 Task: Add a list of products to the HTML file 'bootstrap-table.html'.
Action: Mouse moved to (227, 188)
Screenshot: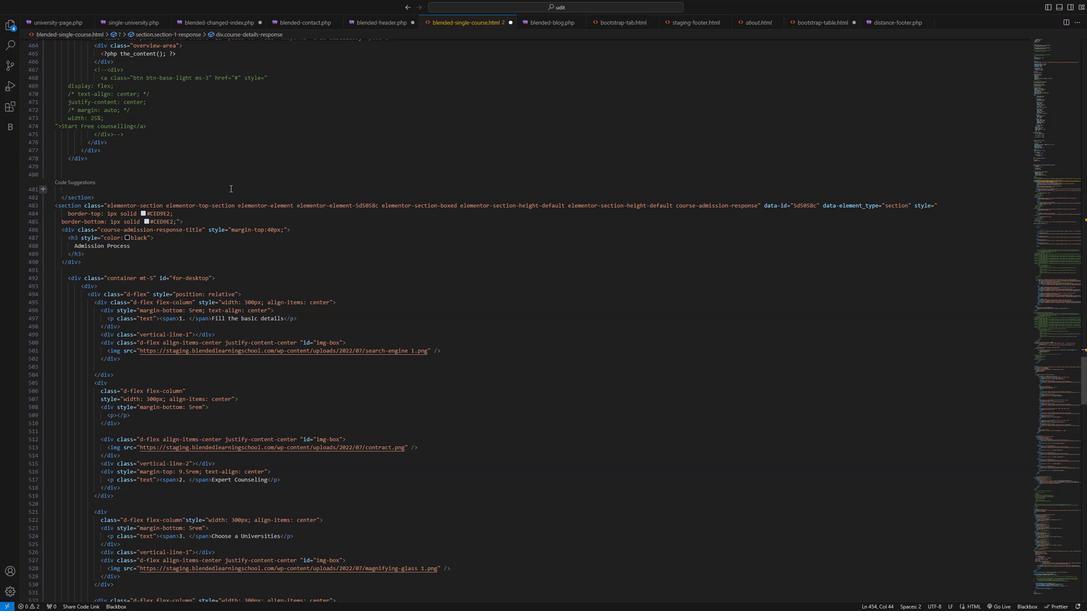
Action: Mouse scrolled (227, 188) with delta (0, 0)
Screenshot: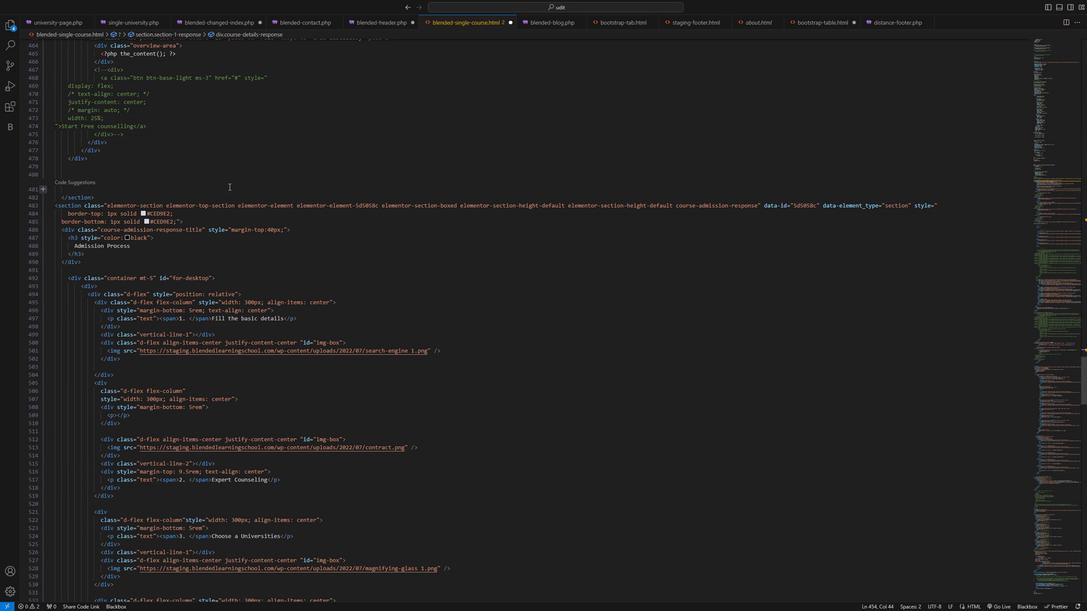 
Action: Mouse moved to (227, 190)
Screenshot: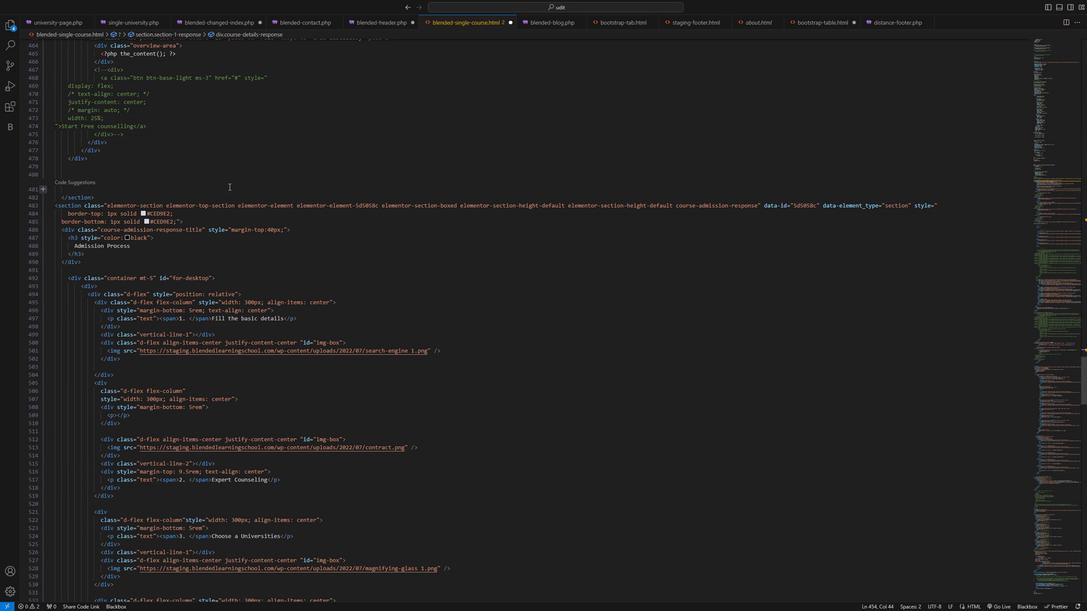 
Action: Mouse scrolled (227, 189) with delta (0, 0)
Screenshot: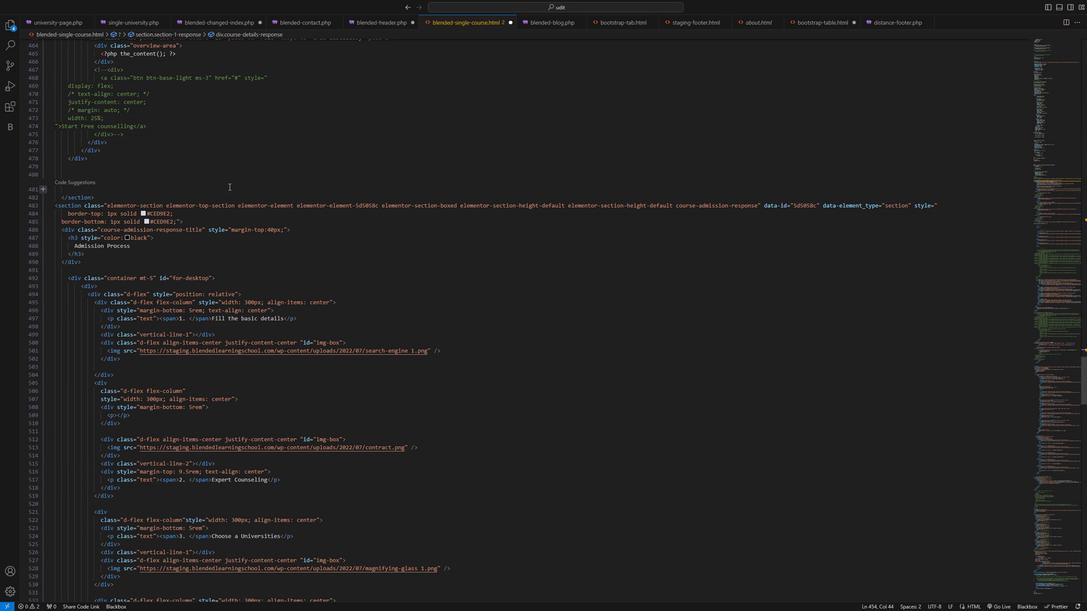 
Action: Mouse scrolled (227, 189) with delta (0, 0)
Screenshot: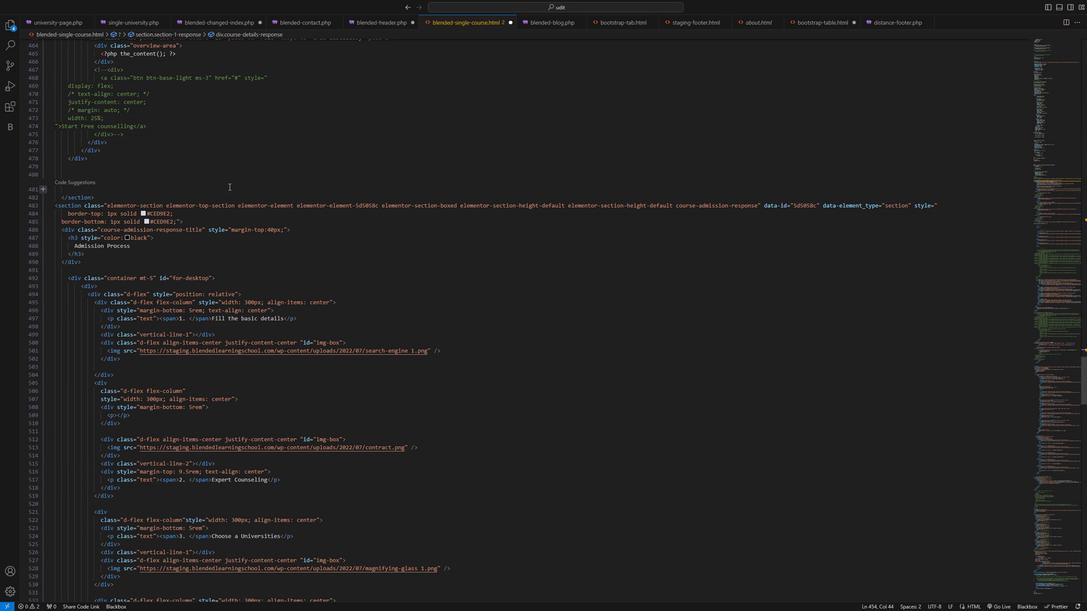 
Action: Mouse moved to (227, 190)
Screenshot: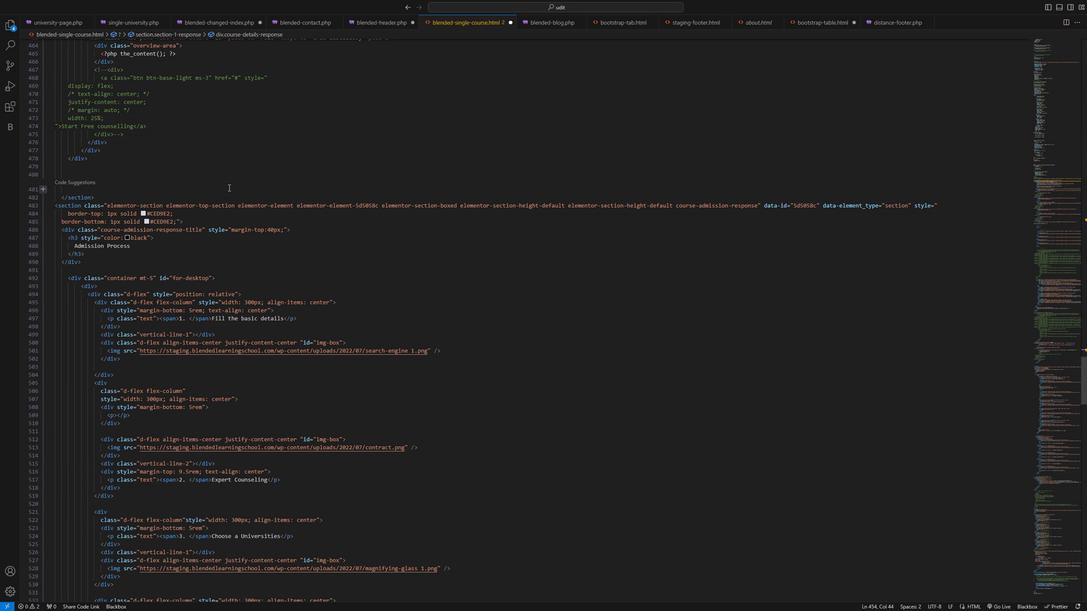 
Action: Mouse scrolled (227, 190) with delta (0, 0)
Screenshot: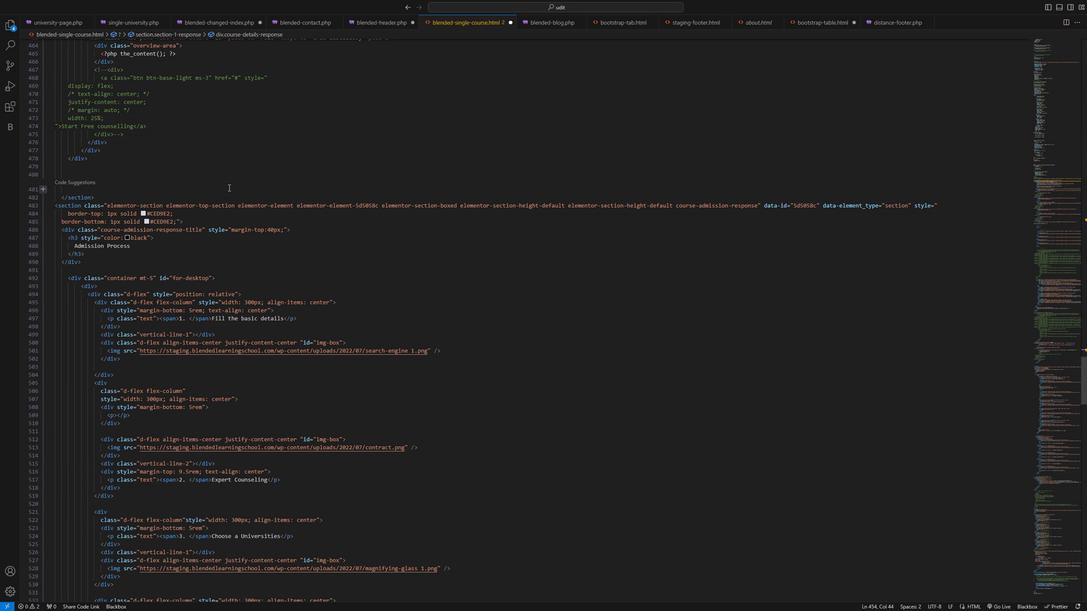 
Action: Mouse moved to (227, 191)
Screenshot: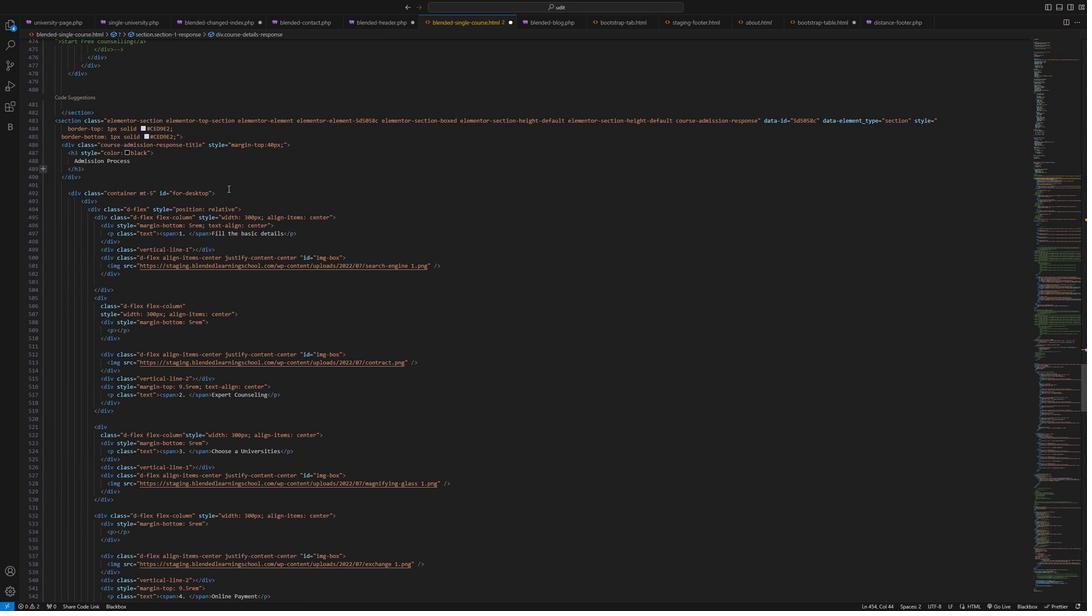 
Action: Mouse scrolled (227, 190) with delta (0, 0)
Screenshot: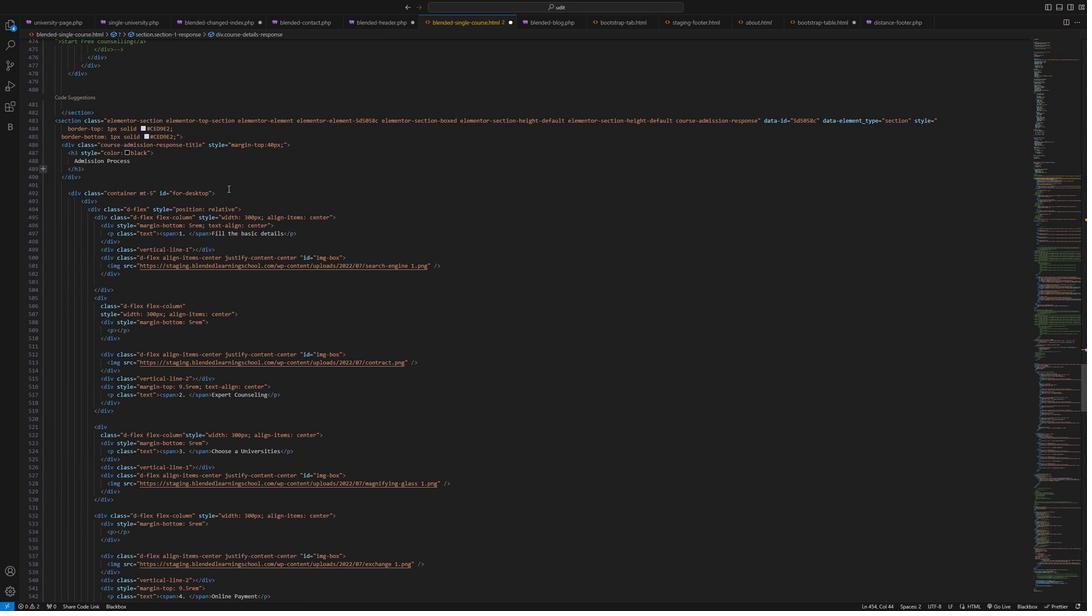 
Action: Mouse moved to (226, 196)
Screenshot: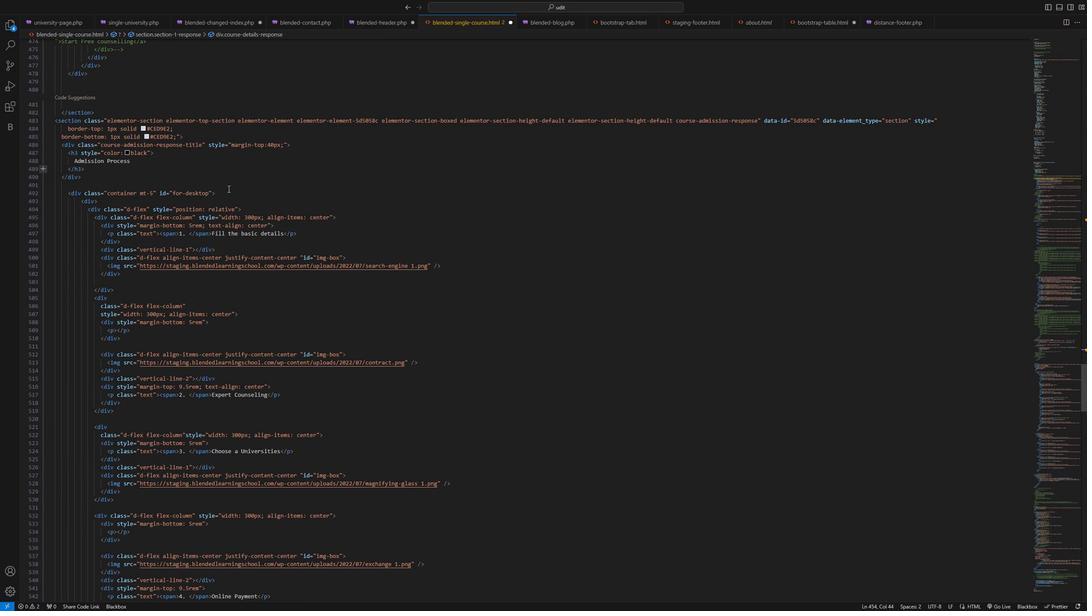 
Action: Mouse scrolled (226, 196) with delta (0, 0)
Screenshot: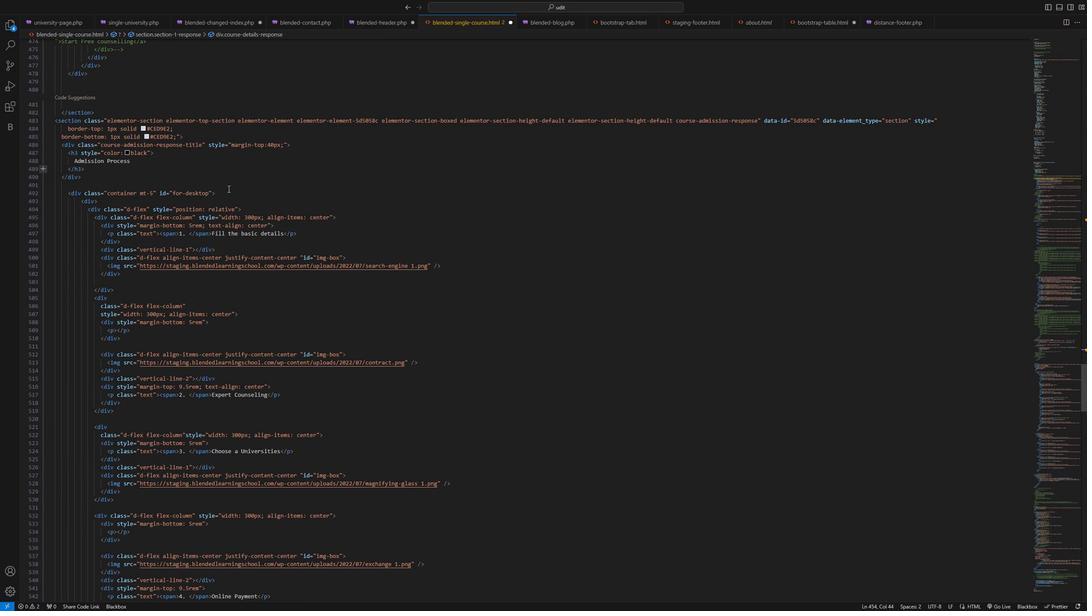 
Action: Mouse moved to (224, 199)
Screenshot: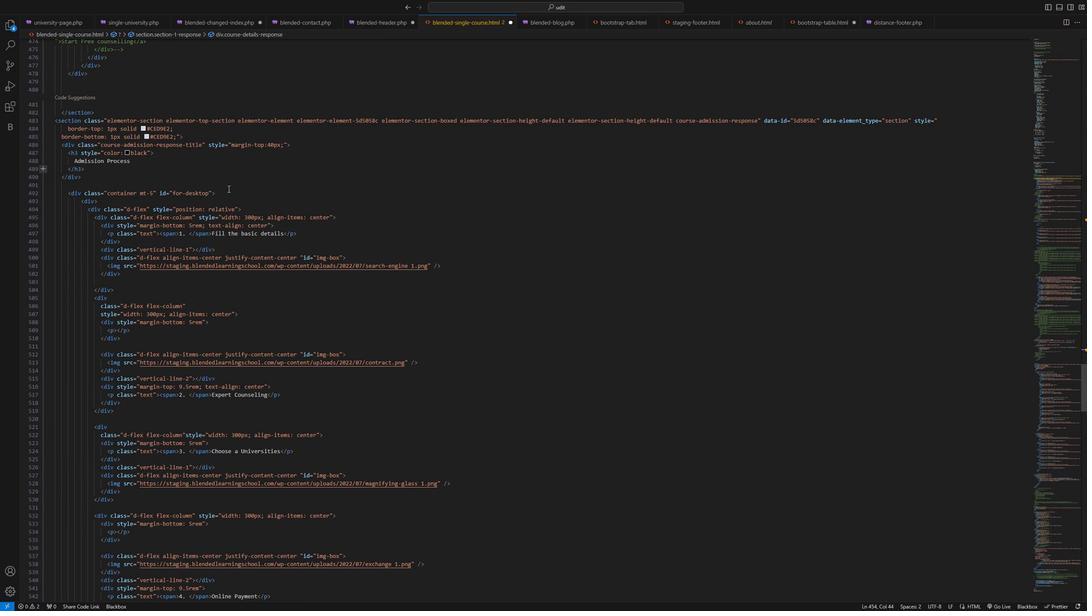 
Action: Mouse scrolled (224, 199) with delta (0, 0)
Screenshot: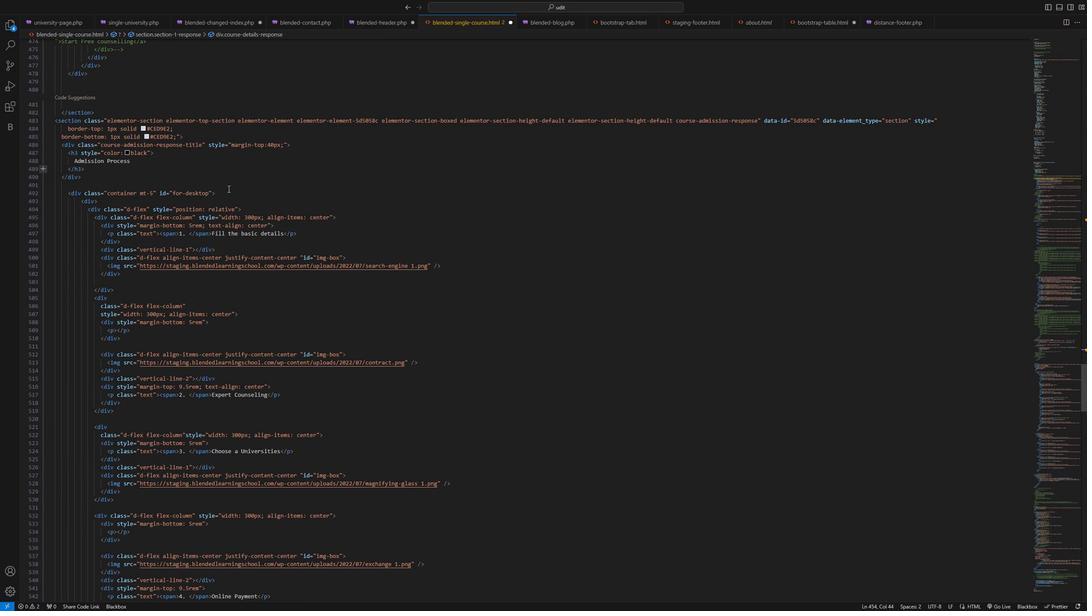 
Action: Mouse moved to (223, 202)
Screenshot: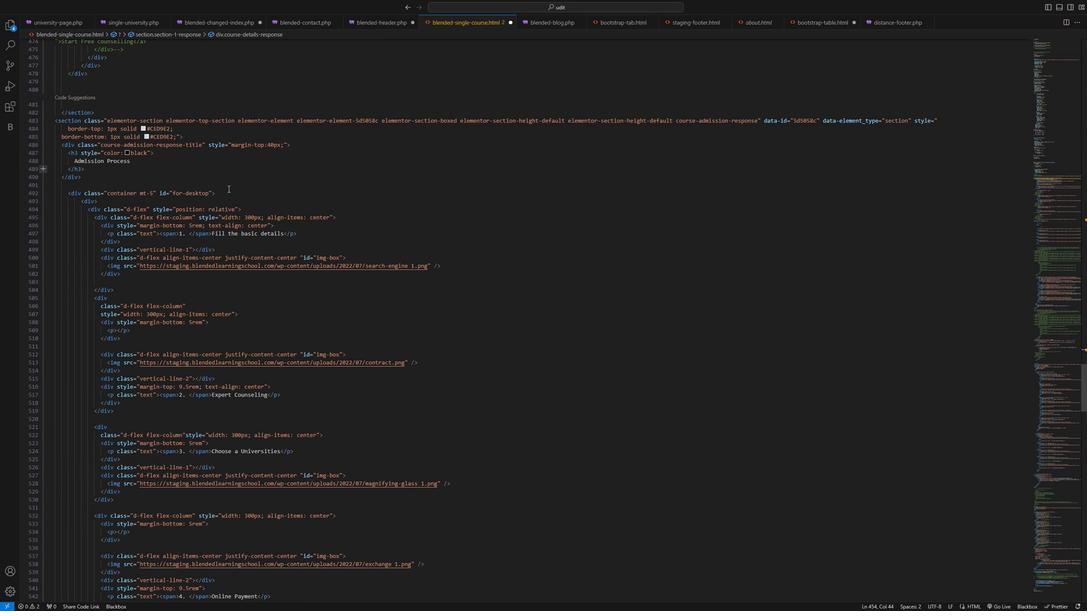 
Action: Mouse scrolled (223, 201) with delta (0, 0)
Screenshot: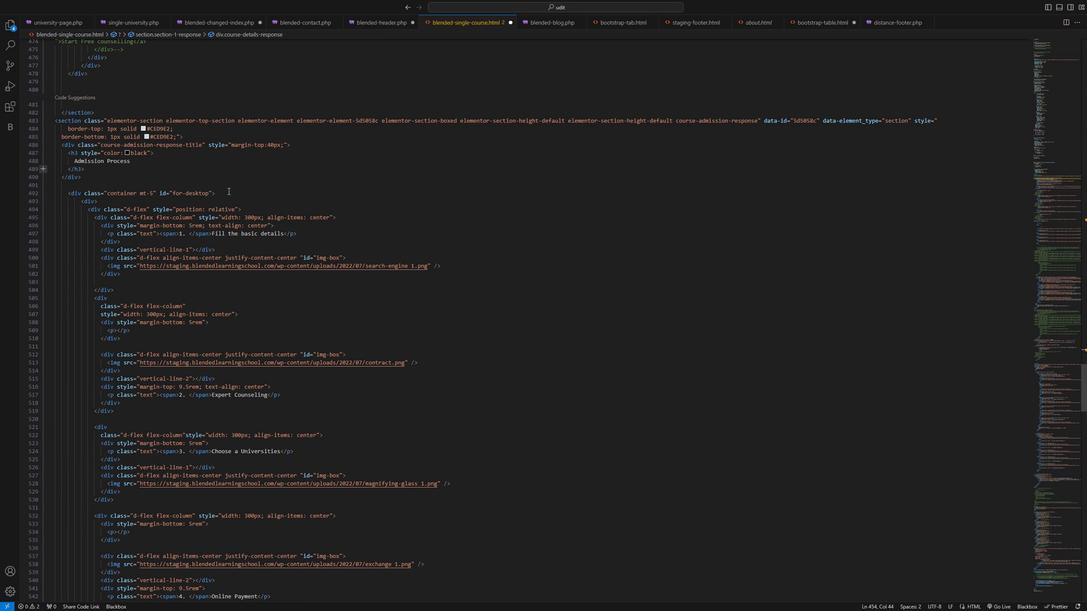 
Action: Mouse moved to (222, 201)
Screenshot: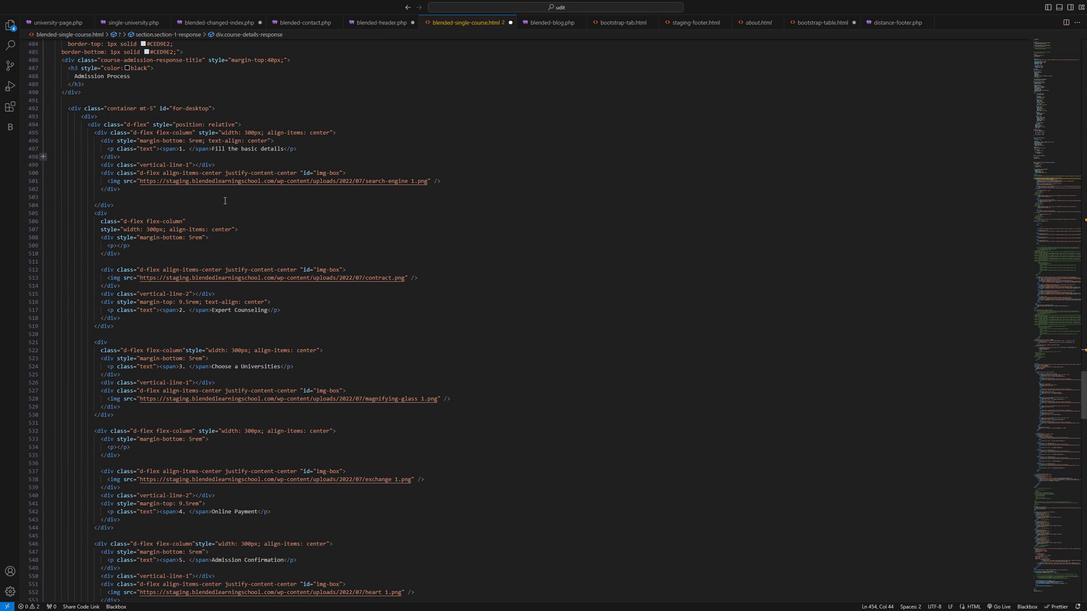 
Action: Mouse scrolled (222, 201) with delta (0, 0)
Screenshot: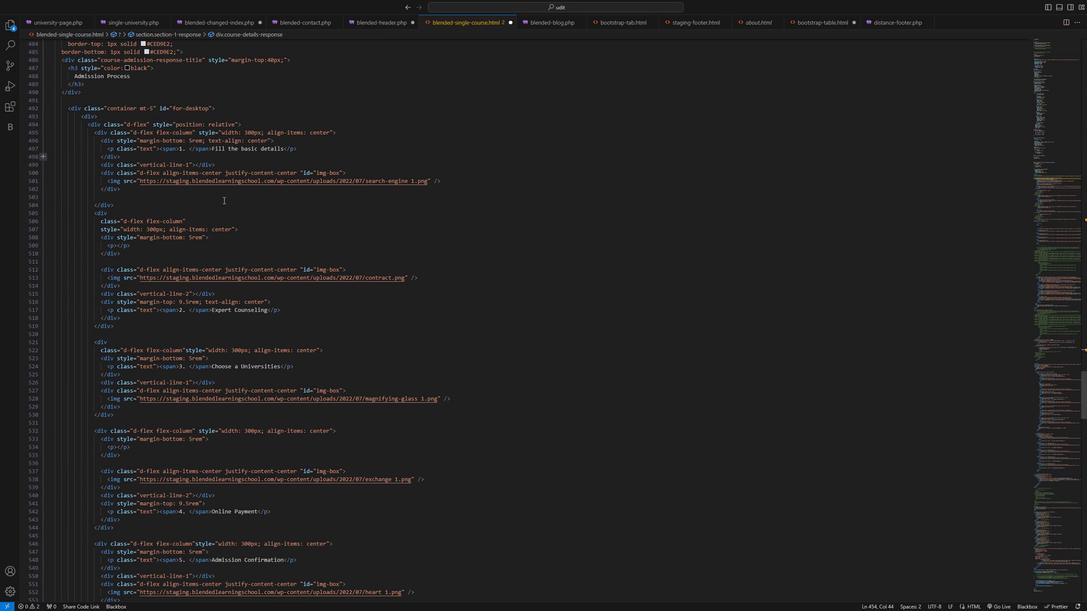 
Action: Mouse scrolled (222, 201) with delta (0, 0)
Screenshot: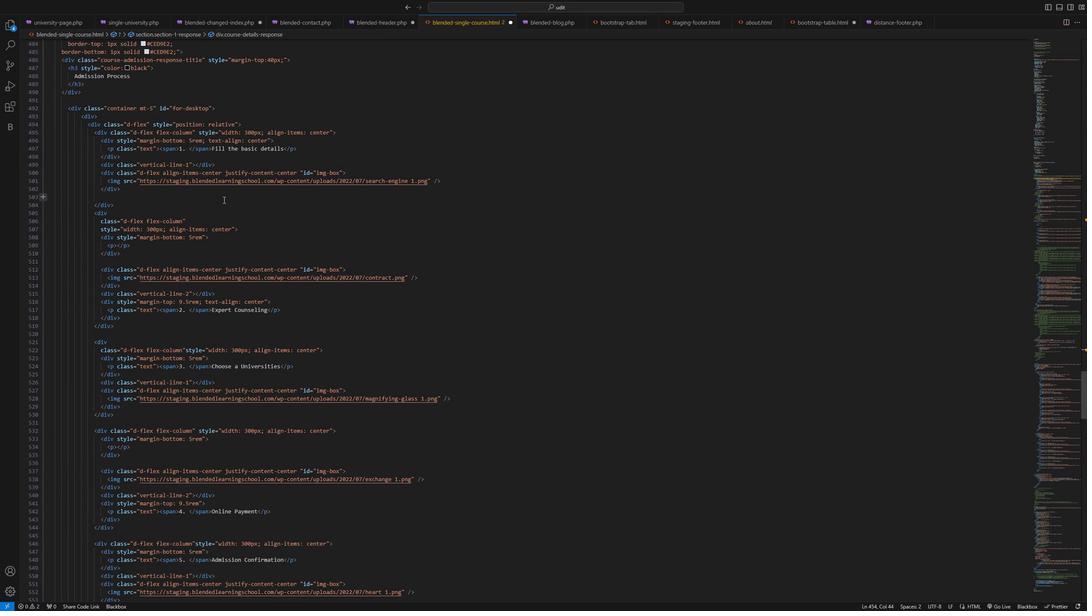 
Action: Mouse scrolled (222, 201) with delta (0, 0)
Screenshot: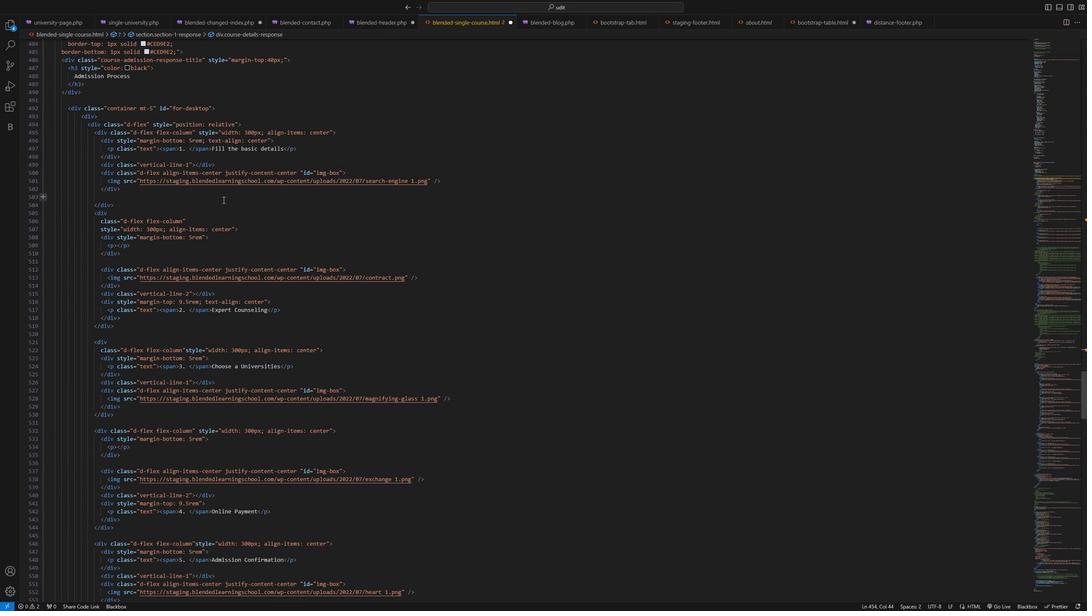 
Action: Mouse scrolled (222, 201) with delta (0, 0)
Screenshot: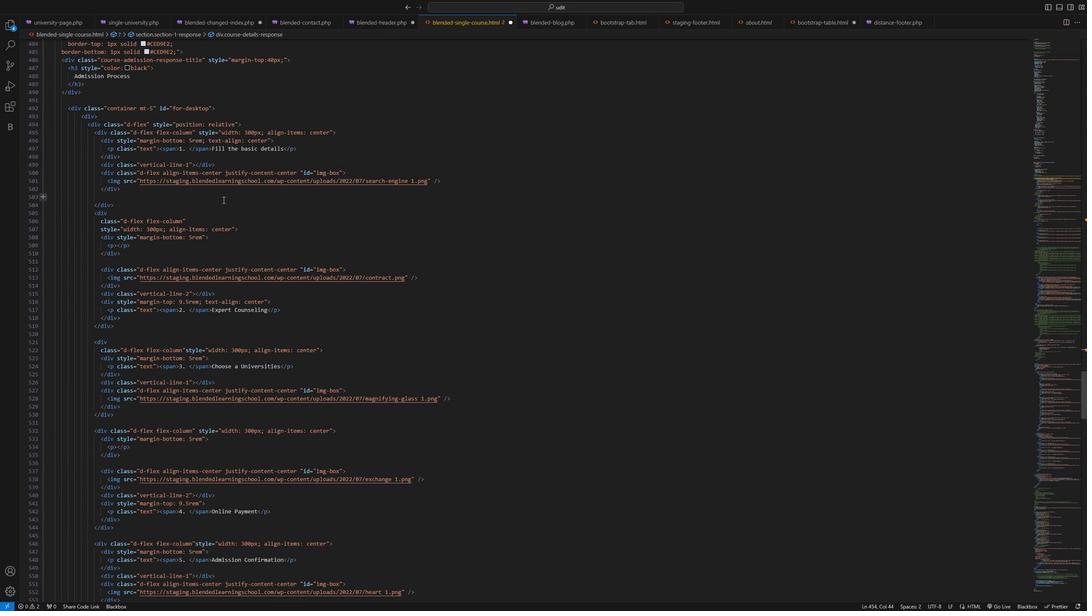 
Action: Mouse moved to (220, 199)
Screenshot: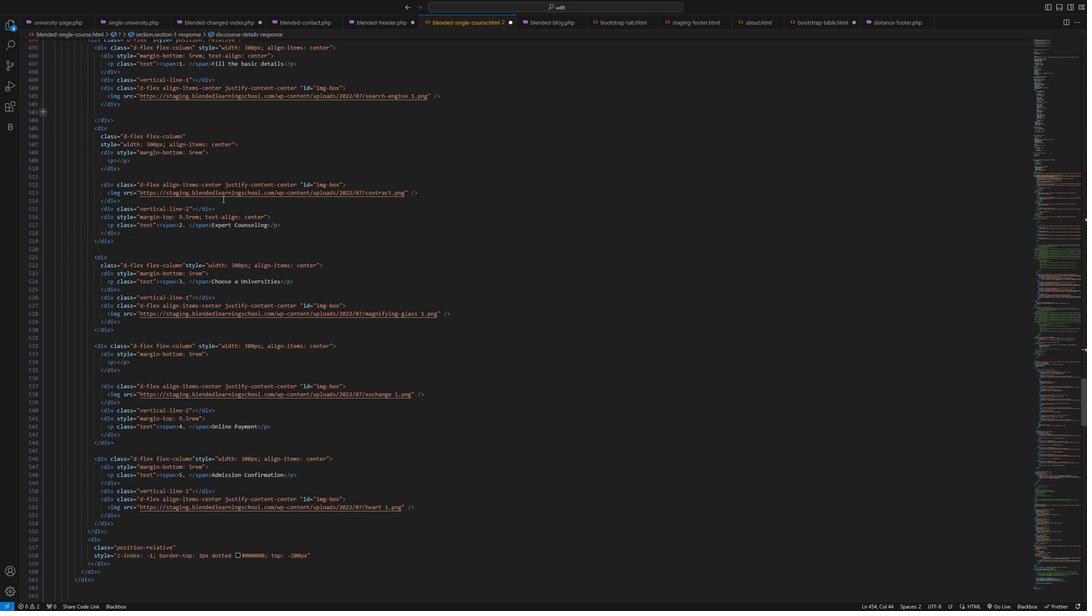 
Action: Mouse scrolled (220, 199) with delta (0, 0)
Screenshot: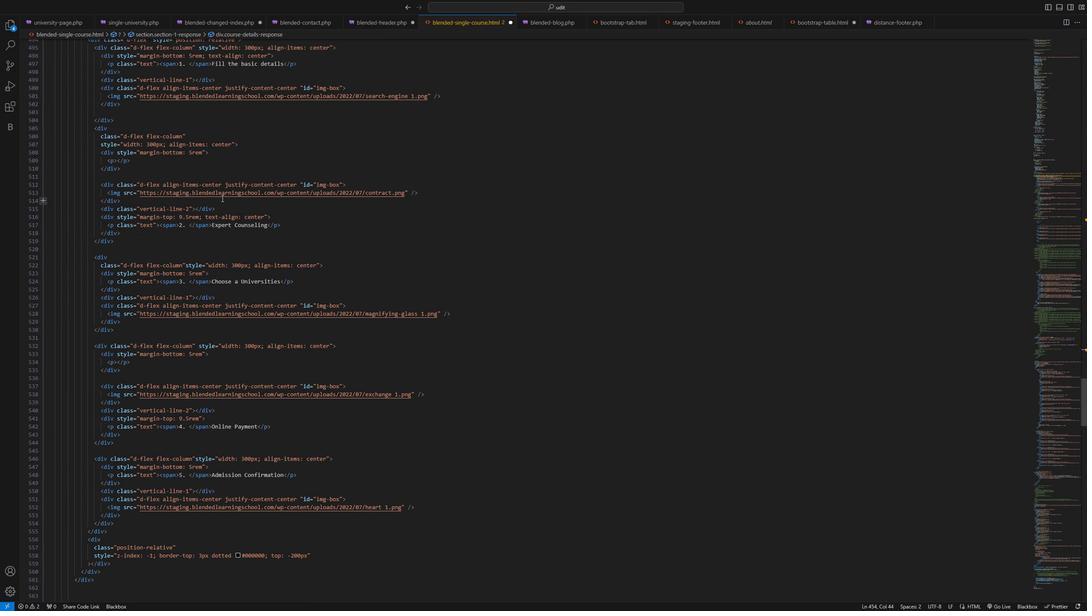 
Action: Mouse moved to (215, 193)
Screenshot: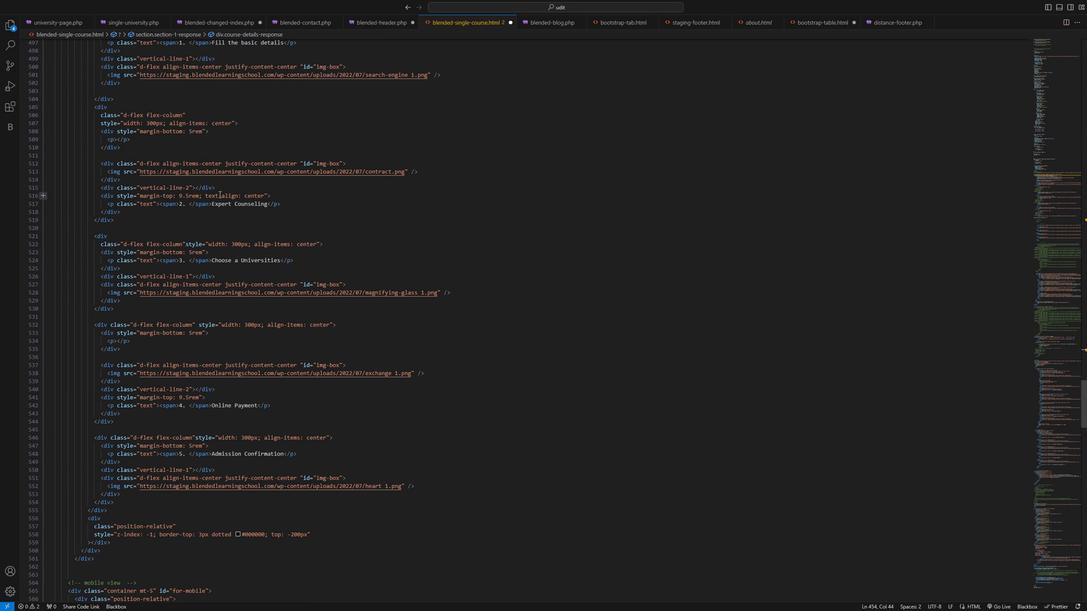 
Action: Mouse scrolled (215, 192) with delta (0, 0)
Screenshot: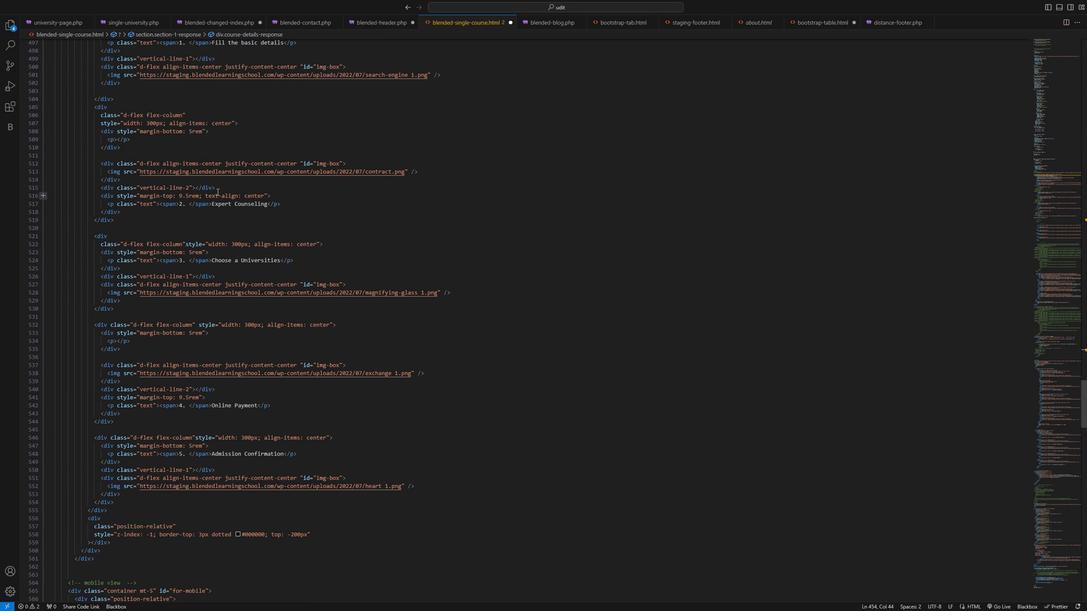 
Action: Mouse scrolled (215, 192) with delta (0, 0)
Screenshot: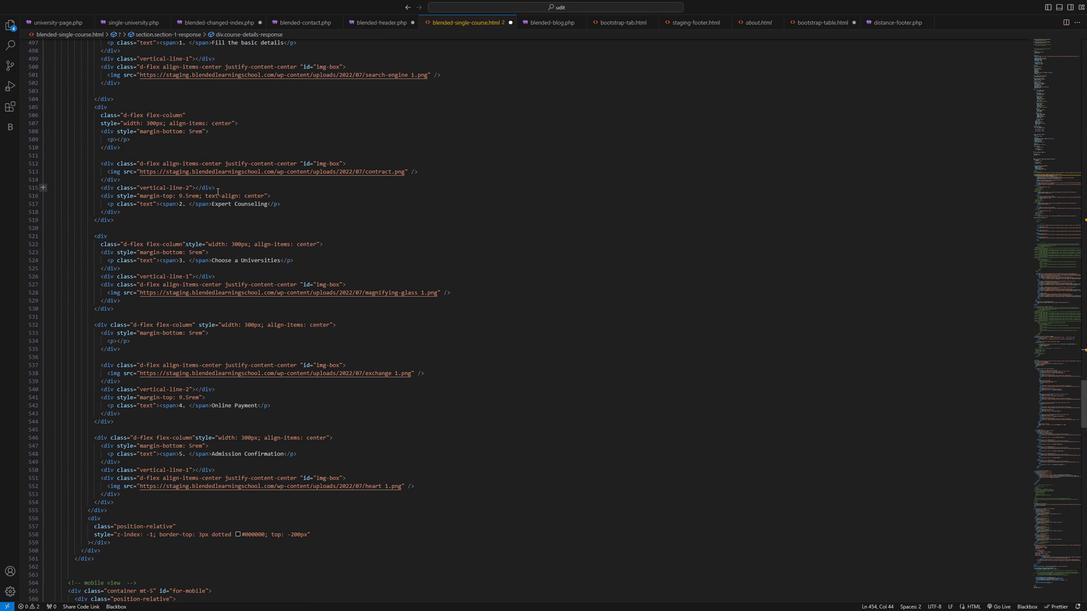 
Action: Mouse moved to (233, 191)
Screenshot: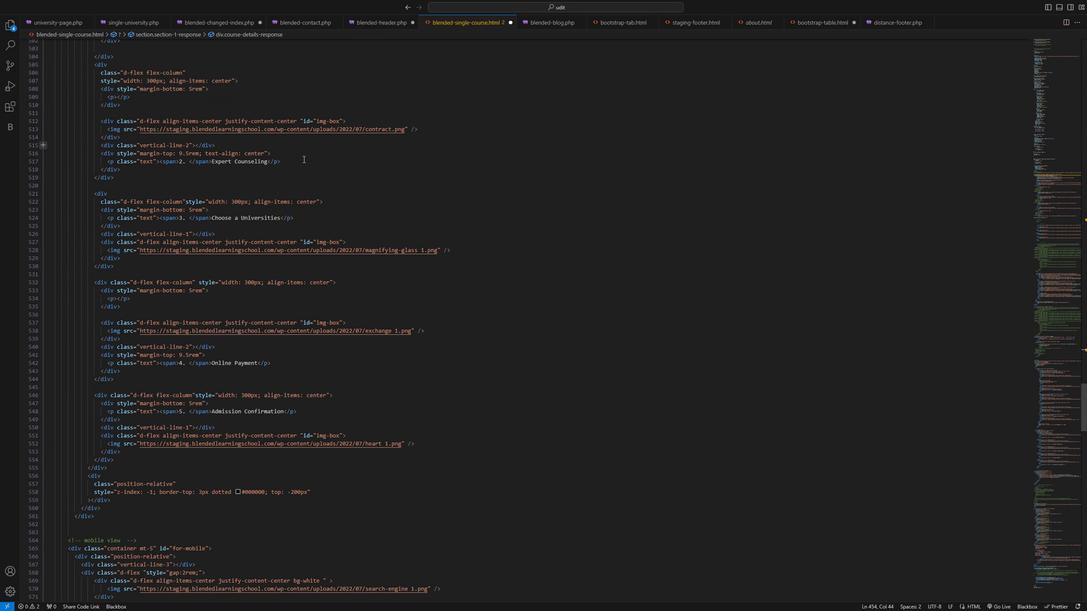 
Action: Mouse scrolled (233, 190) with delta (0, 0)
Screenshot: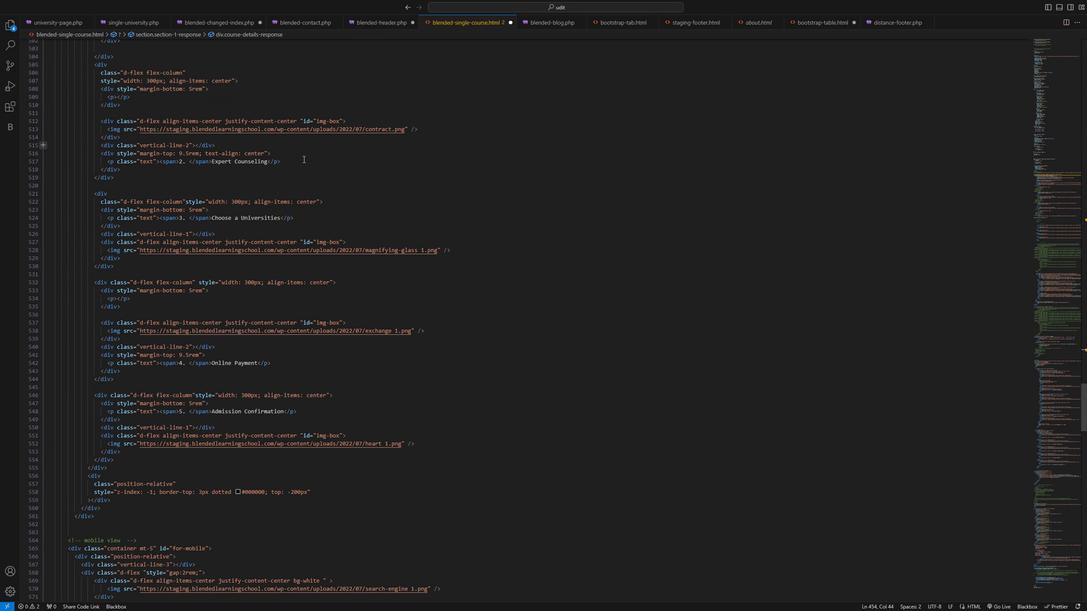 
Action: Mouse moved to (232, 195)
Screenshot: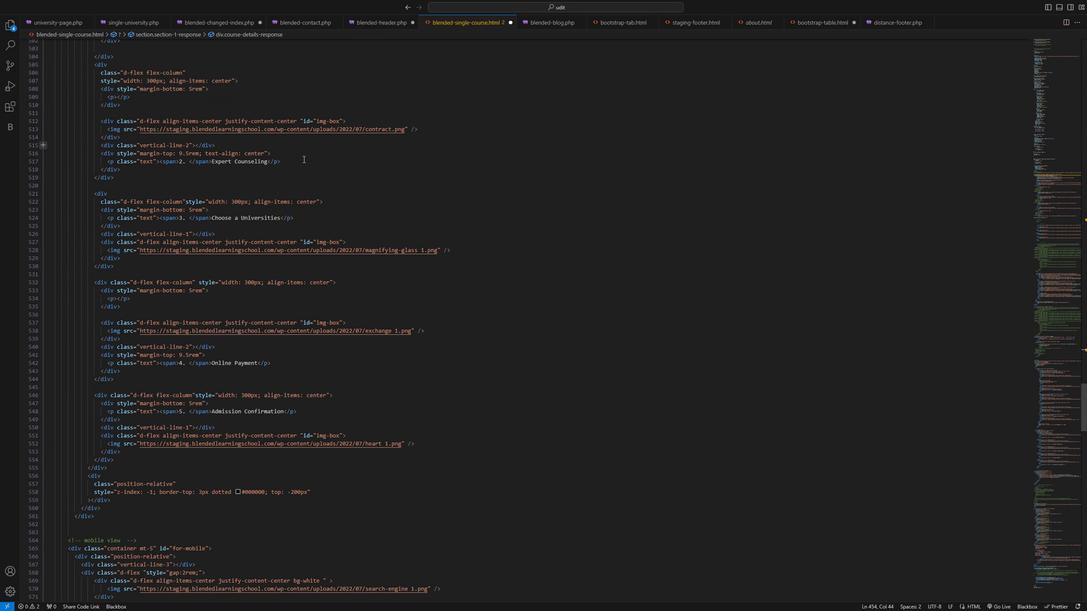 
Action: Mouse scrolled (232, 194) with delta (0, 0)
Screenshot: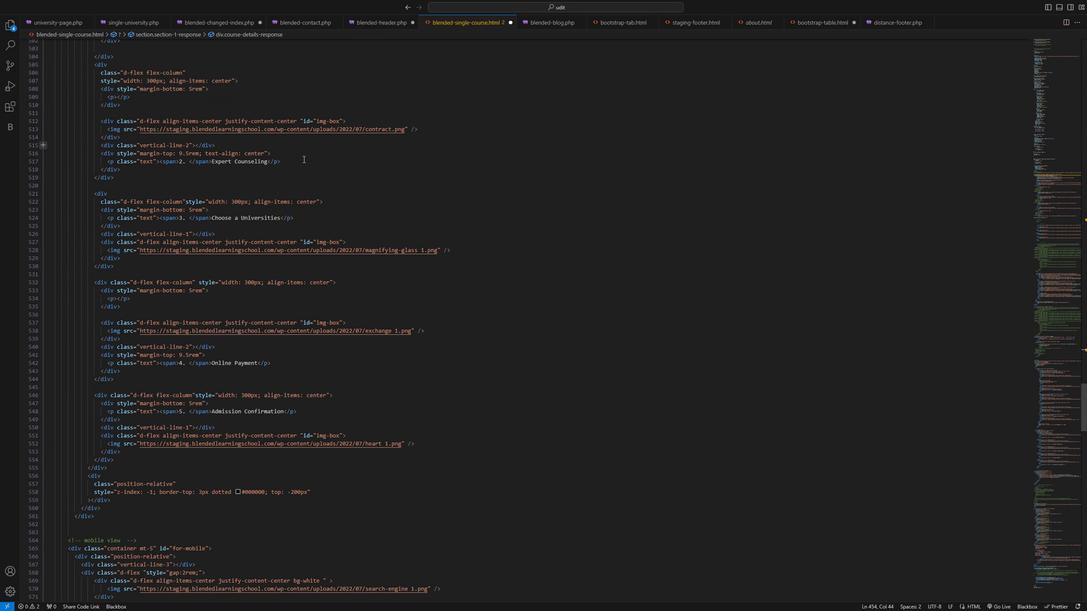 
Action: Mouse moved to (232, 197)
Screenshot: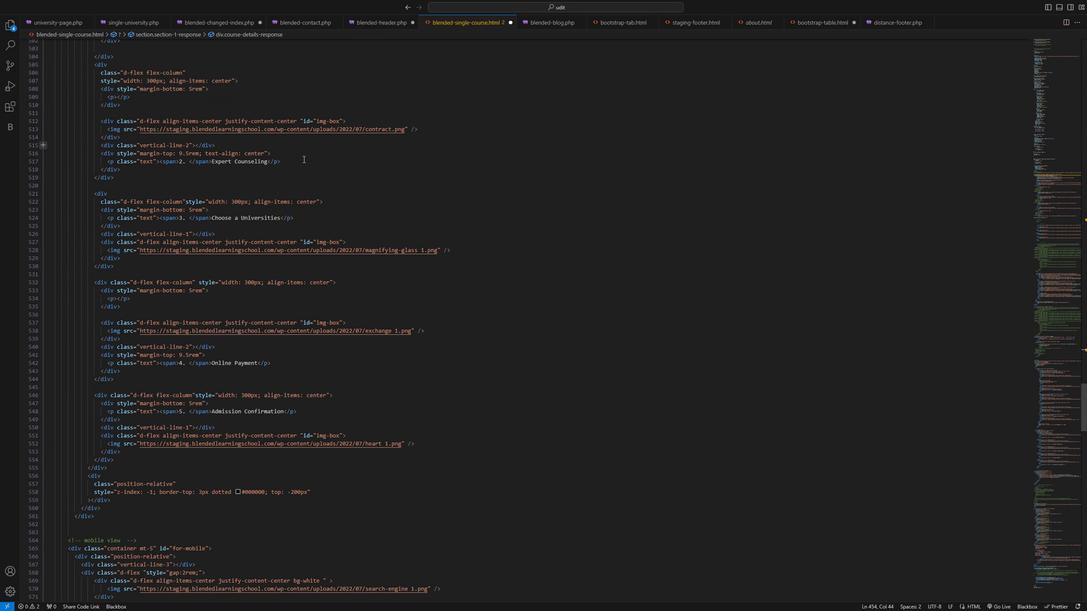 
Action: Mouse scrolled (232, 196) with delta (0, 0)
Screenshot: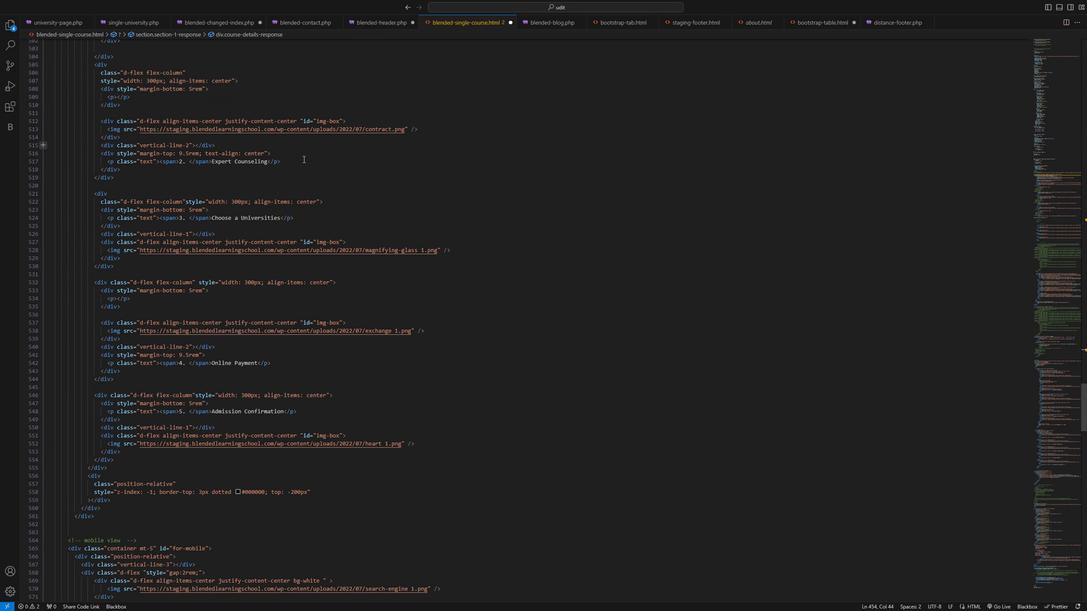
Action: Mouse moved to (231, 199)
Screenshot: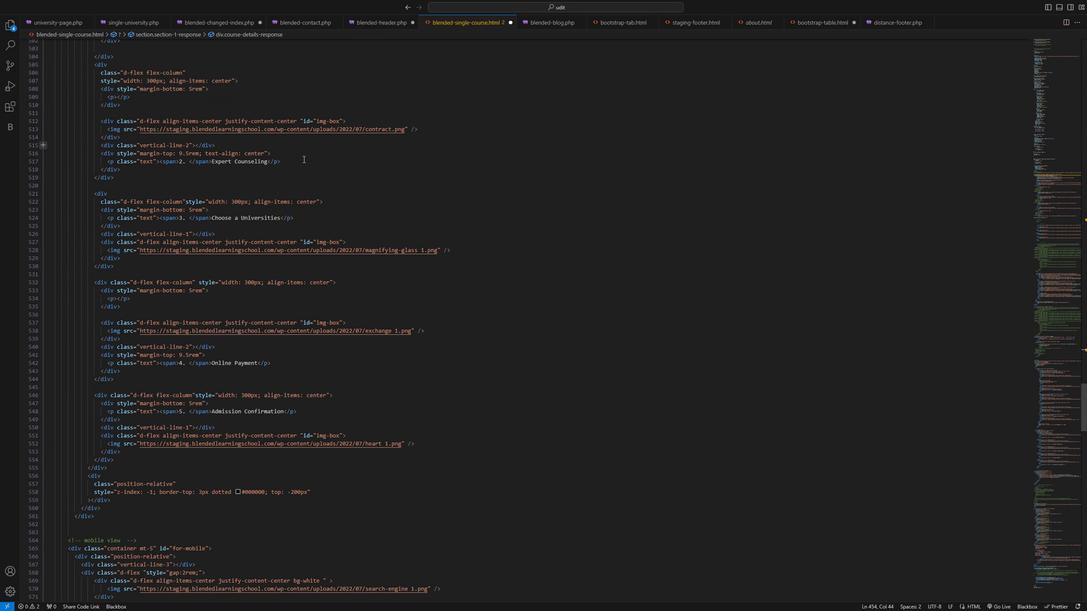 
Action: Mouse scrolled (231, 198) with delta (0, 0)
Screenshot: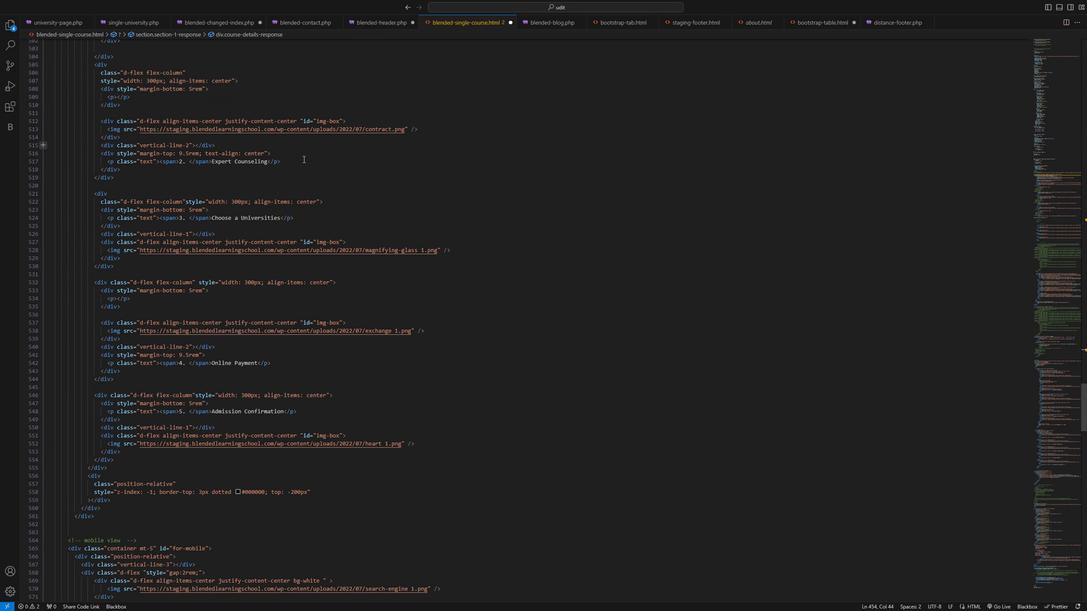 
Action: Mouse scrolled (231, 198) with delta (0, 0)
Screenshot: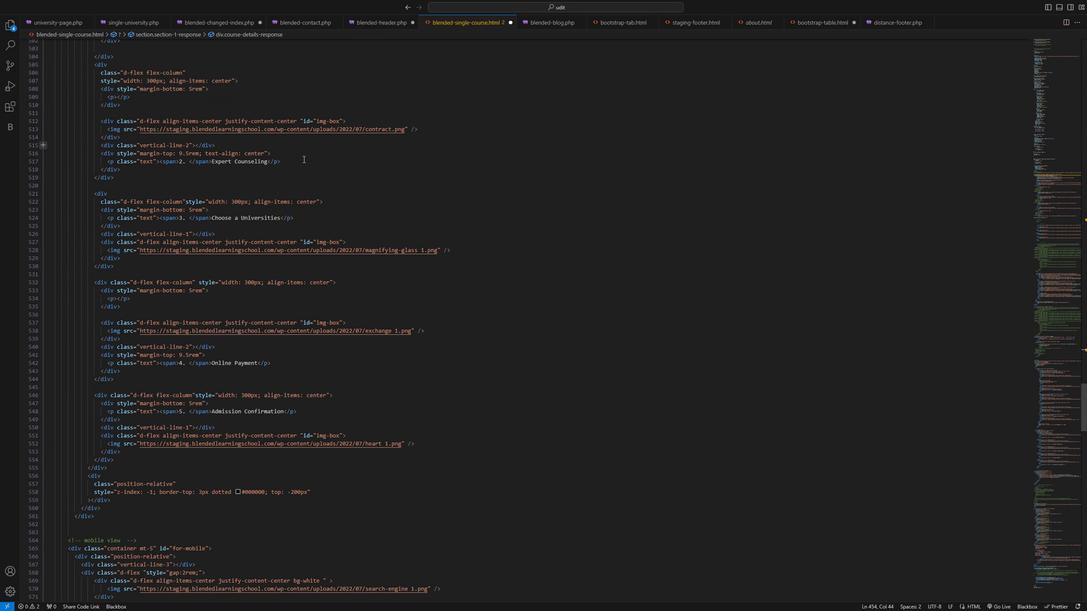 
Action: Mouse moved to (231, 199)
Screenshot: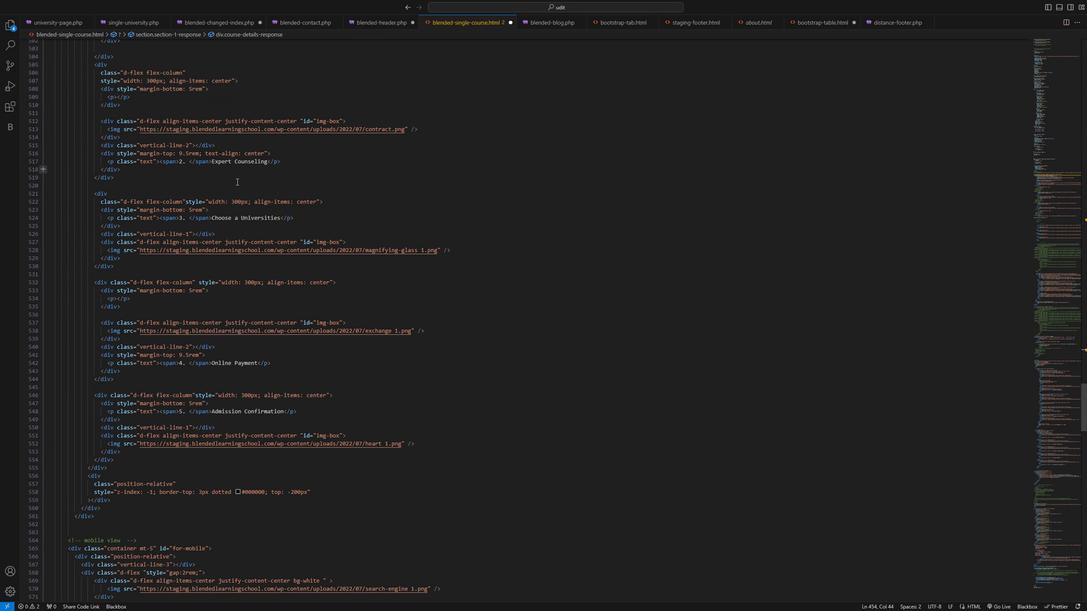 
Action: Mouse scrolled (231, 198) with delta (0, 0)
Screenshot: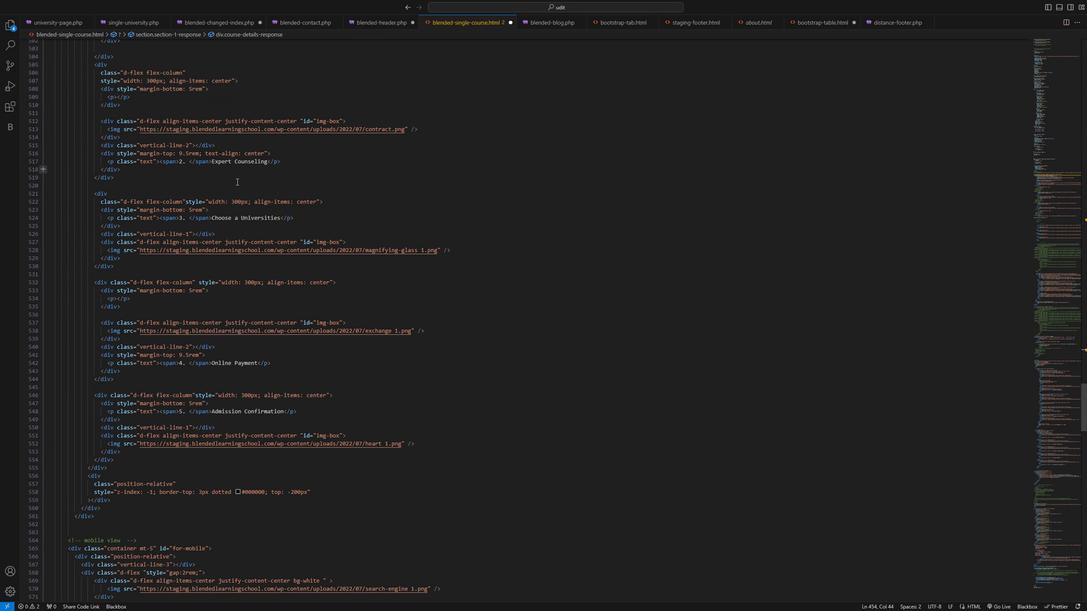 
Action: Mouse moved to (228, 195)
Screenshot: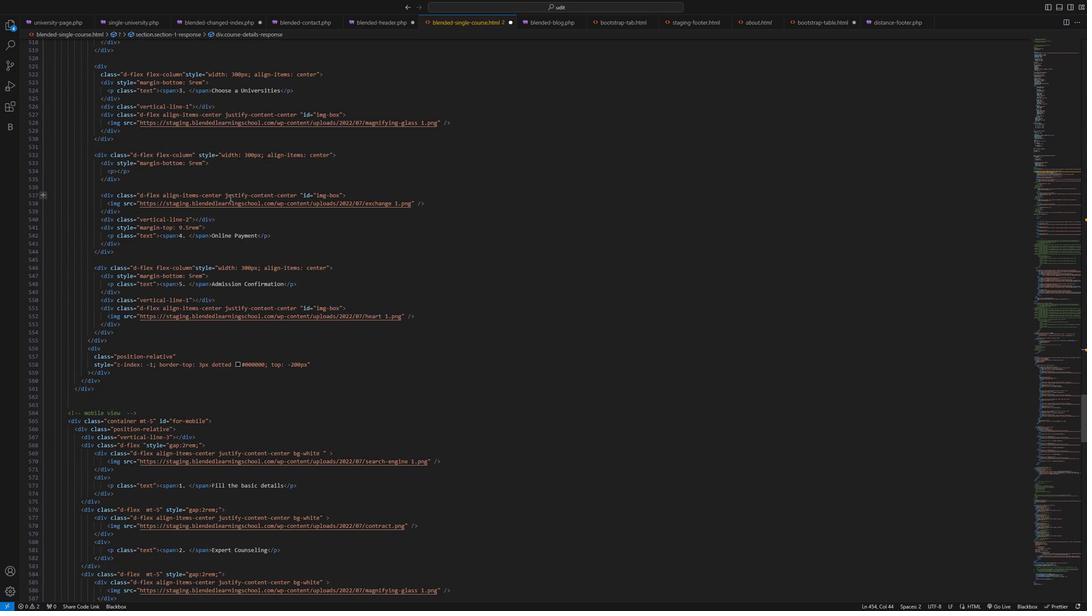 
Action: Mouse scrolled (228, 194) with delta (0, 0)
Screenshot: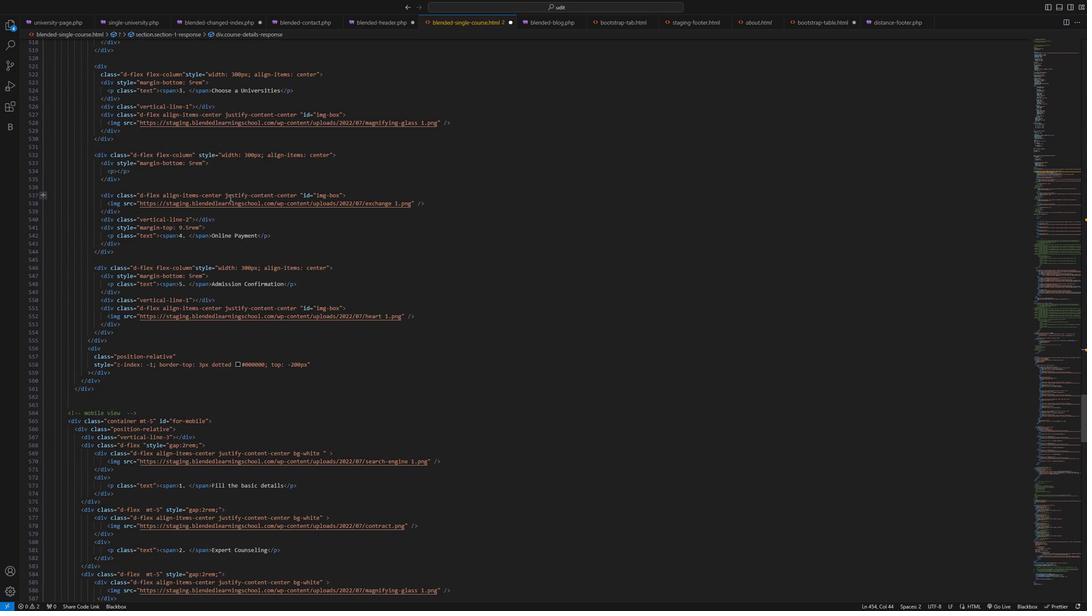 
Action: Mouse scrolled (228, 194) with delta (0, 0)
Screenshot: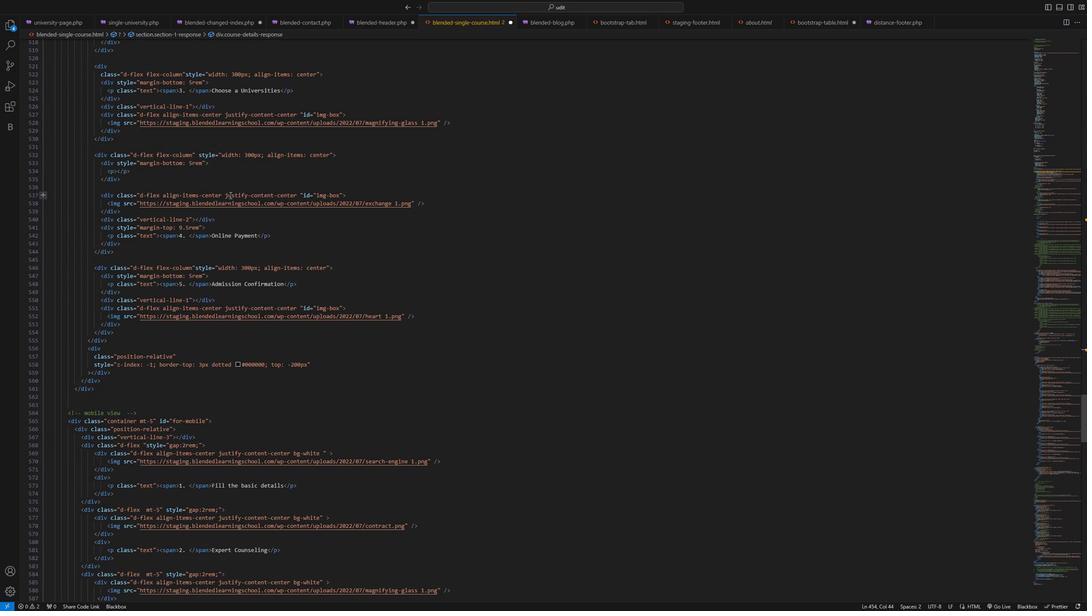 
Action: Mouse moved to (228, 195)
Screenshot: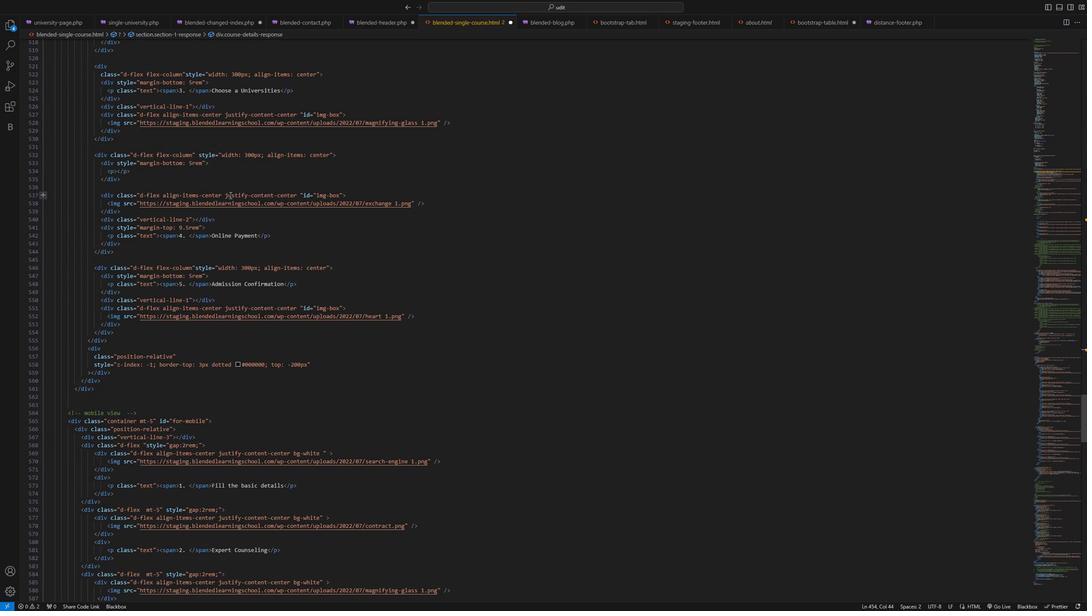 
Action: Mouse scrolled (228, 194) with delta (0, 0)
Screenshot: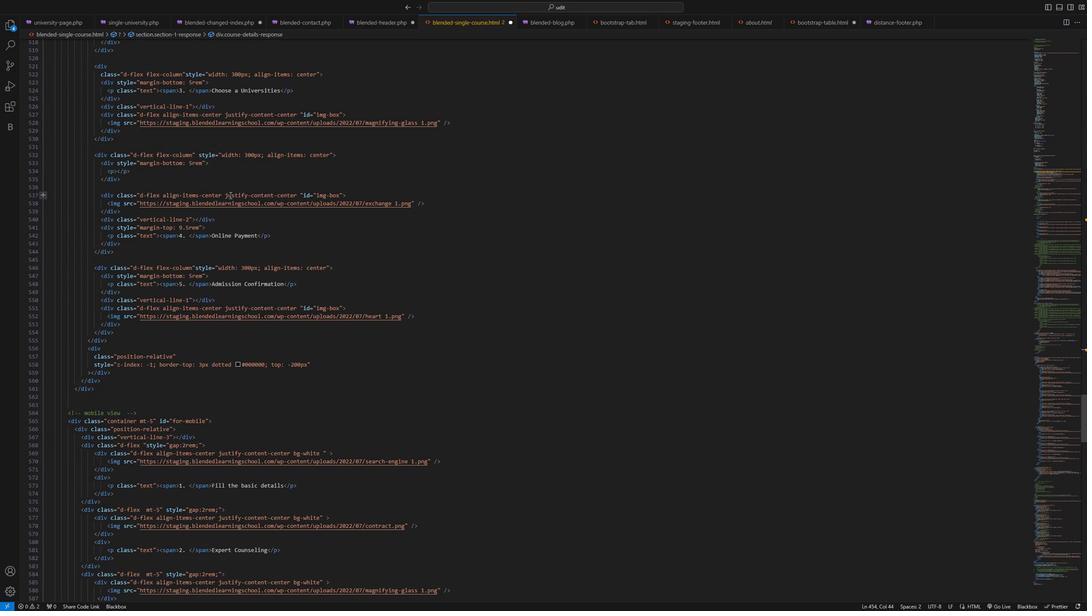 
Action: Mouse scrolled (228, 194) with delta (0, 0)
Screenshot: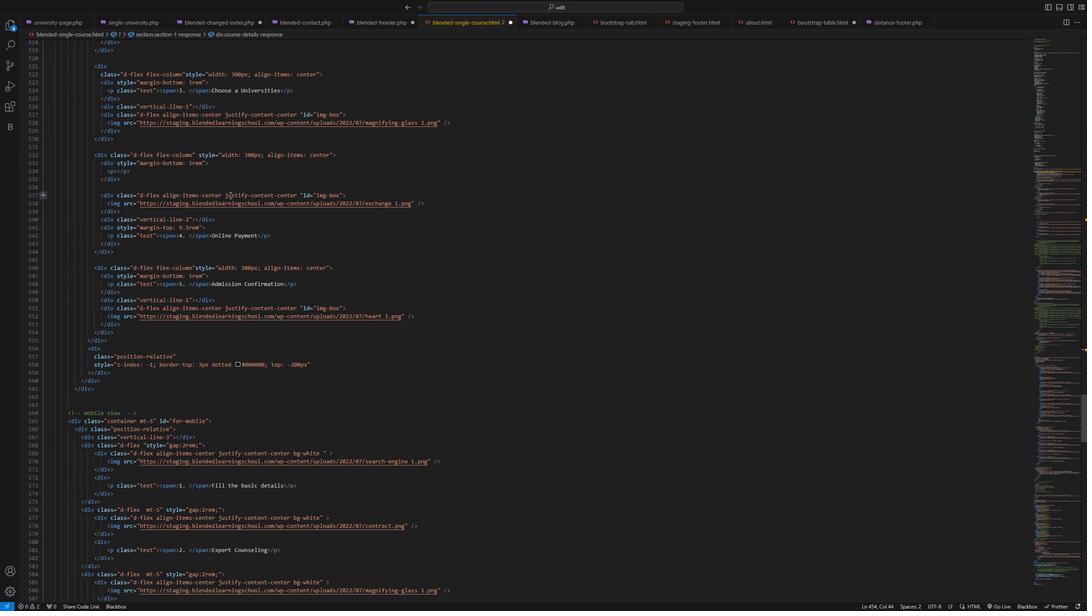 
Action: Mouse scrolled (228, 194) with delta (0, 0)
Screenshot: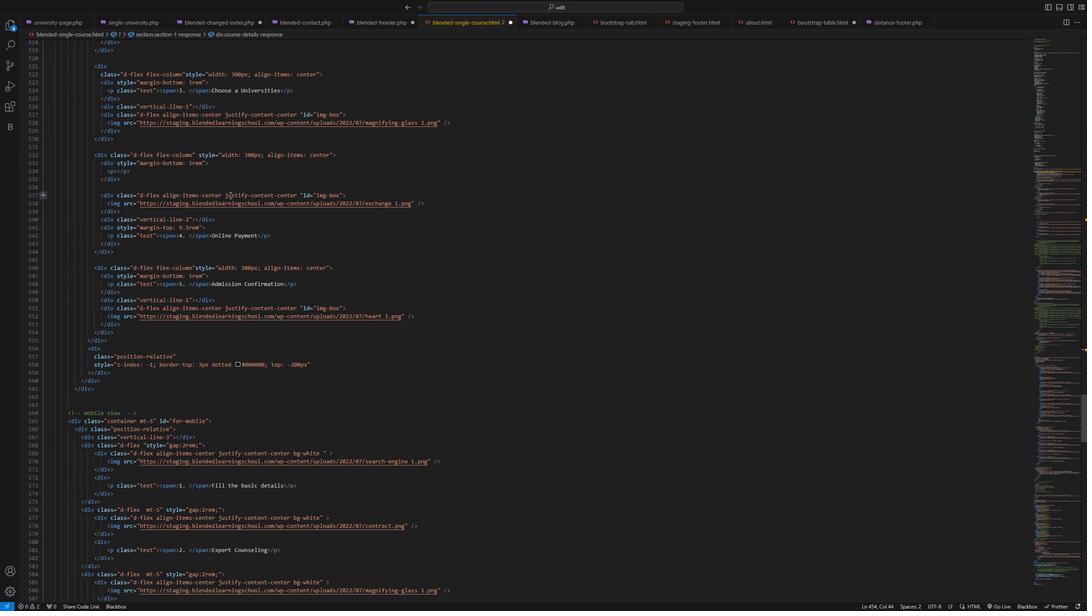
Action: Mouse scrolled (228, 194) with delta (0, 0)
Screenshot: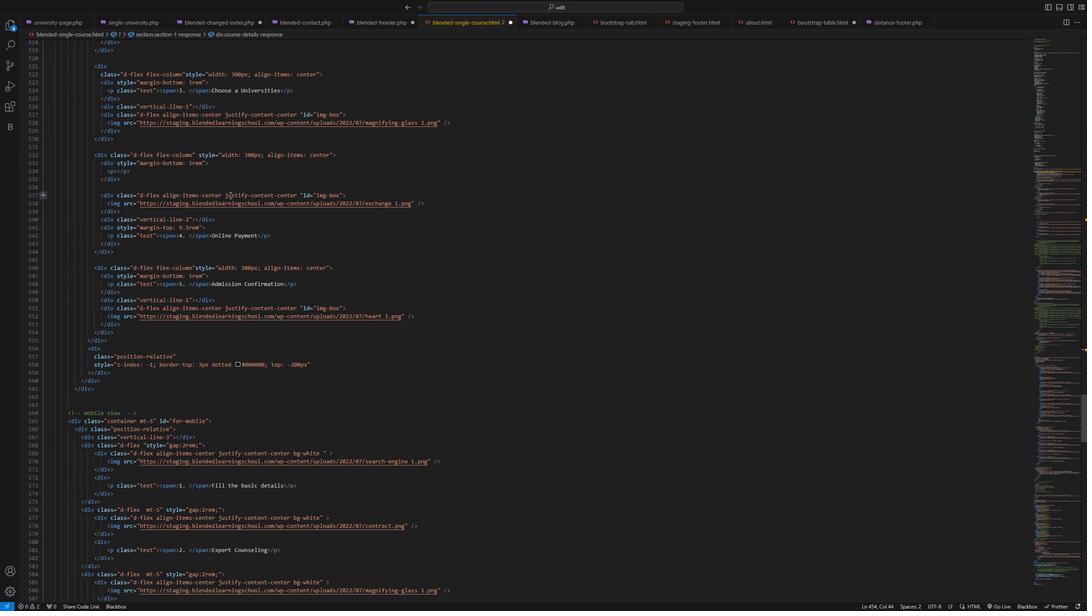 
Action: Mouse moved to (227, 196)
Screenshot: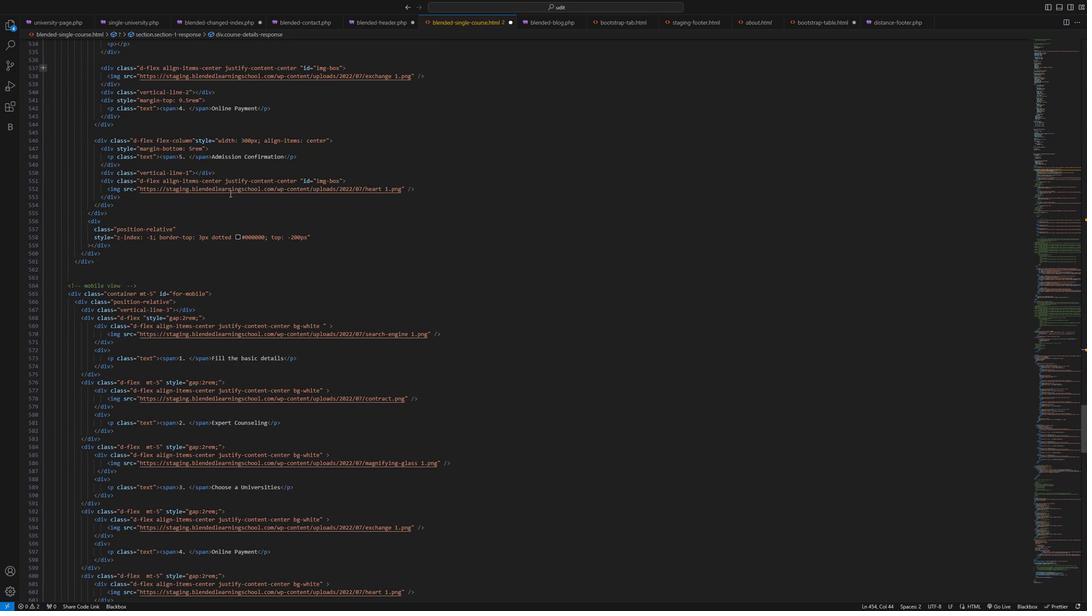 
Action: Mouse scrolled (227, 196) with delta (0, 0)
Screenshot: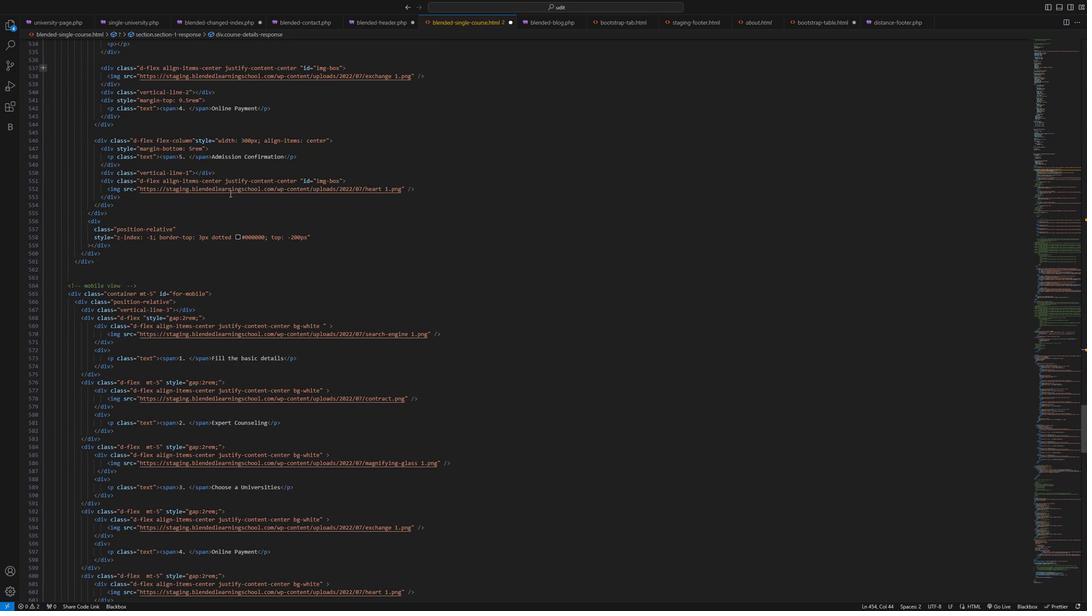 
Action: Mouse moved to (227, 197)
Screenshot: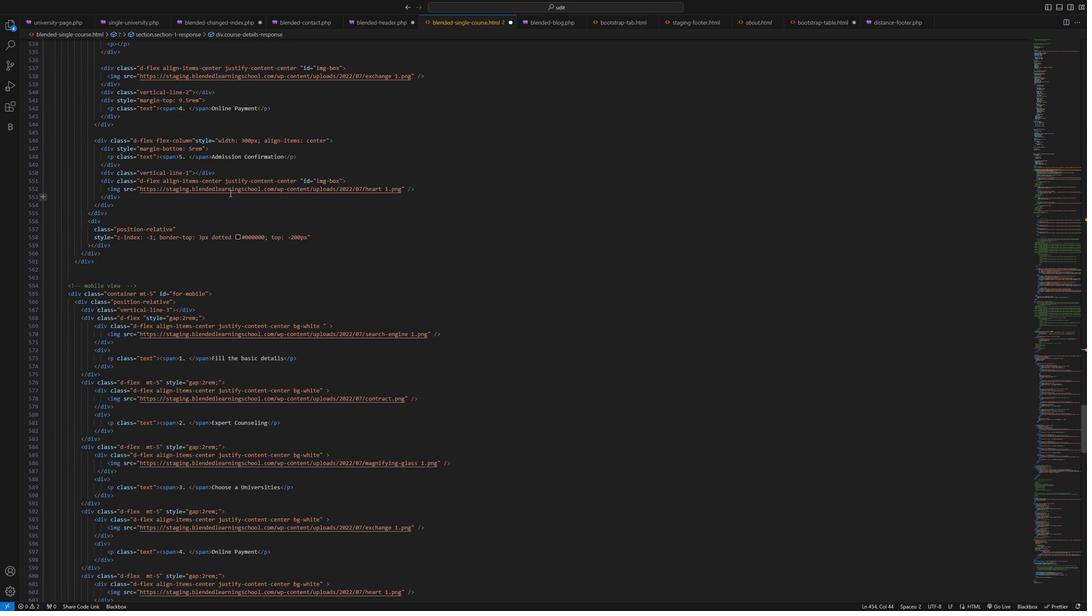 
Action: Mouse scrolled (227, 197) with delta (0, 0)
Screenshot: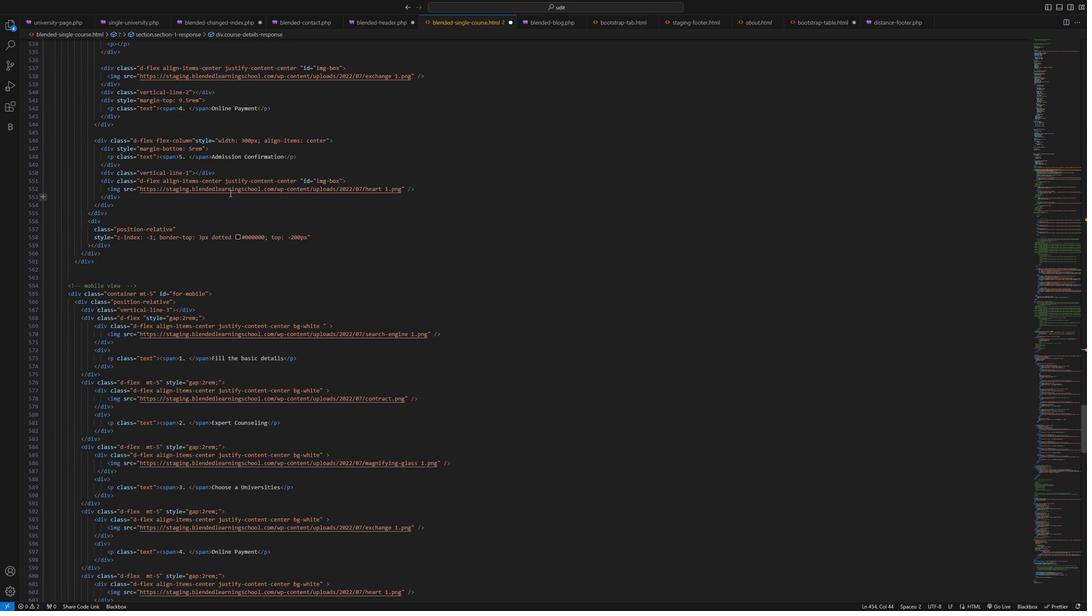 
Action: Mouse scrolled (227, 197) with delta (0, 0)
Screenshot: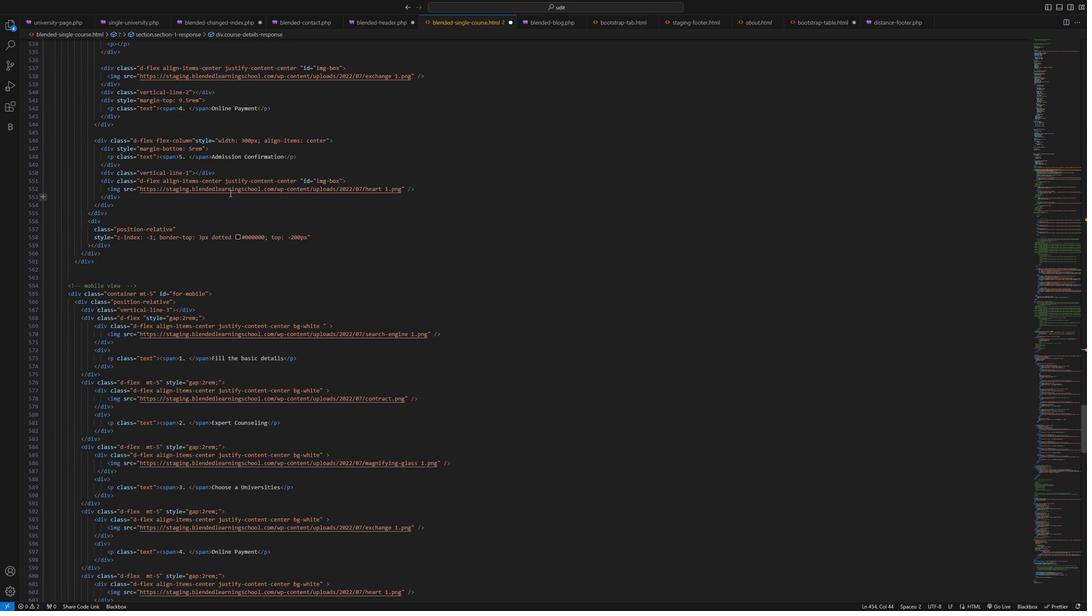 
Action: Mouse moved to (227, 197)
Screenshot: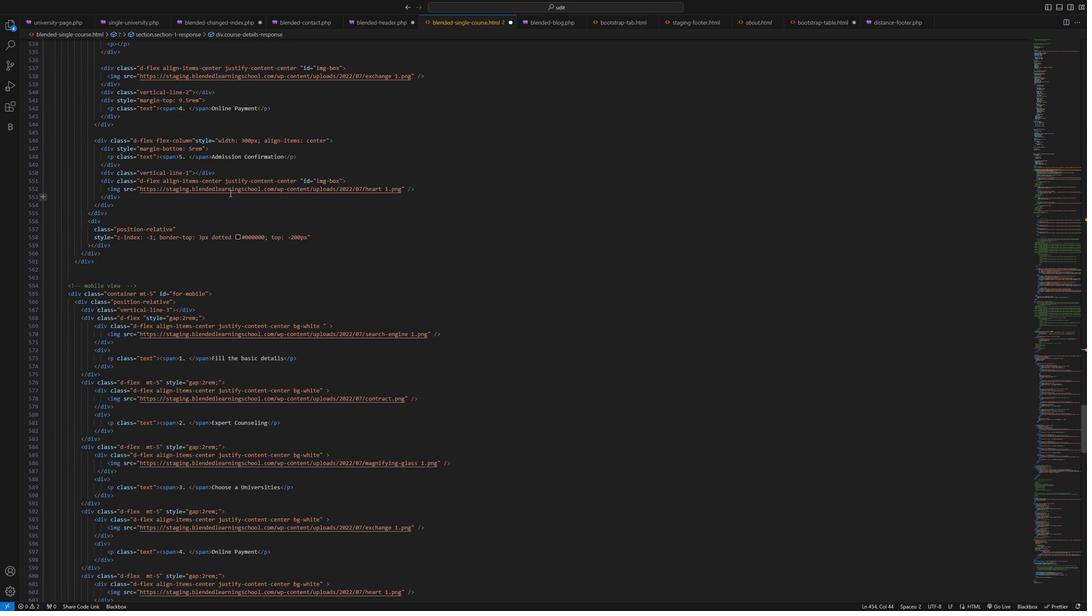 
Action: Mouse scrolled (227, 197) with delta (0, 0)
Screenshot: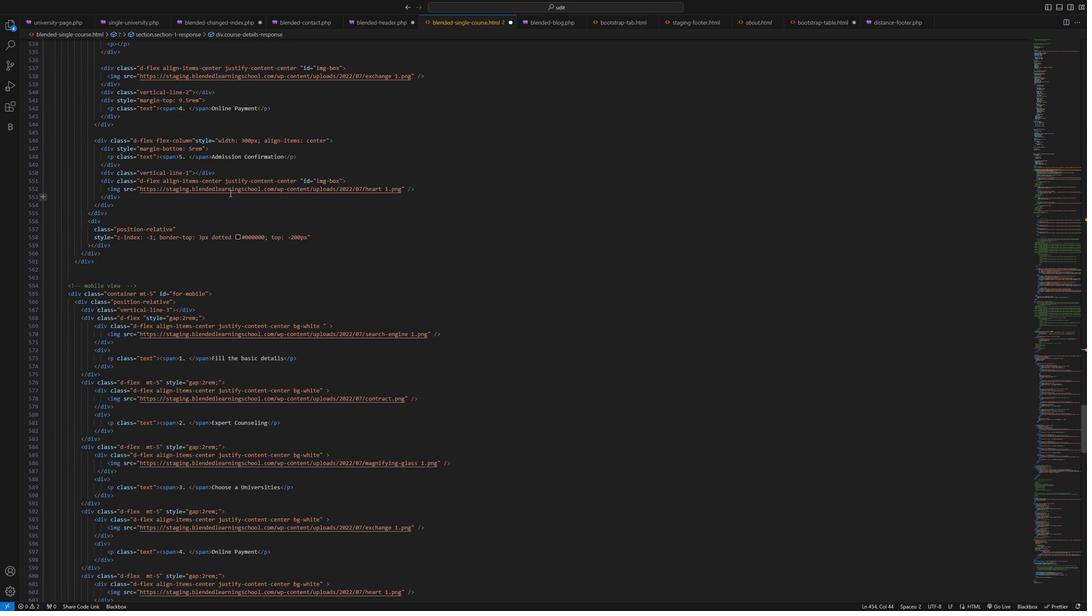 
Action: Mouse scrolled (227, 197) with delta (0, 0)
Screenshot: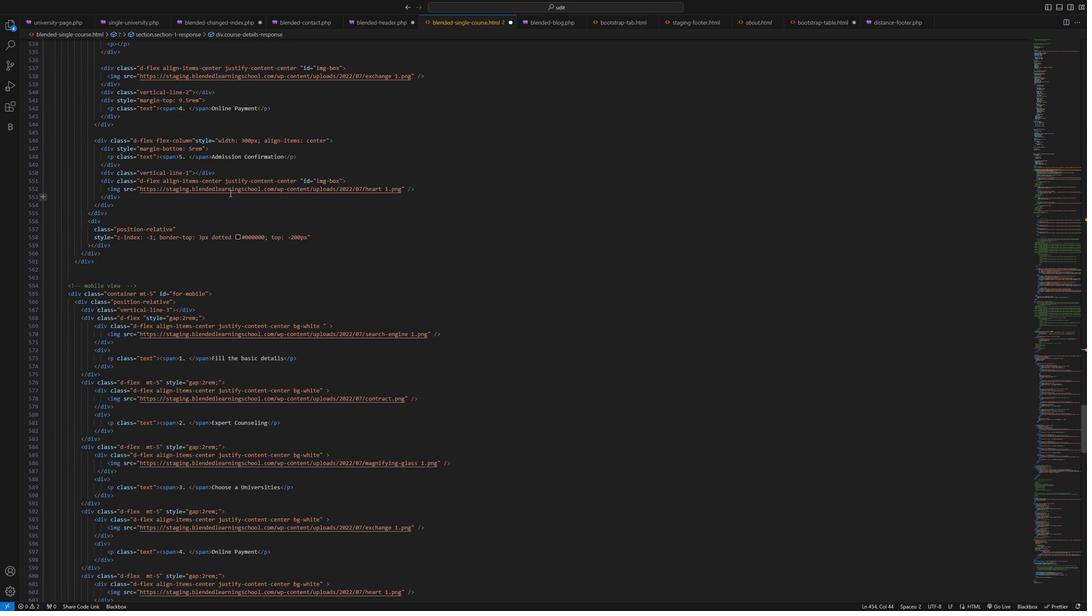 
Action: Mouse moved to (226, 197)
Screenshot: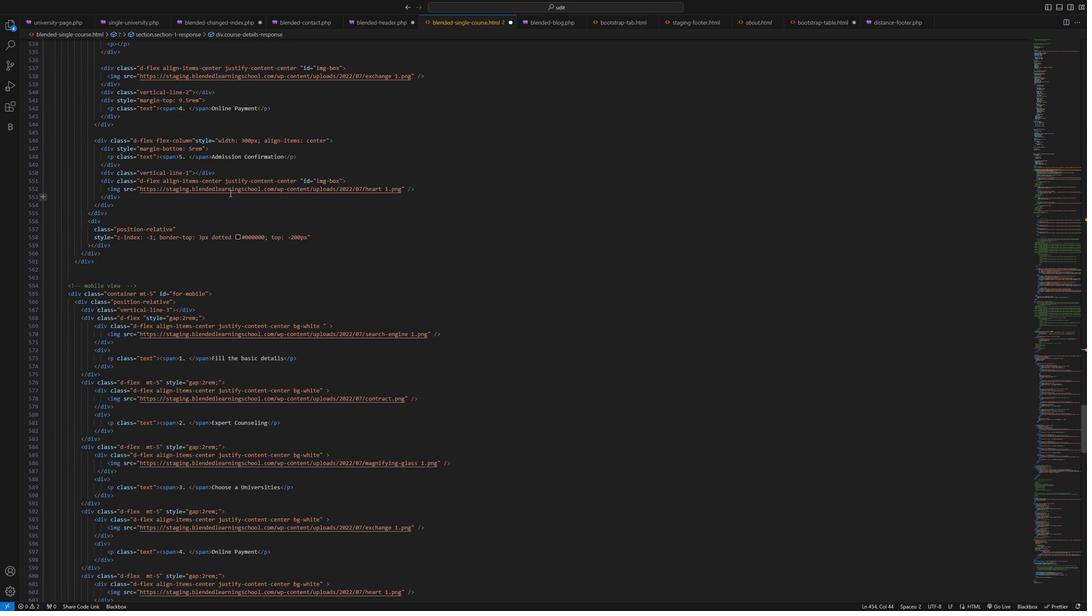 
Action: Mouse scrolled (226, 197) with delta (0, 0)
Screenshot: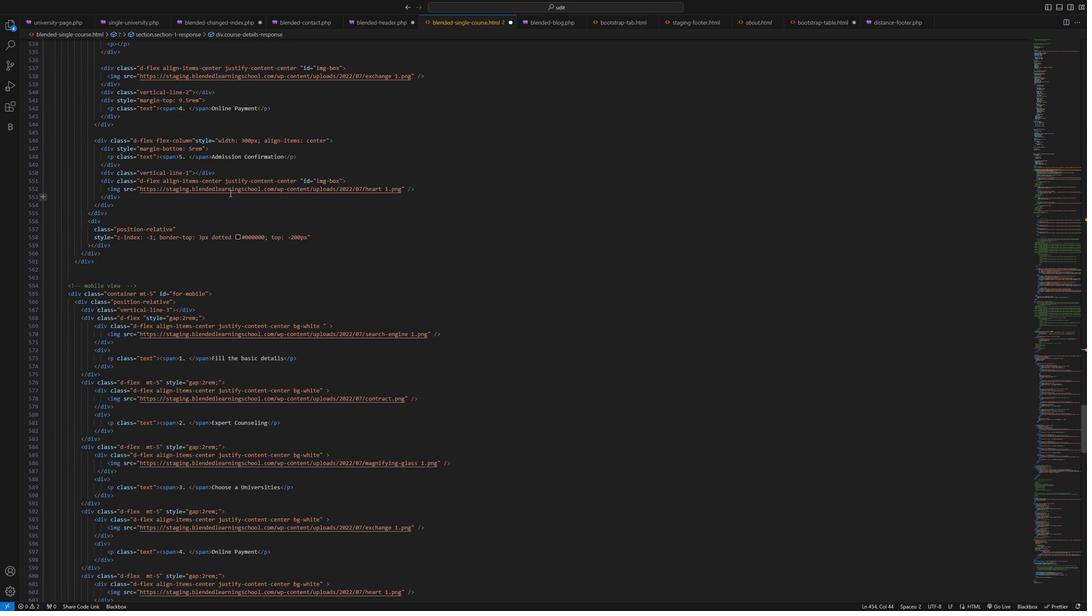 
Action: Mouse moved to (224, 197)
Screenshot: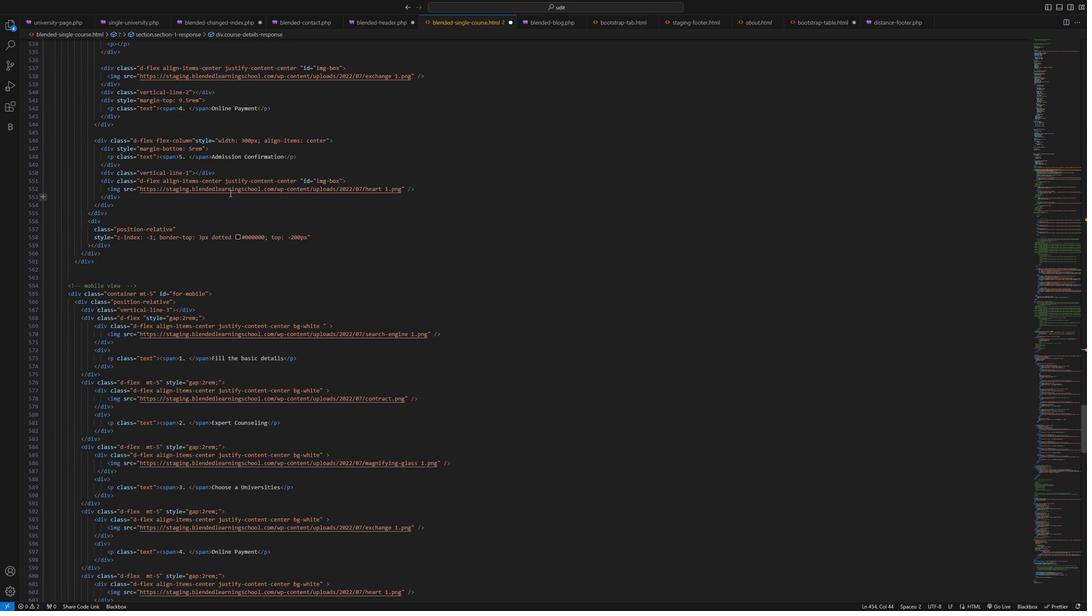 
Action: Mouse scrolled (224, 197) with delta (0, 0)
Screenshot: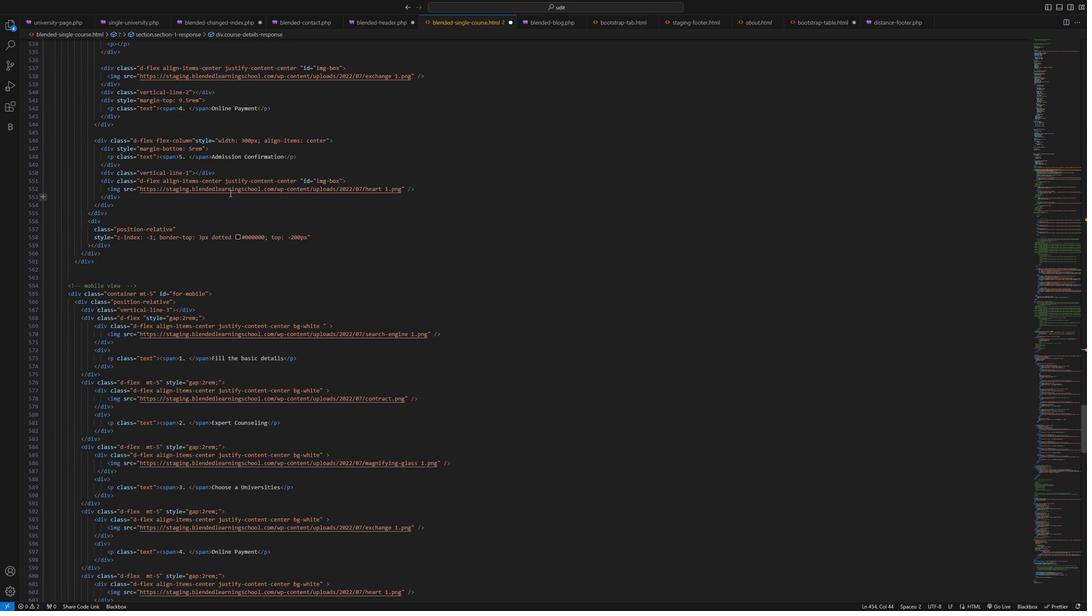 
Action: Mouse moved to (222, 196)
Screenshot: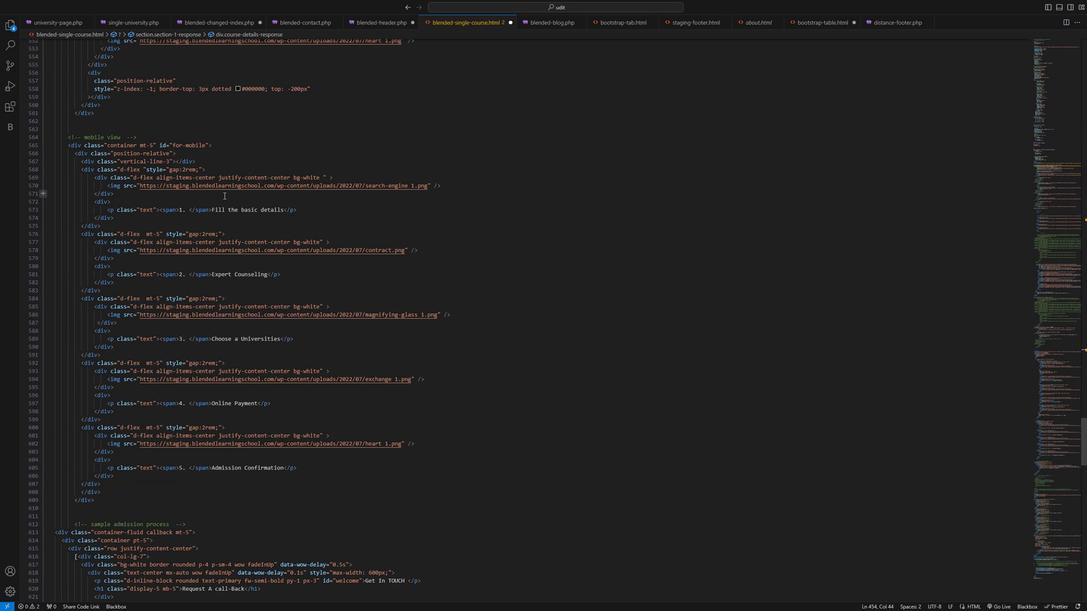 
Action: Mouse scrolled (222, 196) with delta (0, 0)
Screenshot: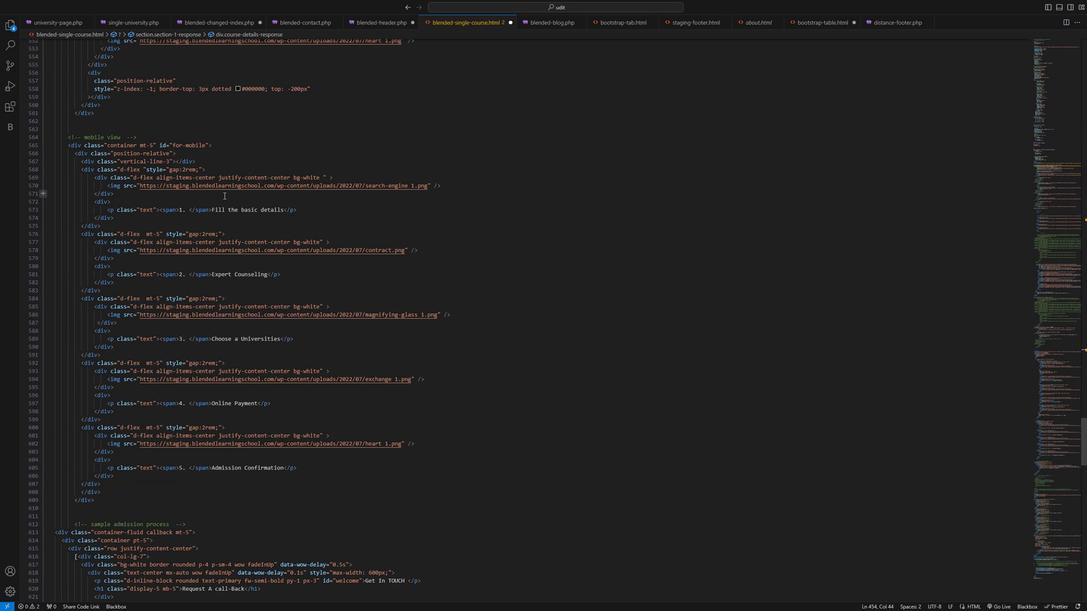 
Action: Mouse moved to (222, 196)
Screenshot: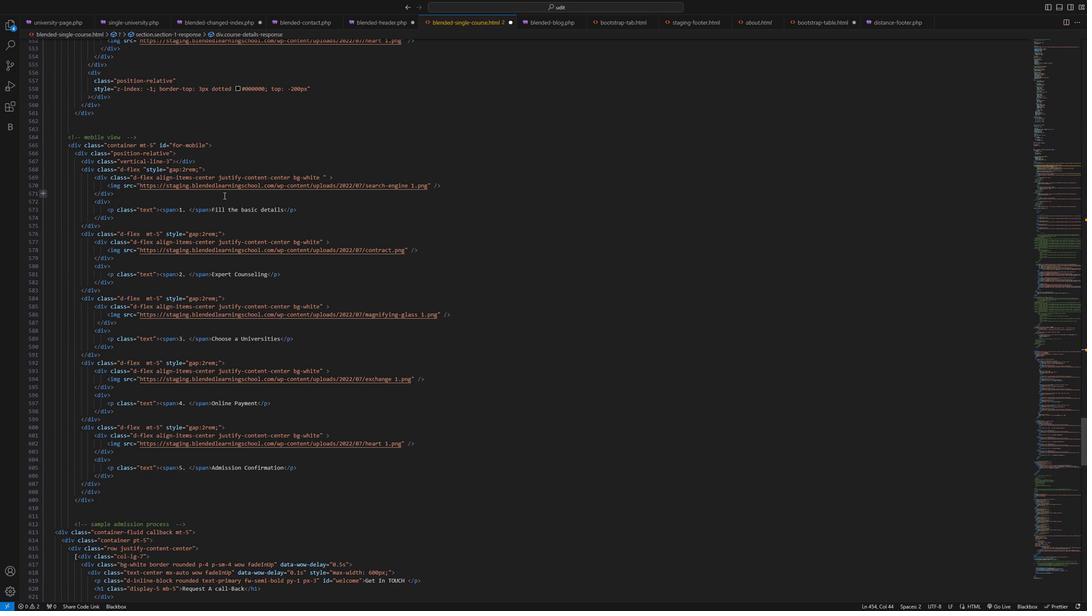 
Action: Mouse scrolled (222, 196) with delta (0, 0)
Screenshot: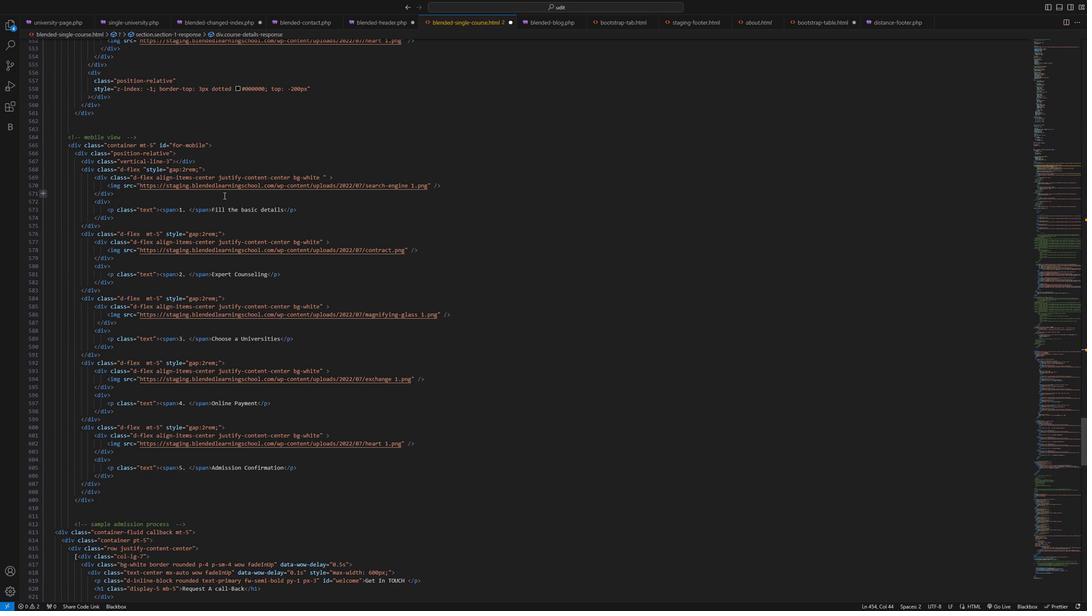 
Action: Mouse scrolled (222, 196) with delta (0, 0)
Screenshot: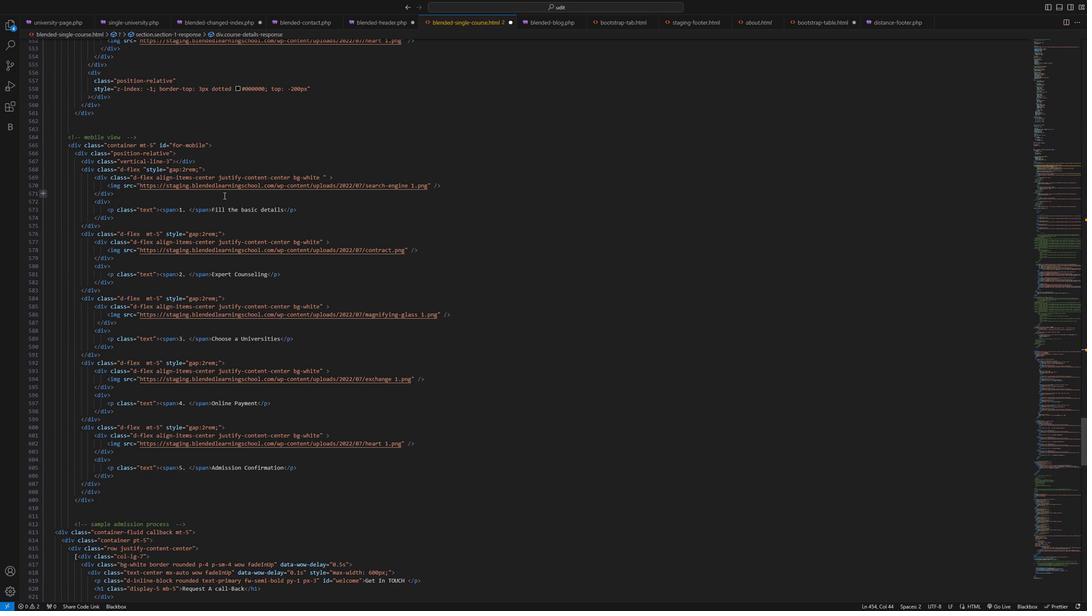 
Action: Mouse moved to (222, 196)
Screenshot: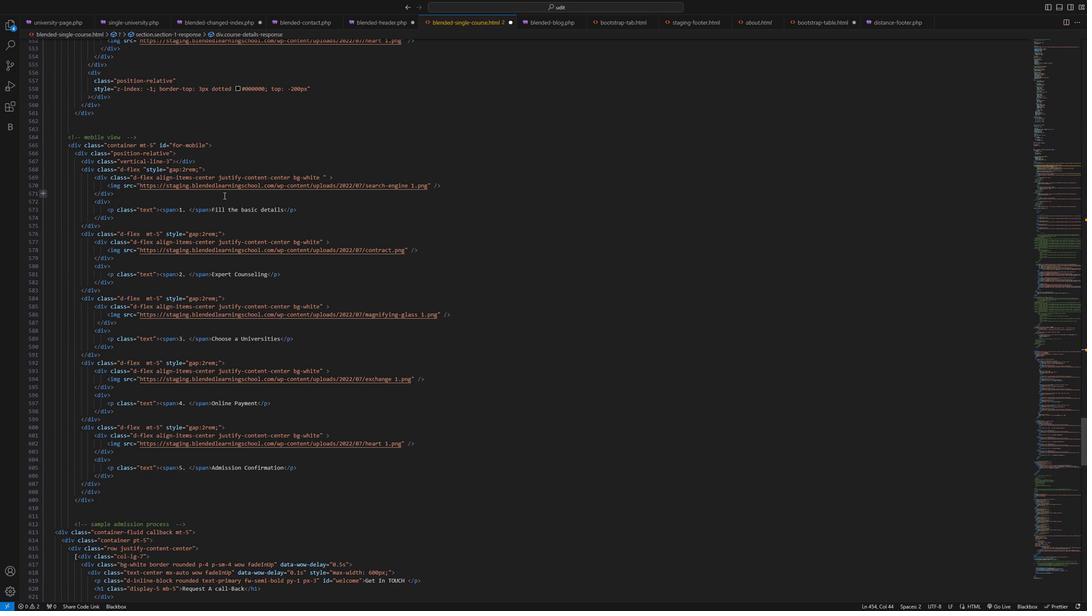 
Action: Mouse scrolled (222, 196) with delta (0, 0)
Screenshot: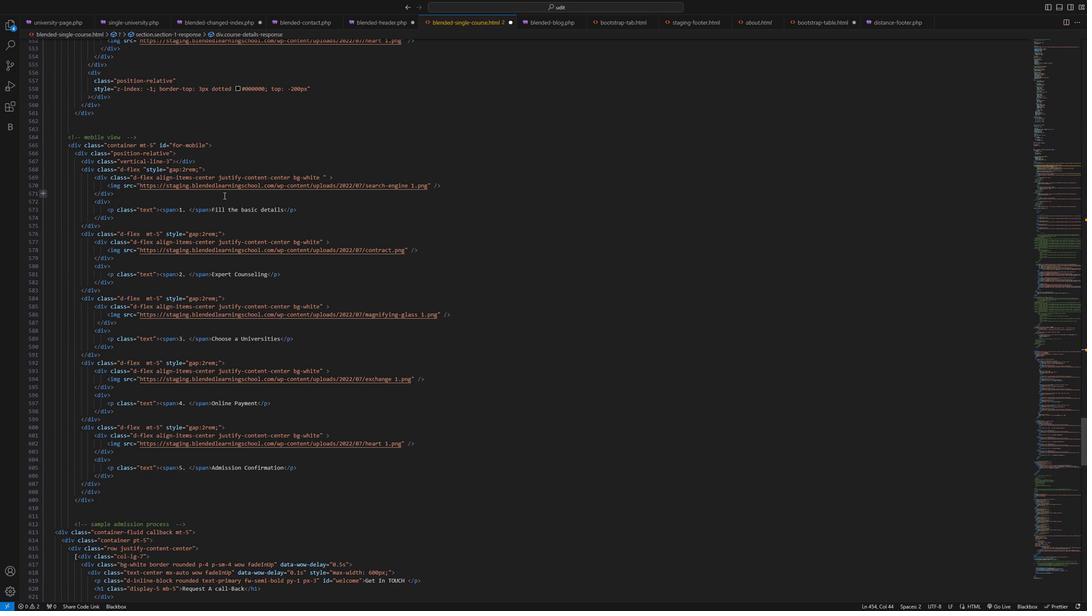 
Action: Mouse scrolled (222, 196) with delta (0, 0)
Screenshot: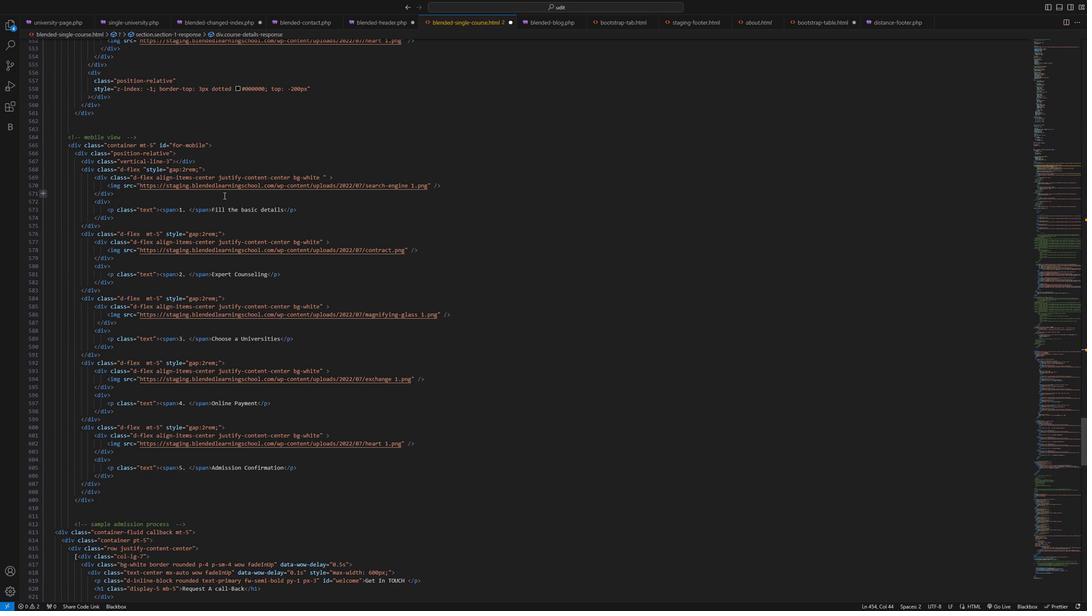 
Action: Mouse moved to (220, 196)
Screenshot: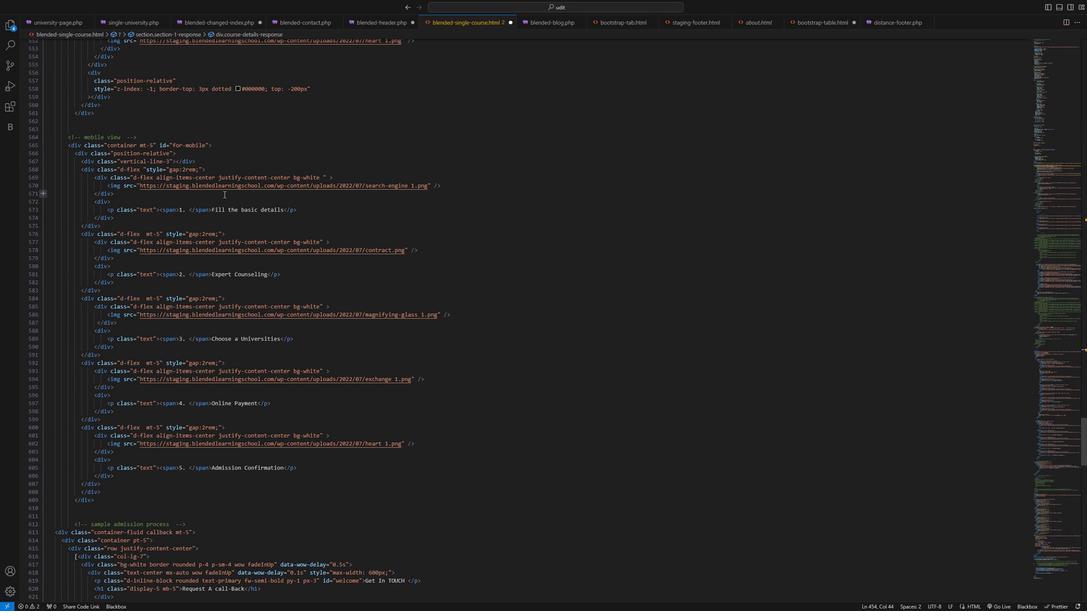 
Action: Mouse scrolled (220, 196) with delta (0, 0)
Screenshot: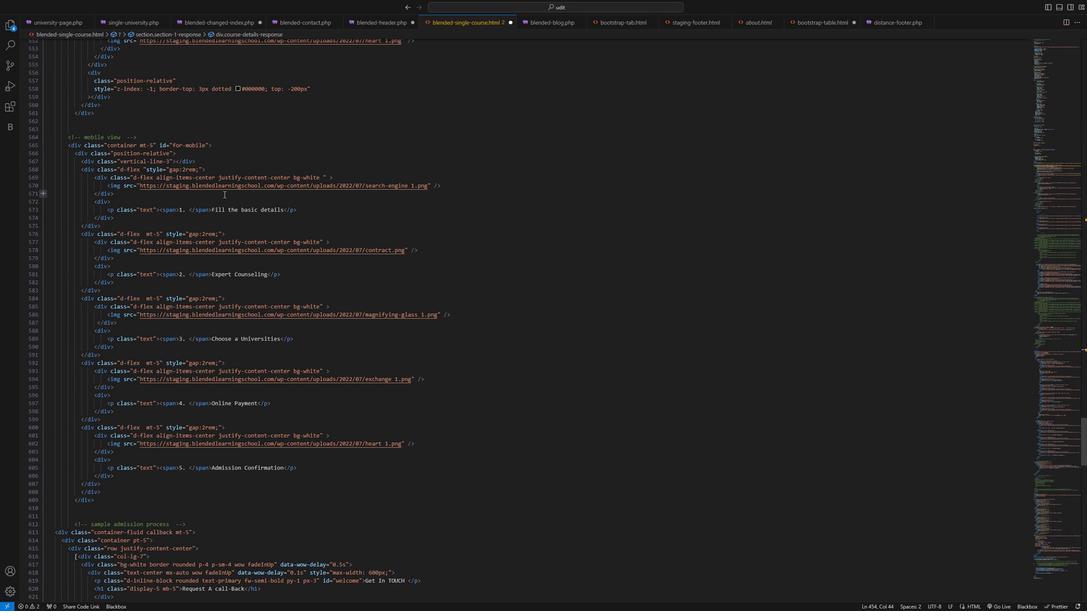 
Action: Mouse moved to (220, 196)
Screenshot: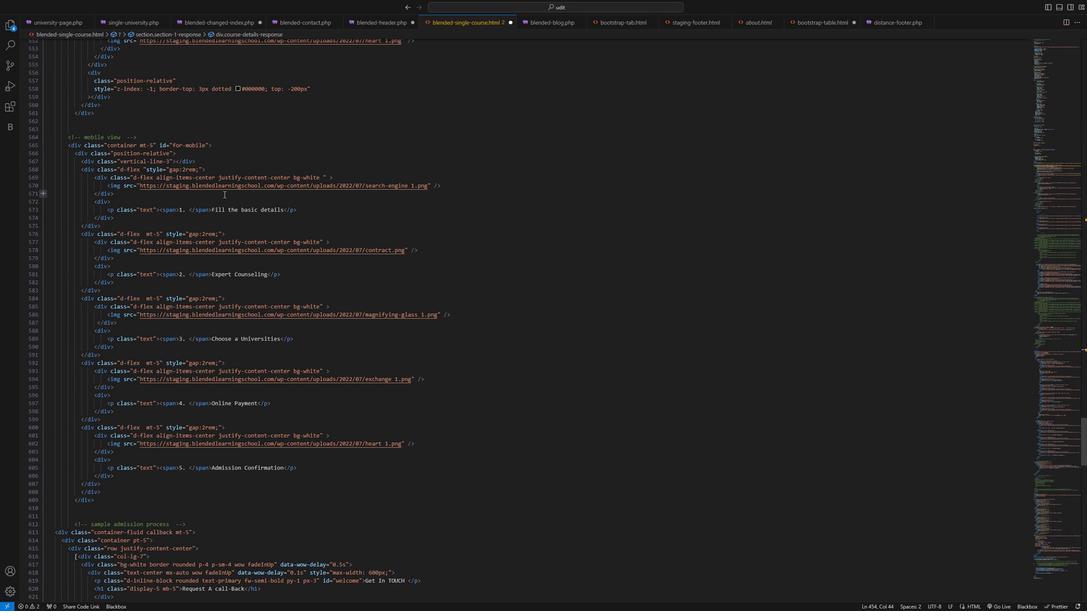 
Action: Mouse scrolled (220, 195) with delta (0, 0)
Screenshot: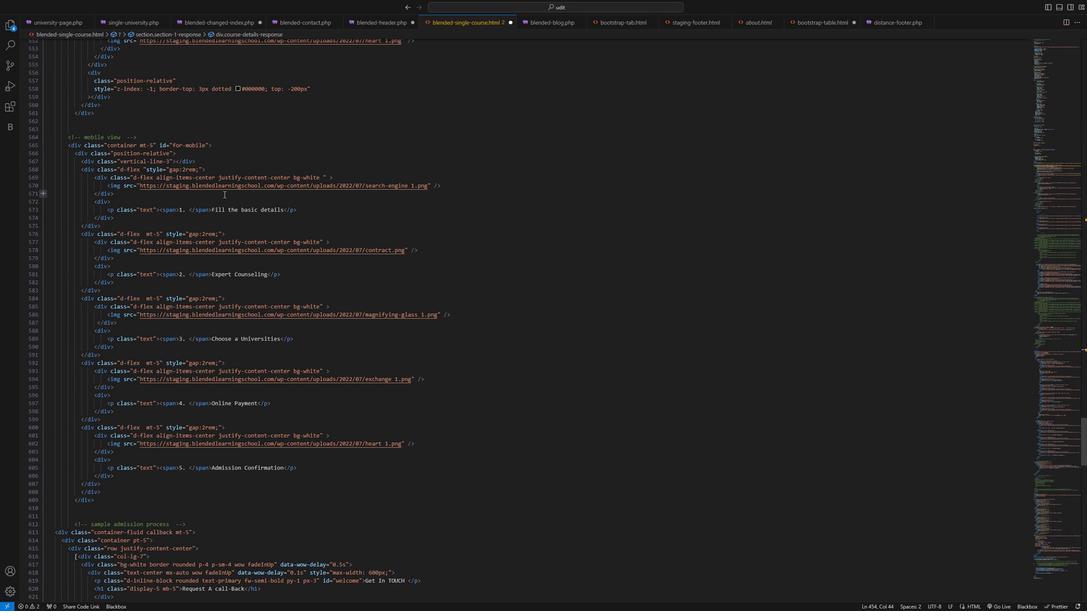 
Action: Mouse moved to (219, 196)
Screenshot: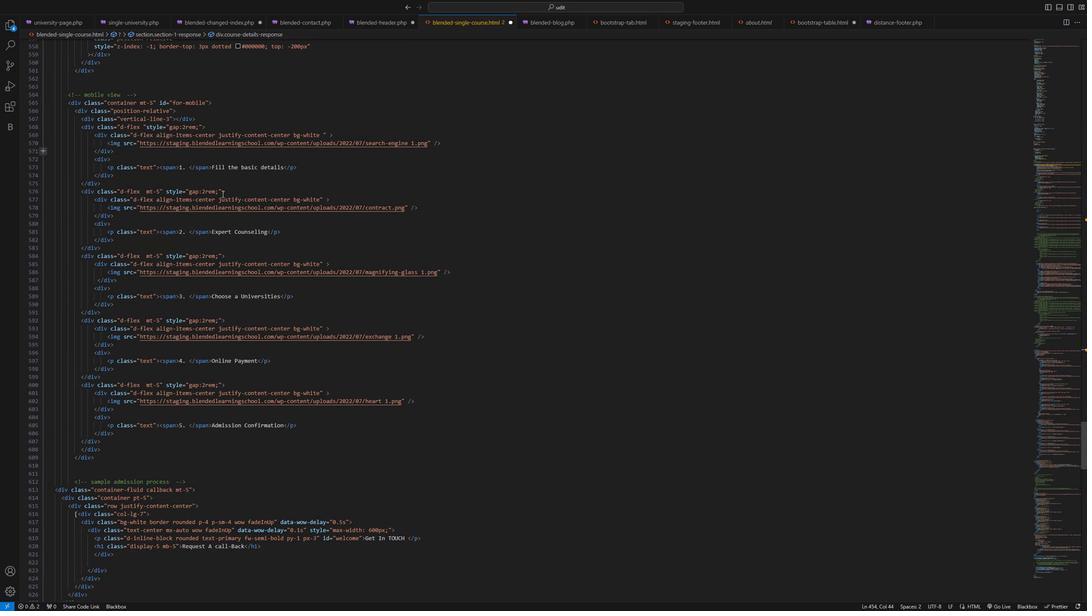 
Action: Mouse scrolled (219, 196) with delta (0, 0)
Screenshot: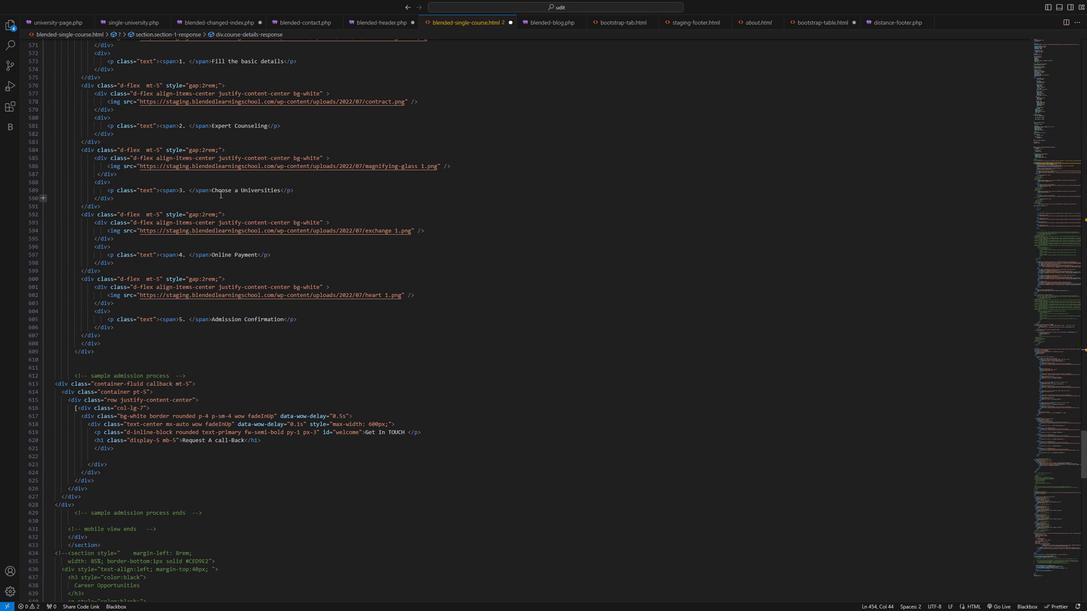 
Action: Mouse scrolled (219, 196) with delta (0, 0)
Screenshot: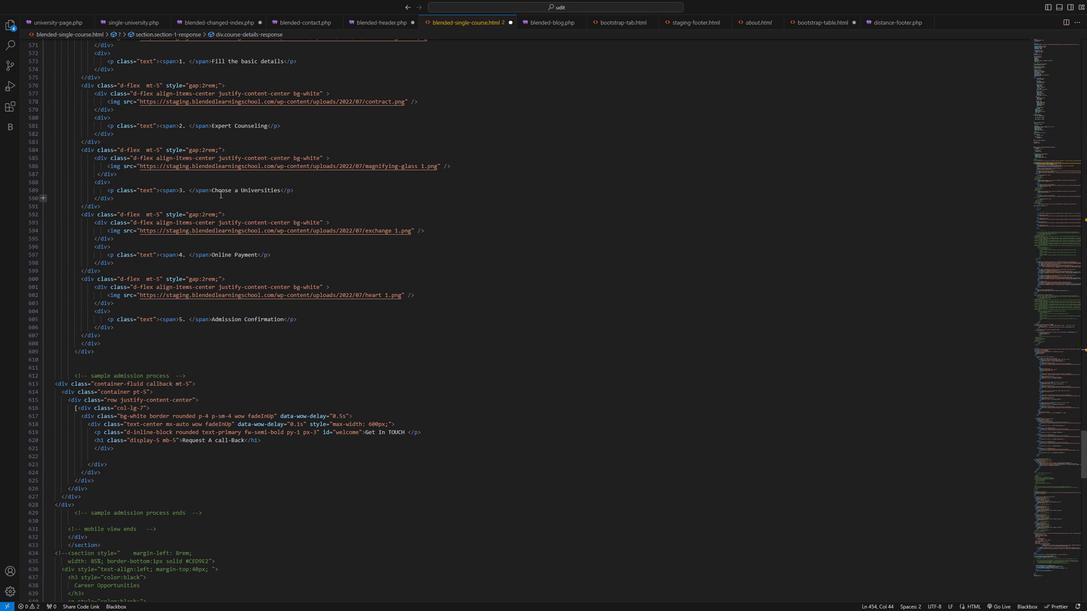 
Action: Mouse scrolled (219, 196) with delta (0, 0)
Screenshot: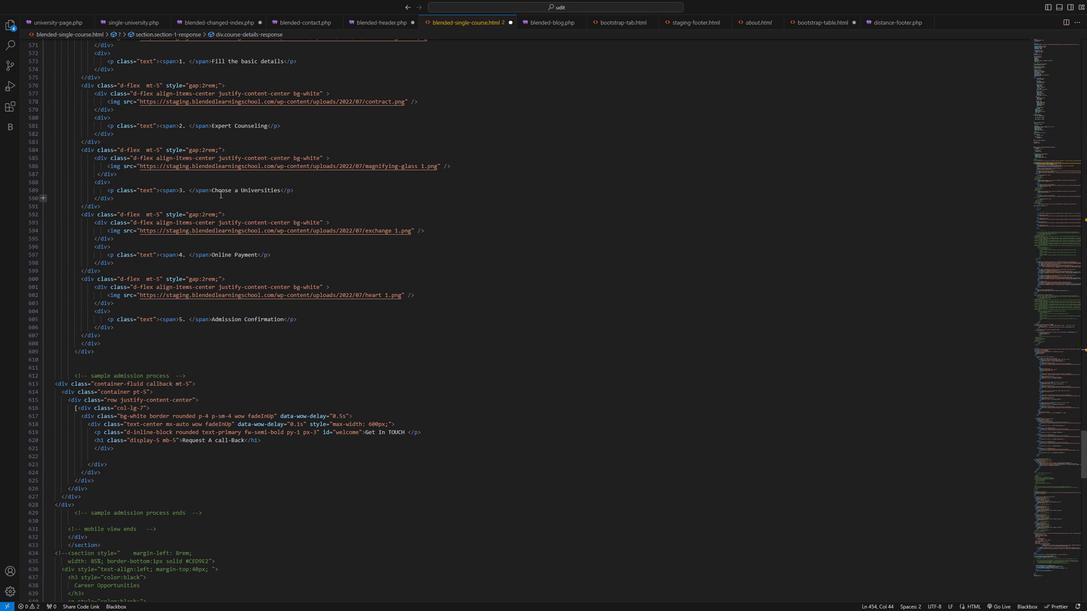 
Action: Mouse scrolled (219, 196) with delta (0, 0)
Screenshot: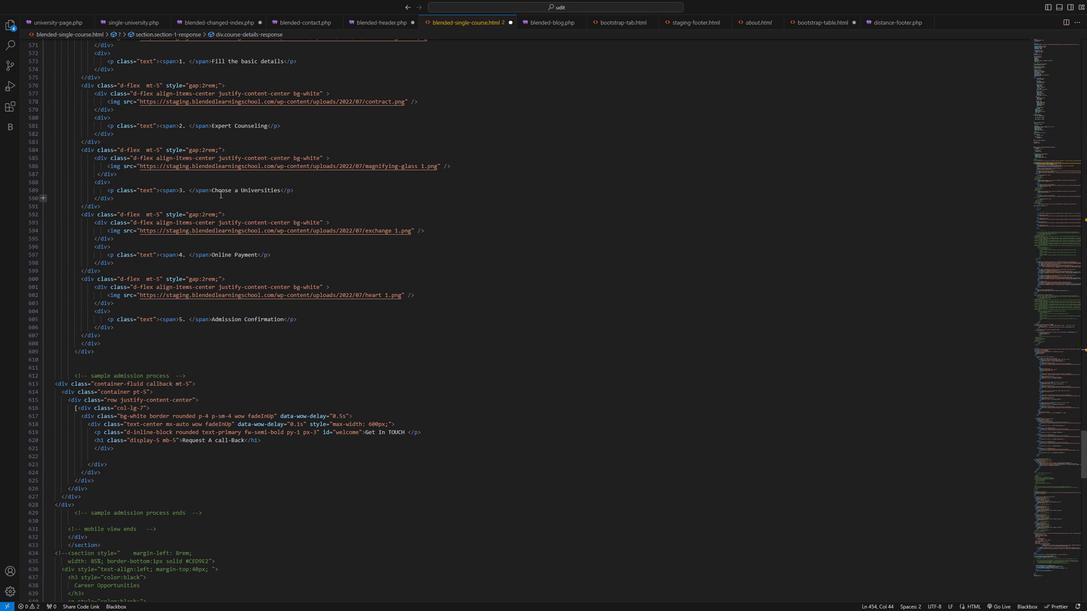 
Action: Mouse moved to (218, 196)
Screenshot: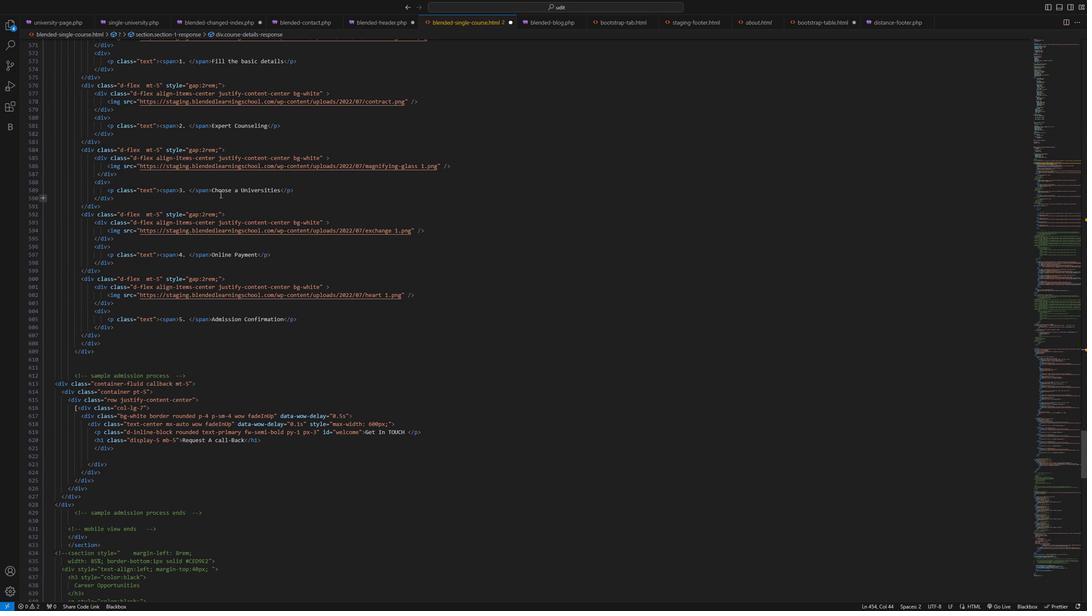 
Action: Mouse scrolled (218, 196) with delta (0, 0)
Screenshot: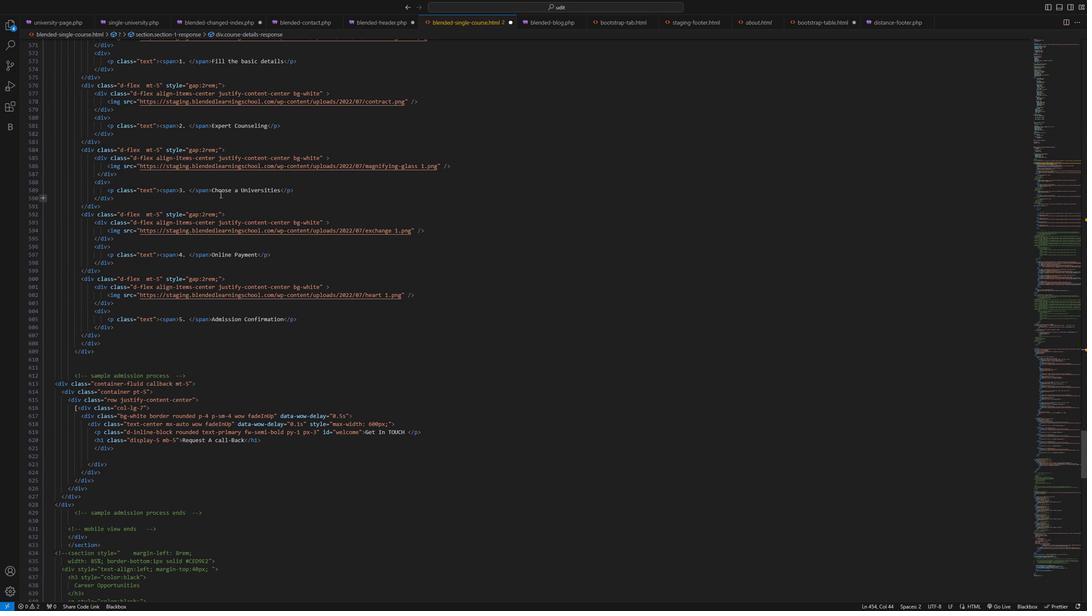 
Action: Mouse moved to (217, 196)
Screenshot: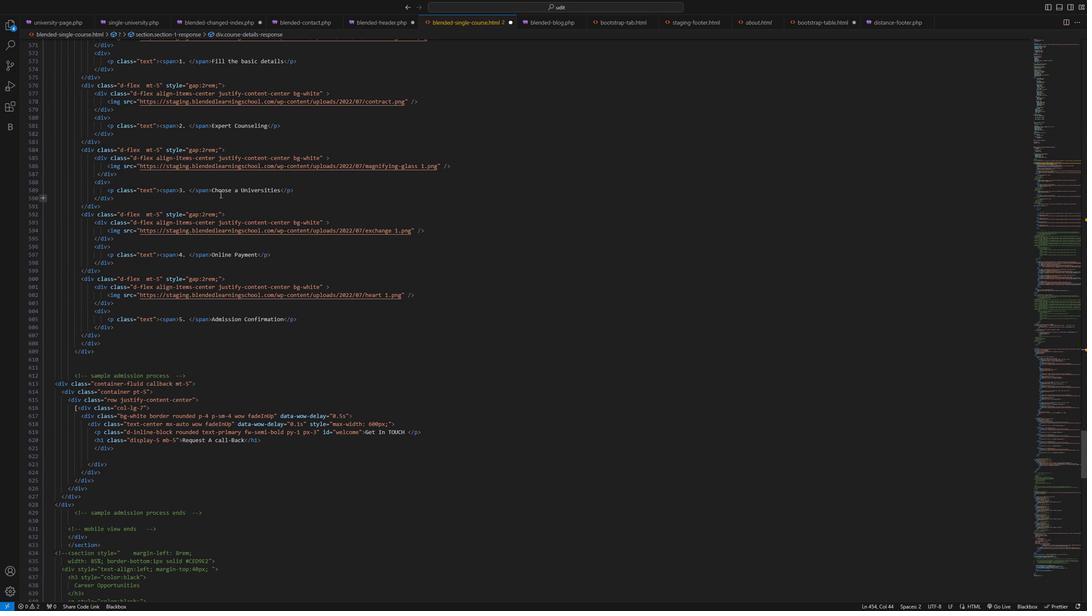 
Action: Mouse scrolled (217, 196) with delta (0, 0)
Screenshot: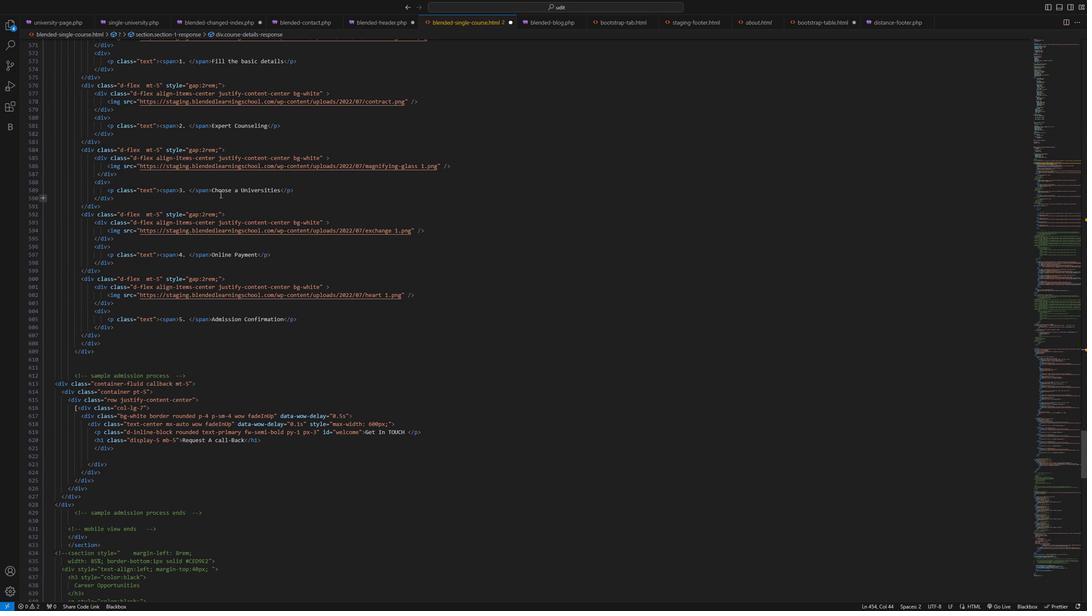 
Action: Mouse scrolled (217, 196) with delta (0, 0)
Screenshot: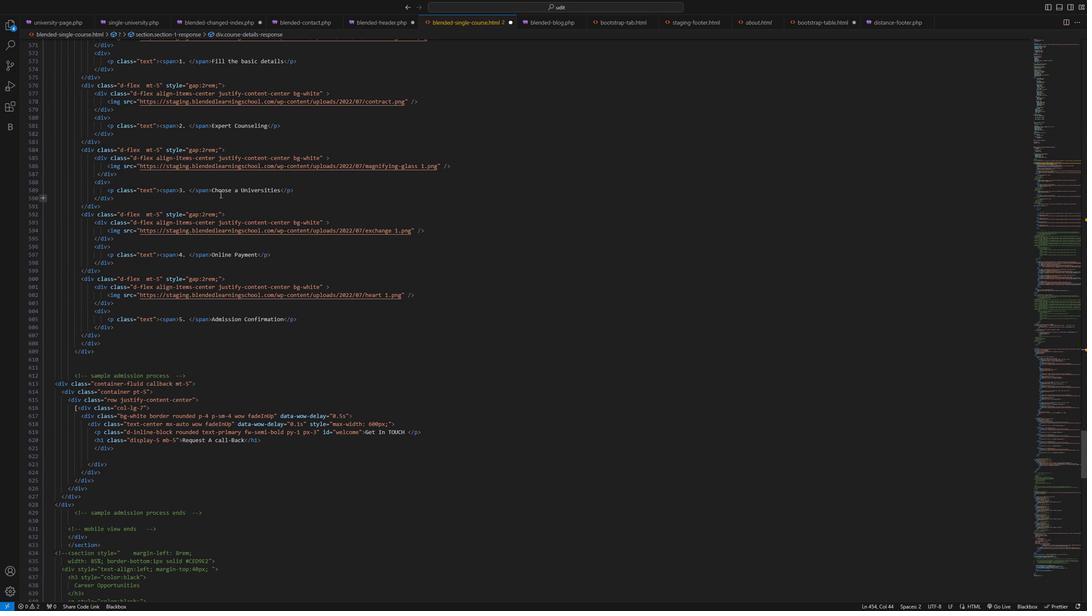 
Action: Mouse moved to (121, 164)
Screenshot: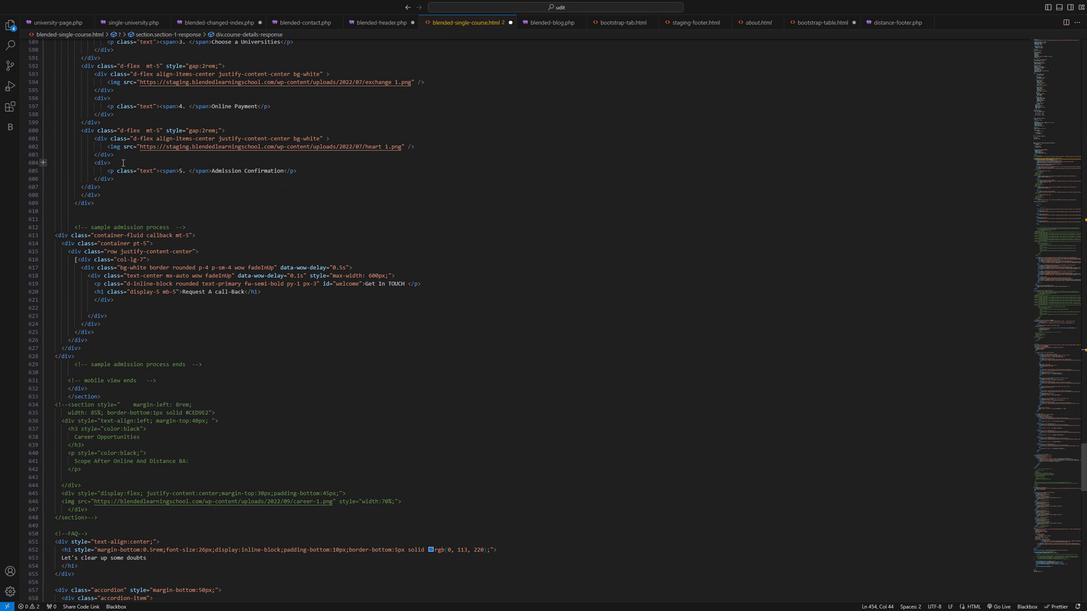 
Action: Mouse scrolled (121, 163) with delta (0, 0)
Screenshot: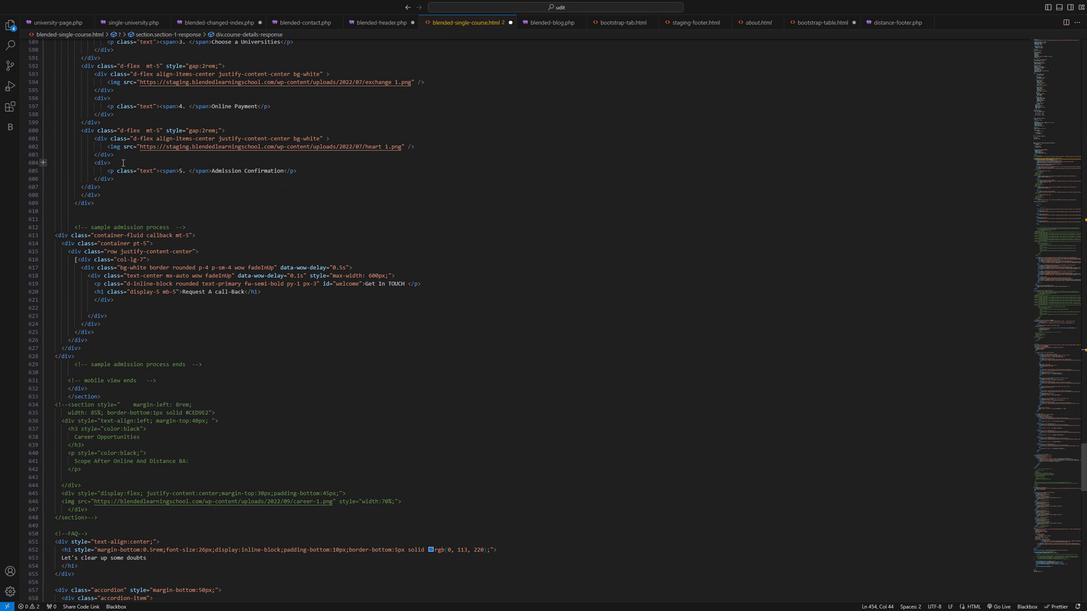 
Action: Mouse moved to (118, 165)
Screenshot: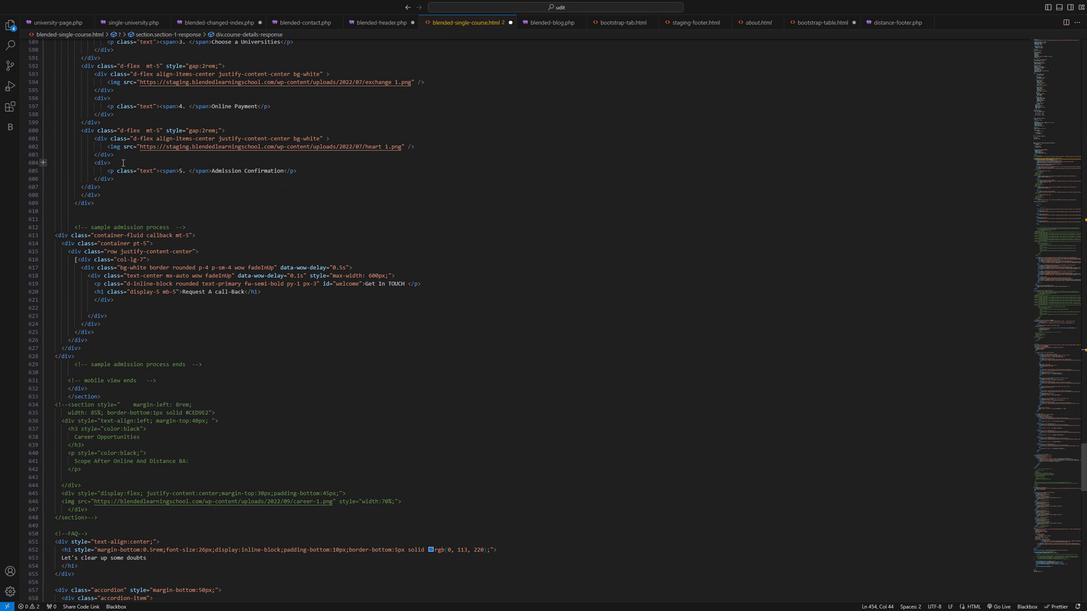 
Action: Mouse scrolled (118, 165) with delta (0, 0)
Screenshot: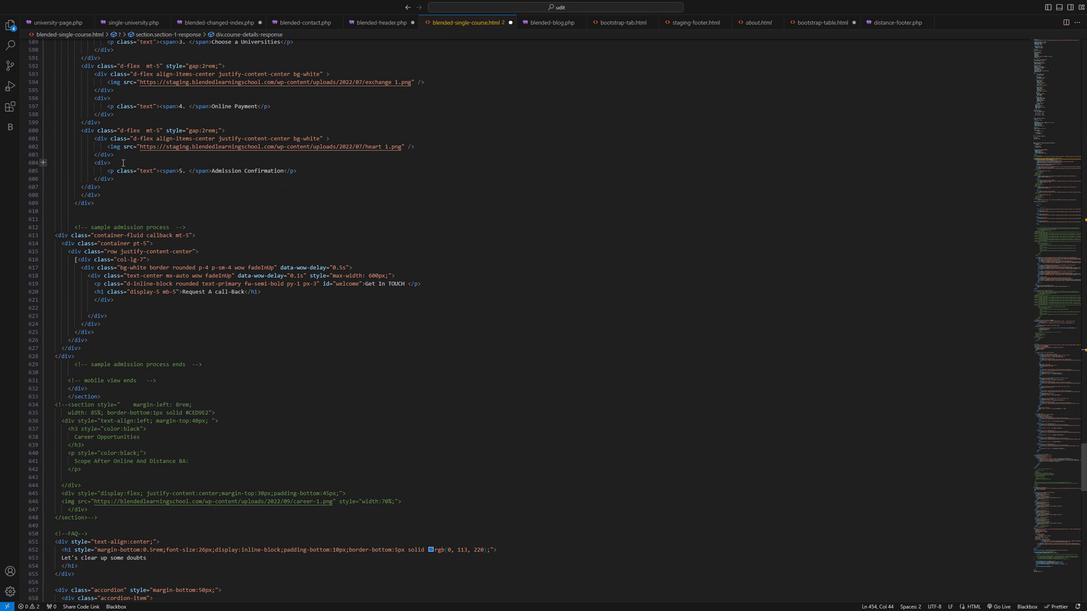 
Action: Mouse moved to (116, 167)
Screenshot: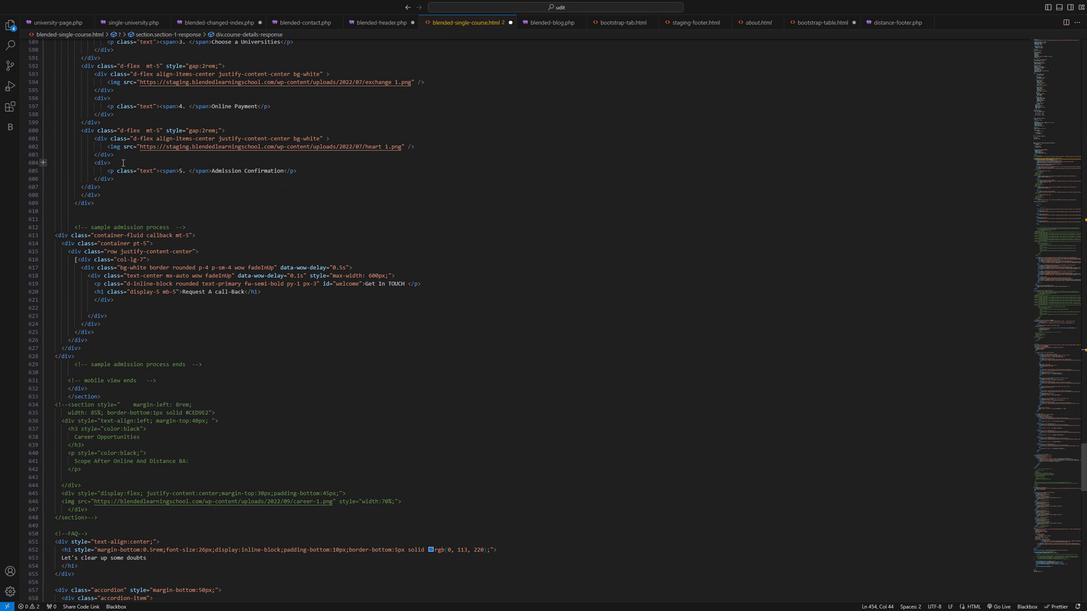 
Action: Mouse scrolled (116, 166) with delta (0, 0)
Screenshot: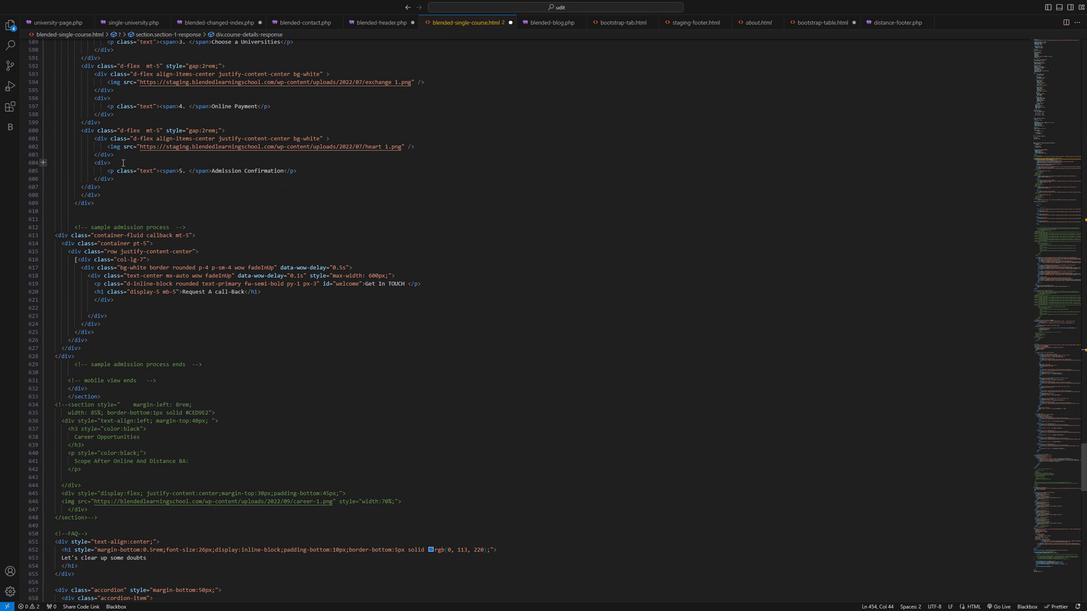 
Action: Mouse moved to (114, 167)
Screenshot: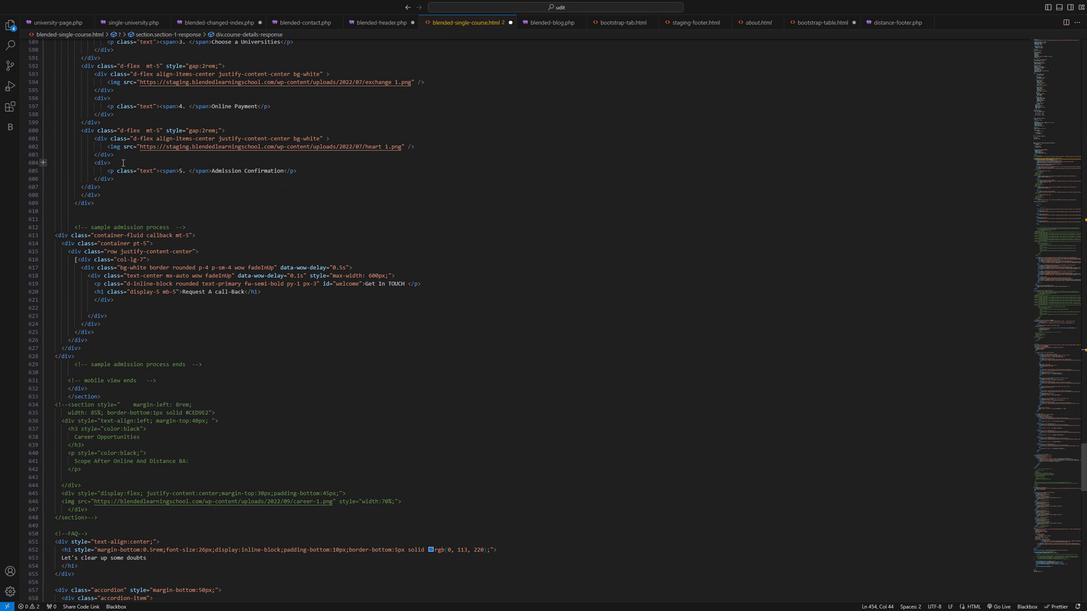 
Action: Mouse scrolled (114, 167) with delta (0, 0)
Screenshot: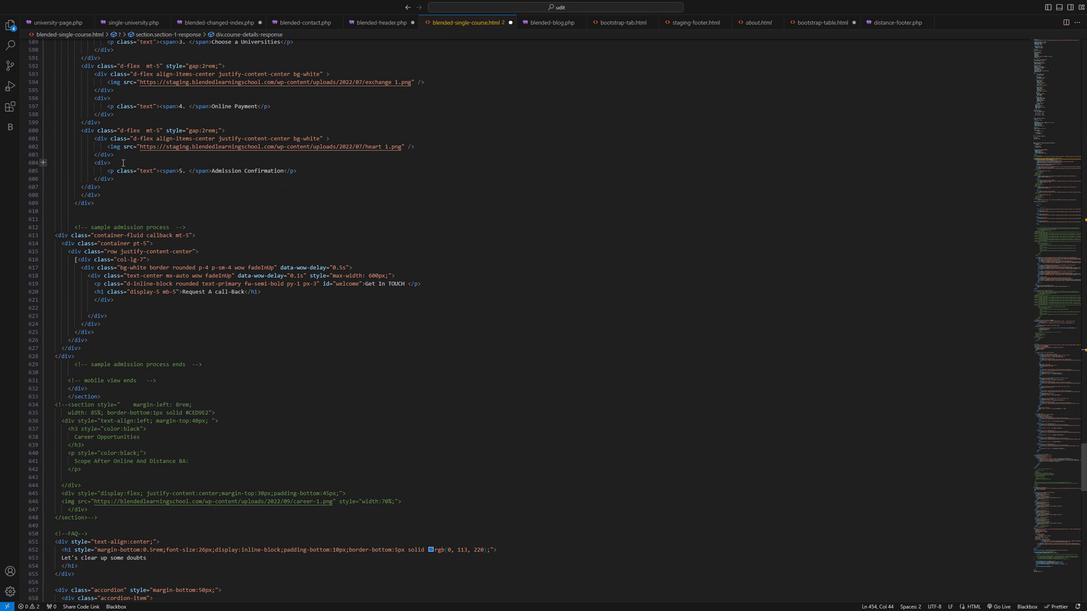 
Action: Mouse moved to (114, 167)
Screenshot: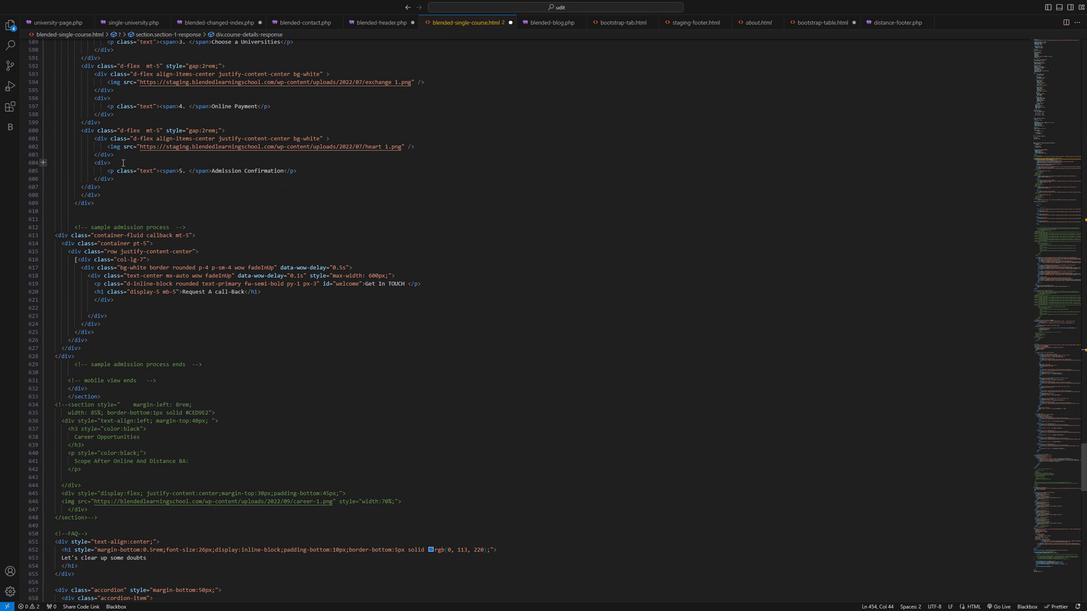 
Action: Mouse scrolled (114, 167) with delta (0, 0)
Screenshot: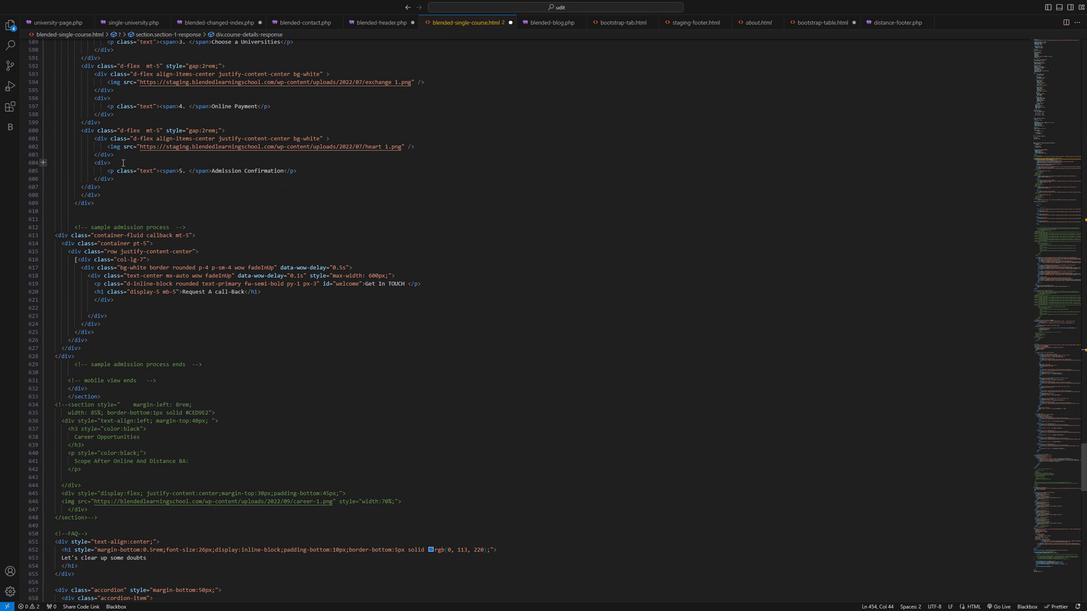 
Action: Mouse moved to (114, 168)
Screenshot: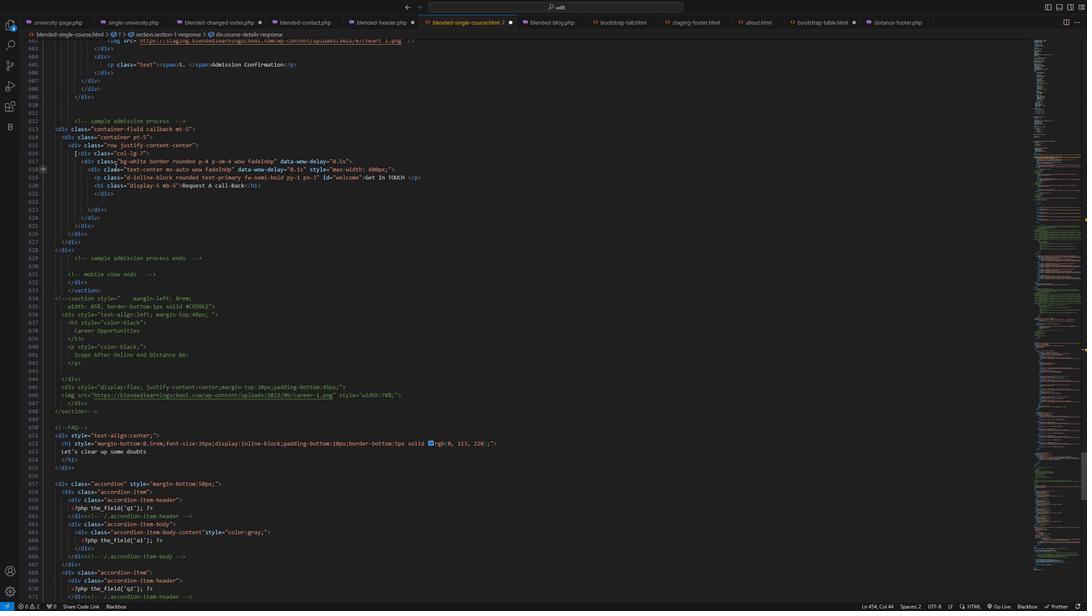 
Action: Mouse scrolled (114, 168) with delta (0, 0)
Screenshot: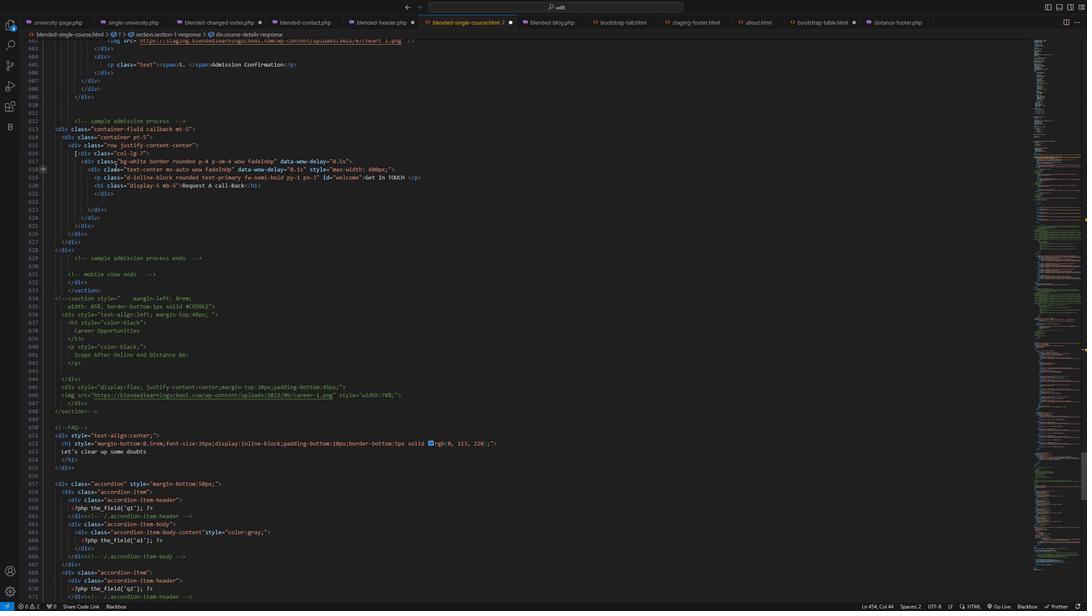 
Action: Mouse moved to (113, 169)
Screenshot: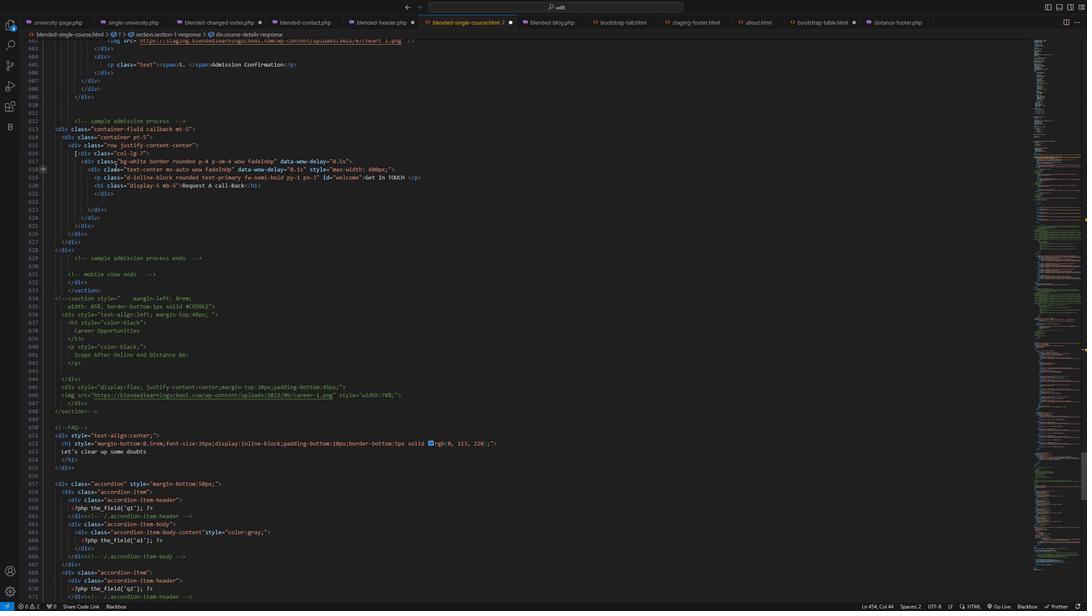 
Action: Mouse scrolled (113, 169) with delta (0, 0)
Screenshot: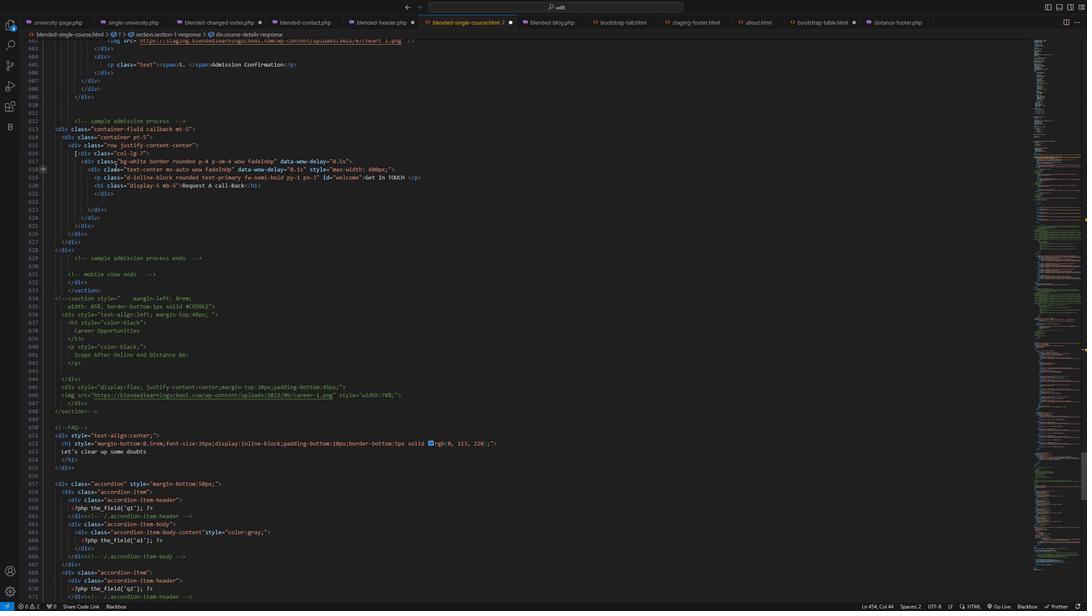 
Action: Mouse scrolled (113, 169) with delta (0, 0)
Screenshot: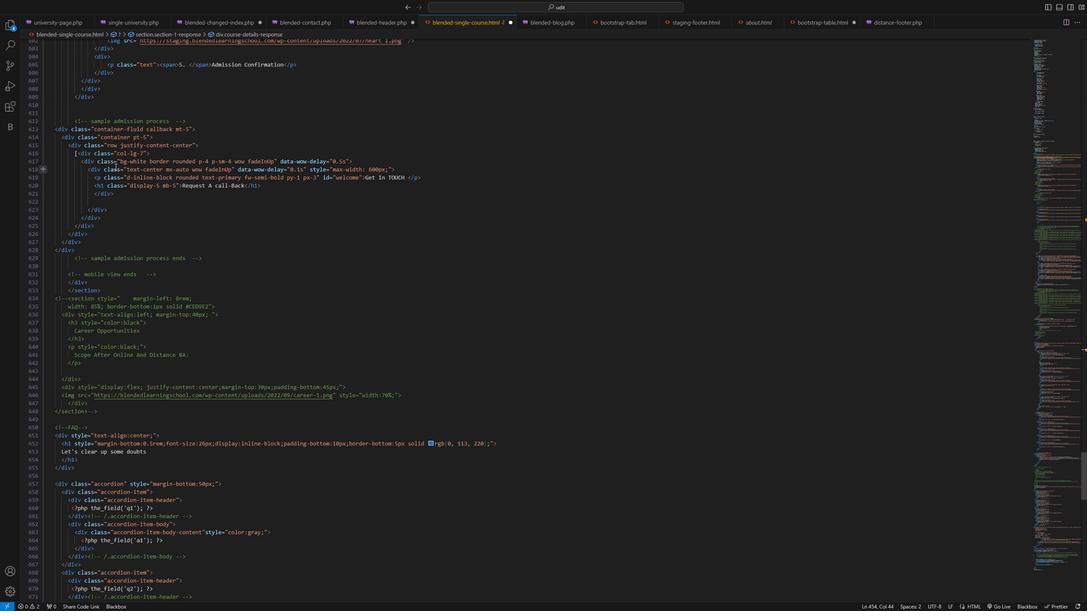 
Action: Mouse scrolled (113, 169) with delta (0, 0)
Screenshot: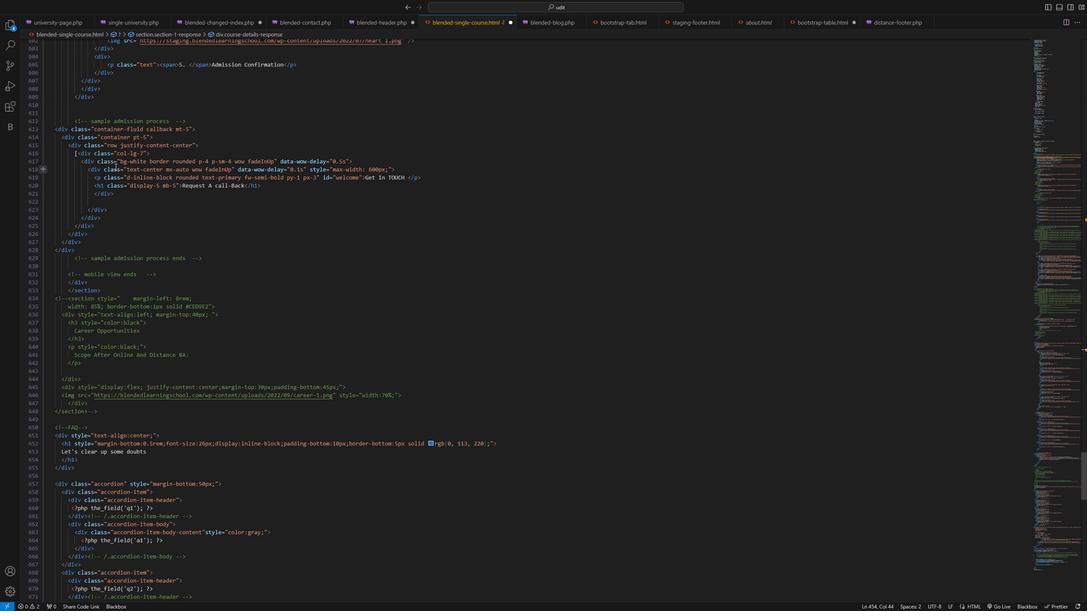 
Action: Mouse scrolled (113, 169) with delta (0, 0)
Screenshot: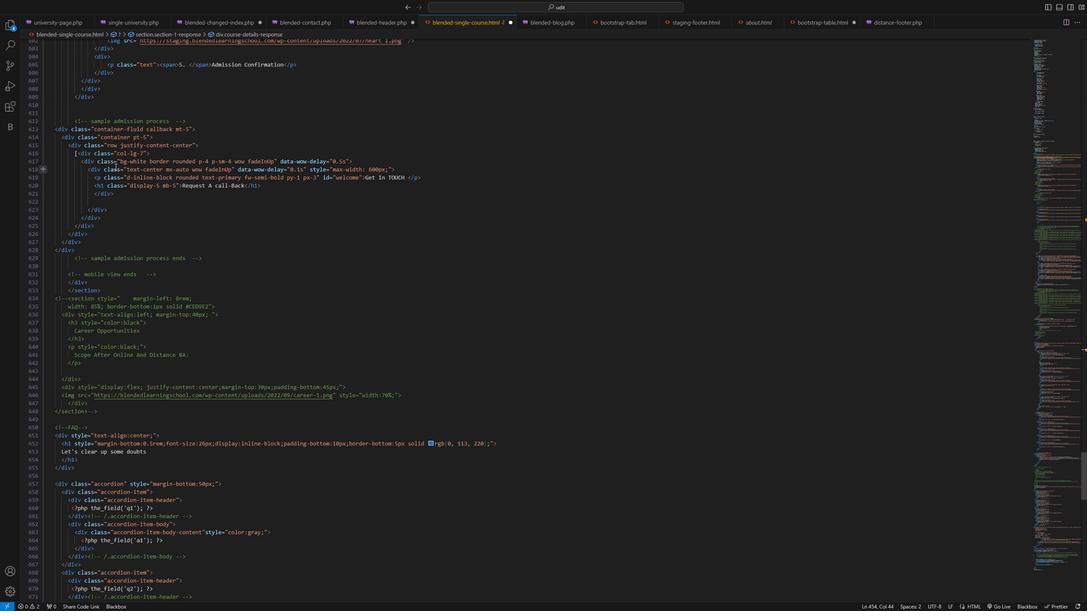 
Action: Mouse scrolled (113, 169) with delta (0, 0)
Screenshot: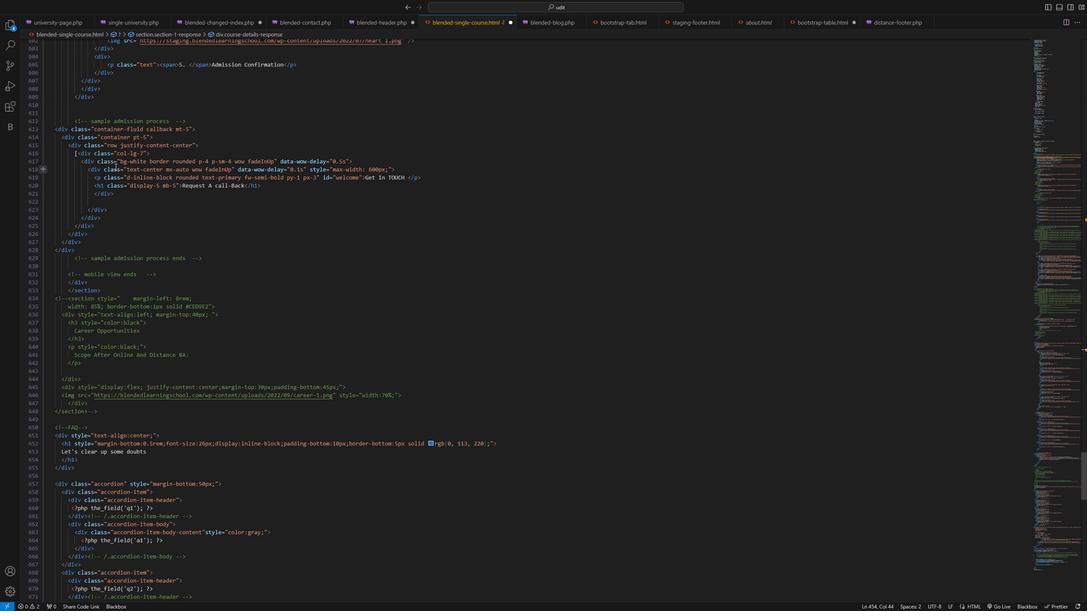 
Action: Mouse moved to (111, 169)
Screenshot: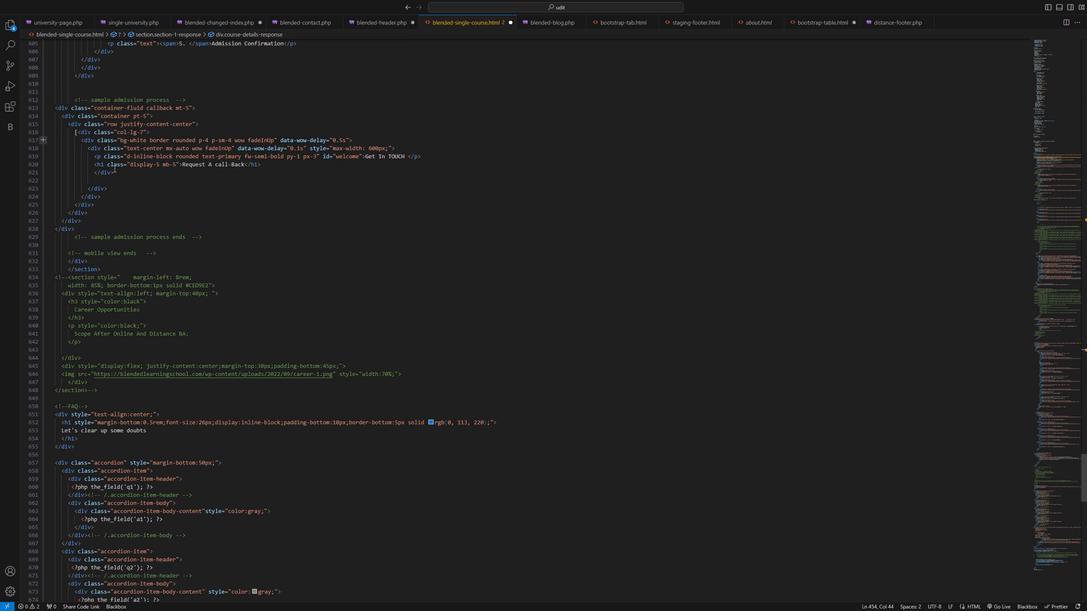
Action: Mouse scrolled (111, 169) with delta (0, 0)
Screenshot: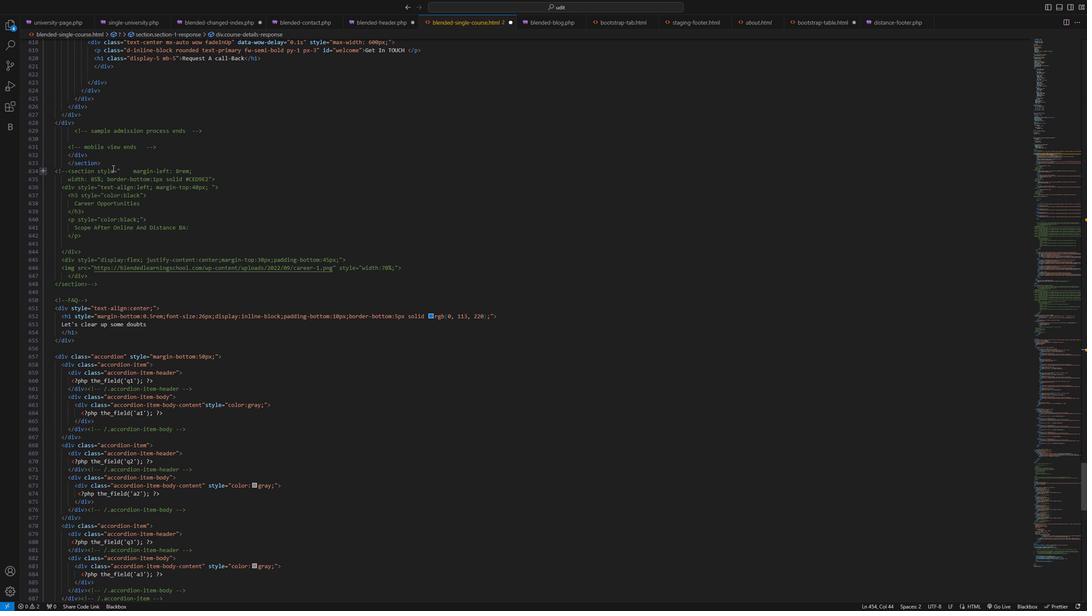 
Action: Mouse scrolled (111, 169) with delta (0, 0)
Screenshot: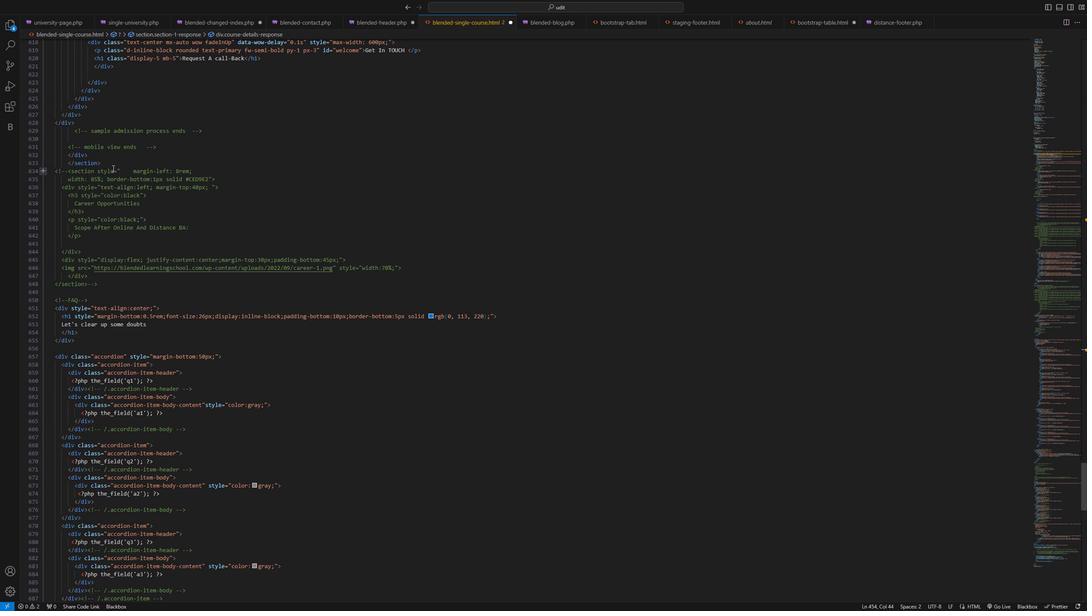 
Action: Mouse scrolled (111, 169) with delta (0, 0)
Screenshot: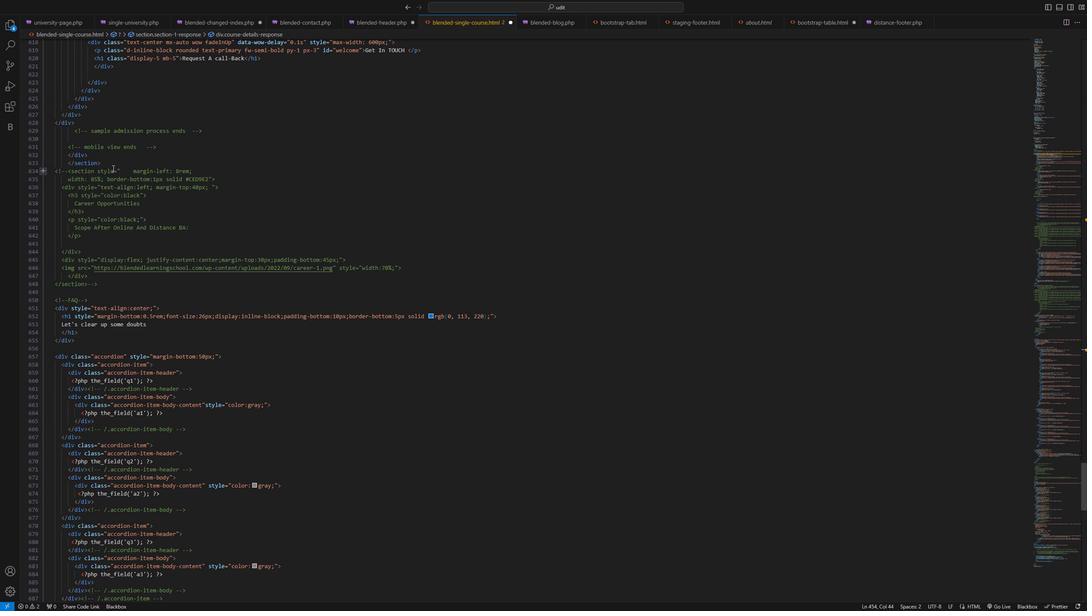 
Action: Mouse scrolled (111, 169) with delta (0, 0)
Screenshot: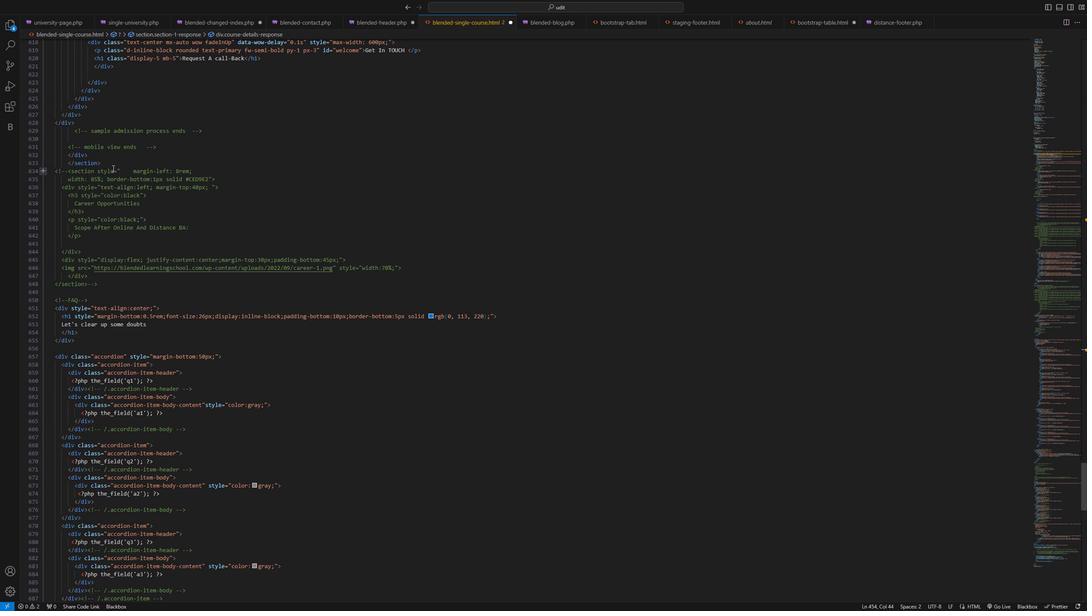 
Action: Mouse scrolled (111, 169) with delta (0, 0)
Screenshot: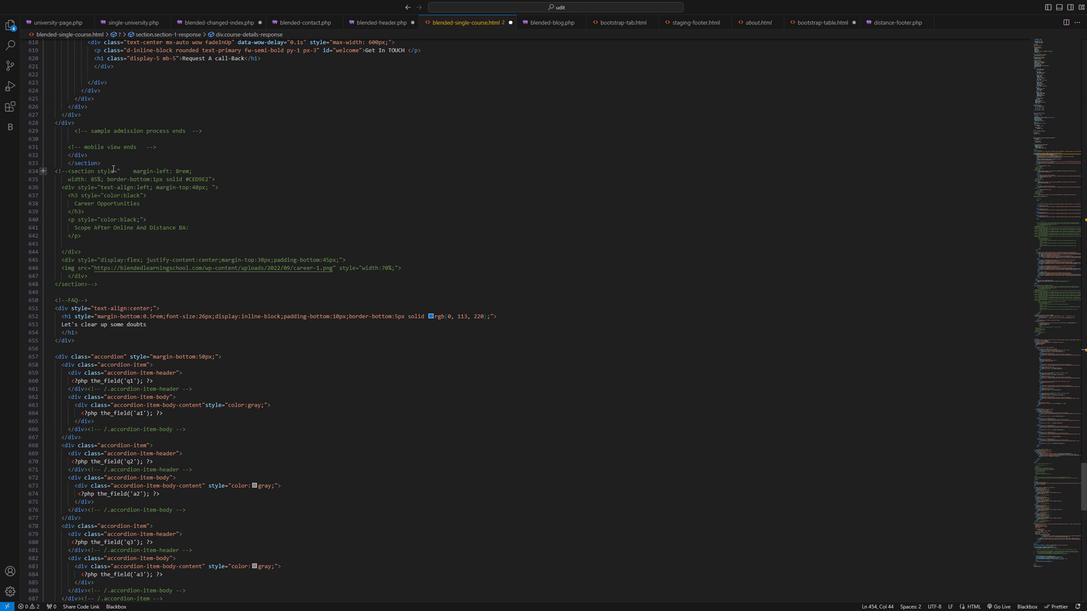 
Action: Mouse moved to (111, 169)
Screenshot: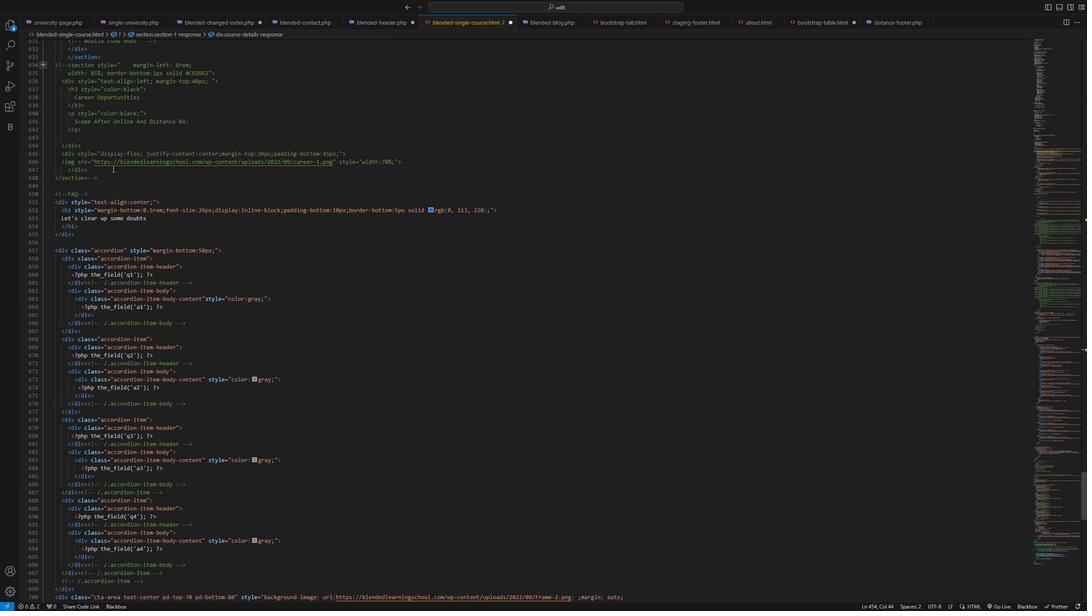 
Action: Mouse scrolled (111, 169) with delta (0, 0)
Screenshot: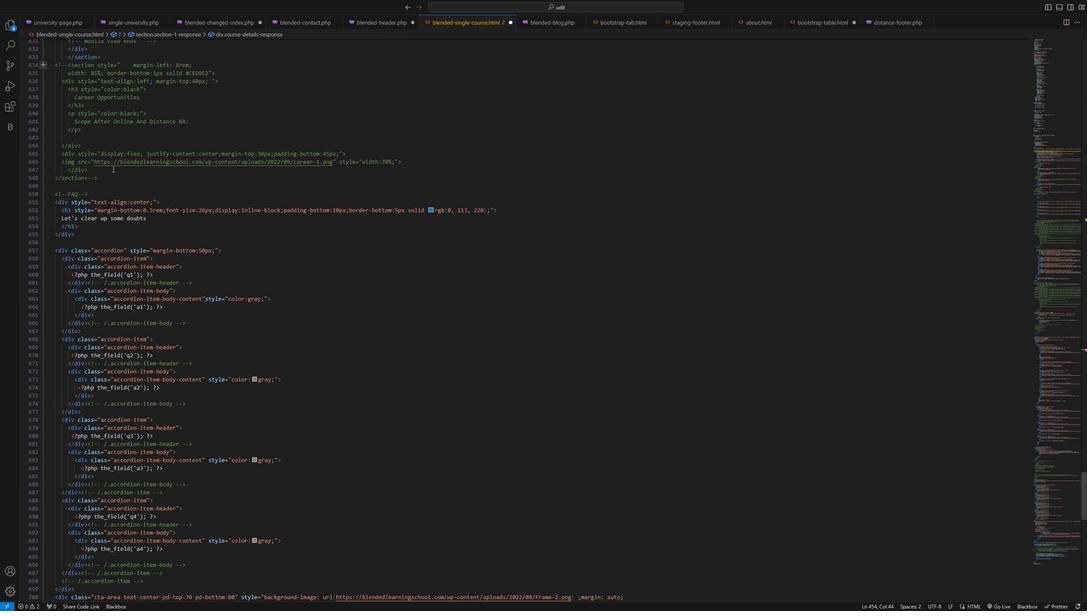 
Action: Mouse scrolled (111, 169) with delta (0, 0)
Screenshot: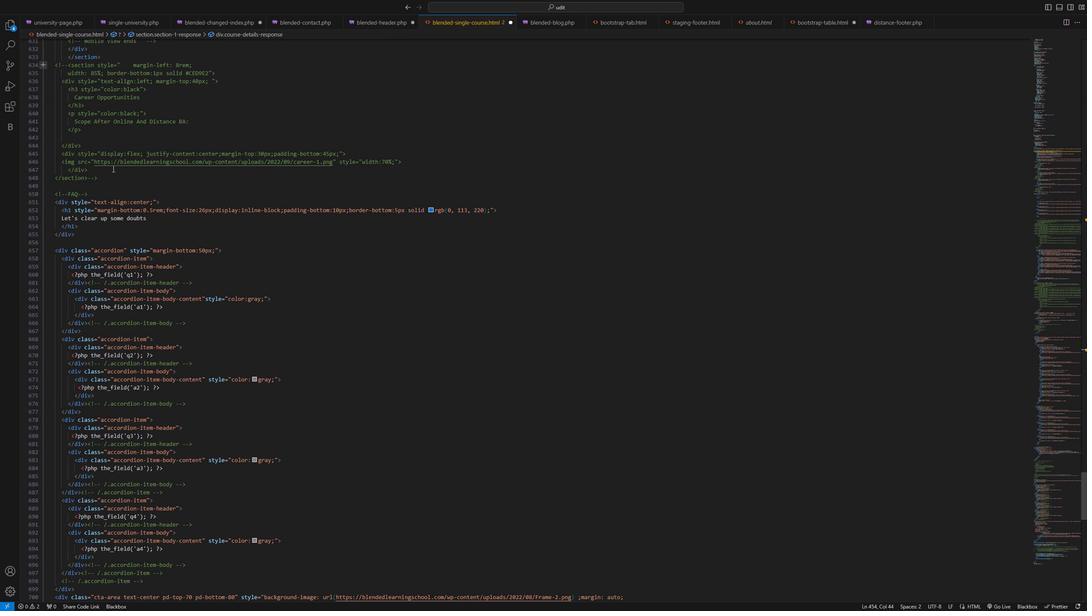 
Action: Mouse scrolled (111, 169) with delta (0, 0)
Screenshot: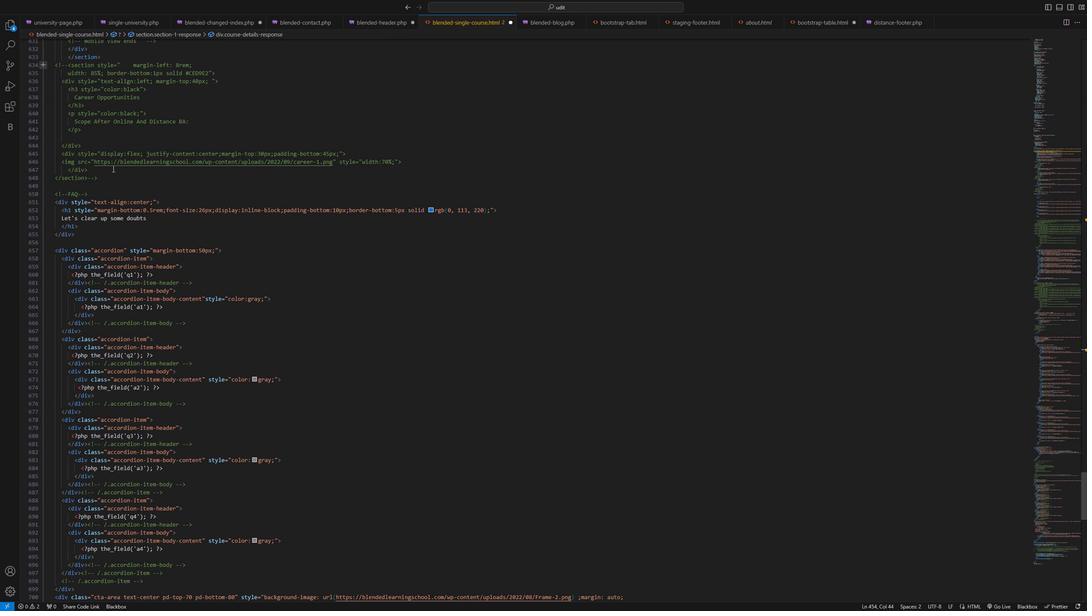 
Action: Mouse scrolled (111, 169) with delta (0, 0)
Screenshot: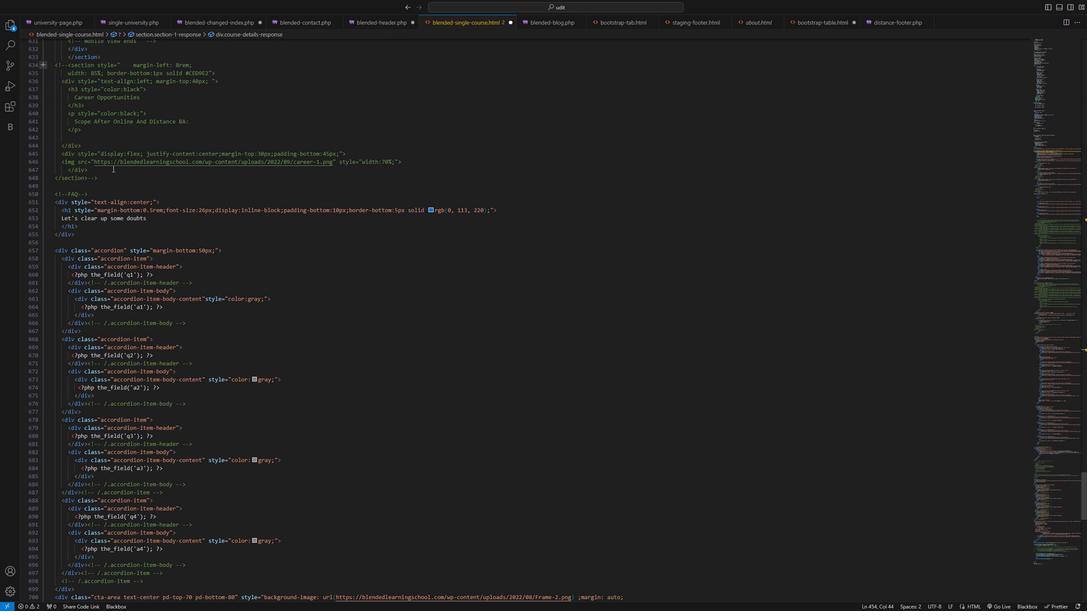 
Action: Mouse scrolled (111, 169) with delta (0, 0)
Screenshot: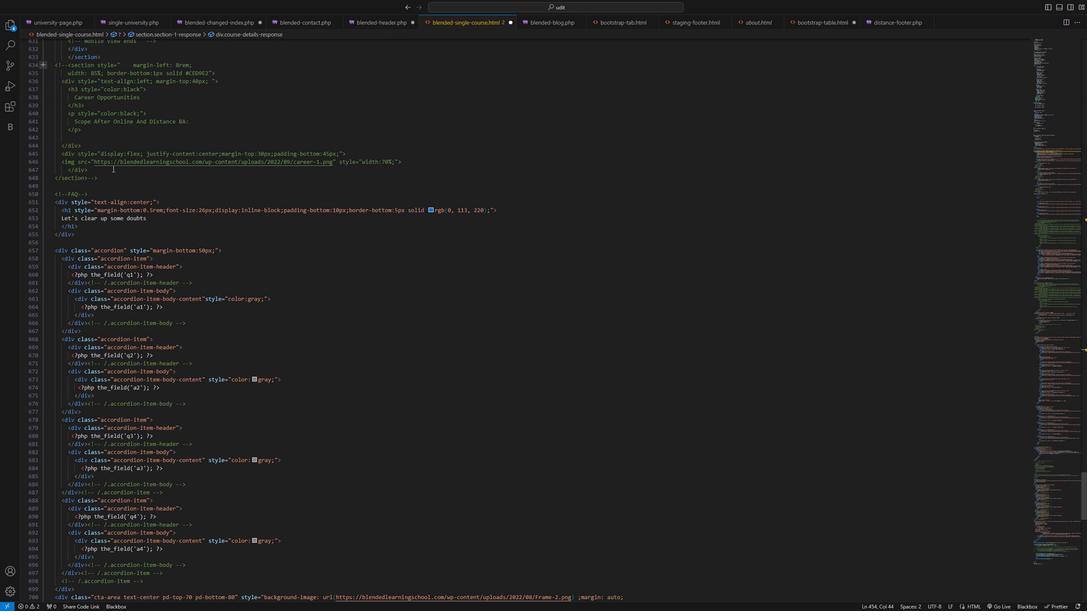 
Action: Mouse moved to (110, 169)
Screenshot: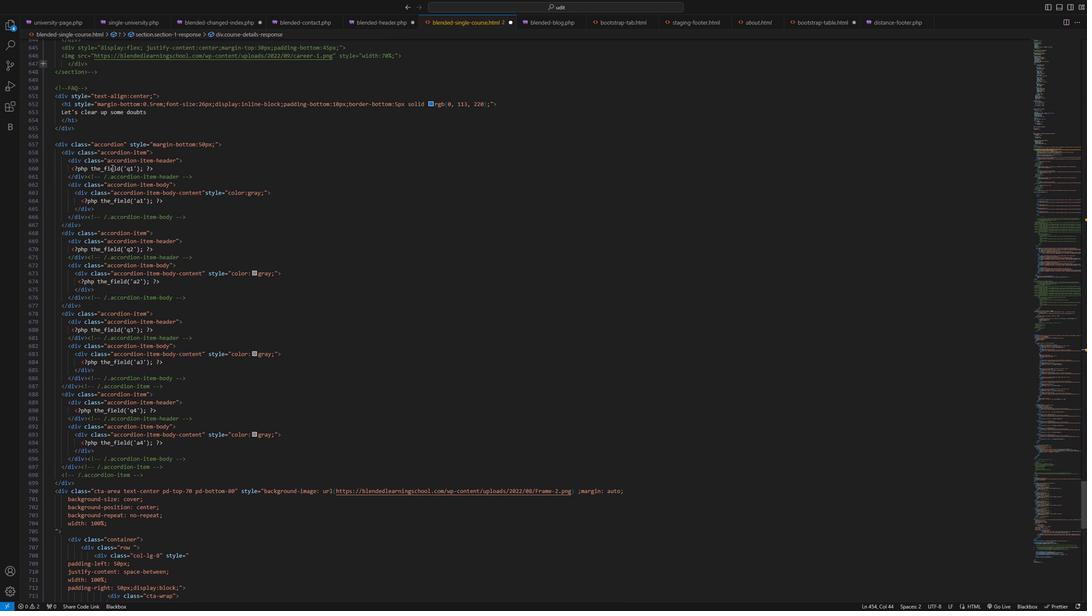 
Action: Mouse scrolled (110, 169) with delta (0, 0)
Screenshot: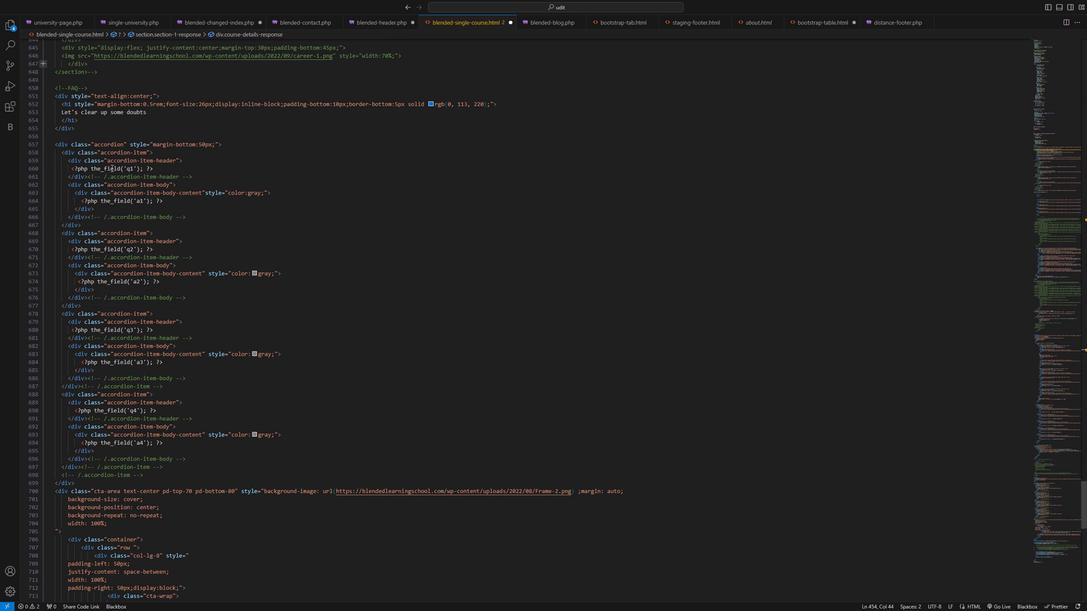 
Action: Mouse scrolled (110, 169) with delta (0, 0)
Screenshot: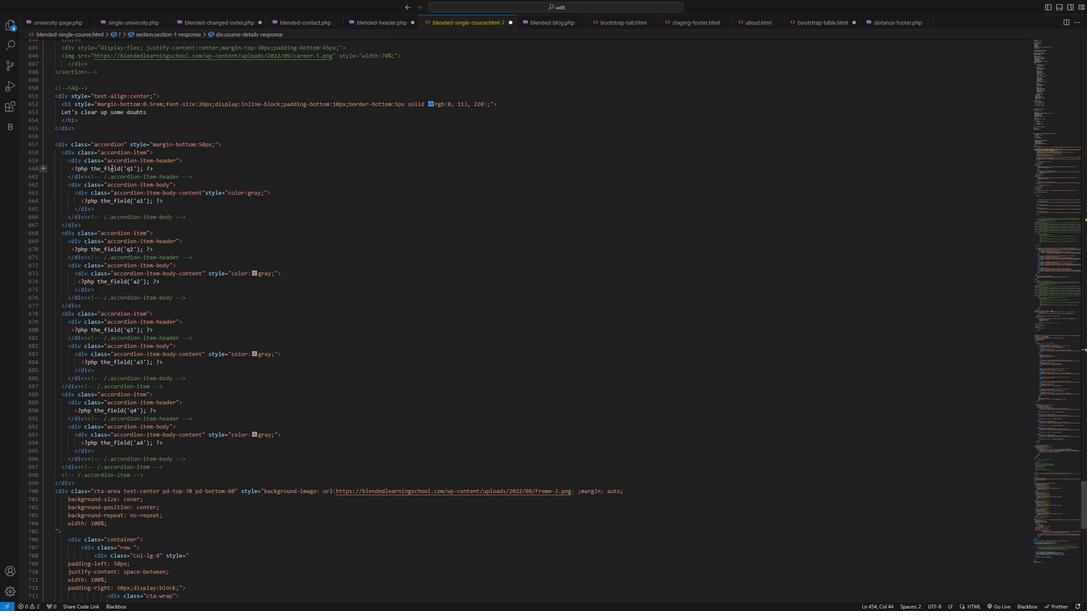 
Action: Mouse scrolled (110, 169) with delta (0, 0)
Screenshot: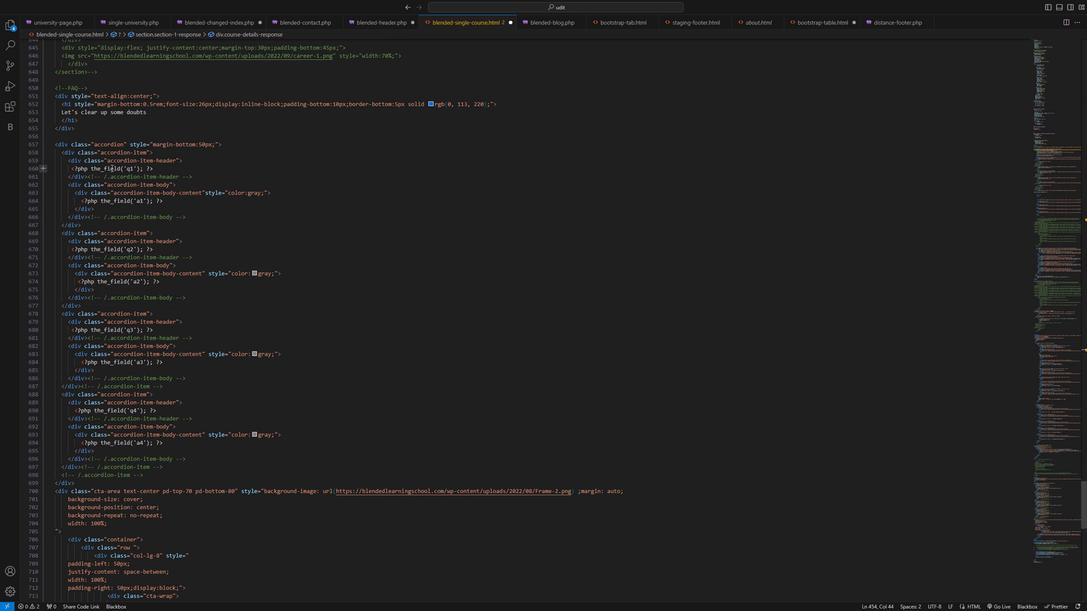 
Action: Mouse scrolled (110, 169) with delta (0, 0)
Screenshot: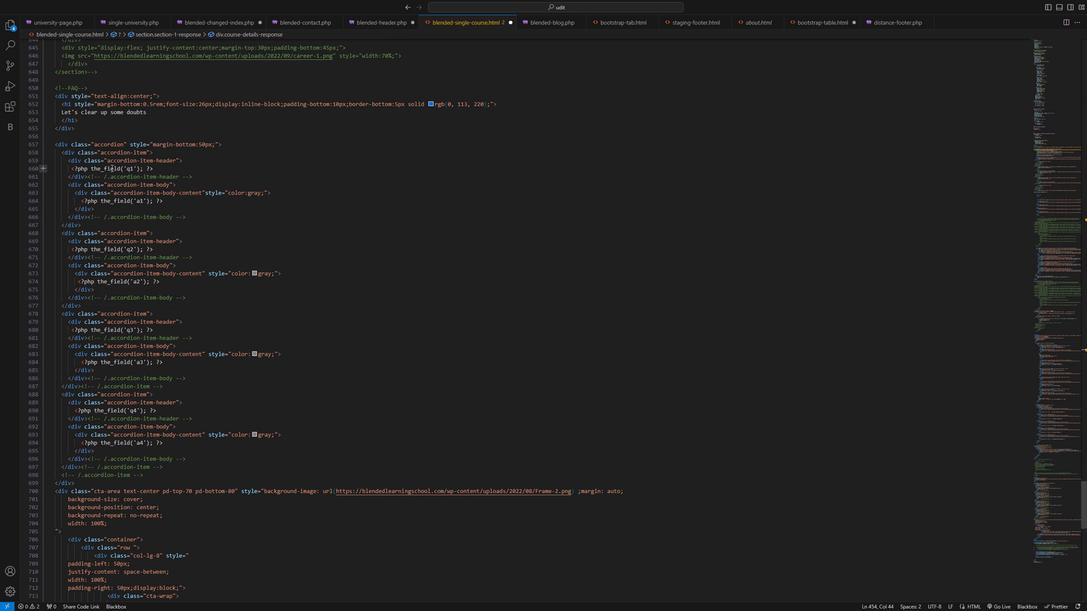 
Action: Mouse scrolled (110, 169) with delta (0, 0)
Screenshot: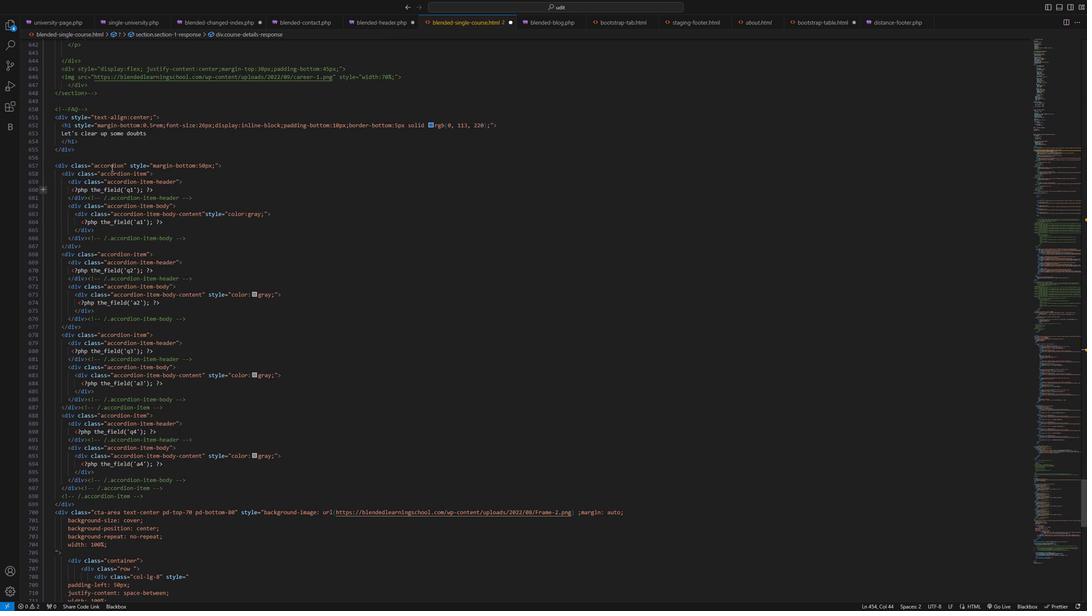 
Action: Mouse scrolled (110, 169) with delta (0, 0)
Screenshot: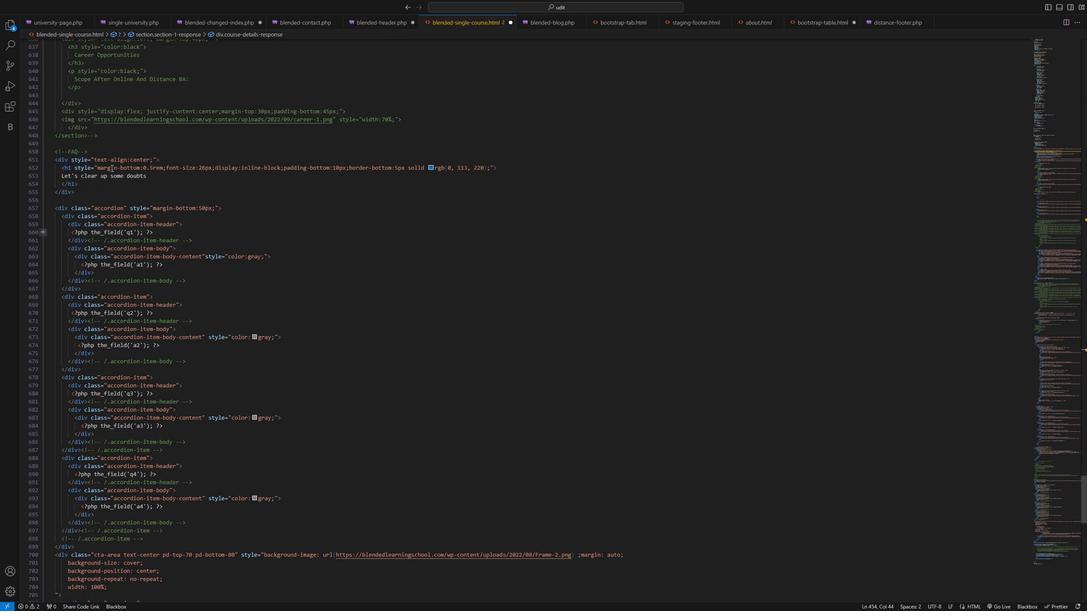 
Action: Mouse moved to (109, 169)
Screenshot: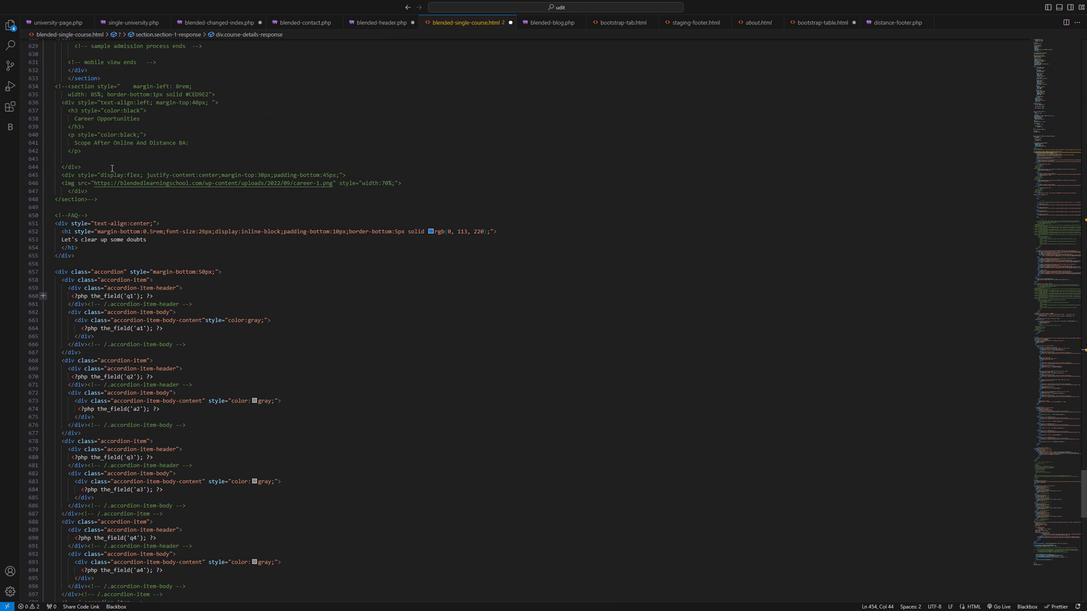 
Action: Mouse scrolled (109, 168) with delta (0, 0)
Screenshot: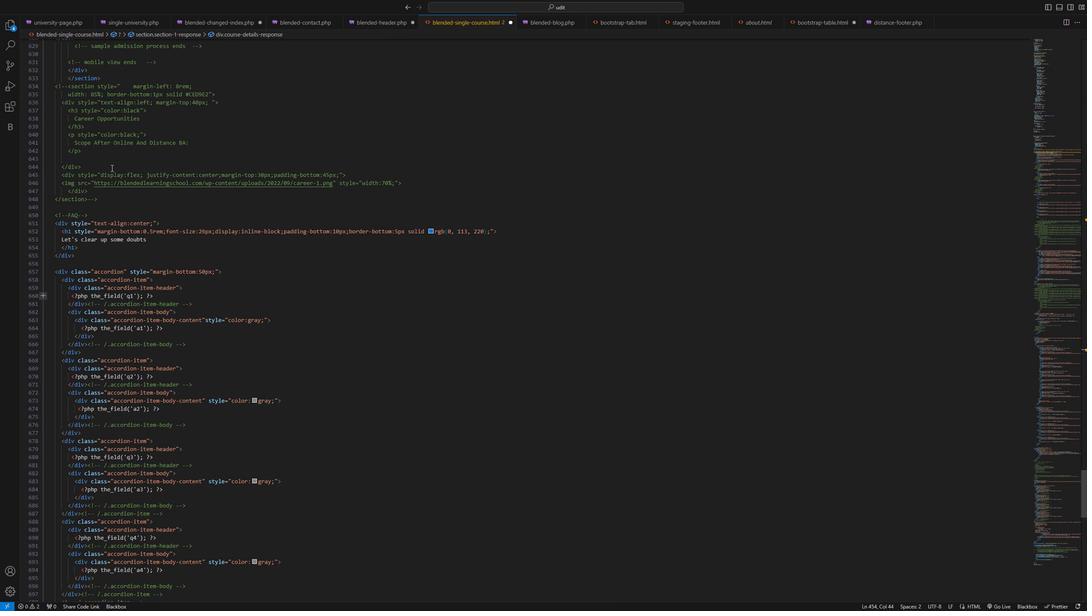 
Action: Mouse scrolled (109, 168) with delta (0, 0)
Screenshot: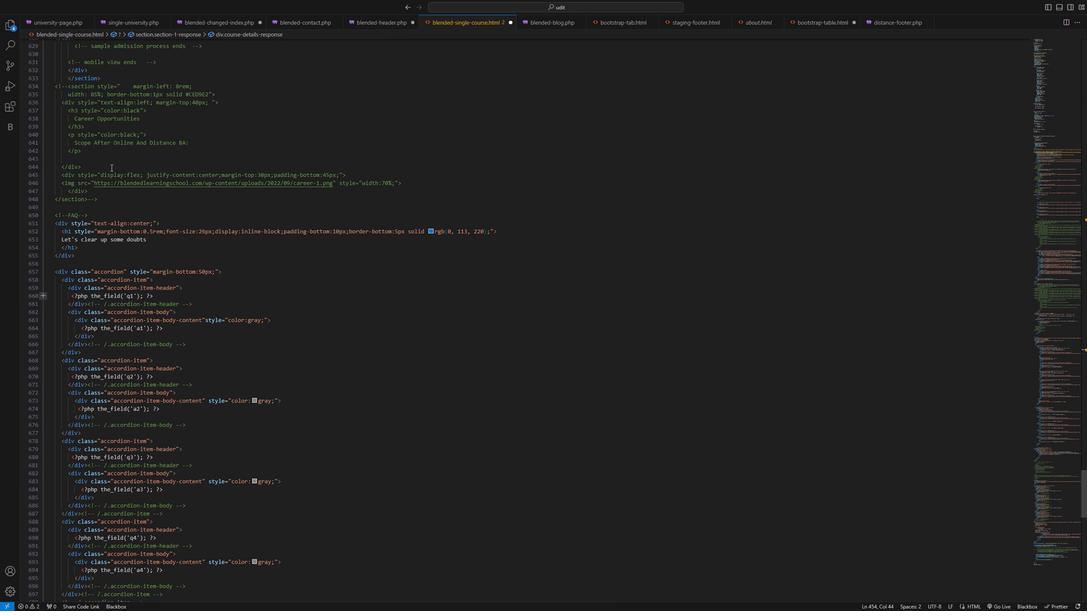 
Action: Mouse scrolled (109, 168) with delta (0, 0)
Screenshot: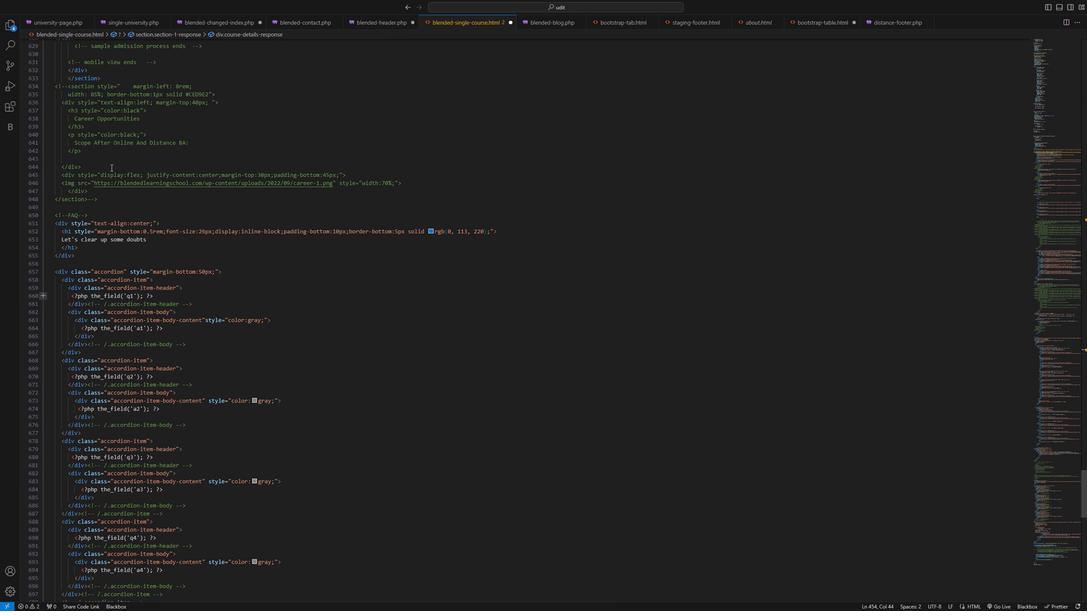 
Action: Mouse scrolled (109, 168) with delta (0, 0)
Screenshot: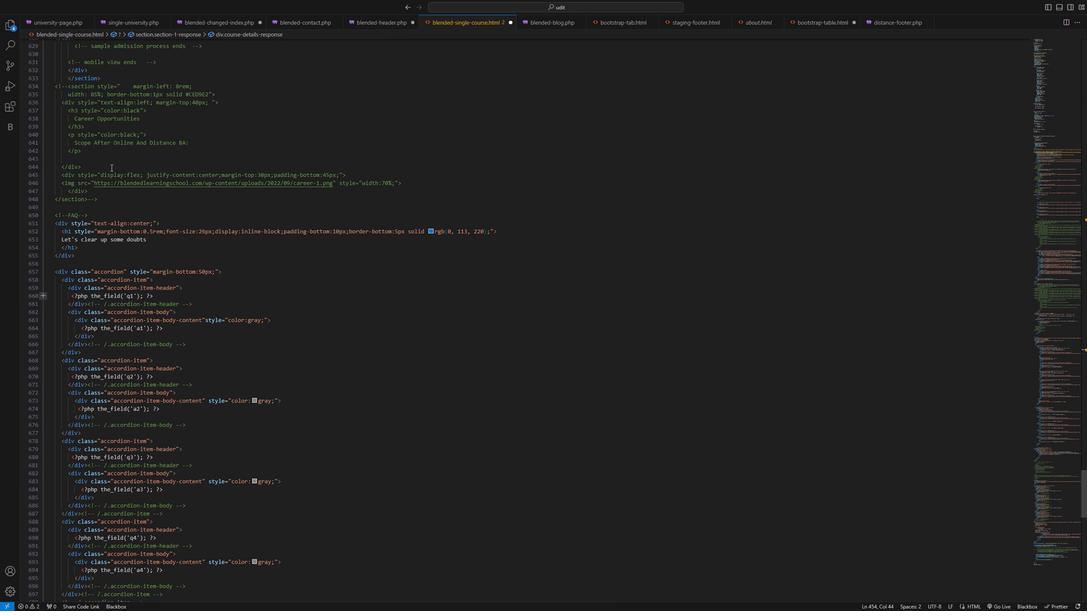 
Action: Mouse scrolled (109, 168) with delta (0, 0)
Screenshot: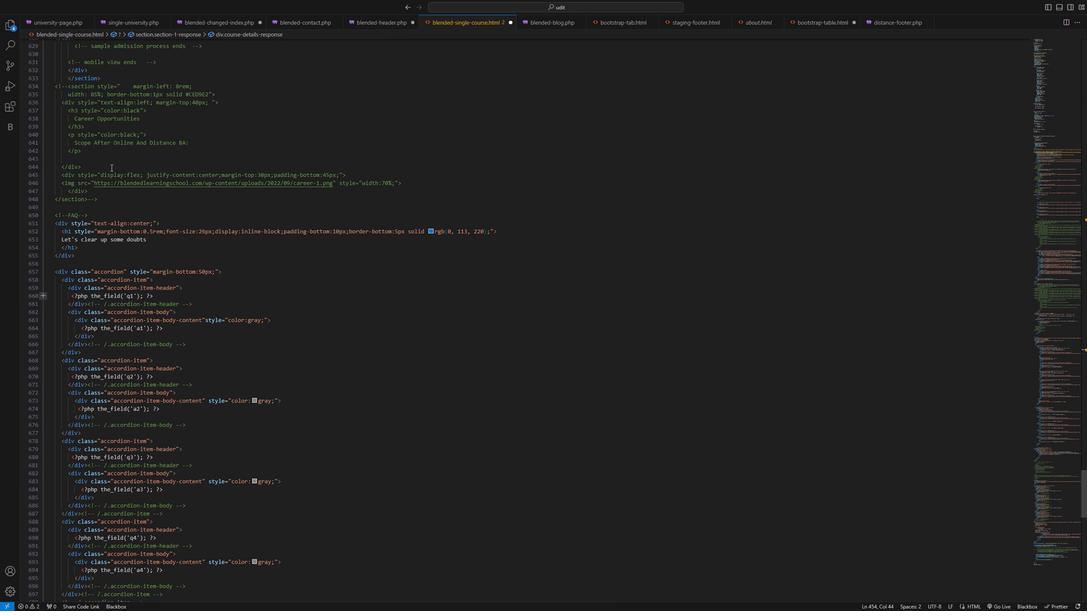 
Action: Mouse scrolled (109, 168) with delta (0, 0)
Screenshot: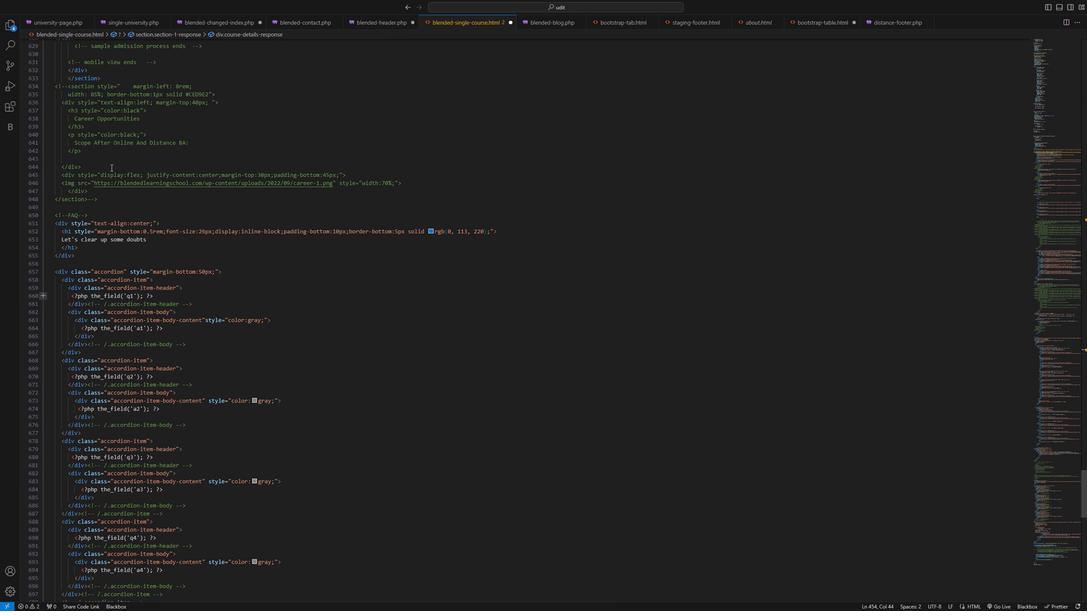 
Action: Mouse scrolled (109, 168) with delta (0, 0)
Screenshot: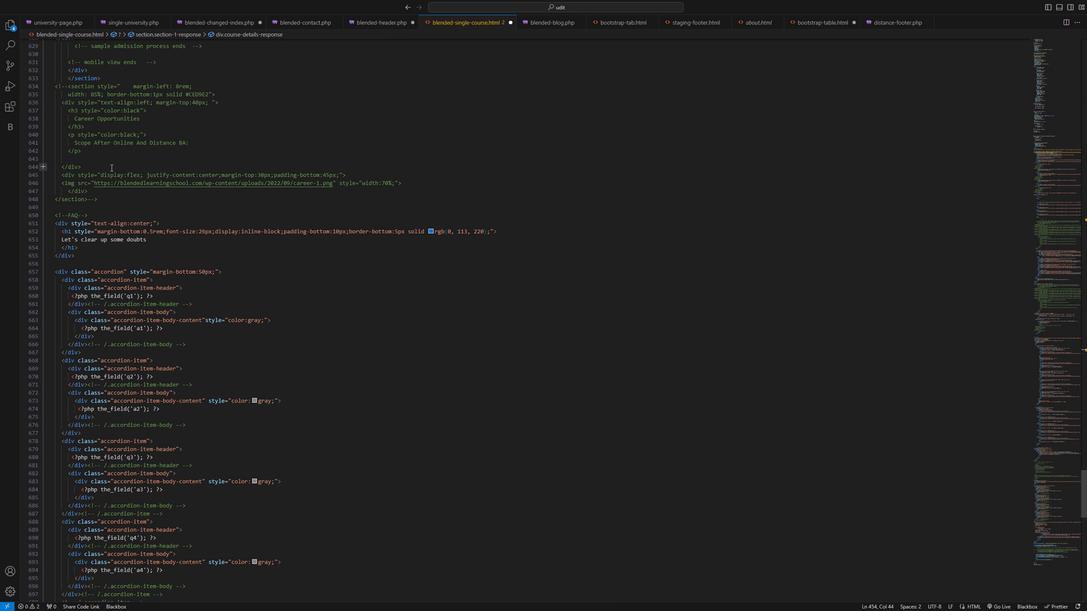 
Action: Mouse scrolled (109, 168) with delta (0, 0)
Screenshot: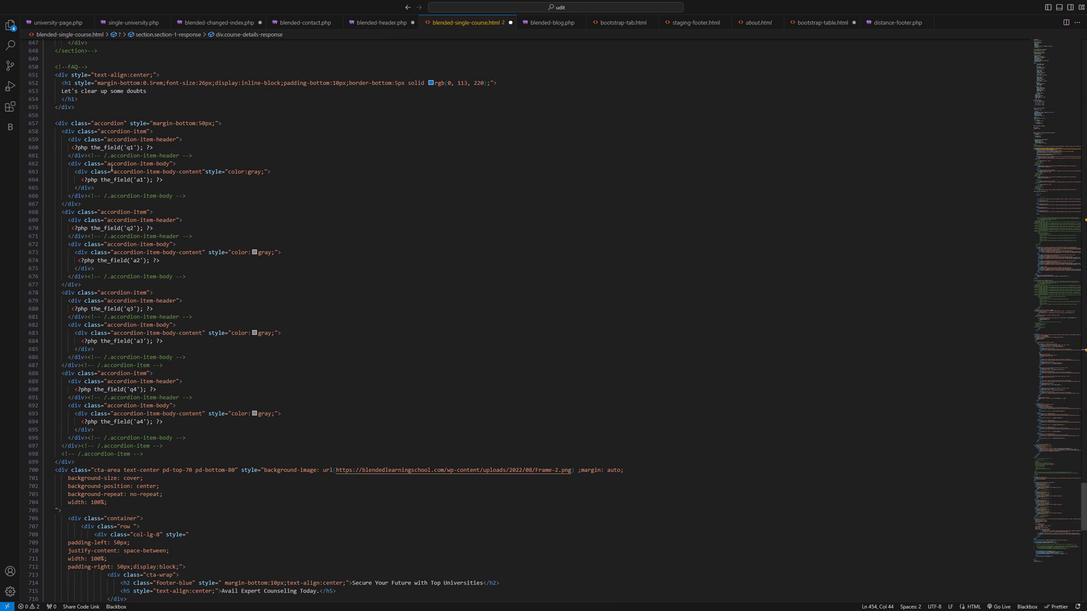 
Action: Mouse scrolled (109, 168) with delta (0, 0)
Screenshot: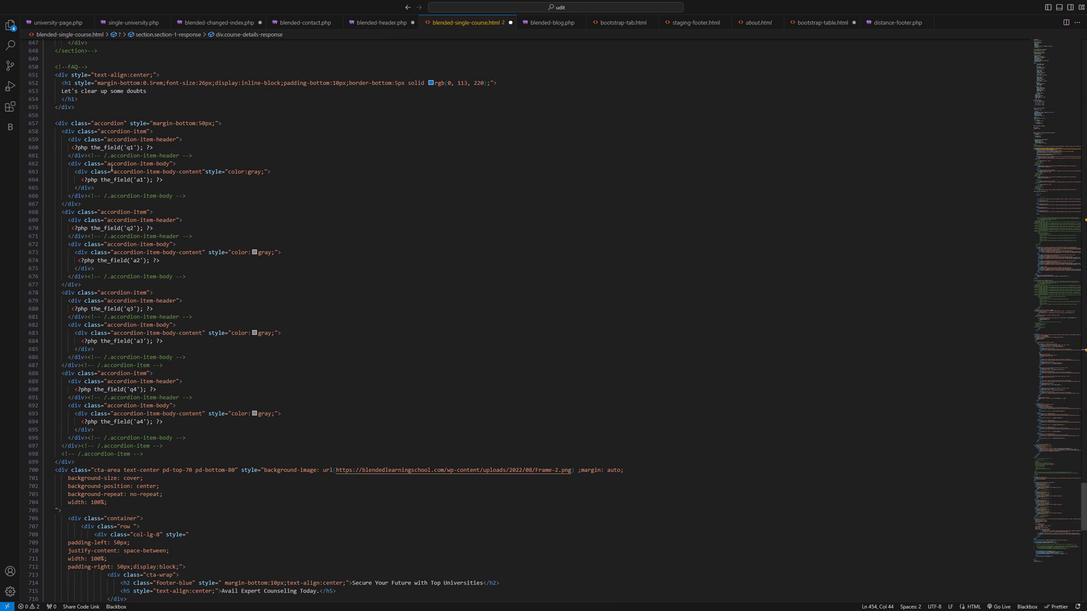 
Action: Mouse scrolled (109, 168) with delta (0, 0)
Screenshot: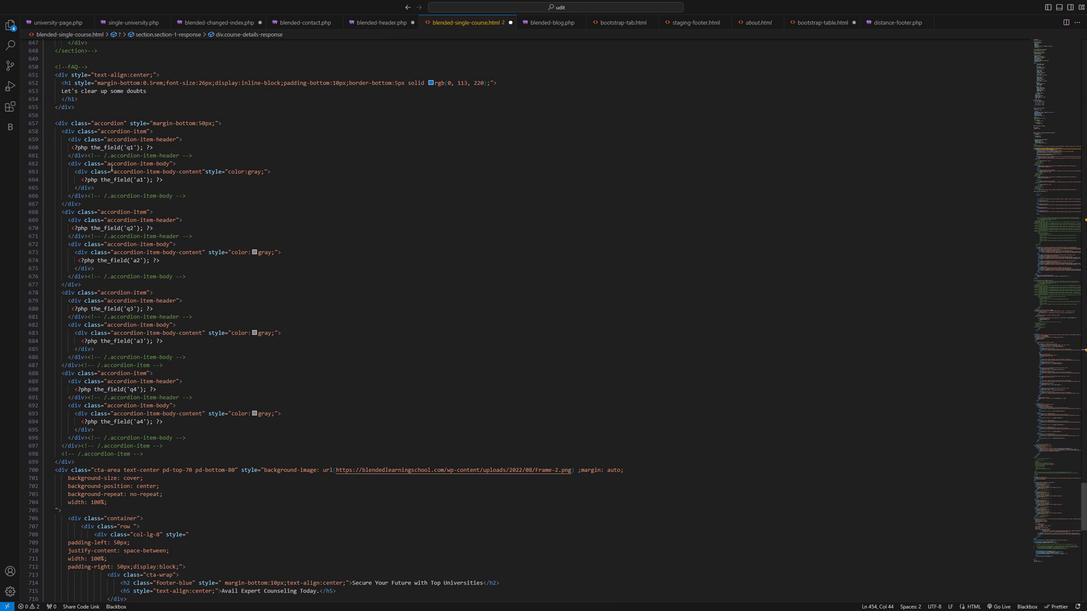 
Action: Mouse scrolled (109, 168) with delta (0, 0)
Screenshot: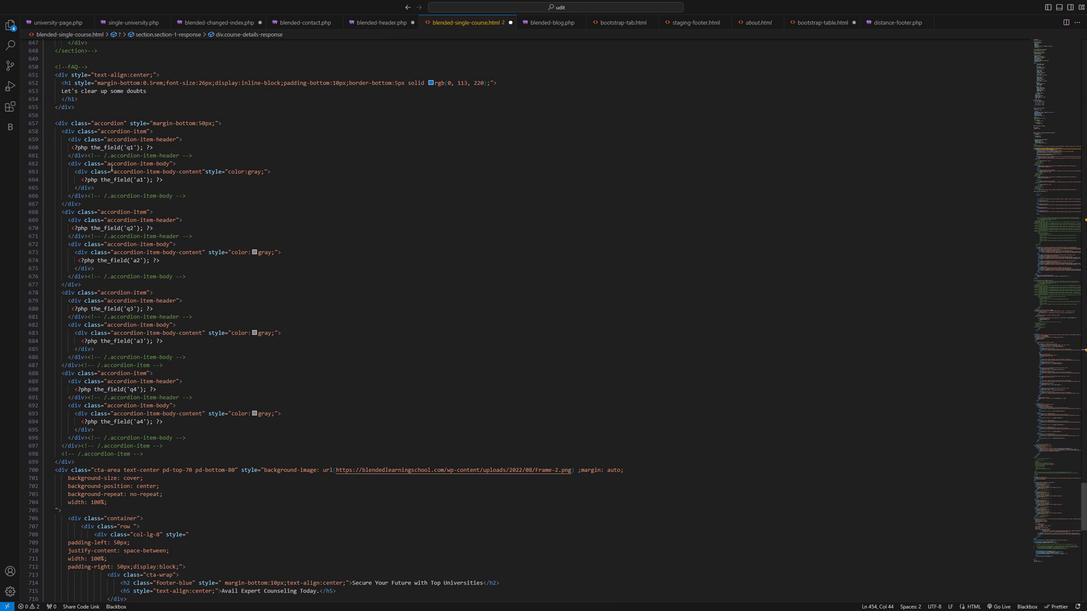 
Action: Mouse scrolled (109, 168) with delta (0, 0)
Screenshot: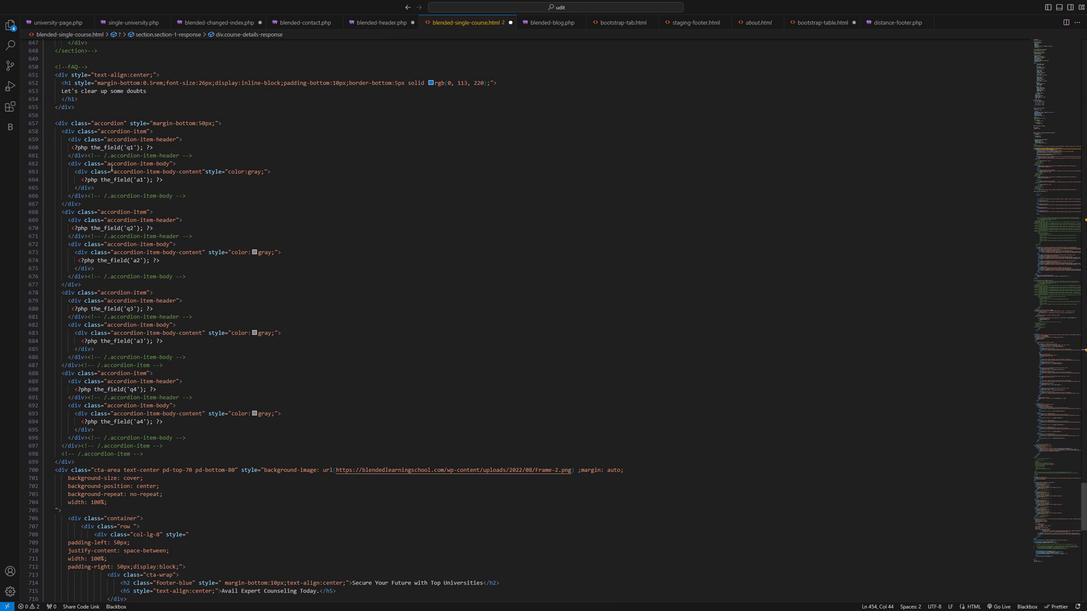 
Action: Mouse scrolled (109, 168) with delta (0, 0)
Screenshot: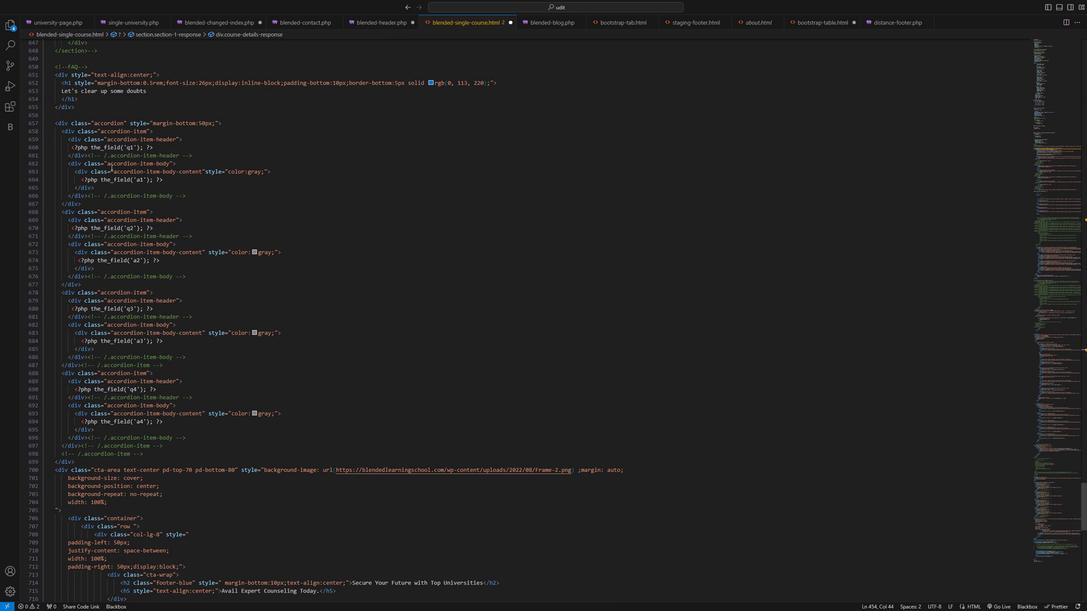 
Action: Mouse scrolled (109, 168) with delta (0, 0)
Screenshot: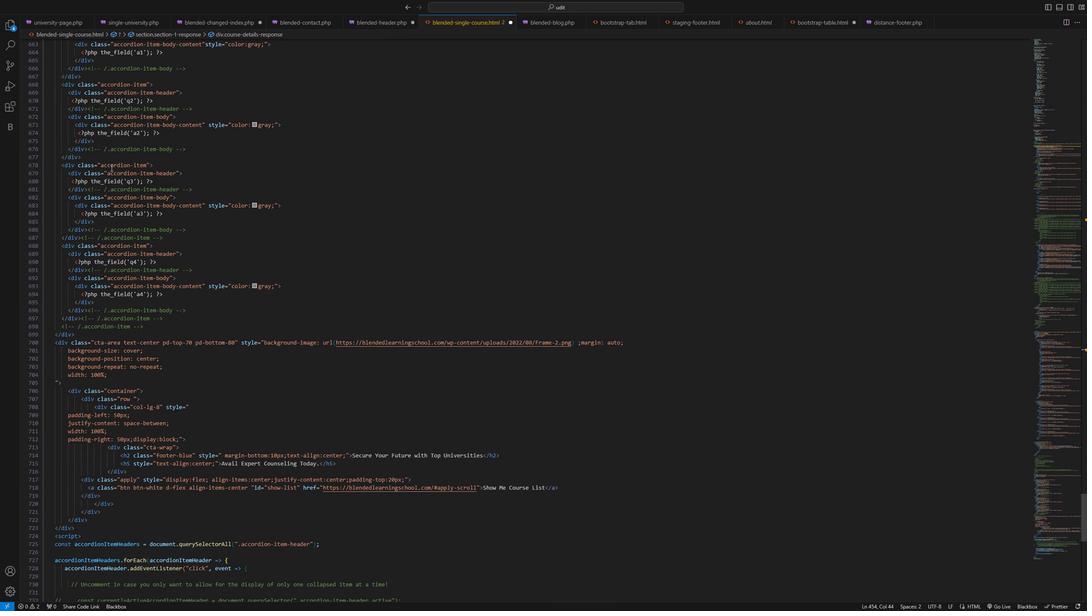 
Action: Mouse scrolled (109, 168) with delta (0, 0)
Screenshot: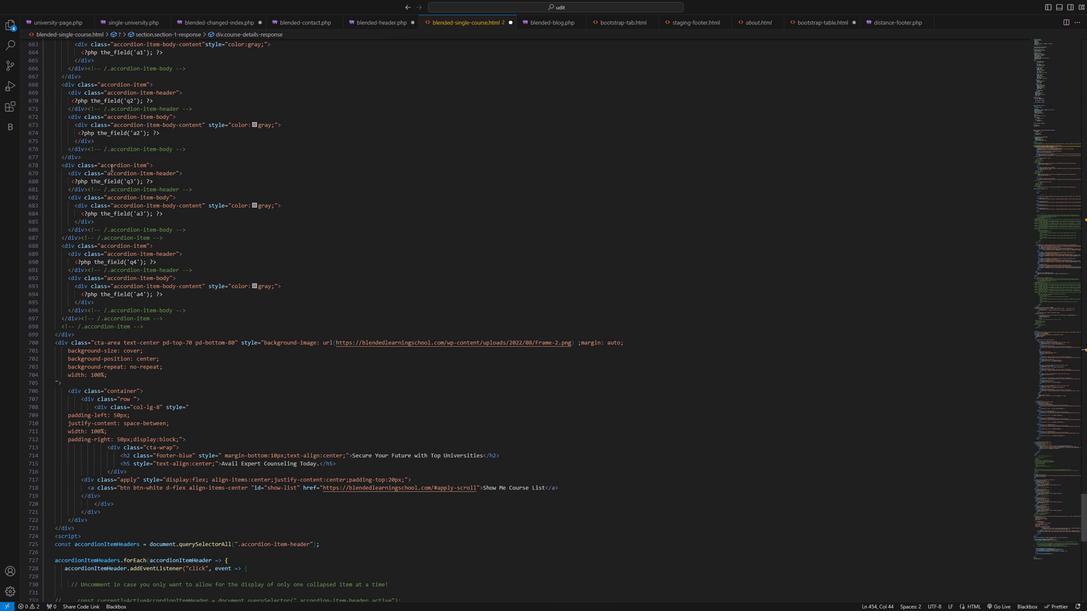 
Action: Mouse scrolled (109, 168) with delta (0, 0)
Screenshot: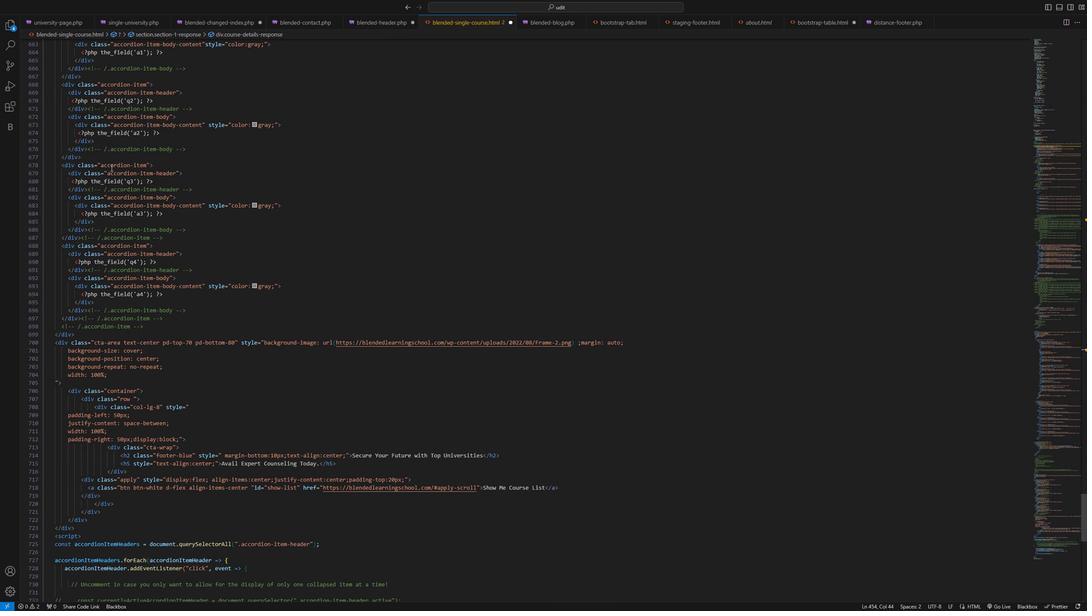 
Action: Mouse scrolled (109, 168) with delta (0, 0)
Screenshot: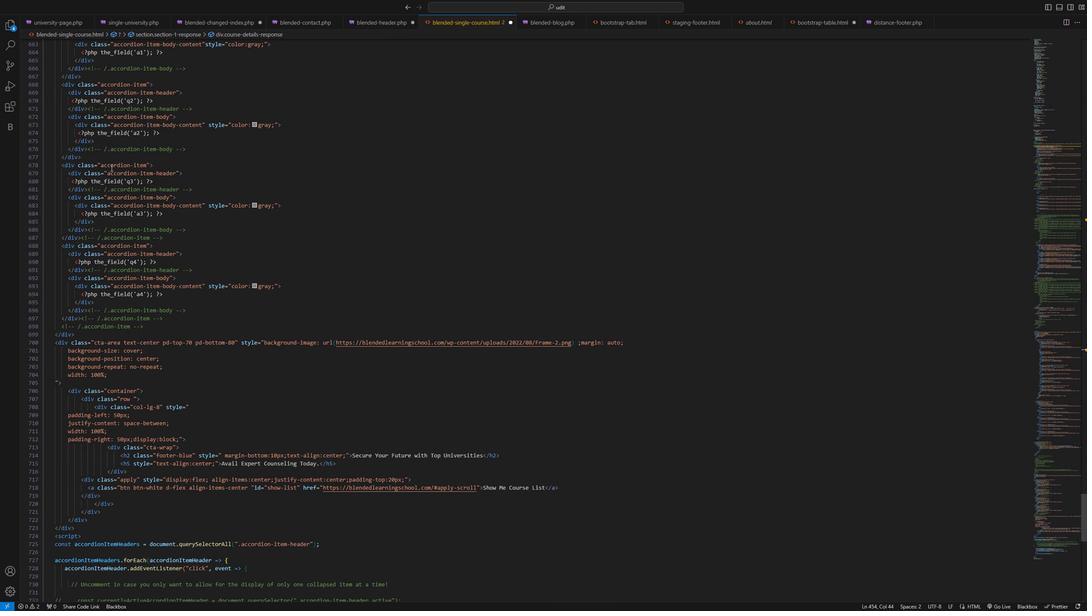 
Action: Mouse scrolled (109, 168) with delta (0, 0)
Screenshot: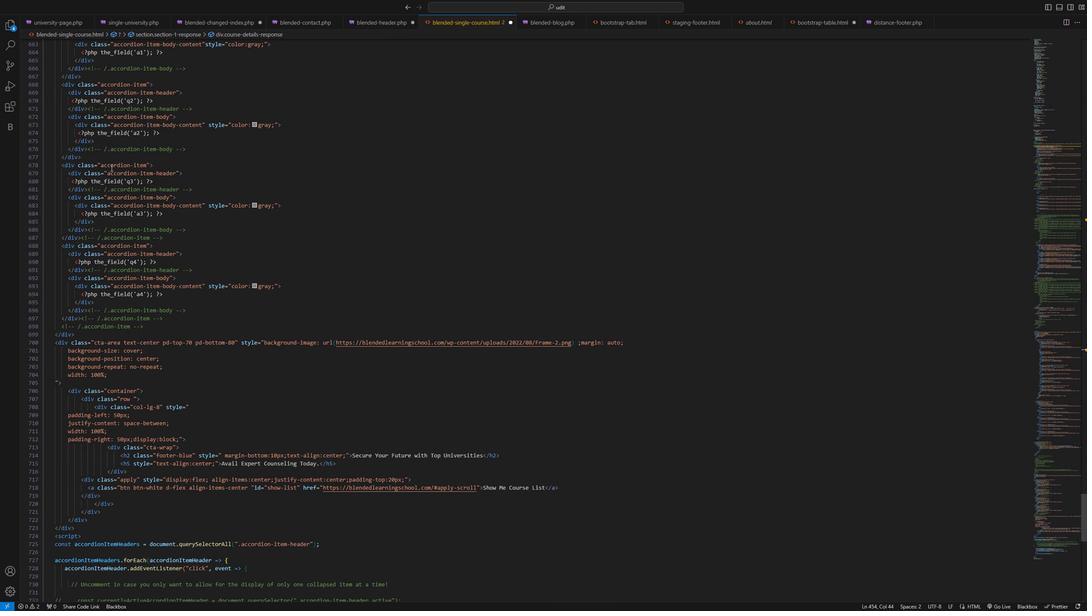 
Action: Mouse scrolled (109, 168) with delta (0, 0)
Screenshot: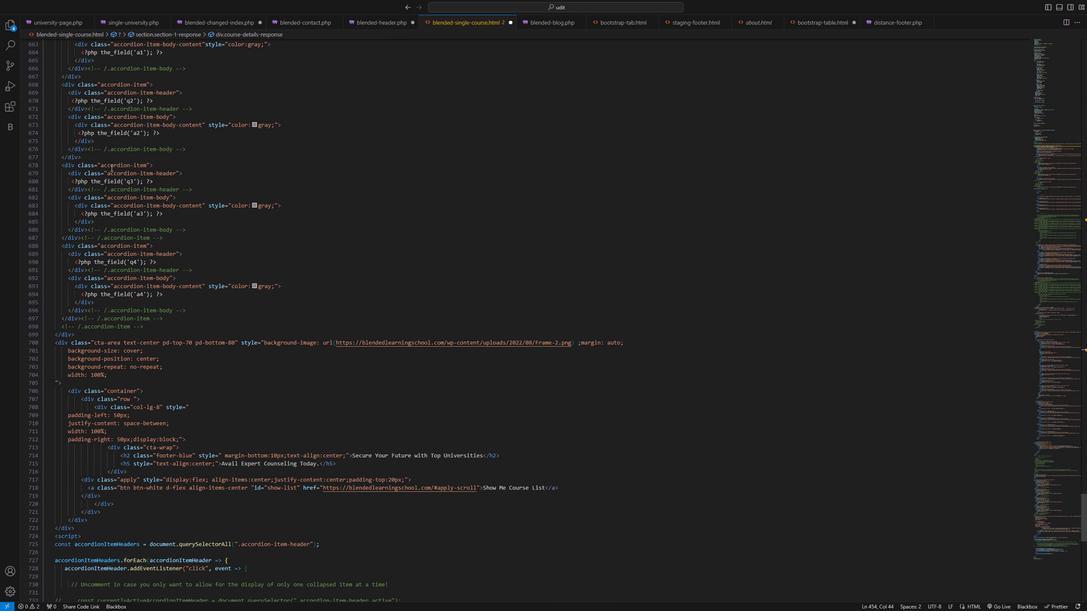 
Action: Mouse scrolled (109, 168) with delta (0, 0)
Screenshot: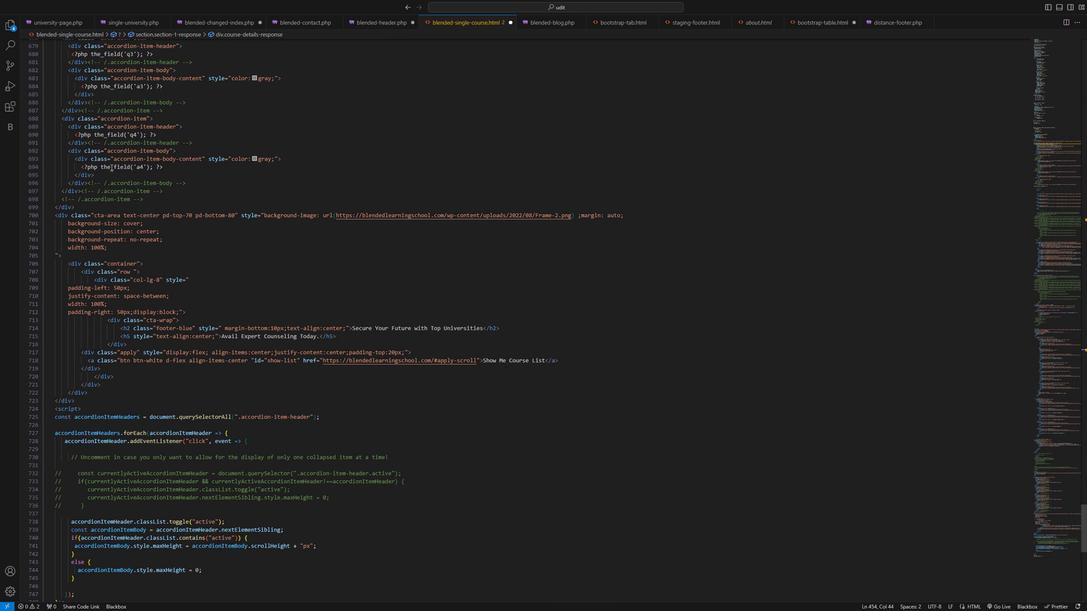 
Action: Mouse scrolled (109, 168) with delta (0, 0)
Screenshot: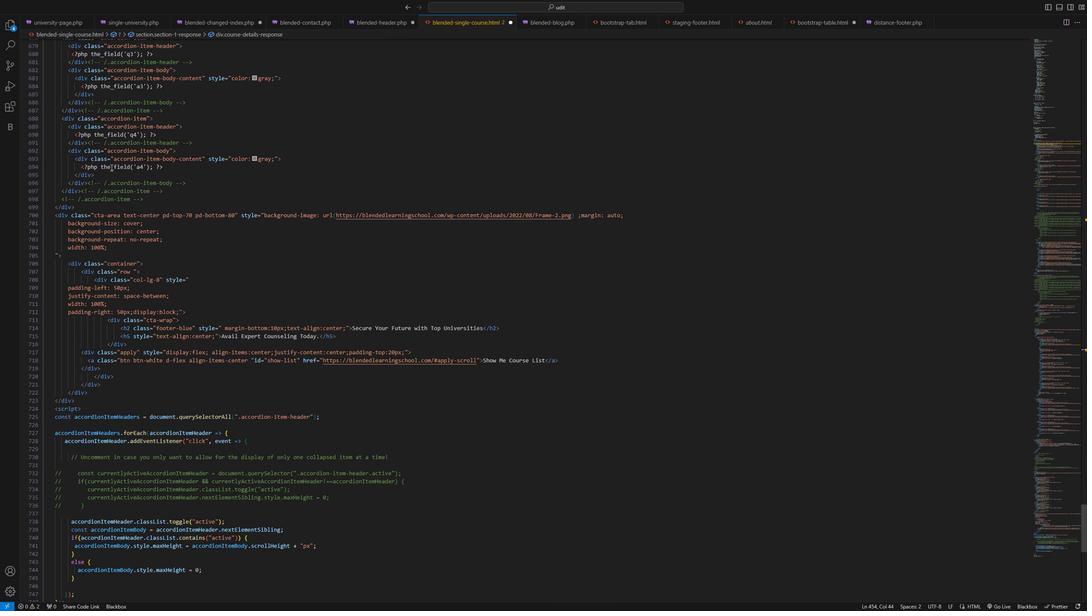 
Action: Mouse scrolled (109, 168) with delta (0, 0)
Screenshot: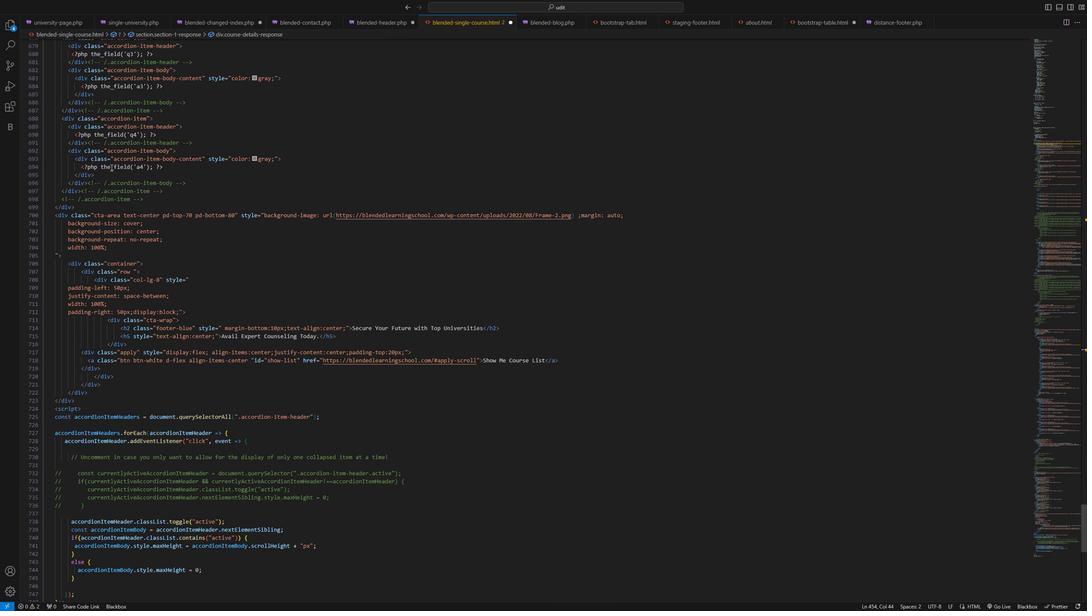 
Action: Mouse scrolled (109, 168) with delta (0, 0)
Screenshot: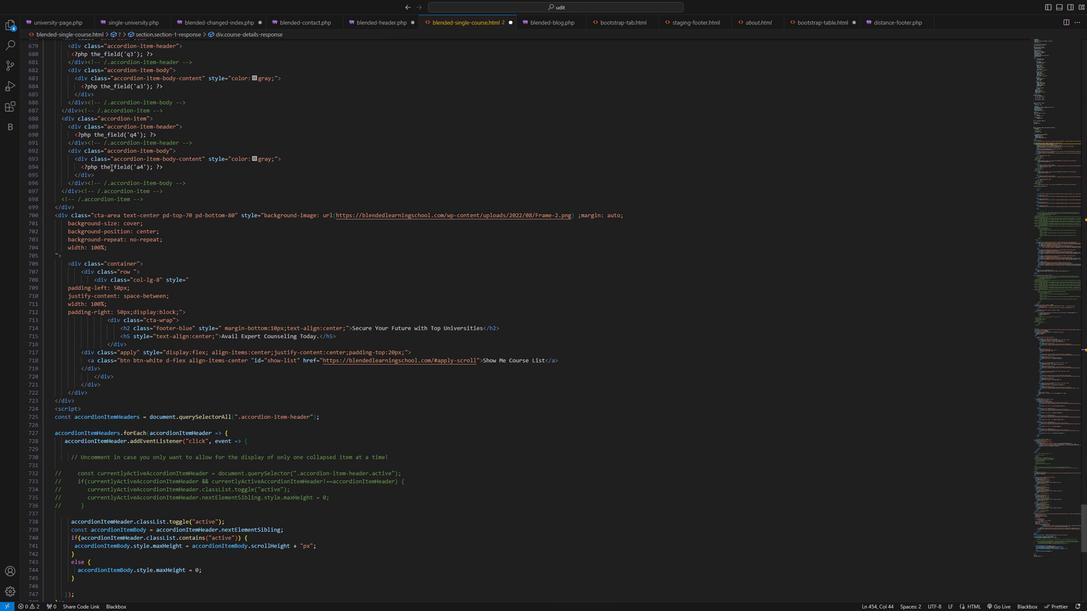 
Action: Mouse scrolled (109, 168) with delta (0, 0)
Screenshot: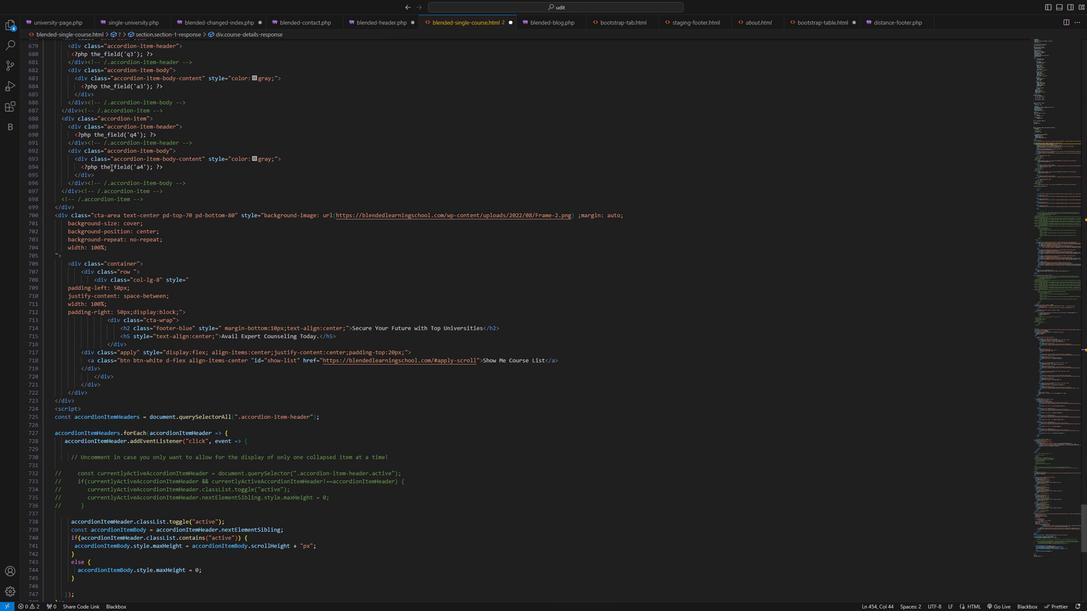 
Action: Mouse scrolled (109, 168) with delta (0, 0)
Screenshot: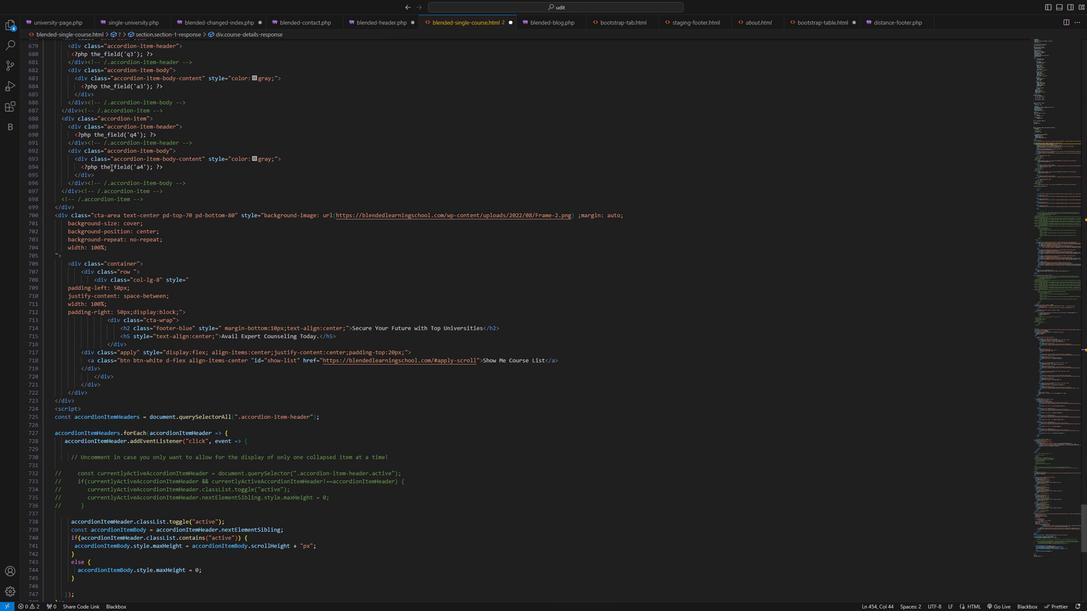 
Action: Mouse scrolled (109, 168) with delta (0, 0)
Screenshot: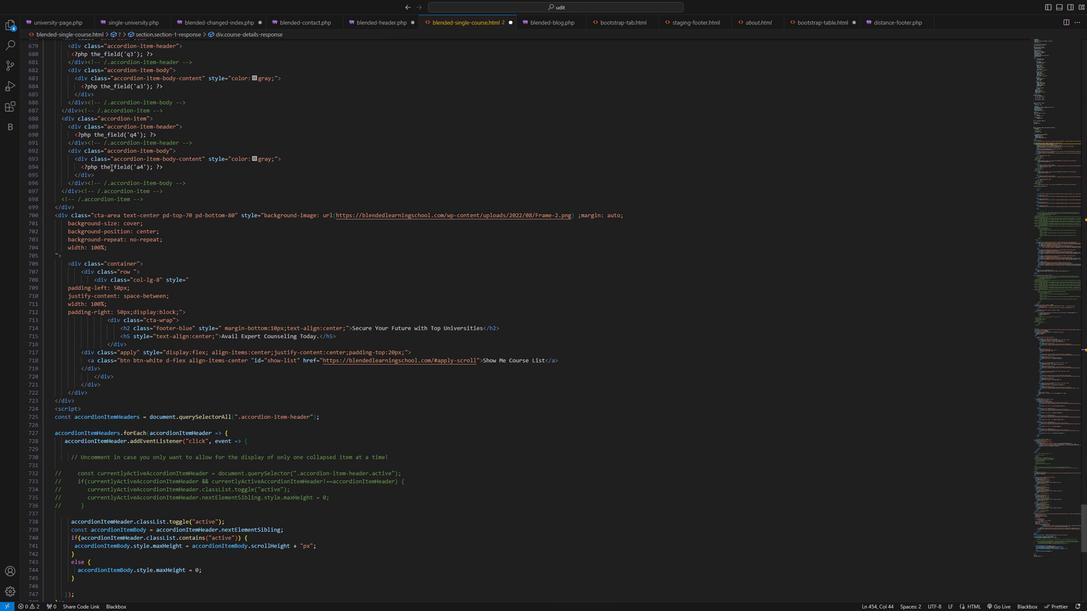 
Action: Mouse moved to (104, 232)
Screenshot: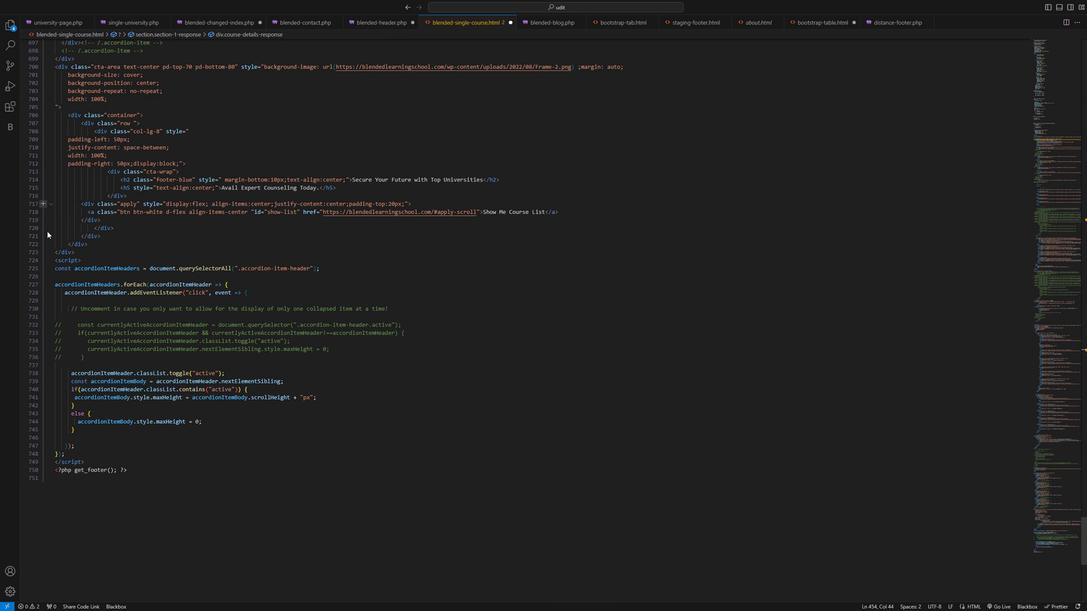 
Action: Mouse scrolled (104, 233) with delta (0, 0)
Screenshot: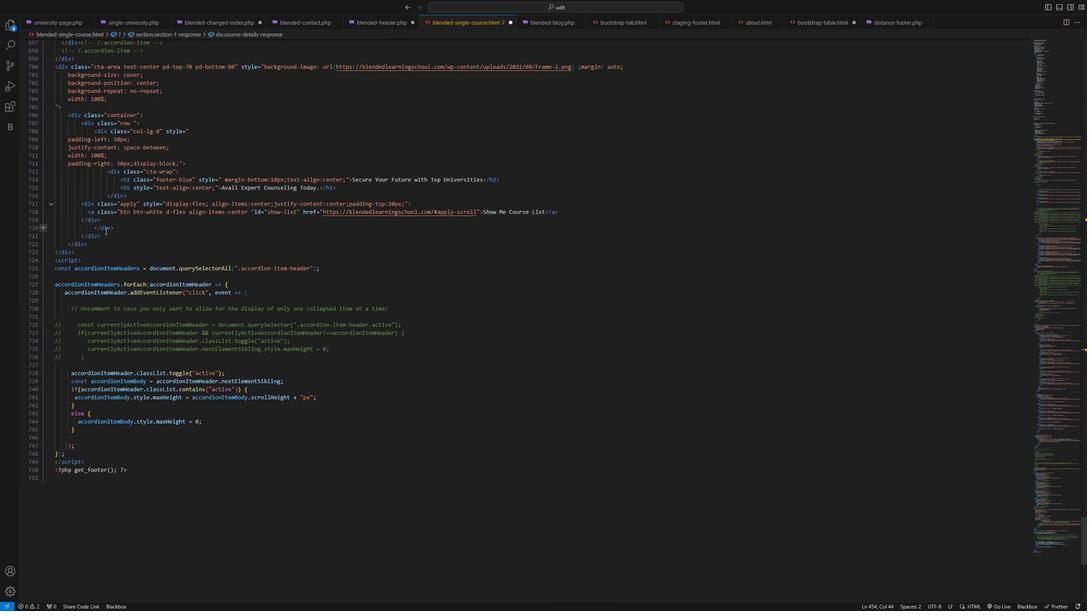
Action: Mouse scrolled (104, 233) with delta (0, 0)
Screenshot: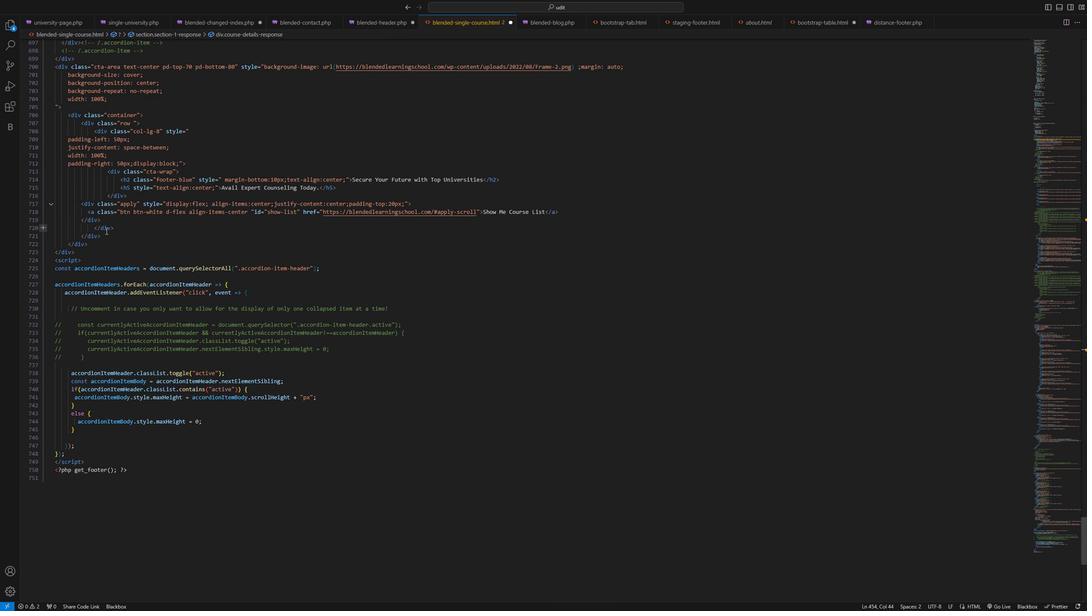
Action: Mouse scrolled (104, 233) with delta (0, 0)
Screenshot: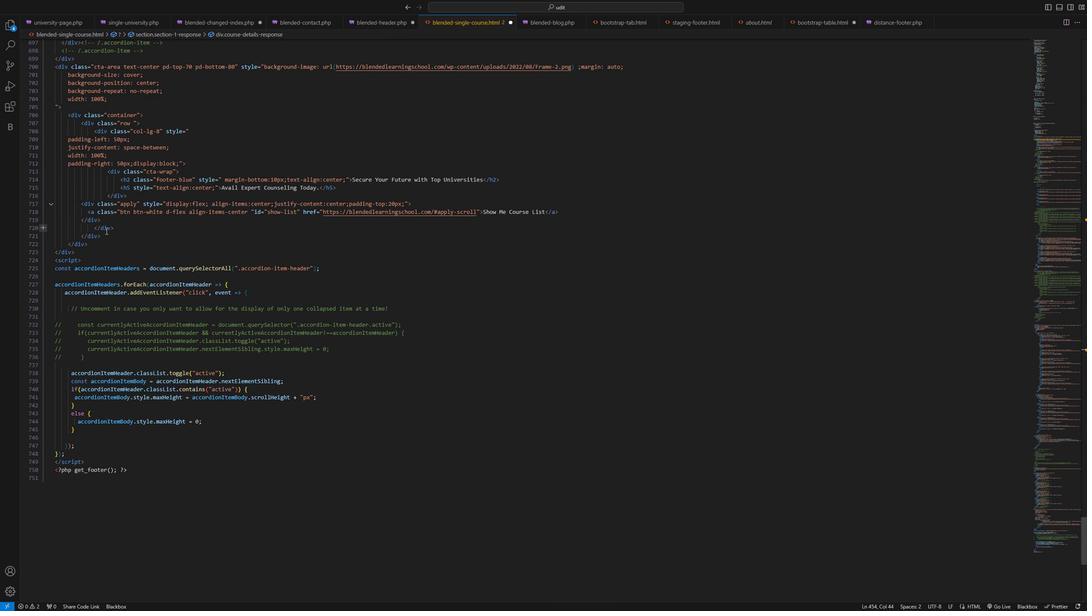 
Action: Mouse scrolled (104, 233) with delta (0, 0)
Screenshot: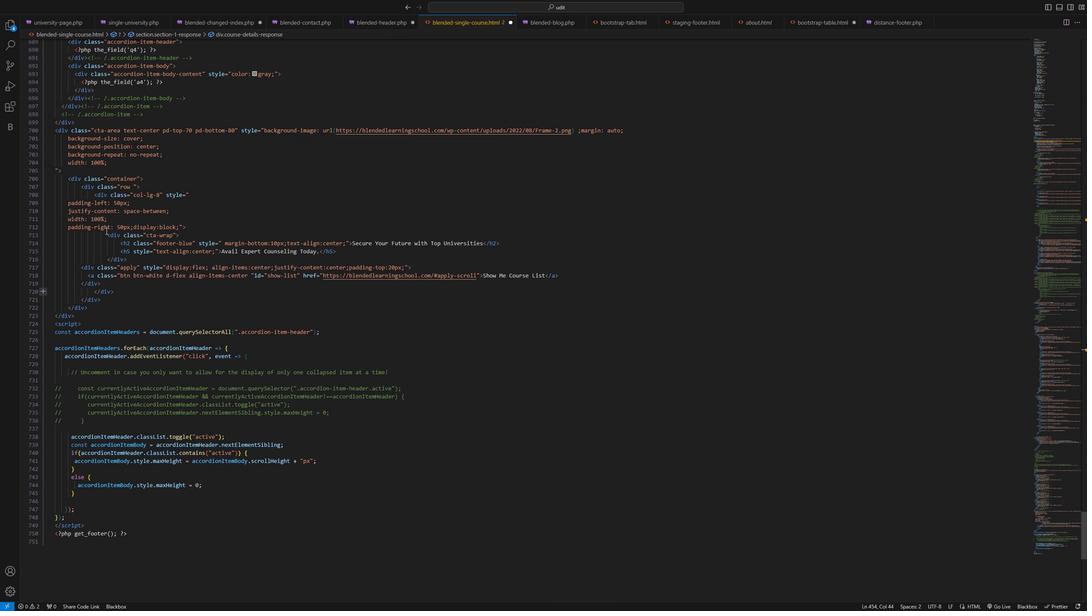 
Action: Mouse moved to (92, 260)
Screenshot: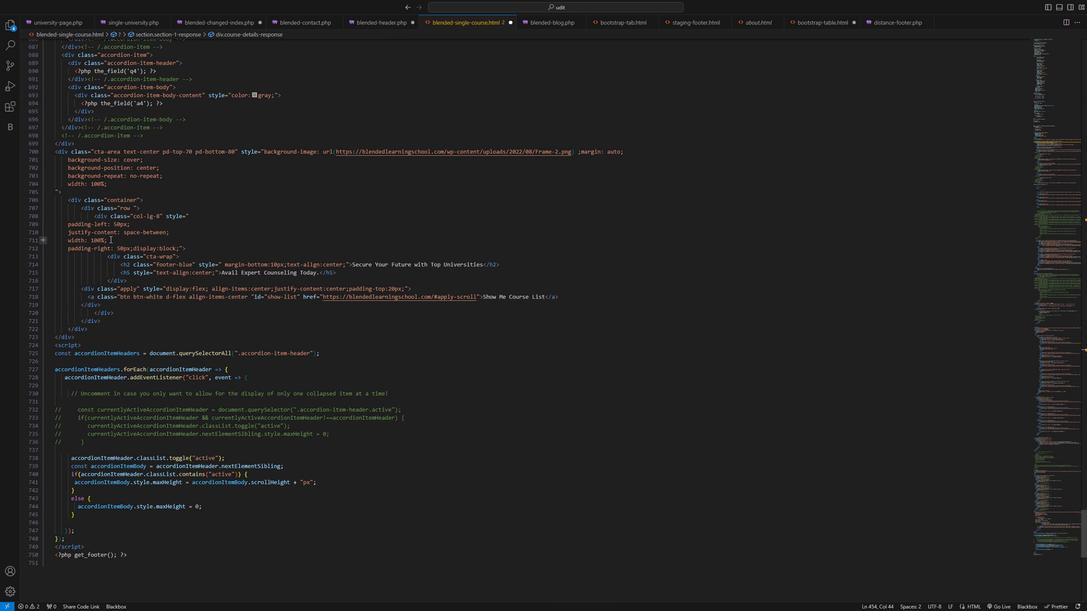 
Action: Mouse scrolled (92, 261) with delta (0, 0)
Screenshot: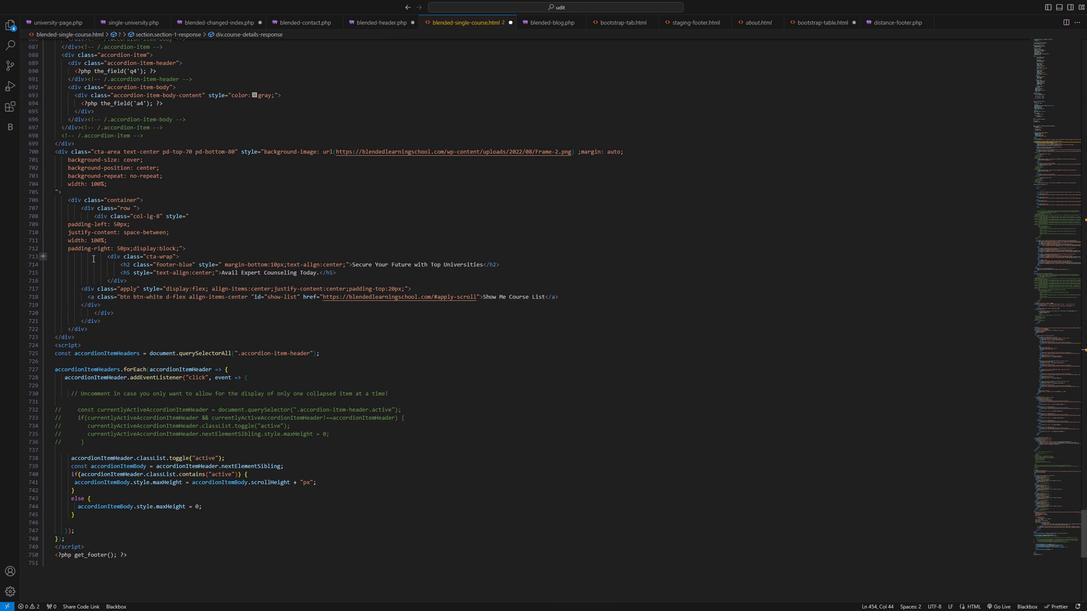 
Action: Mouse moved to (61, 175)
Screenshot: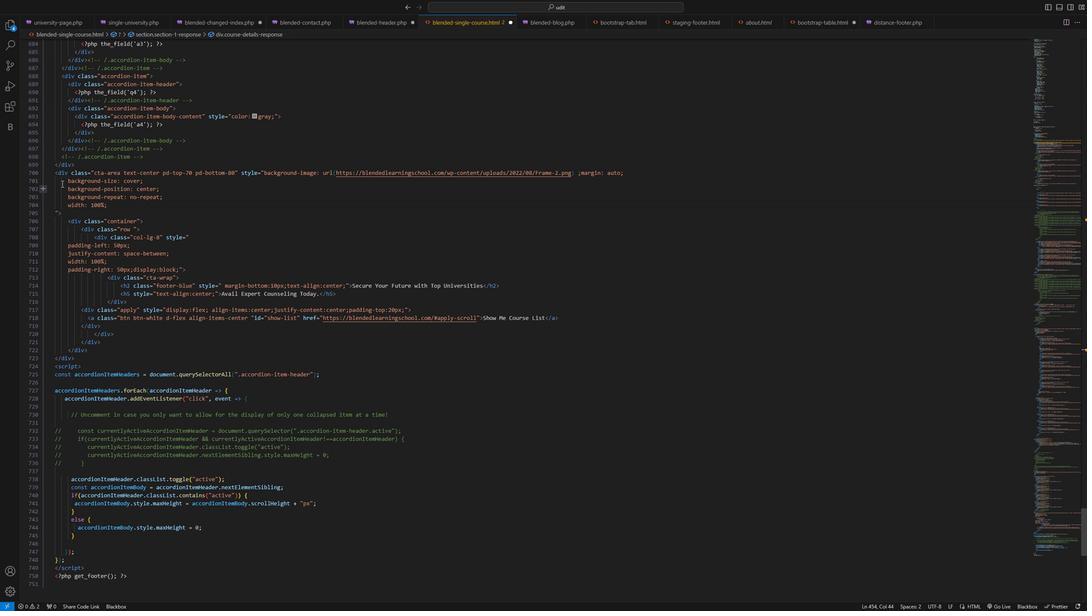 
Action: Mouse pressed left at (61, 175)
Screenshot: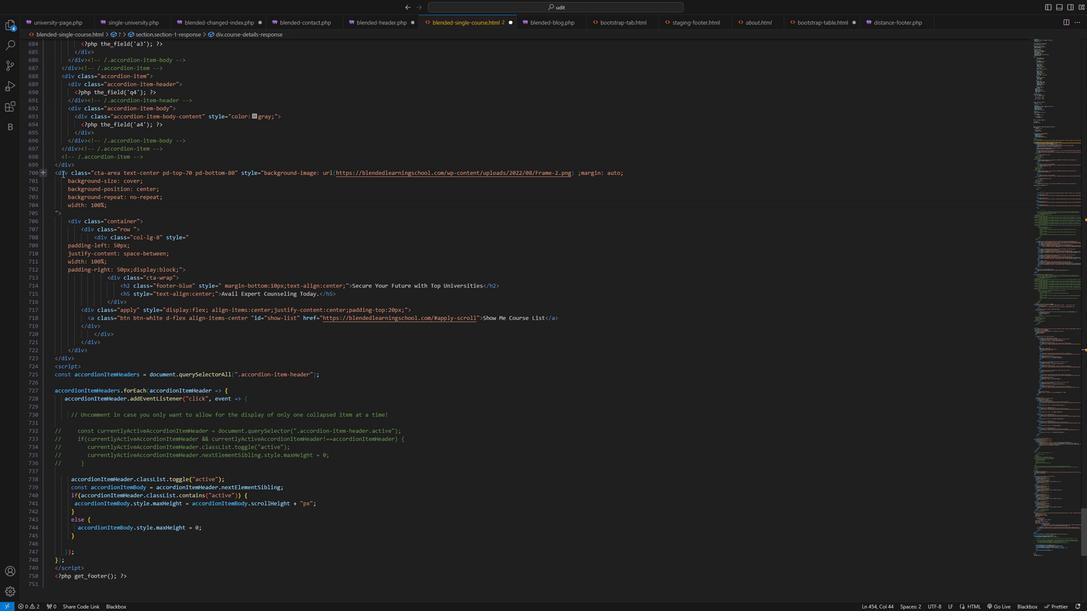 
Action: Mouse moved to (119, 361)
Screenshot: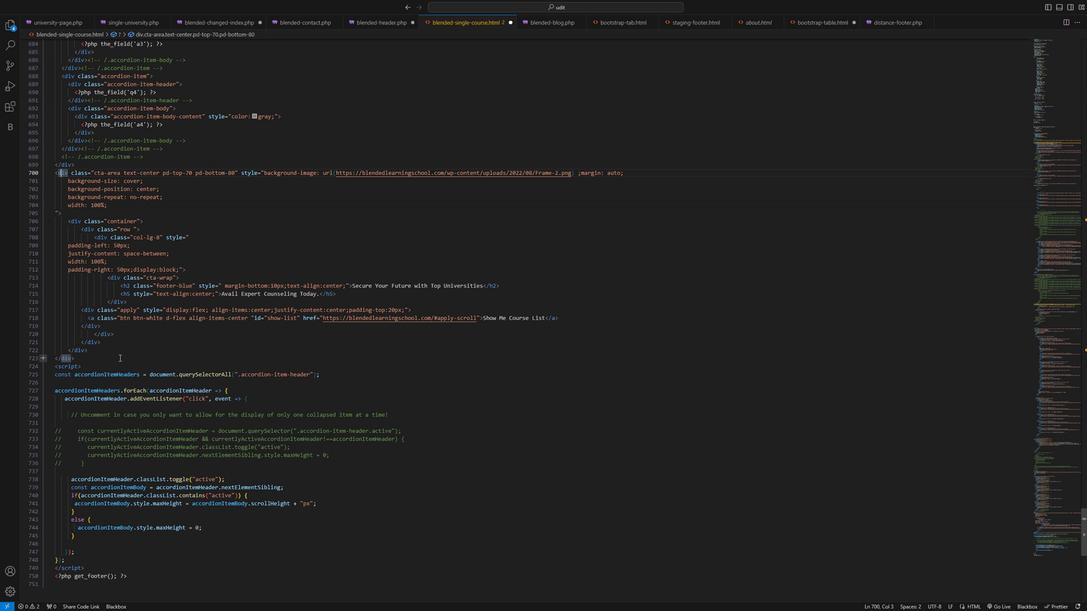 
Action: Mouse pressed left at (119, 361)
Screenshot: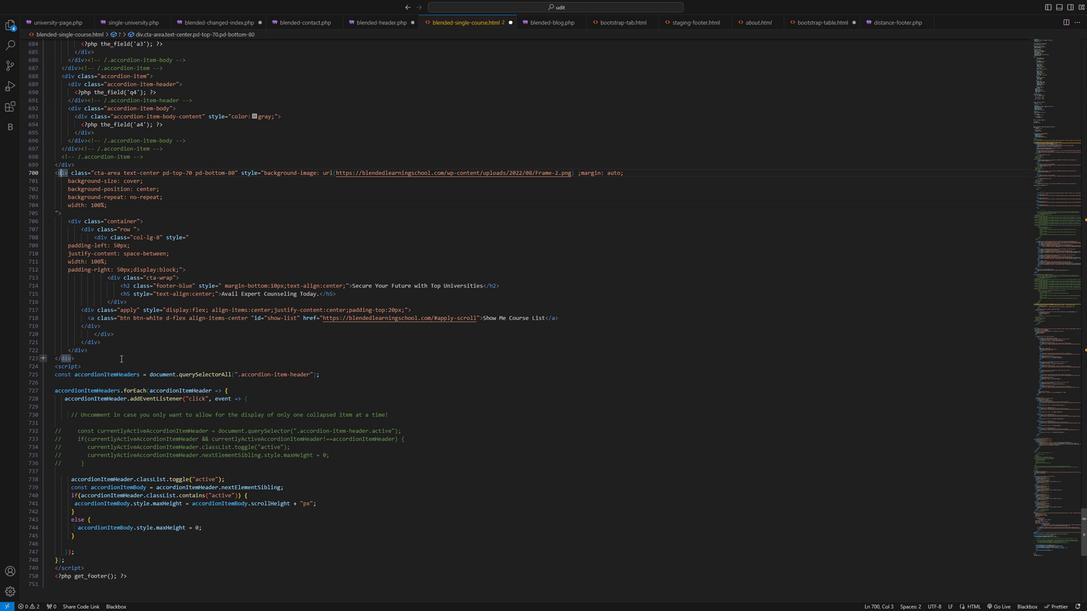 
Action: Mouse moved to (158, 228)
Screenshot: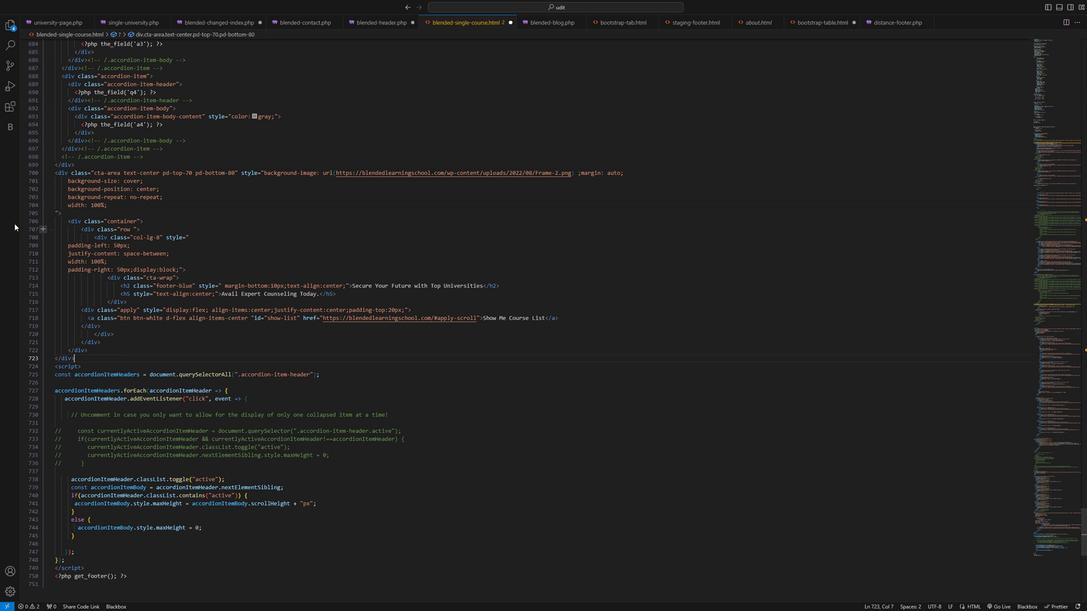 
Action: Mouse scrolled (158, 228) with delta (0, 0)
Screenshot: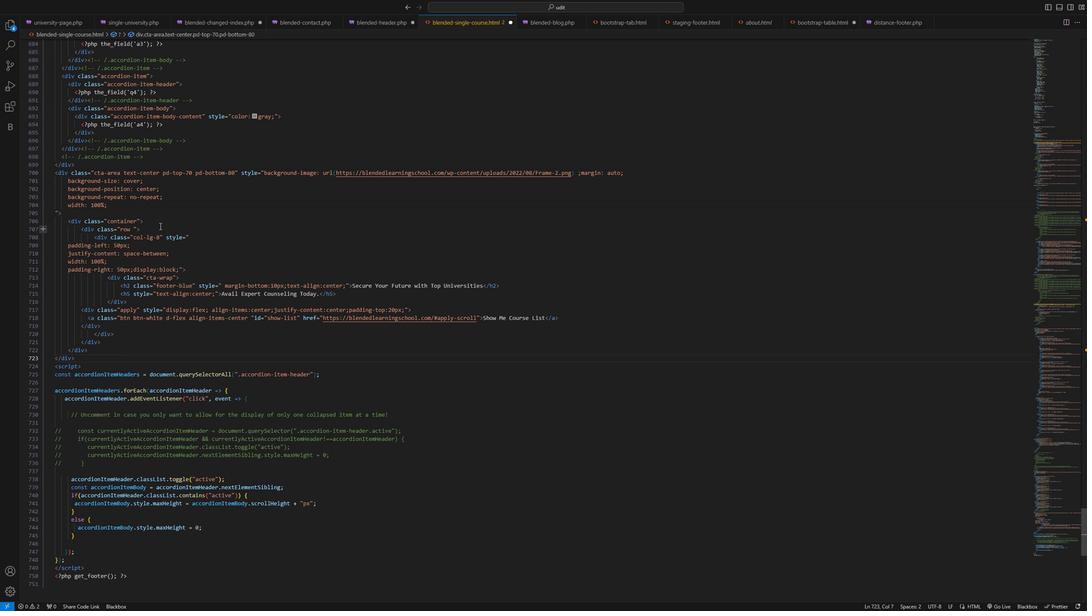 
Action: Mouse scrolled (158, 228) with delta (0, 0)
Screenshot: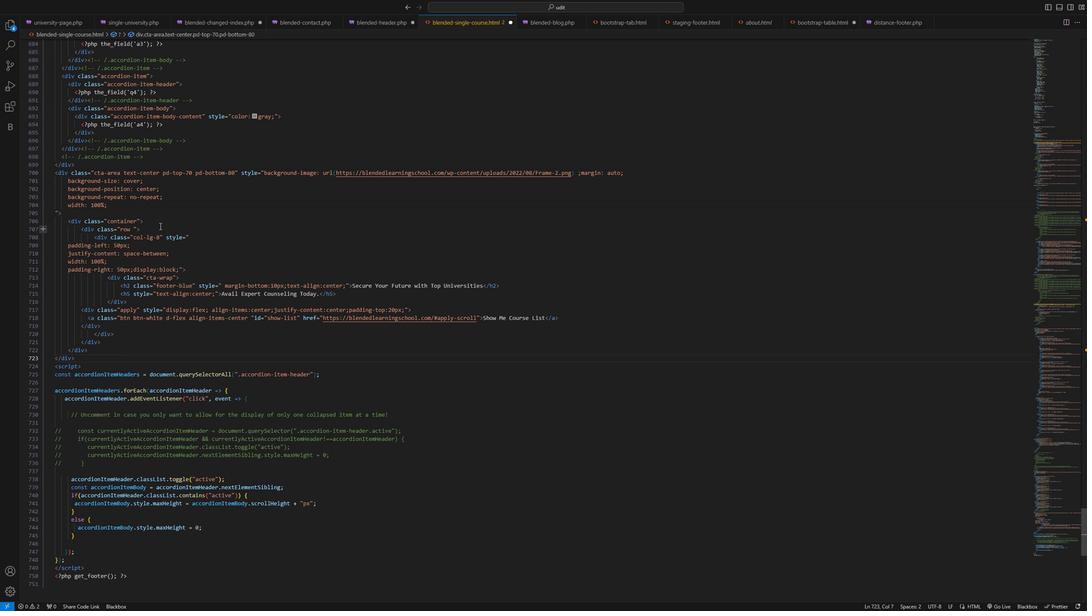 
Action: Mouse scrolled (158, 228) with delta (0, 0)
Screenshot: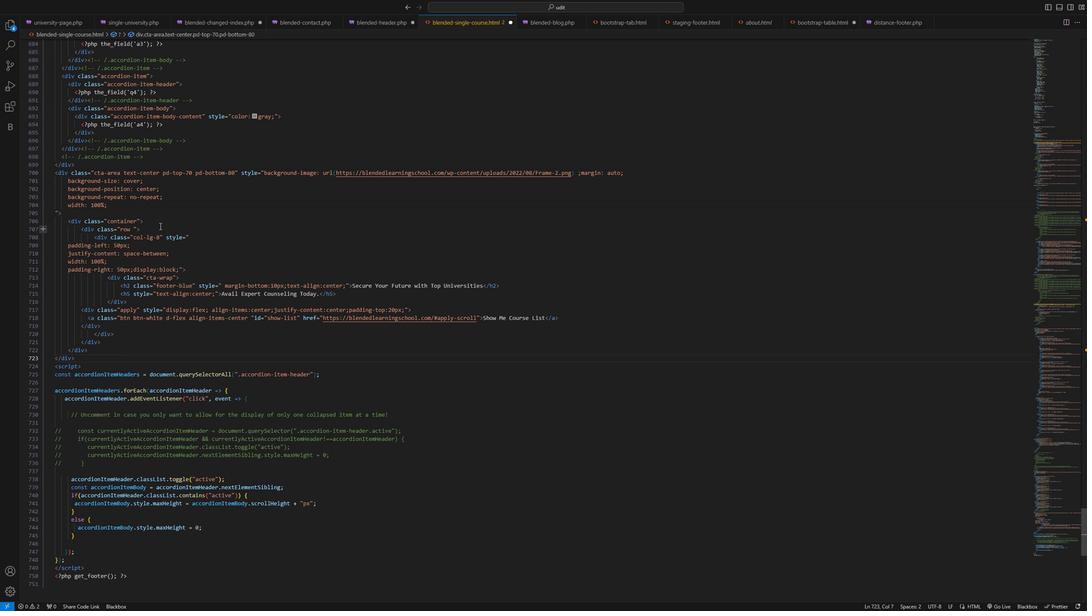 
Action: Mouse scrolled (158, 228) with delta (0, 0)
Screenshot: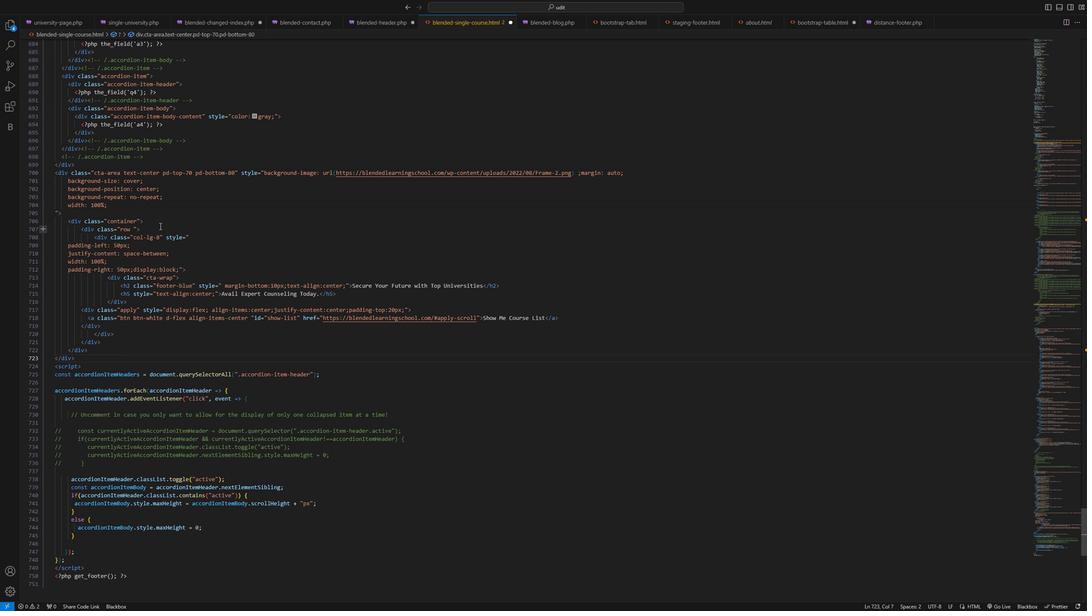 
Action: Mouse scrolled (158, 228) with delta (0, 0)
Screenshot: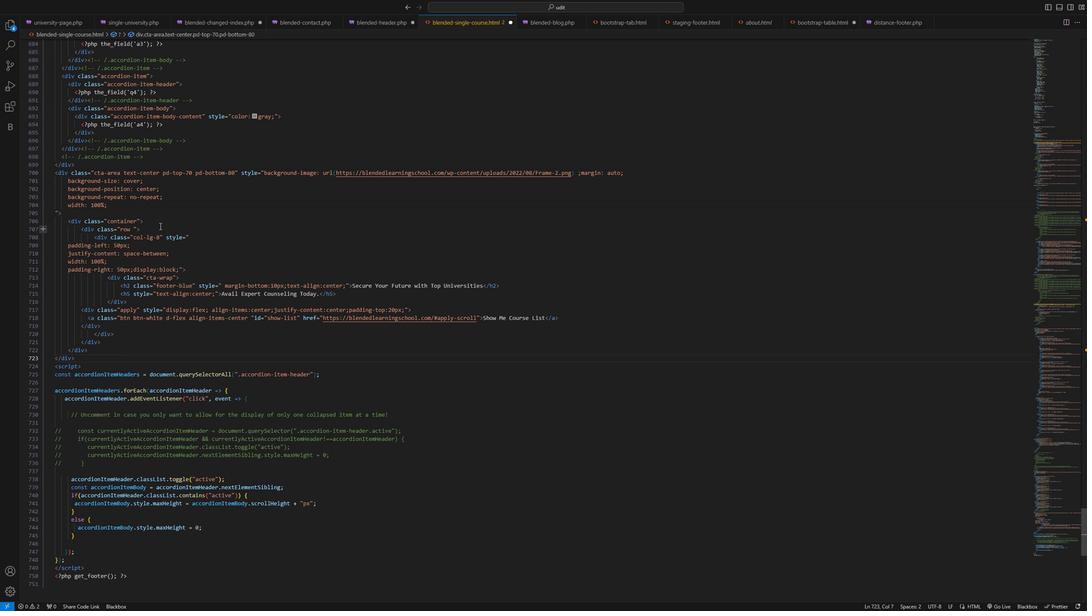 
Action: Mouse scrolled (158, 228) with delta (0, 0)
Screenshot: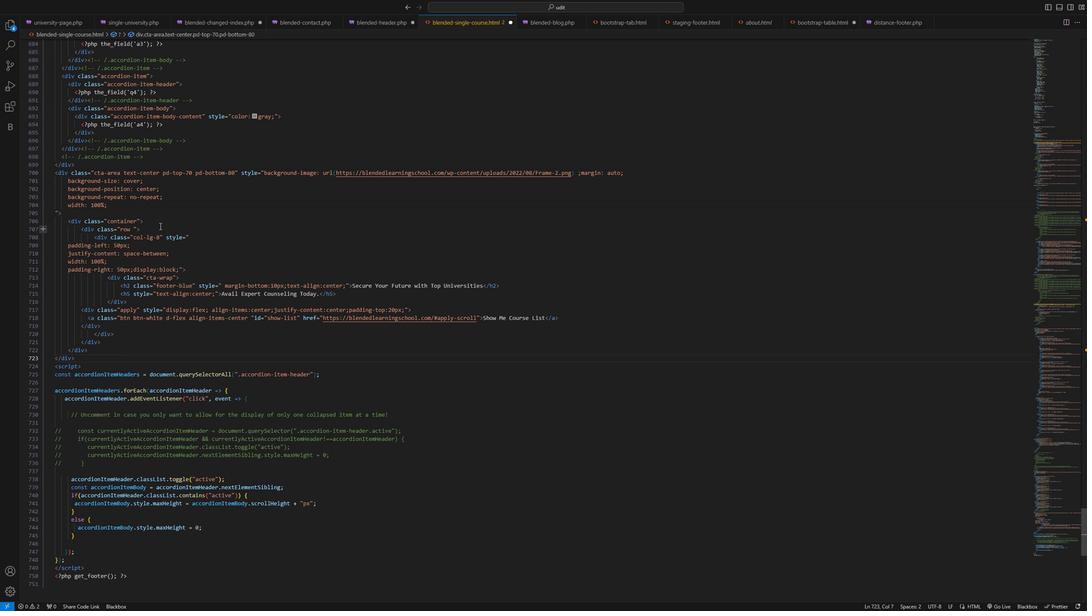 
Action: Mouse scrolled (158, 228) with delta (0, 0)
Screenshot: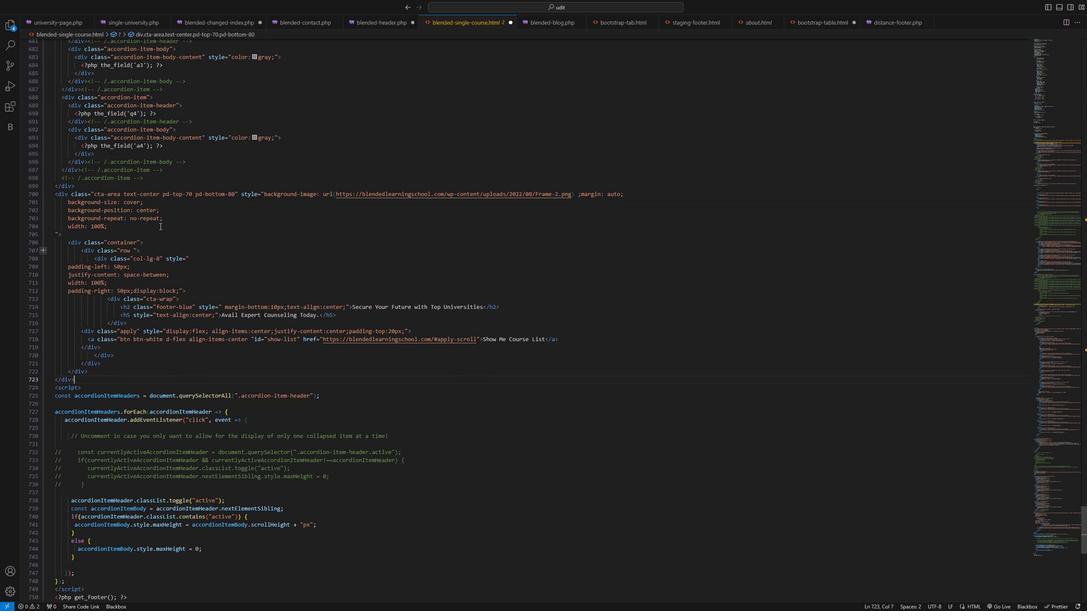 
Action: Mouse moved to (589, 27)
Screenshot: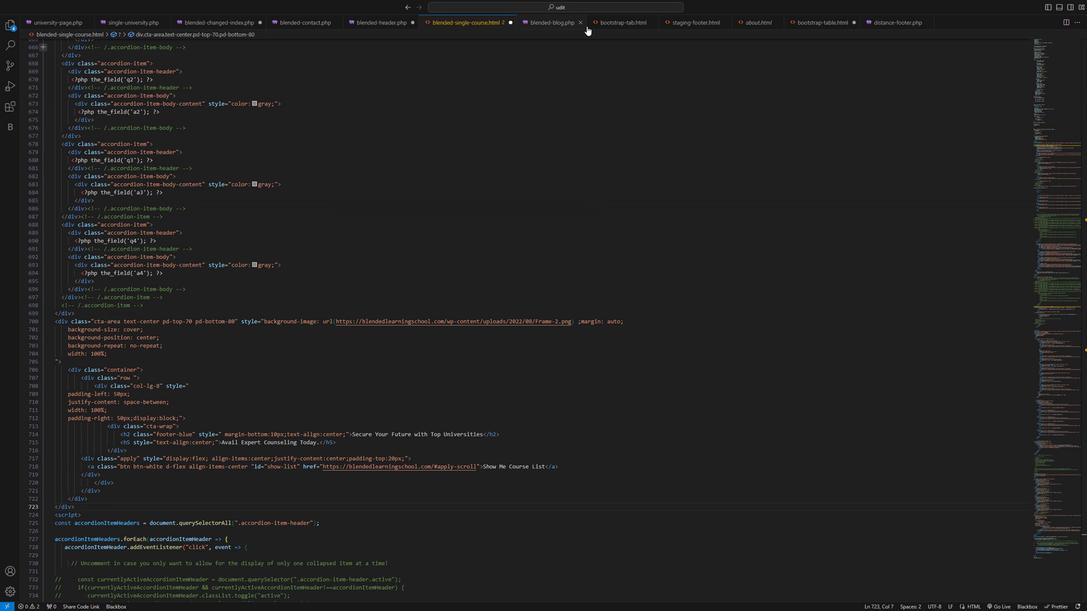 
Action: Mouse pressed left at (589, 27)
Screenshot: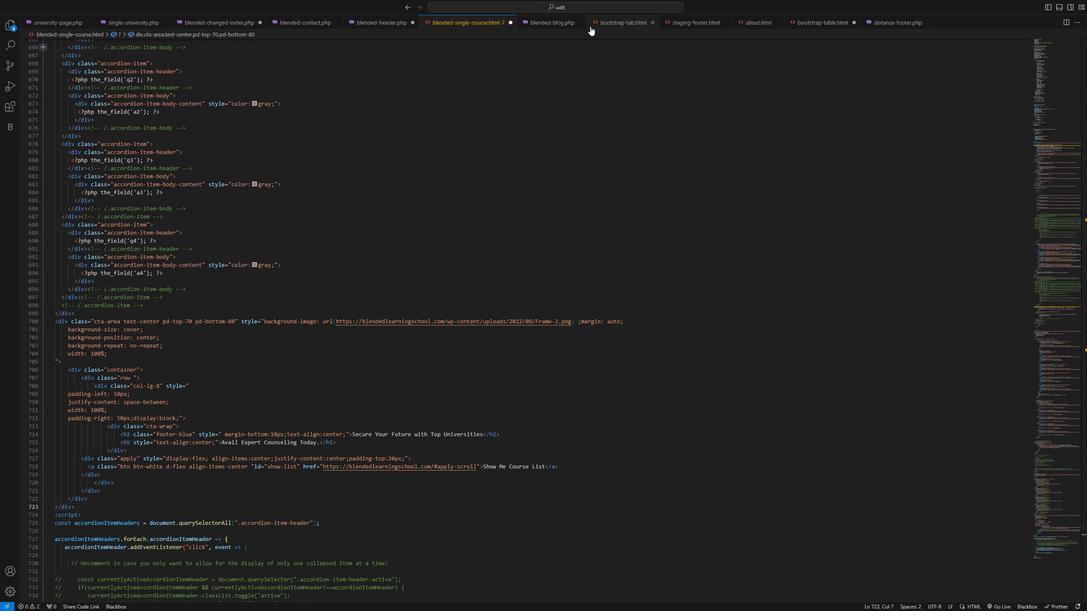 
Action: Mouse moved to (131, 184)
Screenshot: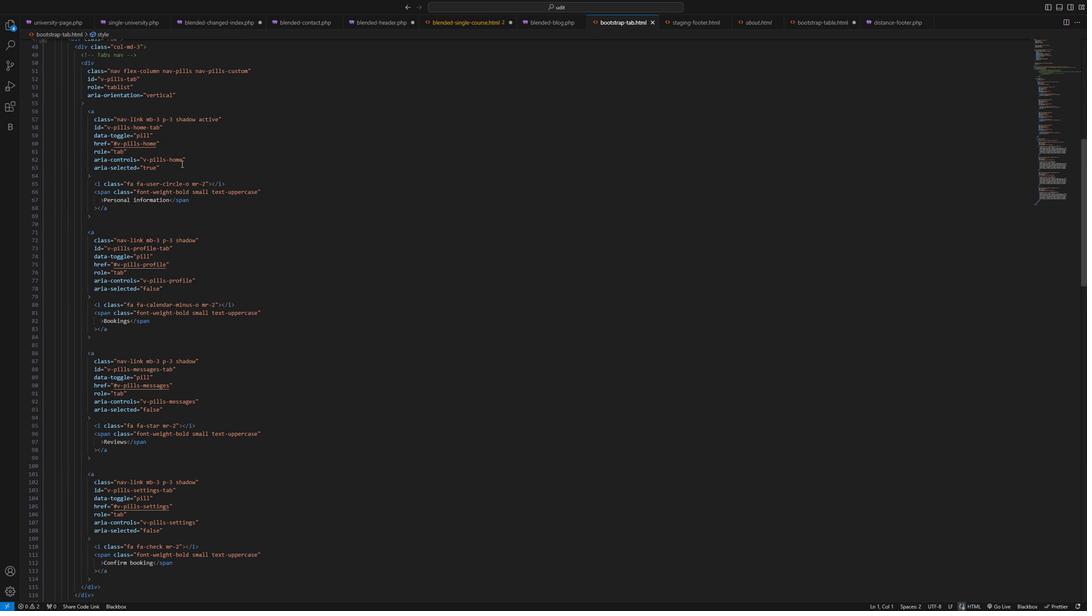 
Action: Mouse scrolled (131, 183) with delta (0, 0)
Screenshot: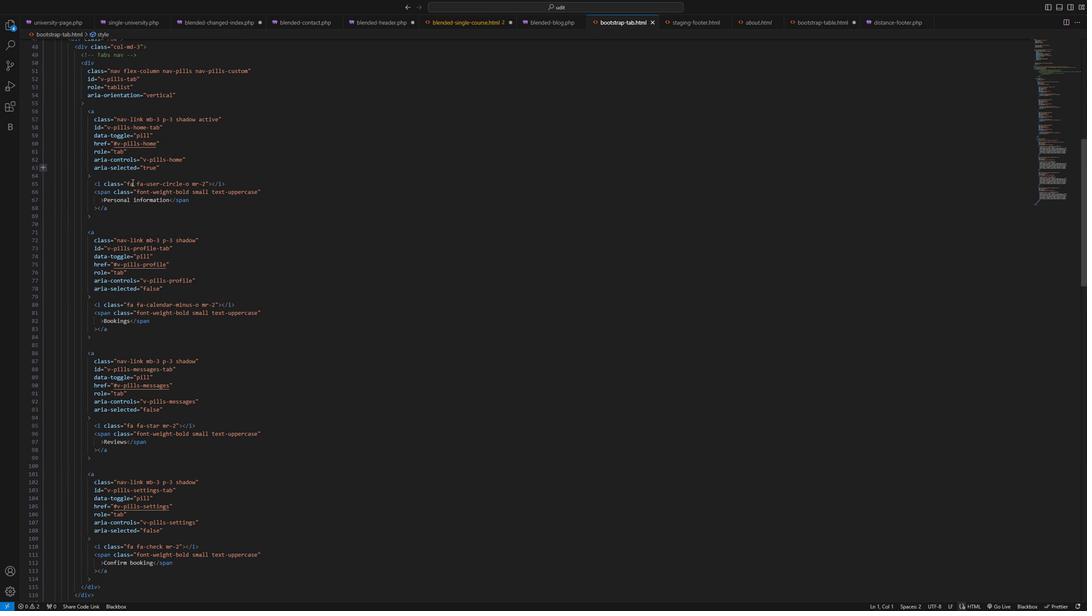 
Action: Mouse moved to (130, 185)
Screenshot: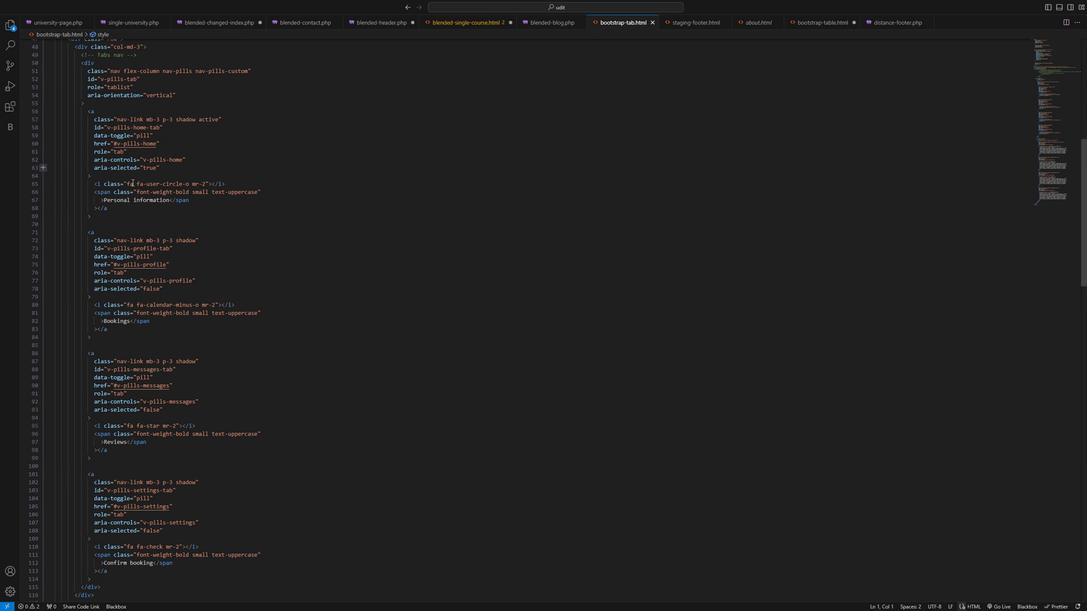 
Action: Mouse scrolled (130, 184) with delta (0, 0)
Screenshot: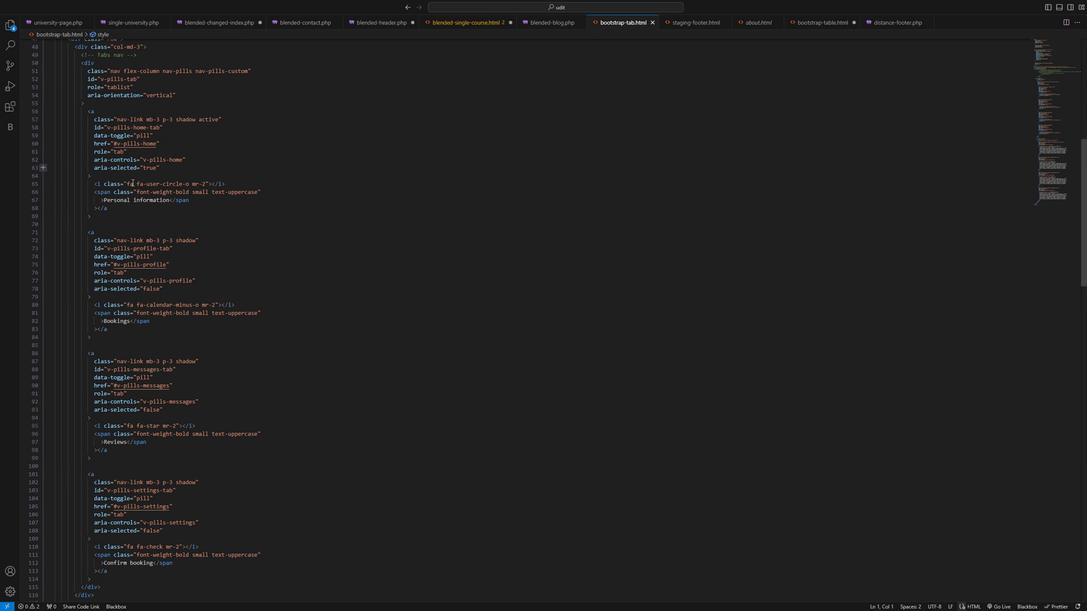 
Action: Mouse moved to (130, 185)
Screenshot: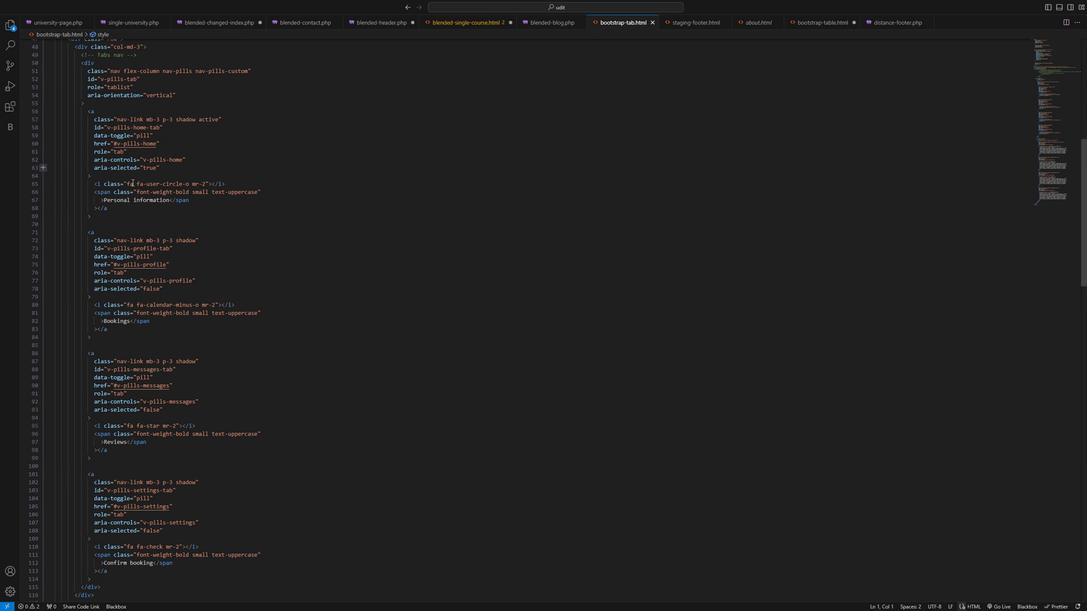 
Action: Mouse scrolled (130, 184) with delta (0, 0)
Screenshot: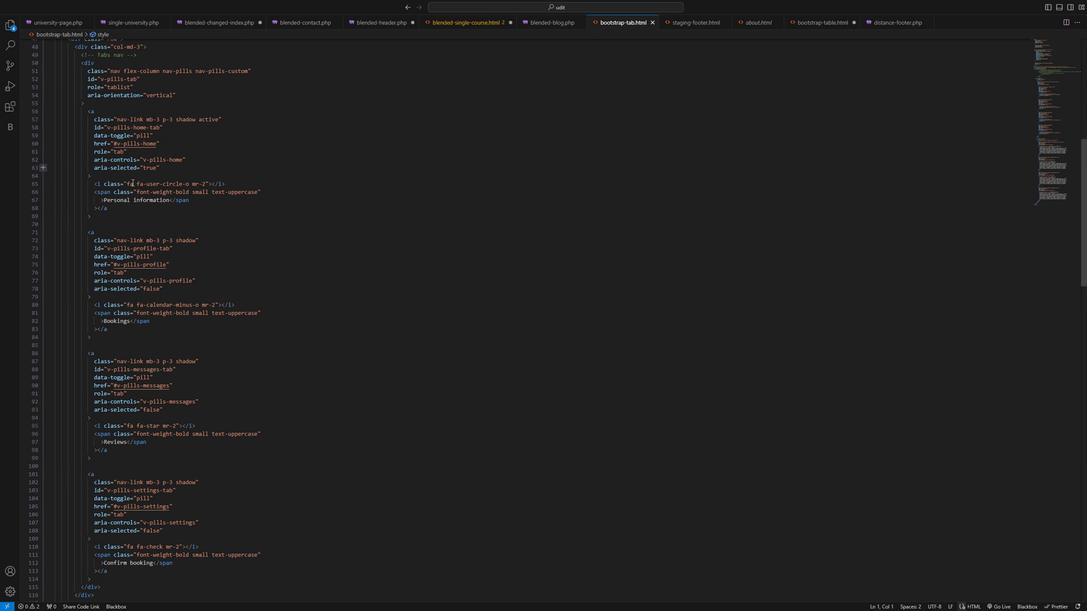 
Action: Mouse scrolled (130, 184) with delta (0, 0)
Screenshot: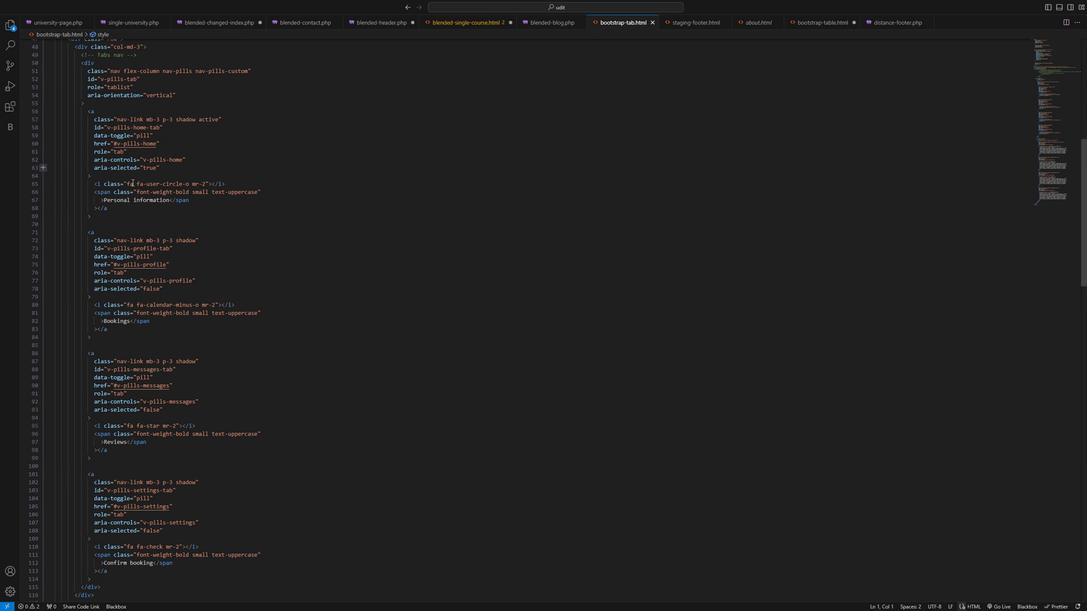 
Action: Mouse scrolled (130, 184) with delta (0, 0)
Screenshot: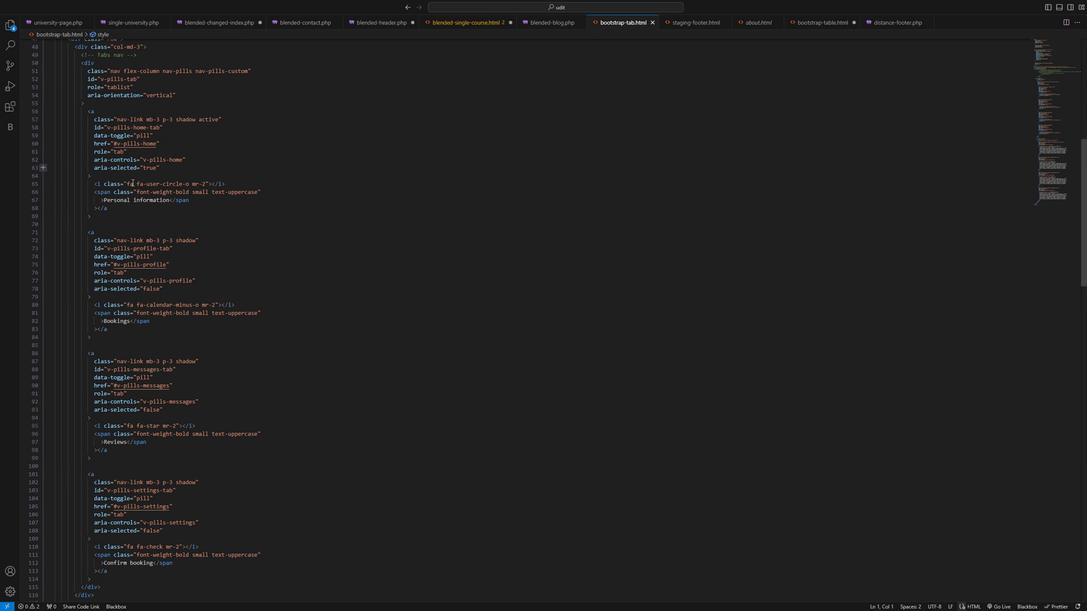 
Action: Mouse scrolled (130, 184) with delta (0, 0)
Screenshot: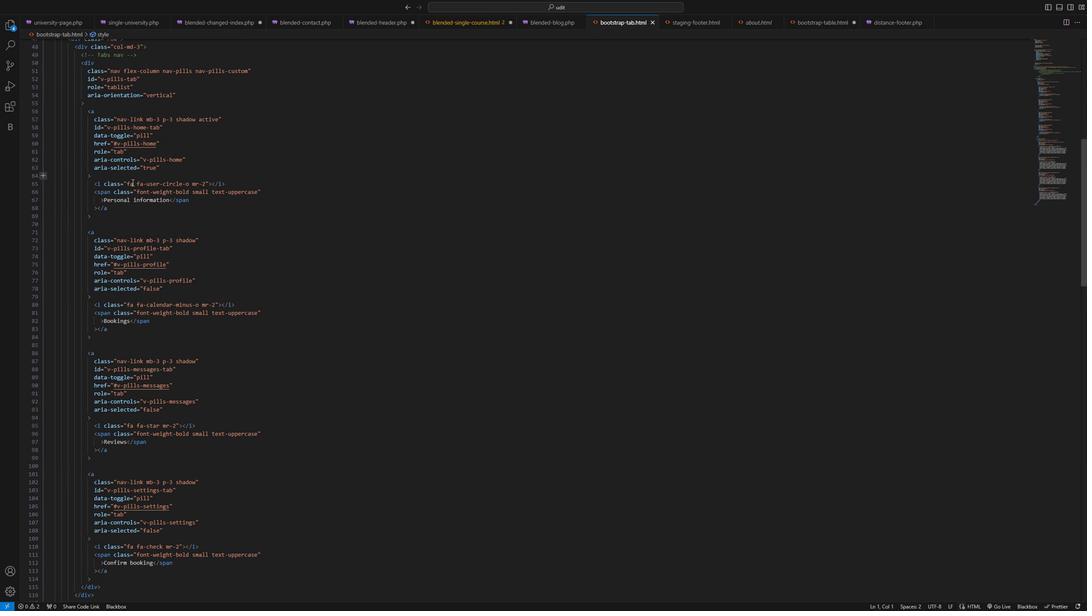 
Action: Mouse scrolled (130, 184) with delta (0, 0)
Screenshot: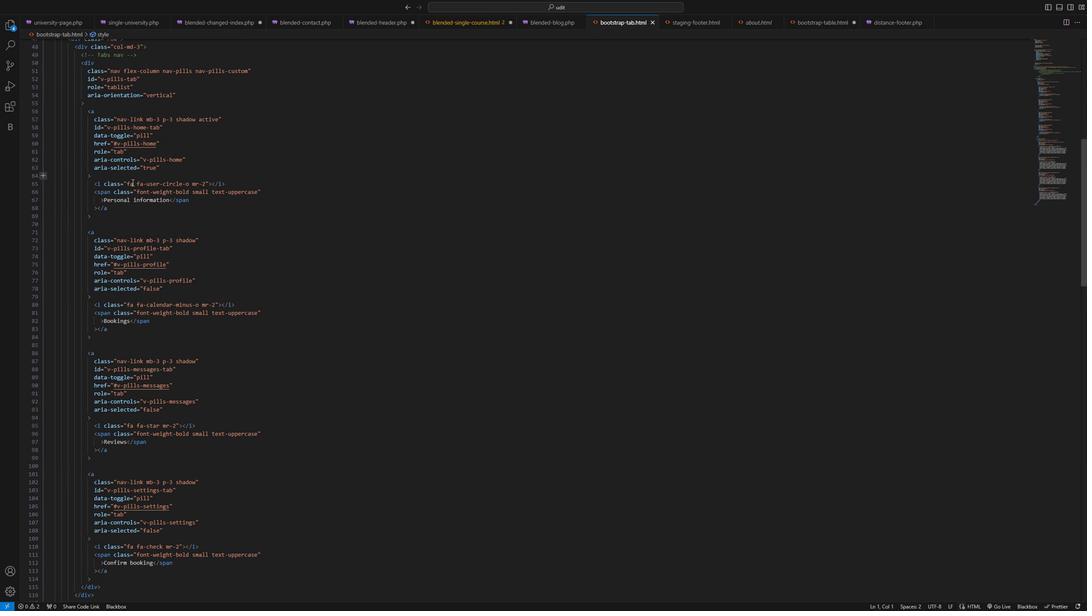 
Action: Mouse moved to (130, 185)
Screenshot: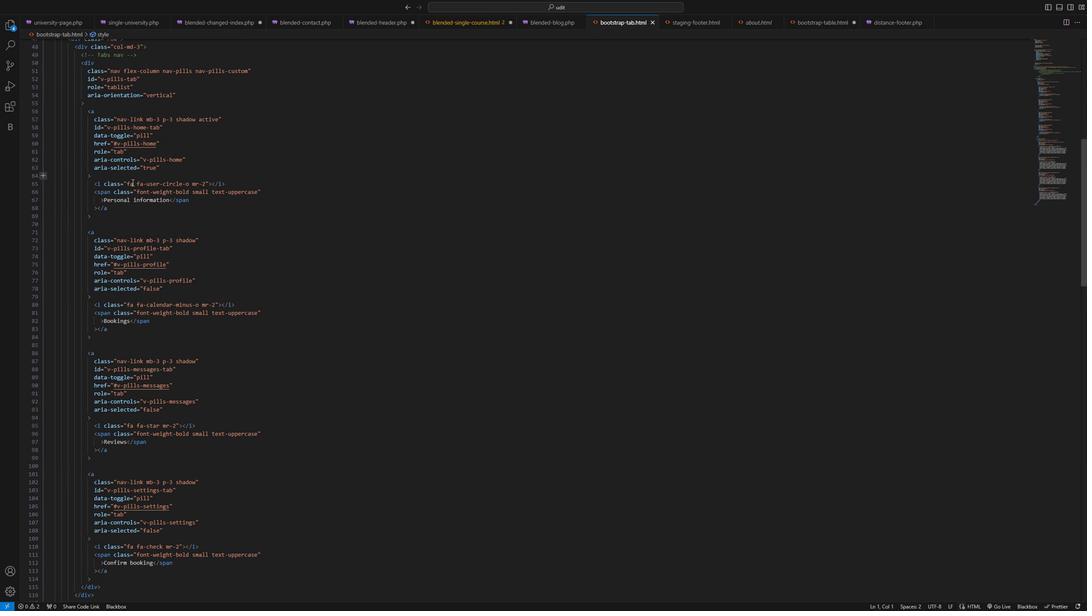 
Action: Mouse scrolled (130, 185) with delta (0, 0)
Screenshot: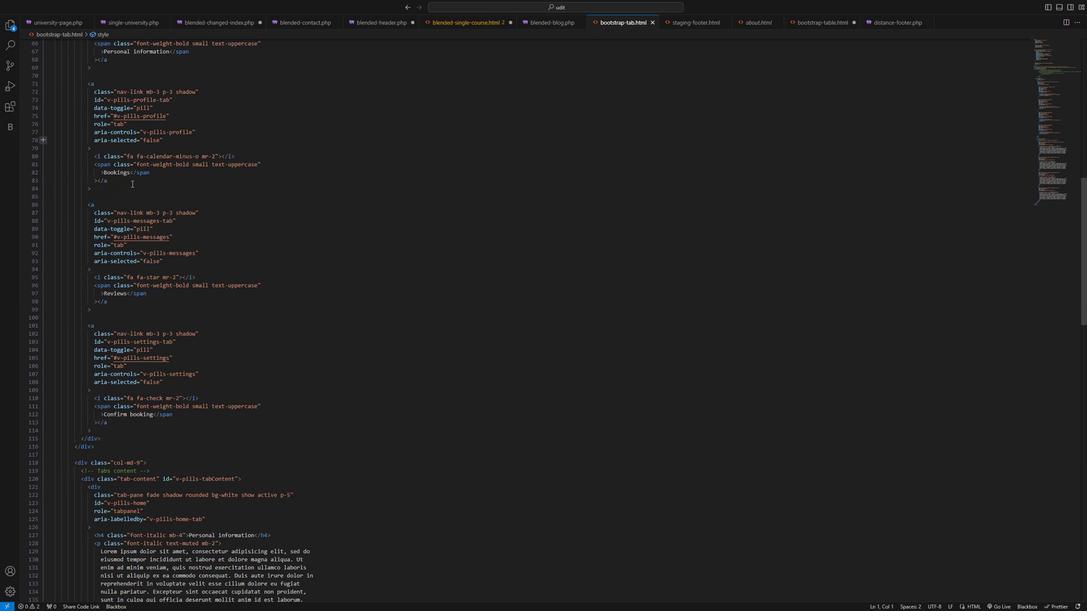
Action: Mouse scrolled (130, 185) with delta (0, 0)
Screenshot: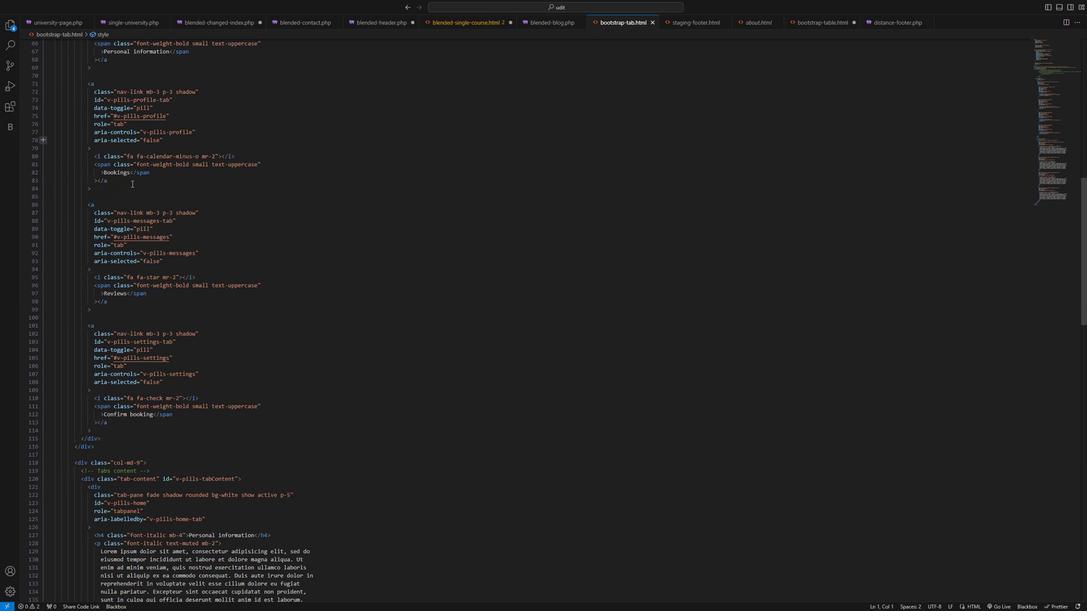 
Action: Mouse scrolled (130, 185) with delta (0, 0)
Screenshot: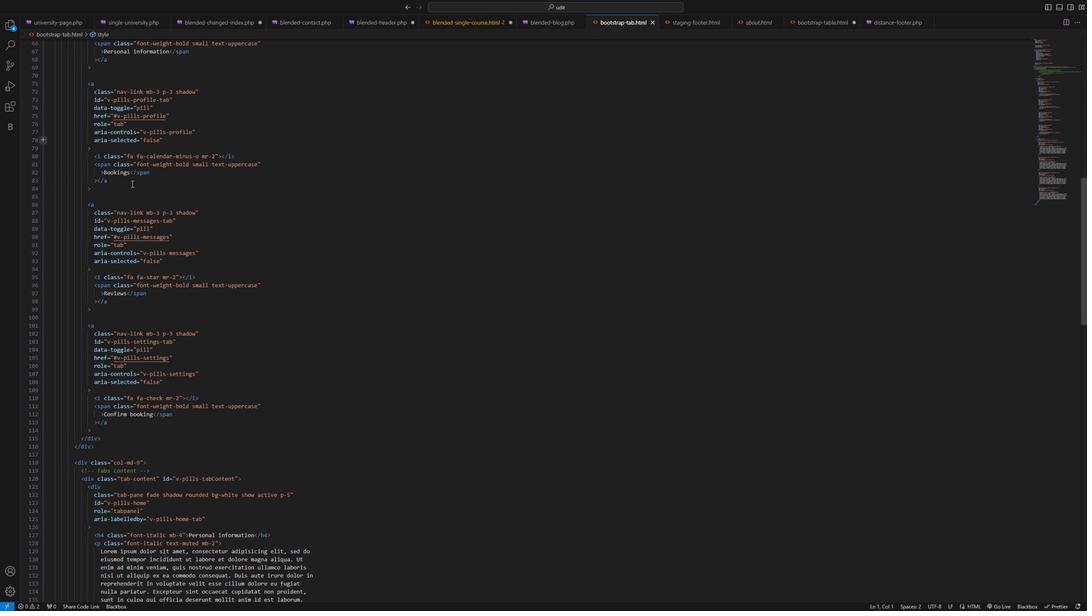 
Action: Mouse scrolled (130, 185) with delta (0, 0)
Screenshot: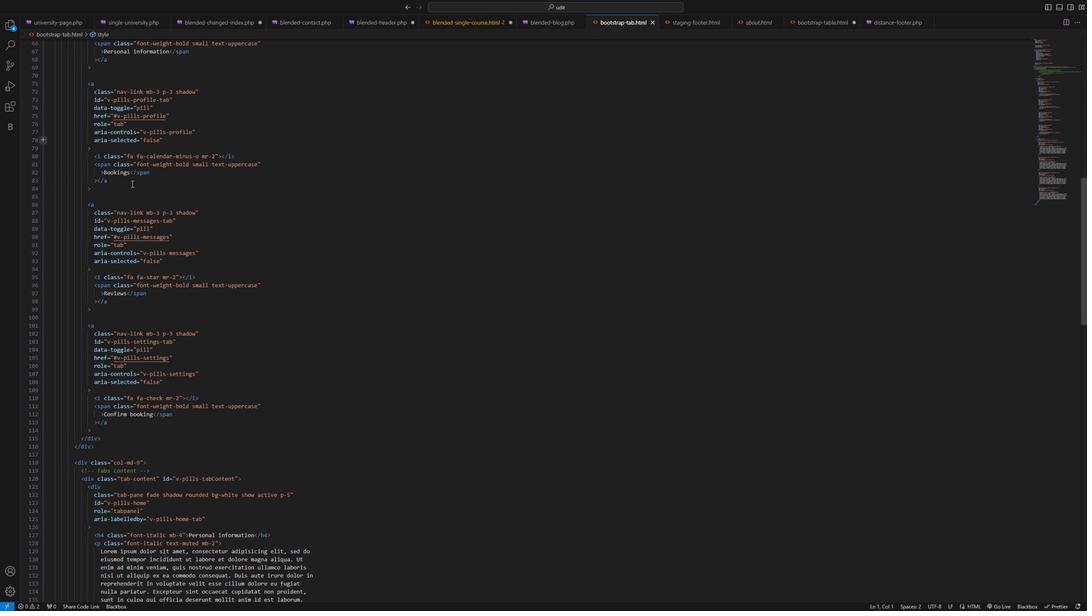 
Action: Mouse scrolled (130, 185) with delta (0, 0)
Screenshot: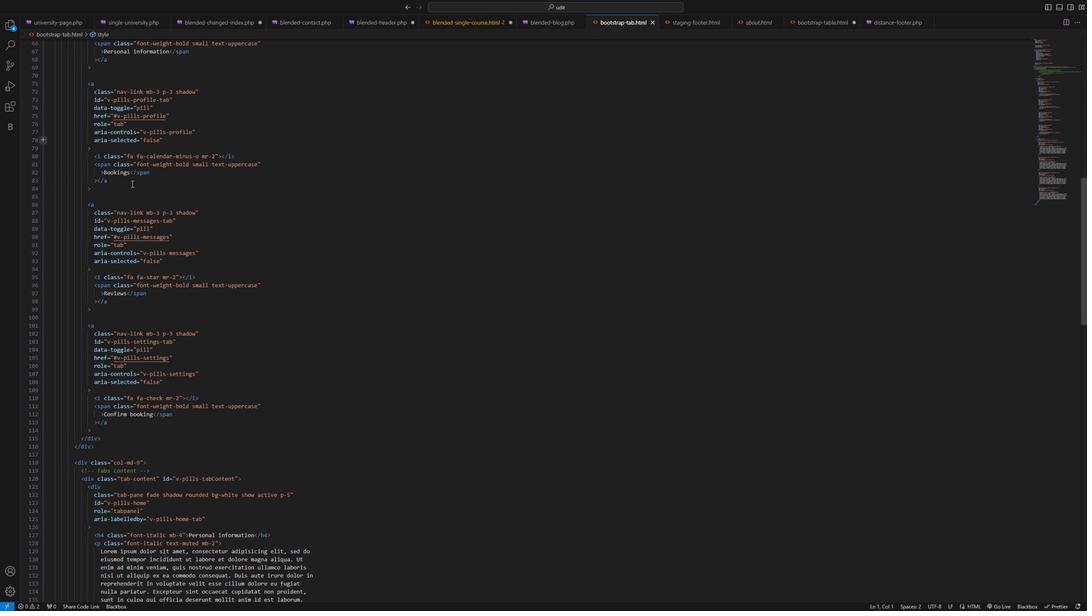 
Action: Mouse scrolled (130, 185) with delta (0, 0)
Screenshot: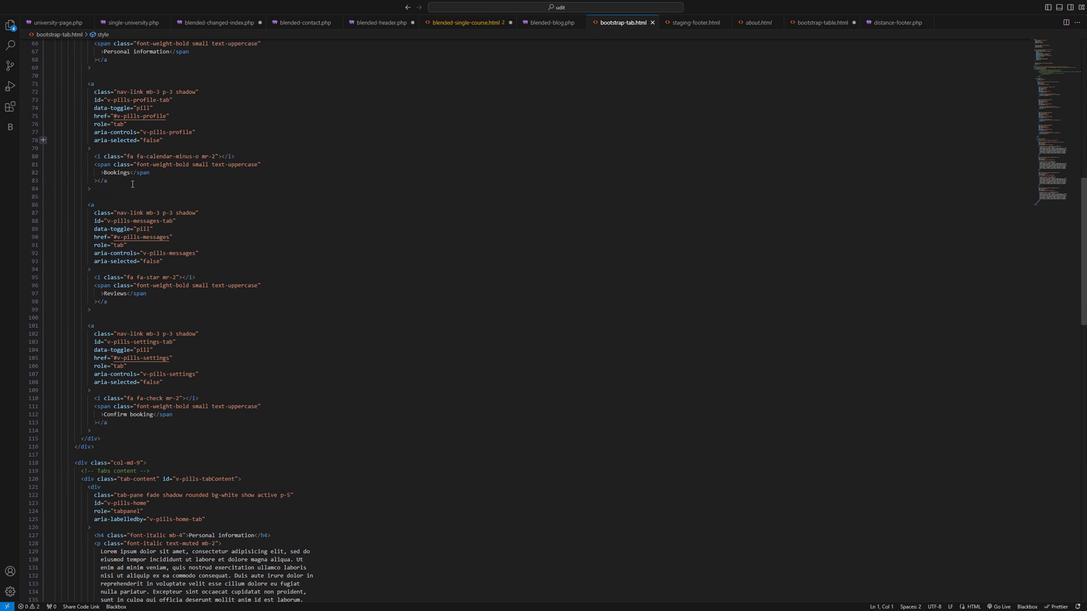 
Action: Mouse scrolled (130, 185) with delta (0, 0)
Screenshot: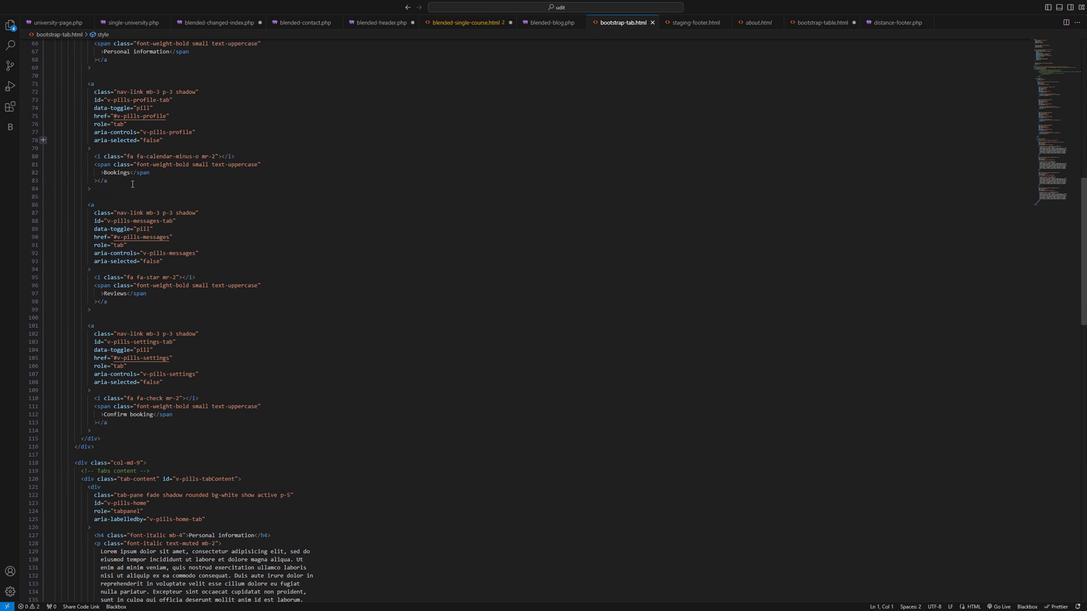
Action: Mouse moved to (131, 184)
Screenshot: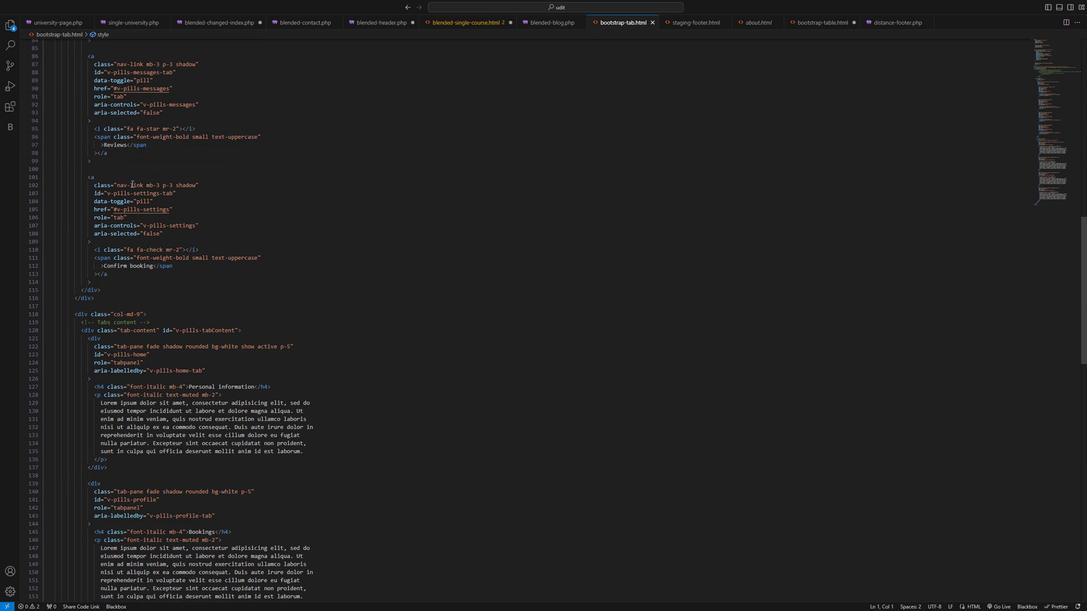 
Action: Mouse scrolled (131, 183) with delta (0, 0)
Screenshot: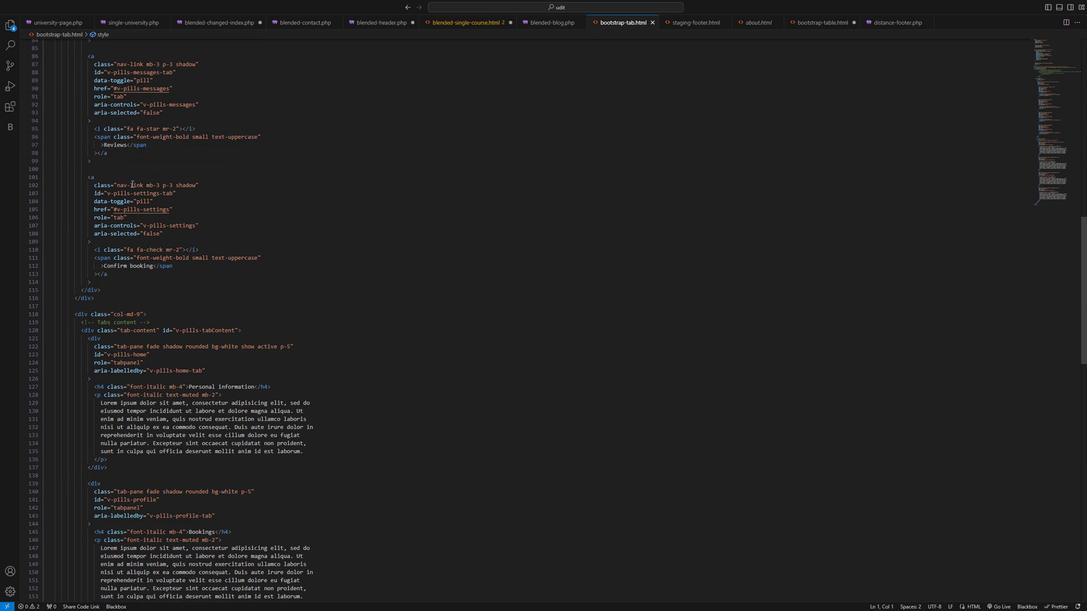 
Action: Mouse moved to (131, 185)
Screenshot: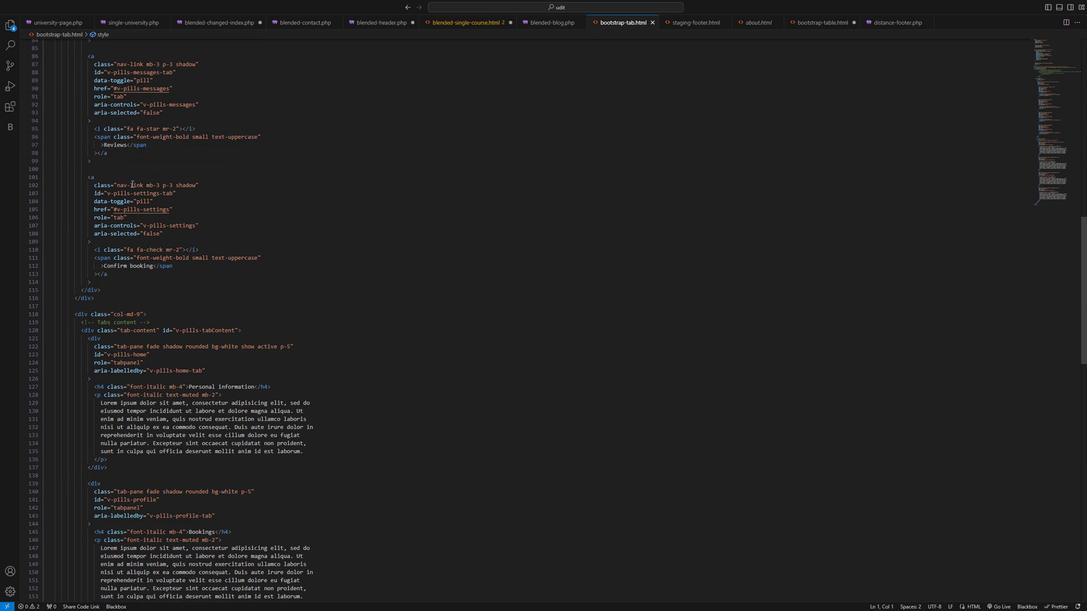 
Action: Mouse scrolled (131, 184) with delta (0, 0)
Screenshot: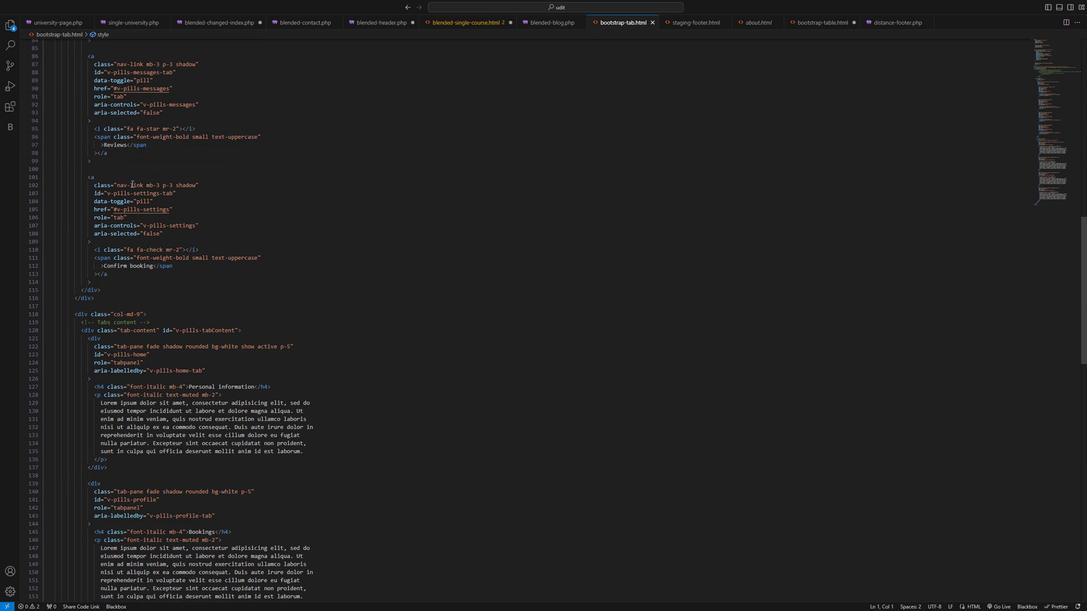 
Action: Mouse moved to (131, 185)
Screenshot: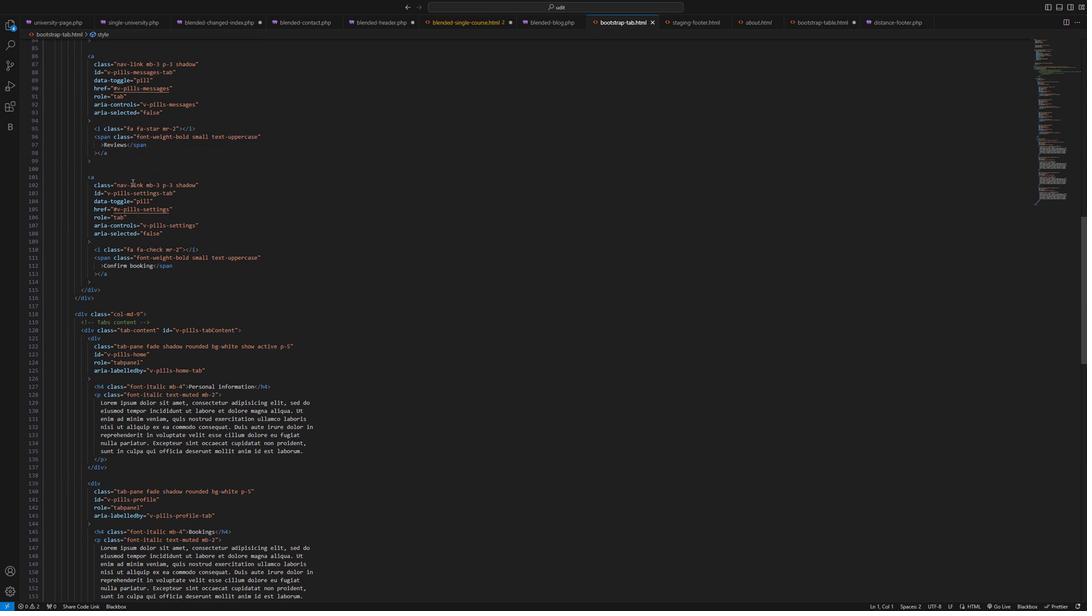 
Action: Mouse scrolled (131, 185) with delta (0, 0)
Screenshot: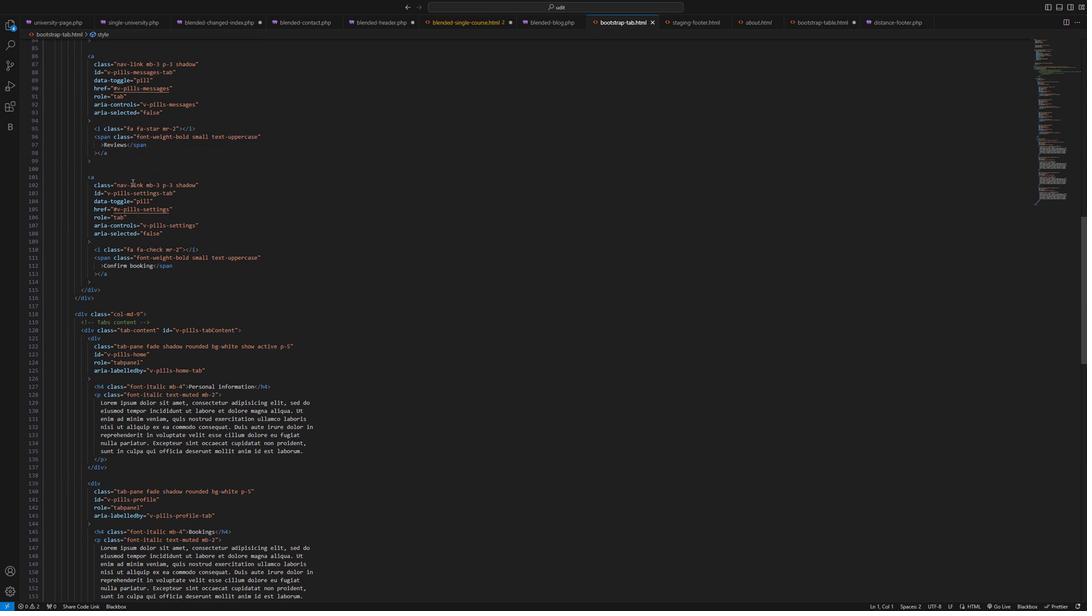 
Action: Mouse scrolled (131, 185) with delta (0, 0)
Screenshot: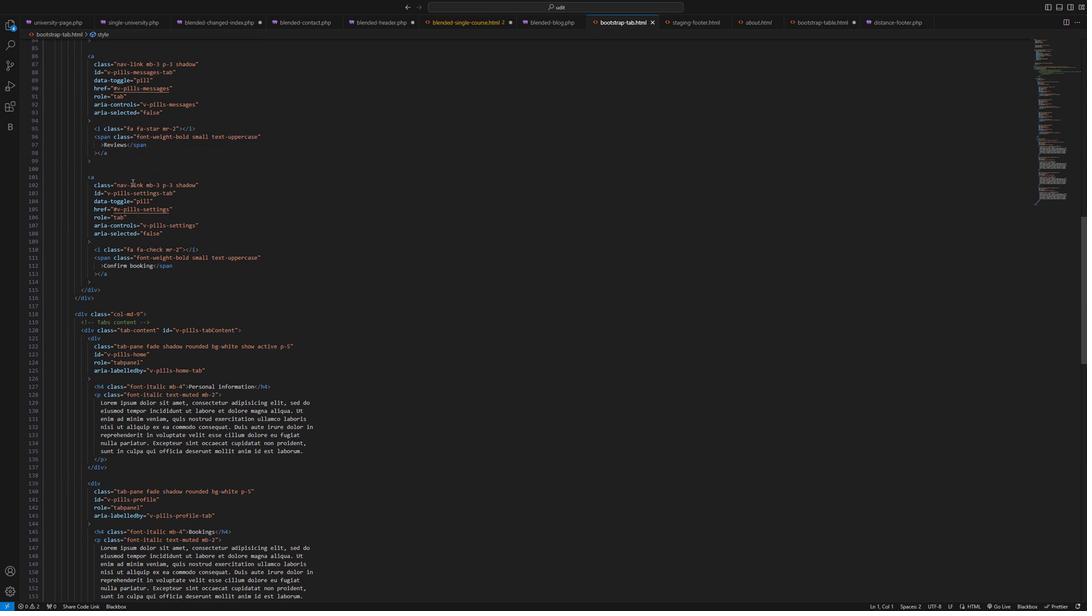 
Action: Mouse scrolled (131, 185) with delta (0, 0)
Screenshot: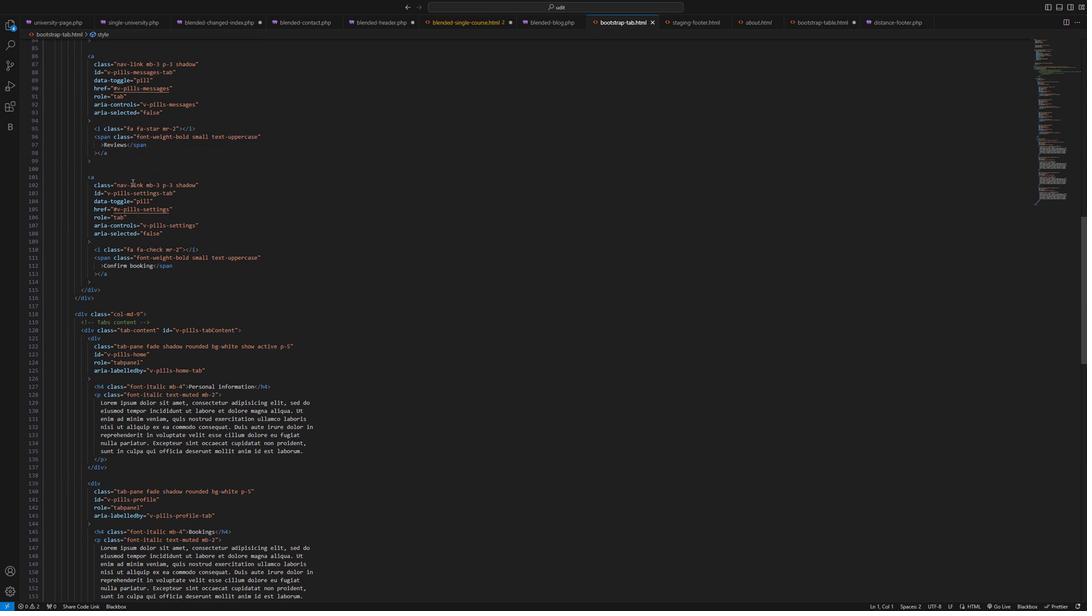 
Action: Mouse scrolled (131, 185) with delta (0, 0)
Screenshot: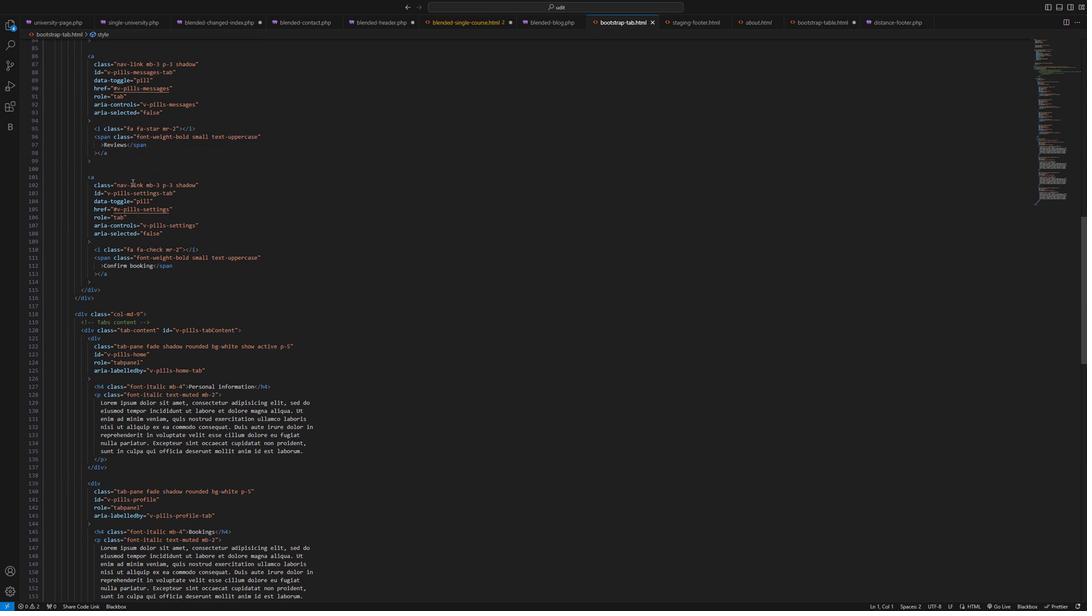 
Action: Mouse scrolled (131, 185) with delta (0, 0)
Screenshot: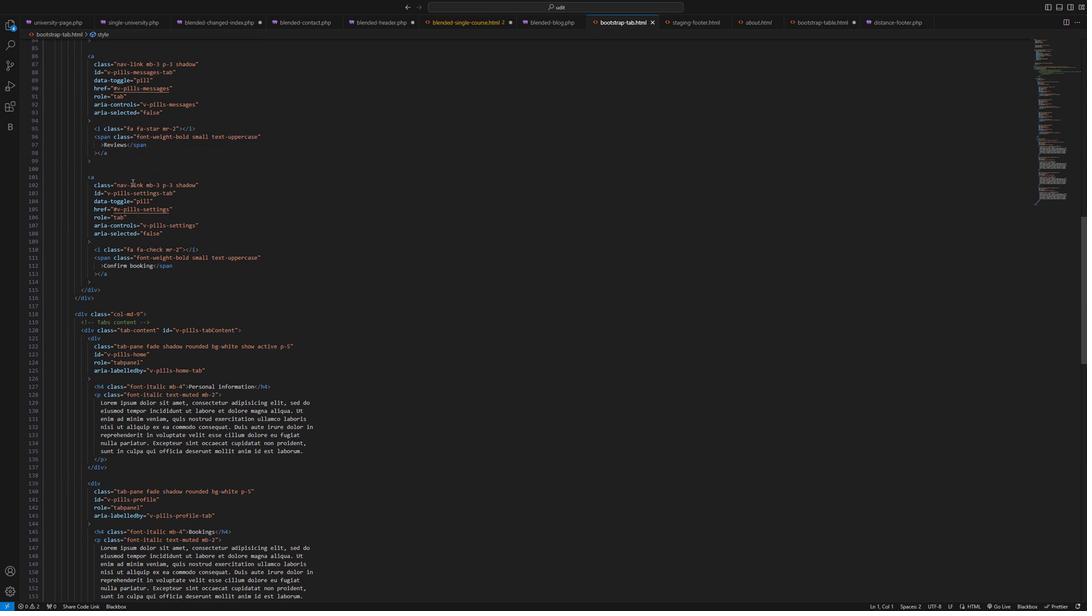 
Action: Mouse scrolled (131, 185) with delta (0, 0)
Screenshot: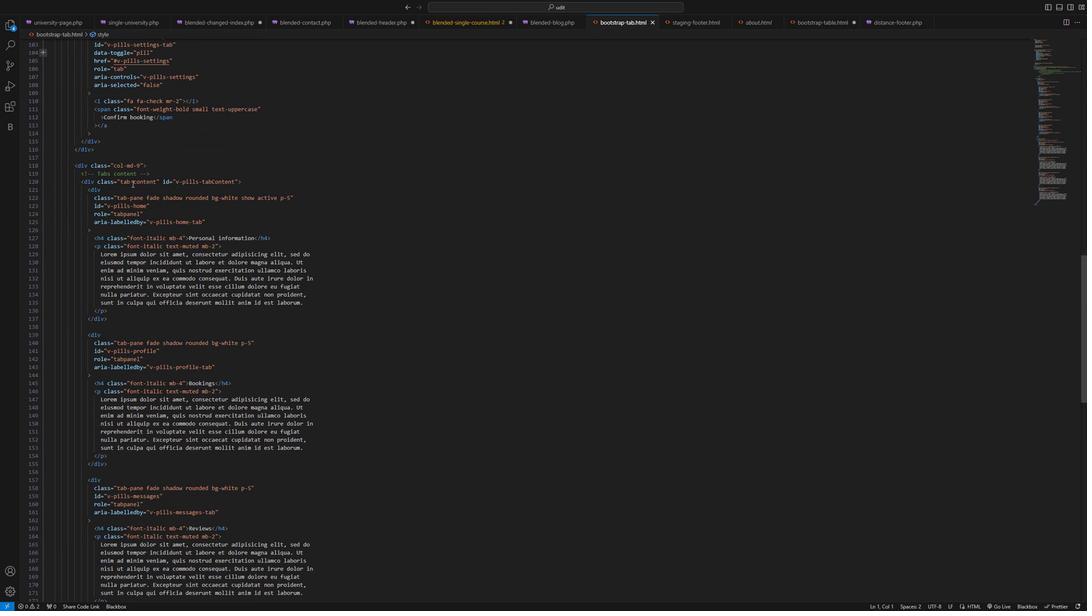 
Action: Mouse scrolled (131, 185) with delta (0, 0)
Screenshot: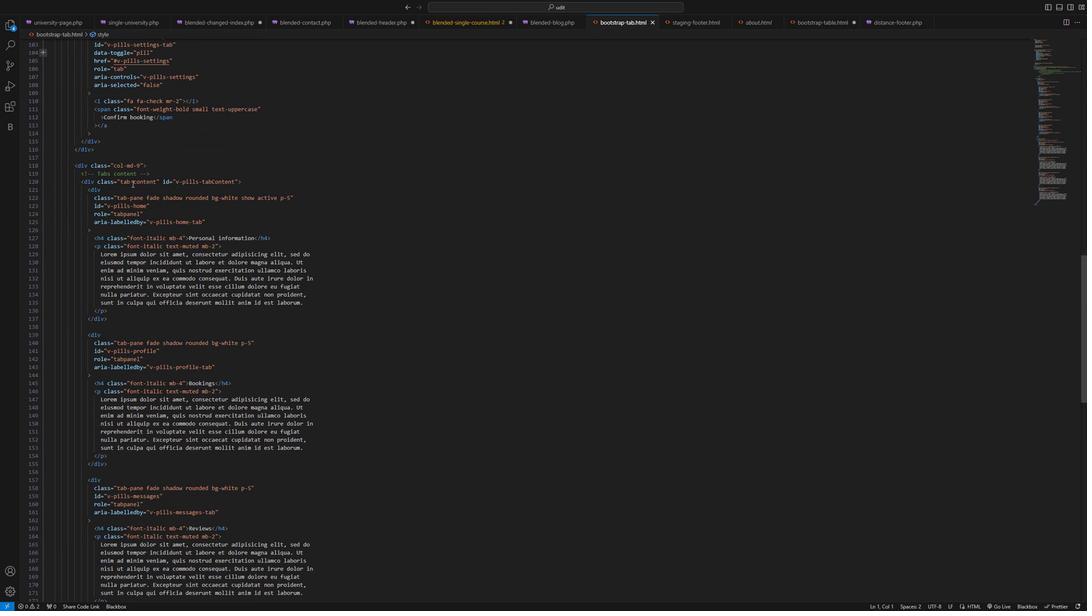 
Action: Mouse scrolled (131, 185) with delta (0, 0)
Screenshot: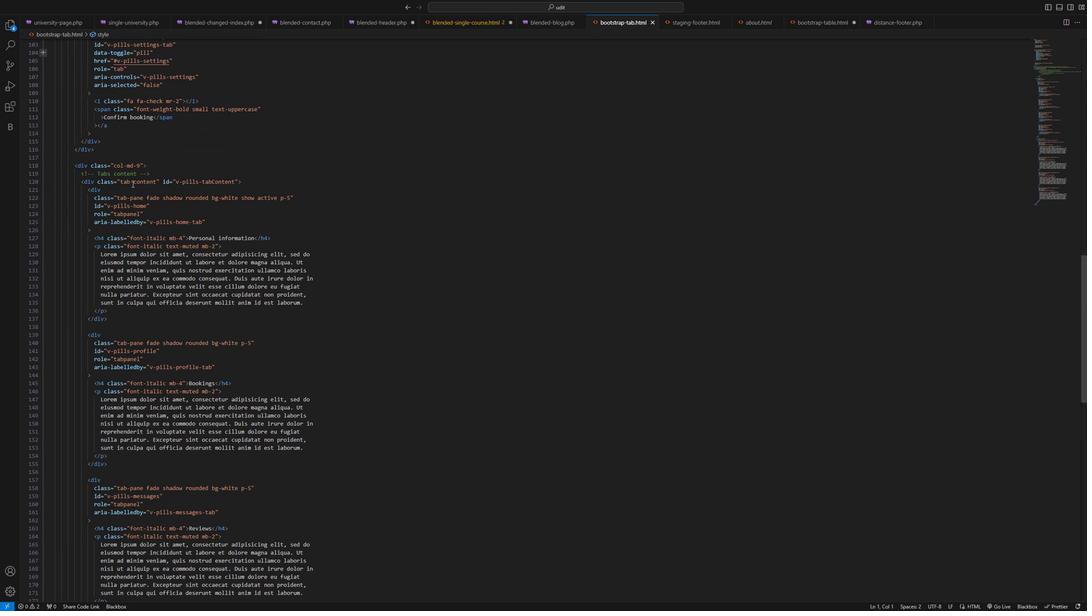 
Action: Mouse scrolled (131, 184) with delta (0, 0)
Screenshot: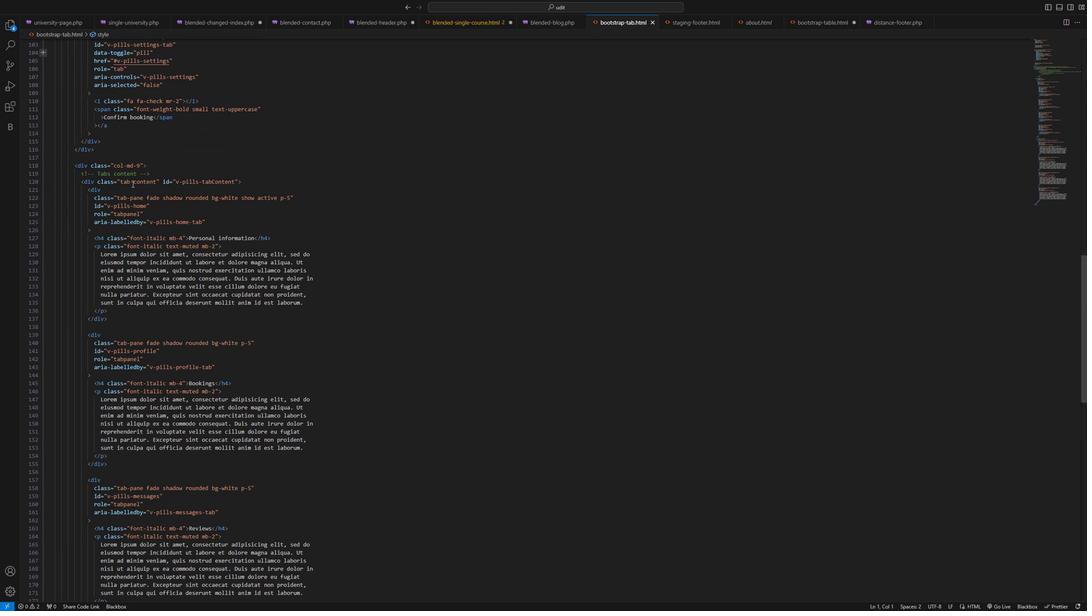 
Action: Mouse scrolled (131, 185) with delta (0, 0)
Screenshot: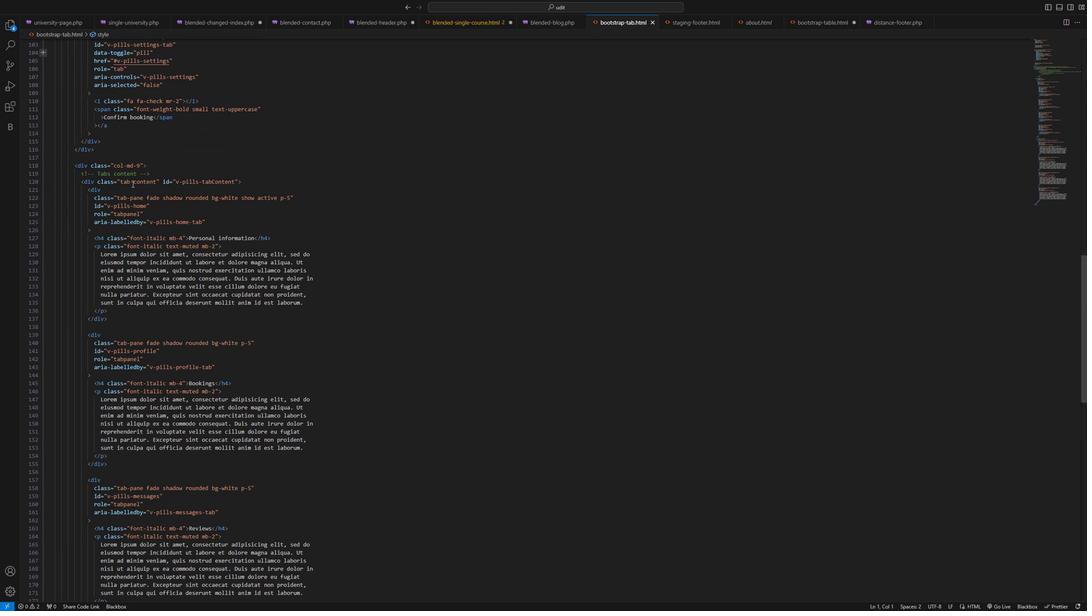 
Action: Mouse scrolled (131, 185) with delta (0, 0)
Screenshot: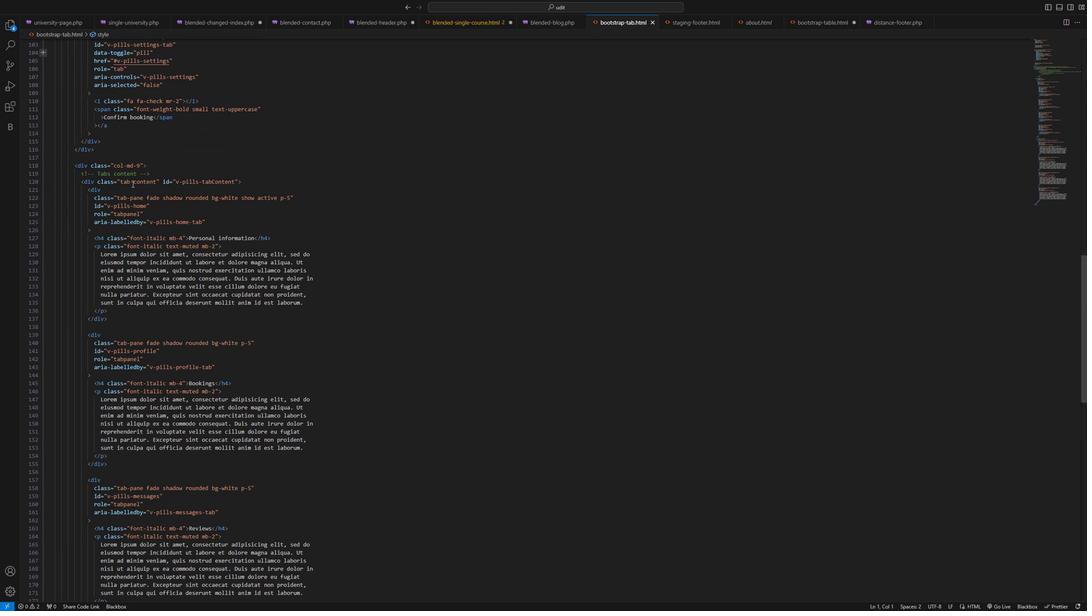 
Action: Mouse moved to (133, 188)
Screenshot: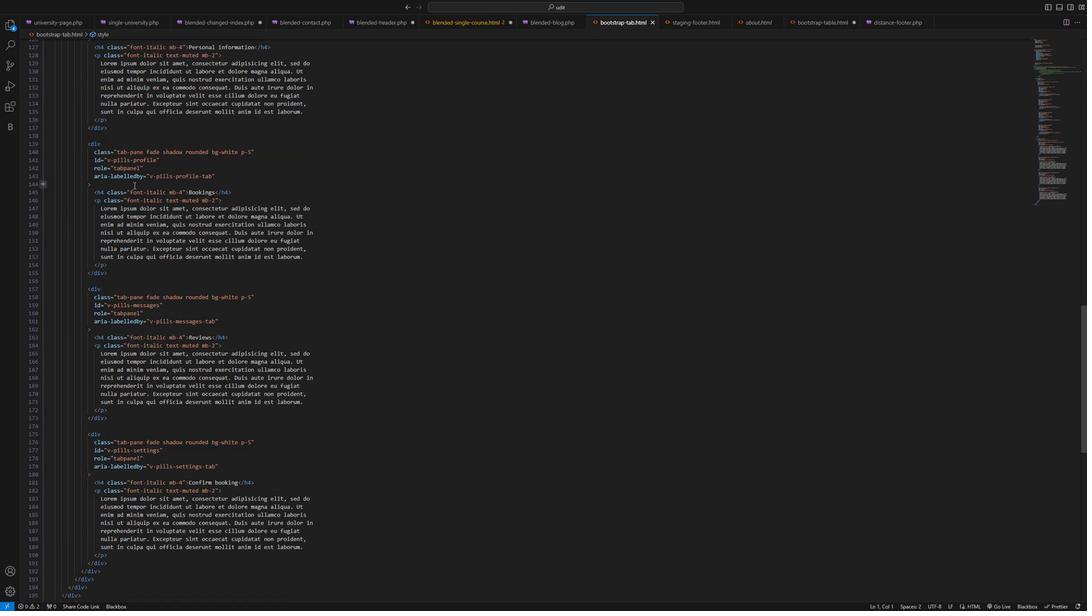 
Action: Mouse scrolled (133, 187) with delta (0, 0)
Screenshot: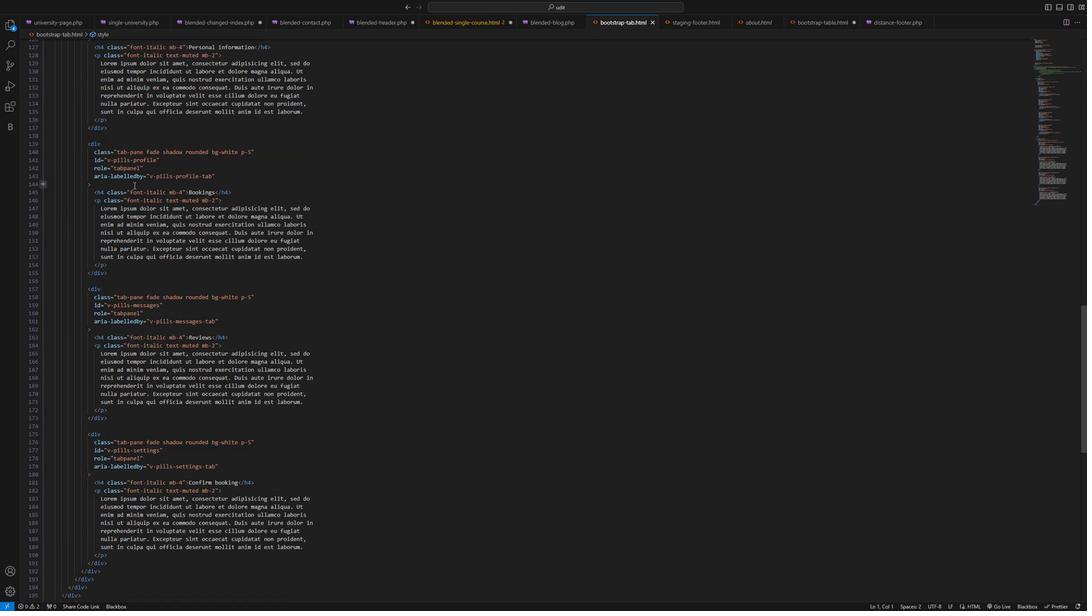 
Action: Mouse moved to (133, 188)
Screenshot: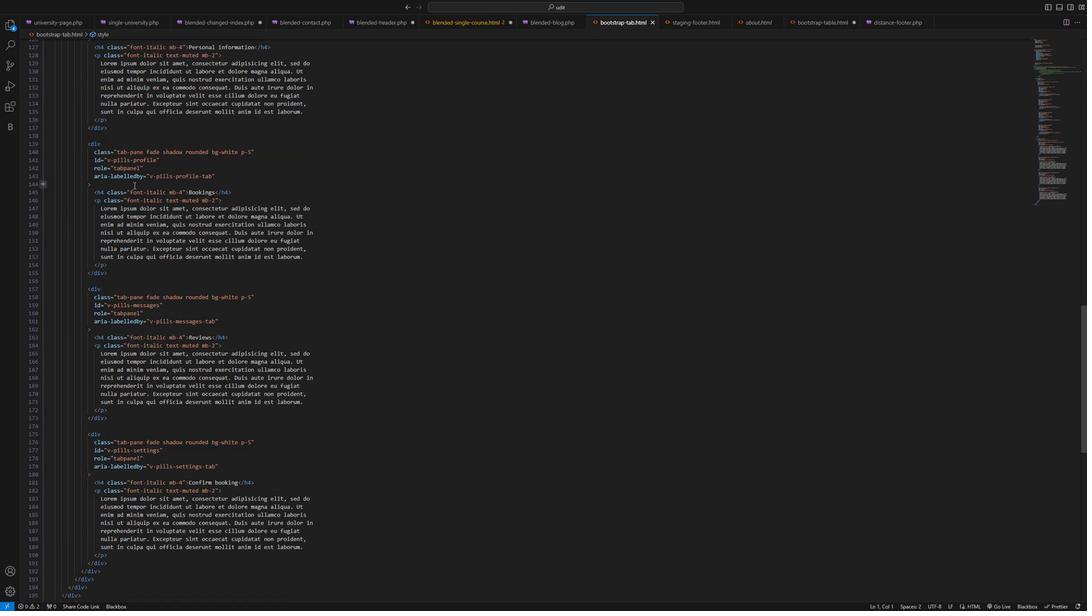 
Action: Mouse scrolled (133, 188) with delta (0, 0)
Screenshot: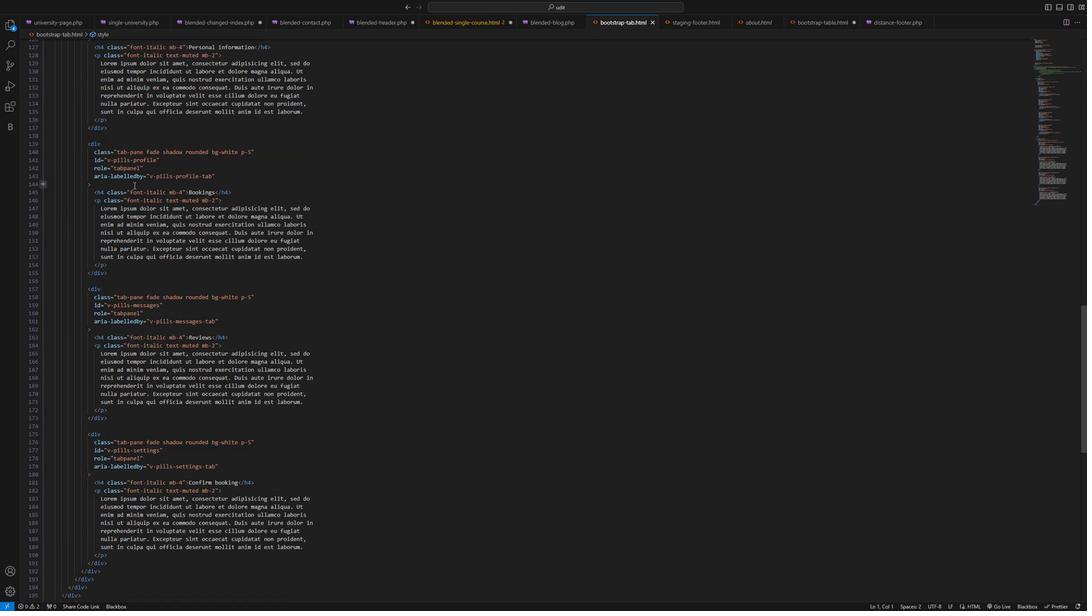 
Action: Mouse scrolled (133, 188) with delta (0, 0)
Screenshot: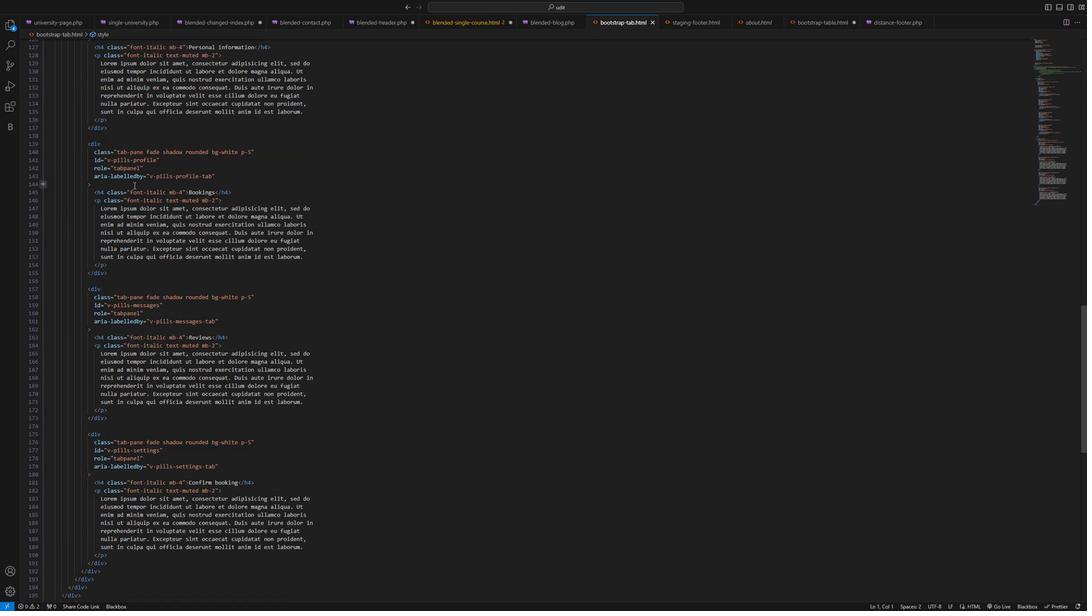 
Action: Mouse scrolled (133, 188) with delta (0, 0)
Screenshot: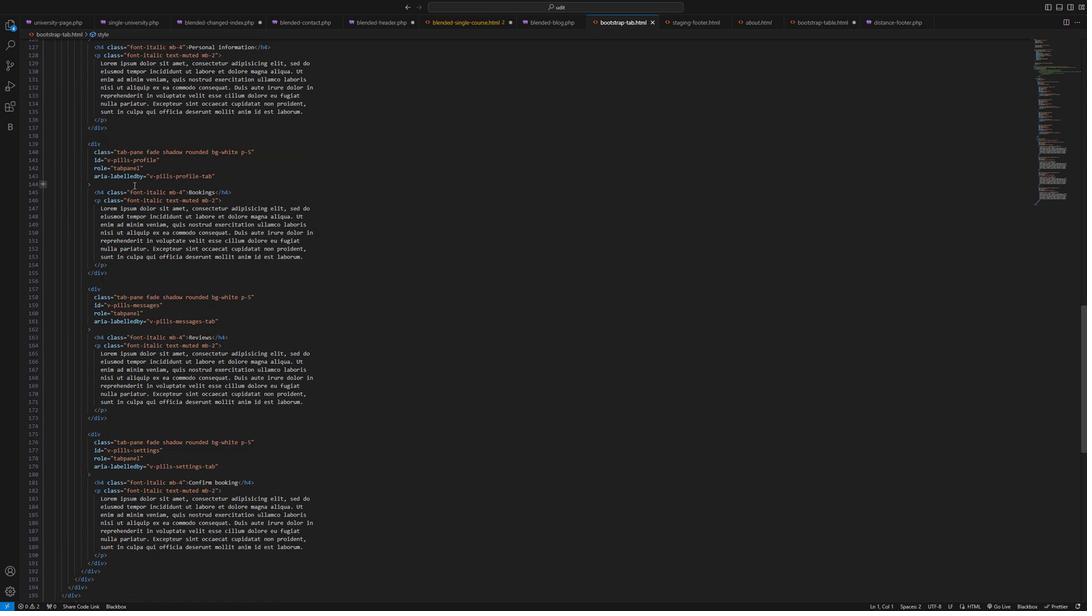 
Action: Mouse scrolled (133, 188) with delta (0, 0)
Screenshot: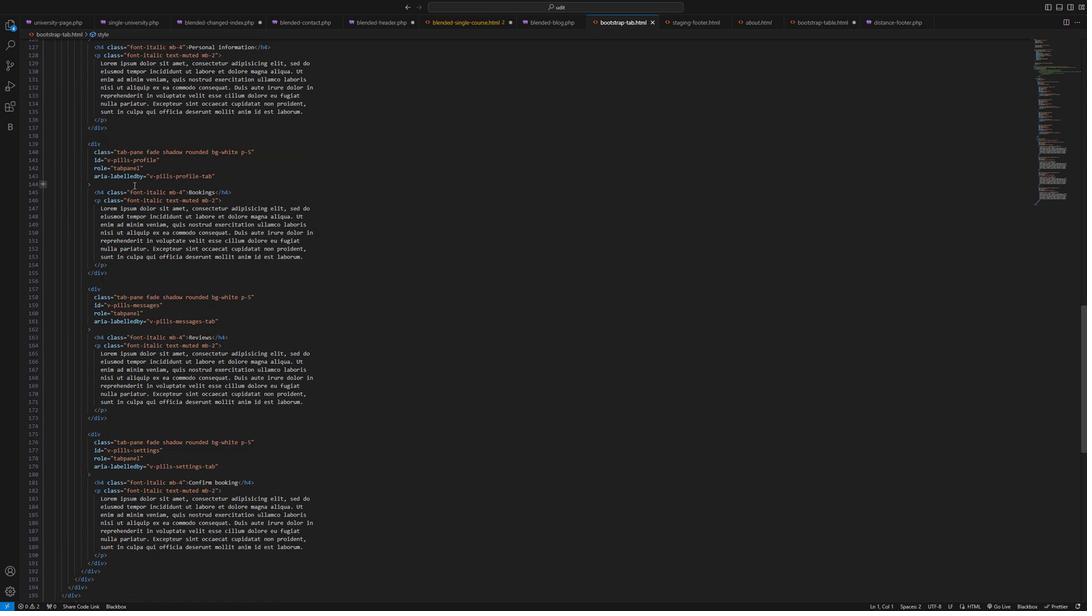 
Action: Mouse scrolled (133, 188) with delta (0, 0)
Screenshot: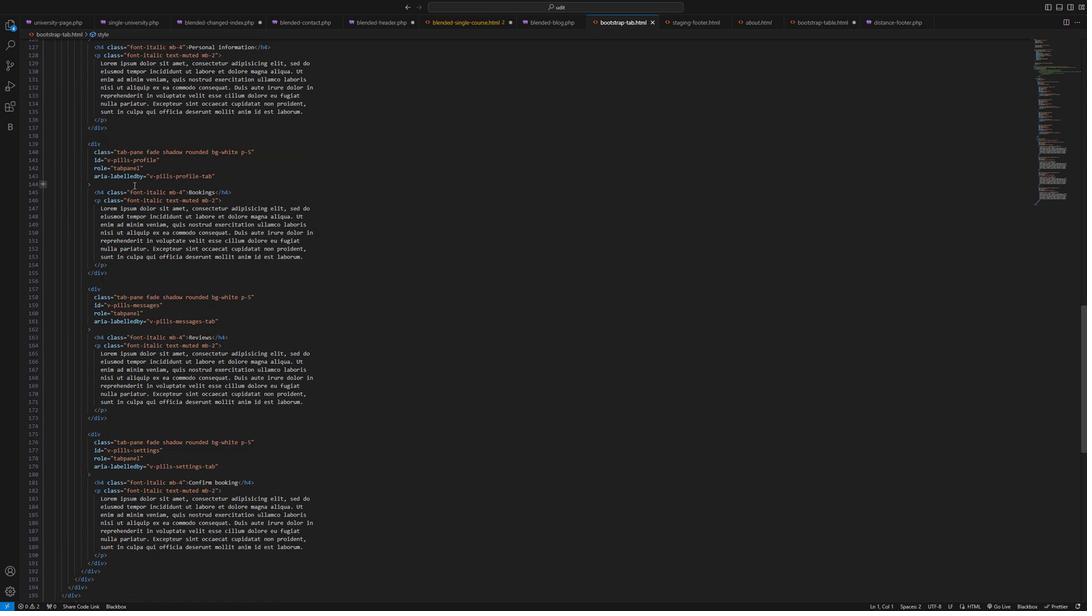 
Action: Mouse moved to (133, 186)
Screenshot: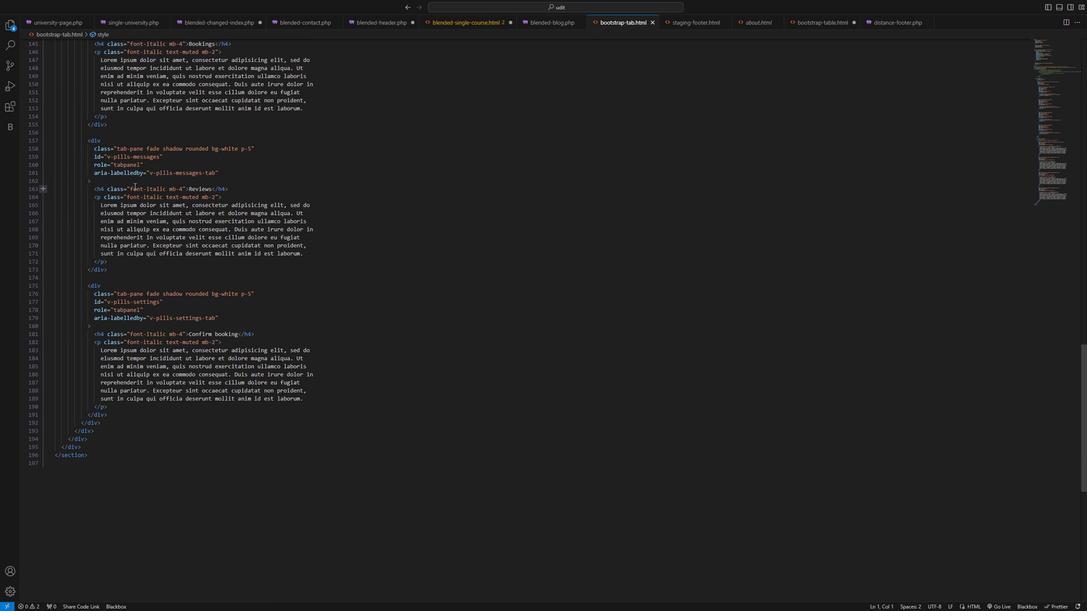 
Action: Mouse scrolled (133, 186) with delta (0, 0)
Screenshot: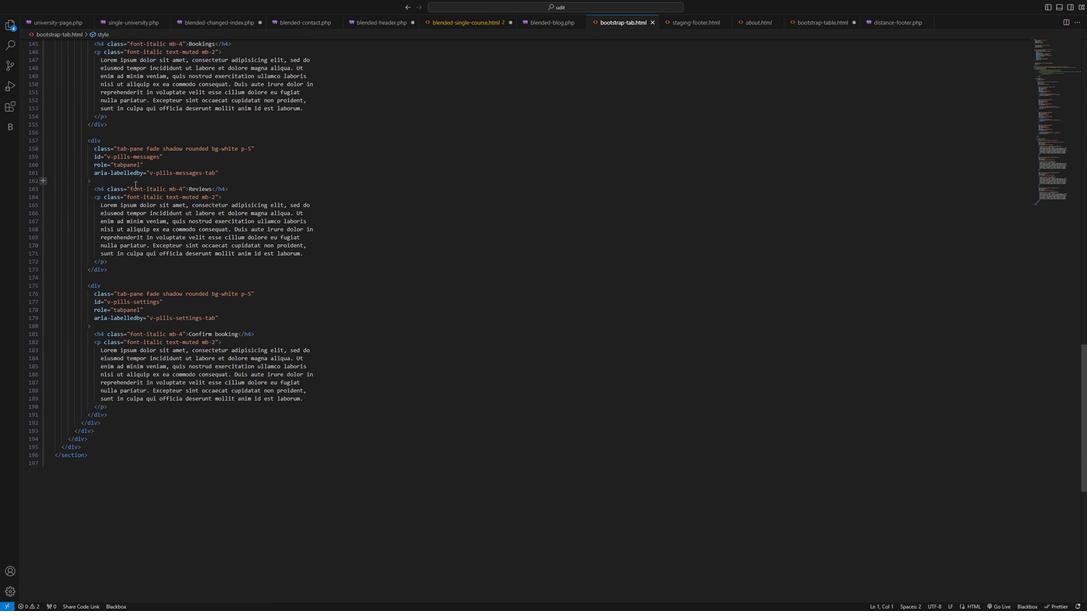 
Action: Mouse scrolled (133, 186) with delta (0, 0)
Screenshot: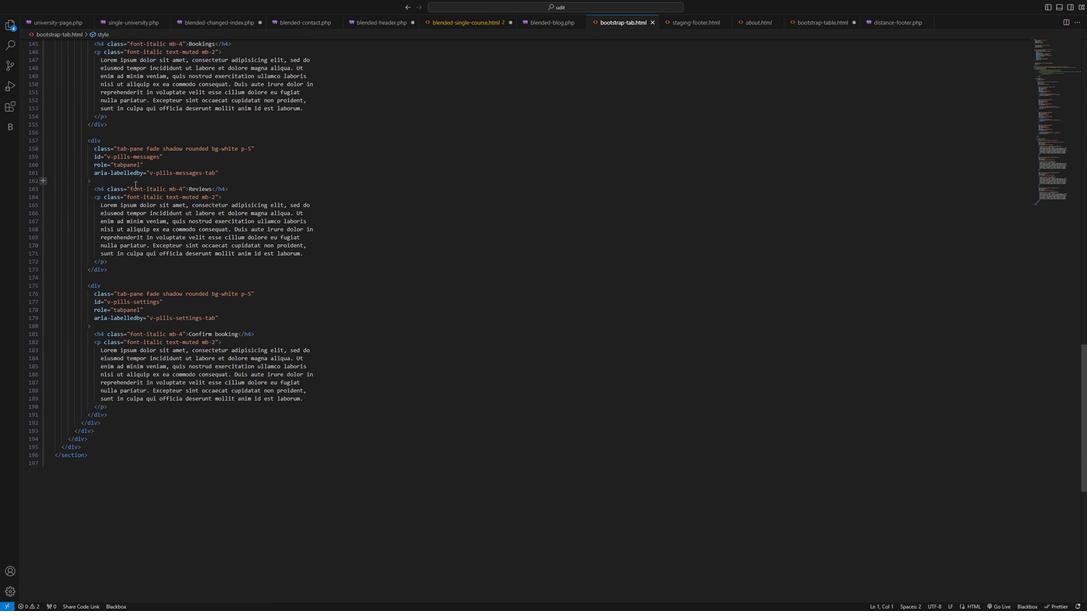 
Action: Mouse scrolled (133, 186) with delta (0, 0)
Screenshot: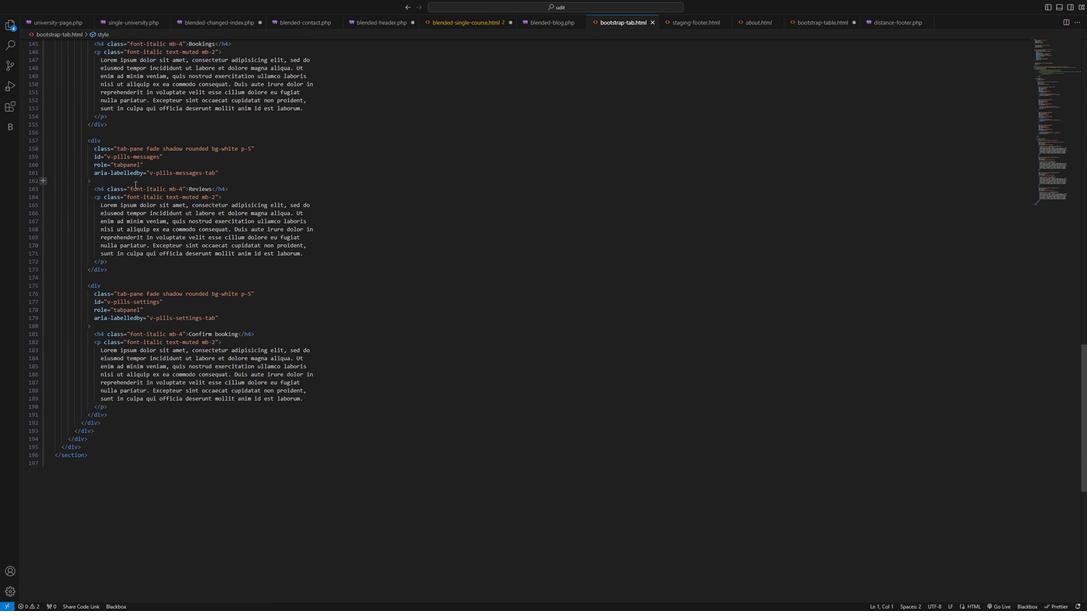 
Action: Mouse scrolled (133, 186) with delta (0, 0)
Screenshot: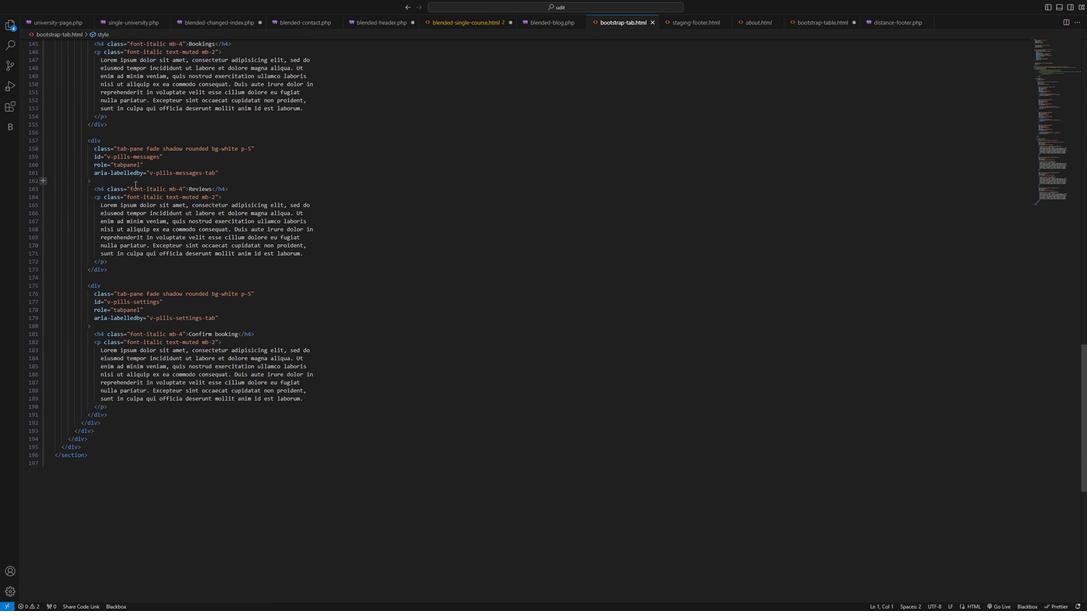 
Action: Mouse moved to (670, 27)
Screenshot: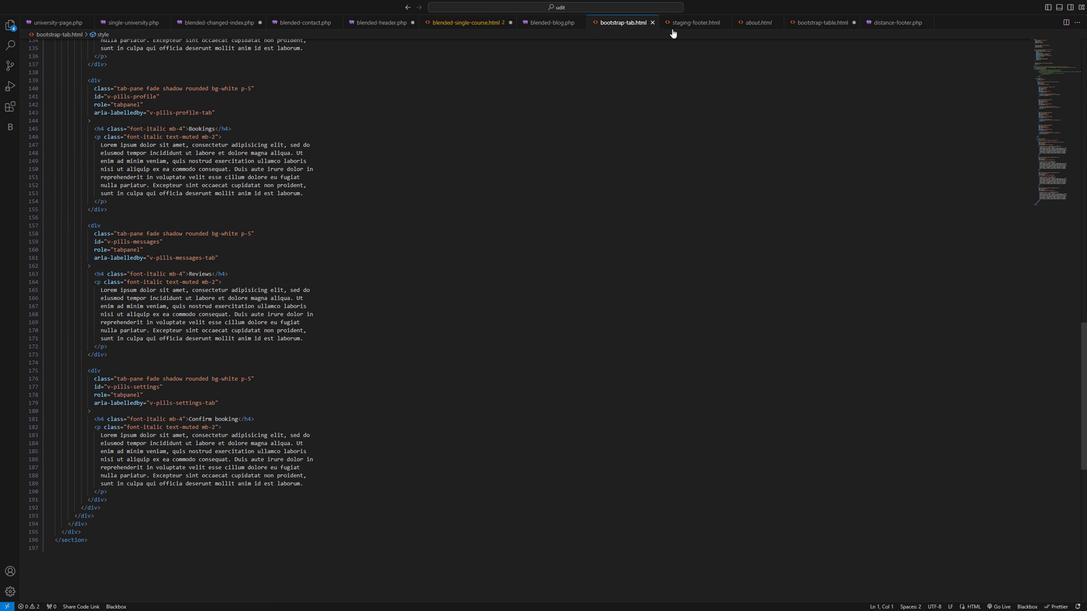 
Action: Mouse pressed left at (670, 27)
Screenshot: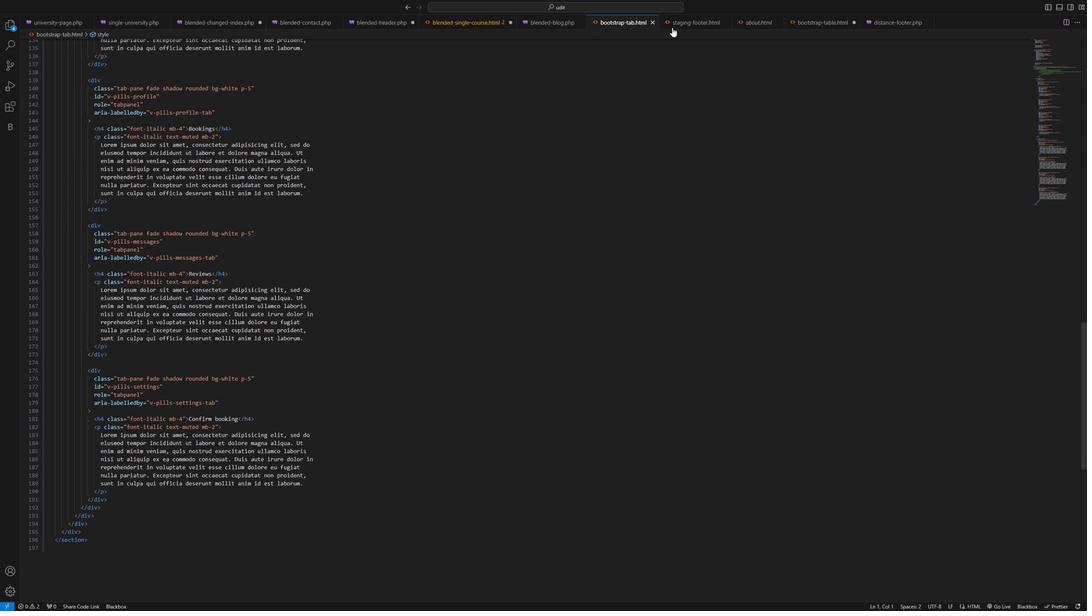 
Action: Mouse moved to (209, 259)
Screenshot: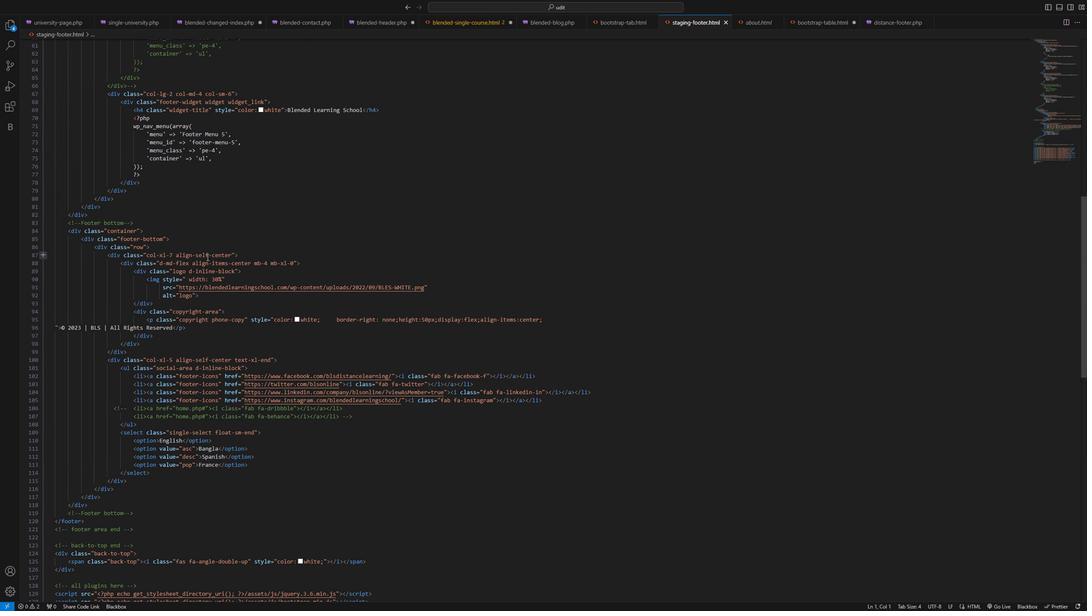 
Action: Mouse scrolled (209, 258) with delta (0, 0)
Screenshot: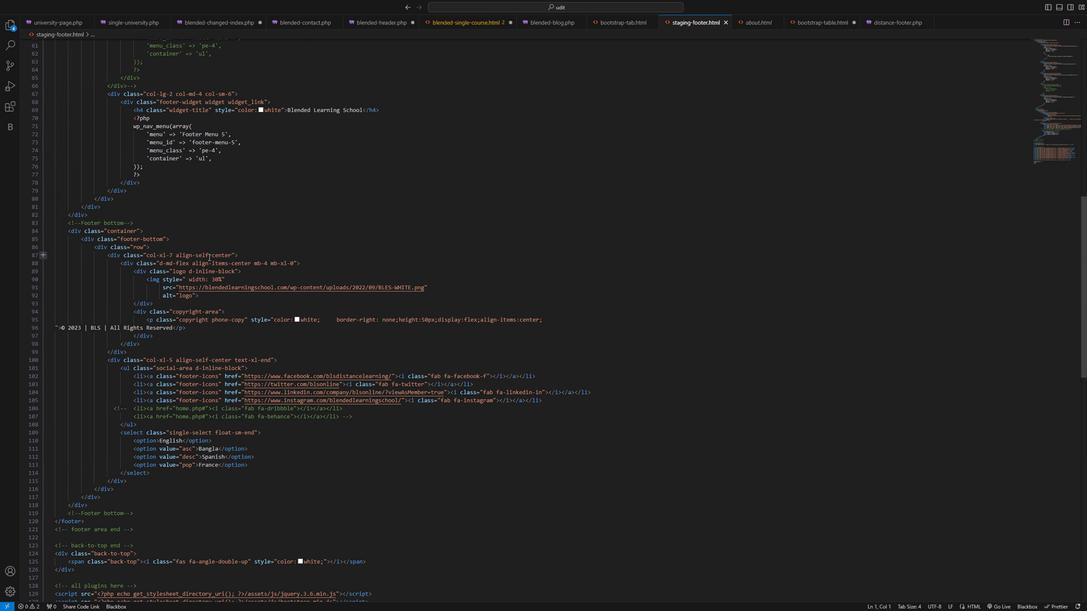 
Action: Mouse scrolled (209, 258) with delta (0, 0)
Screenshot: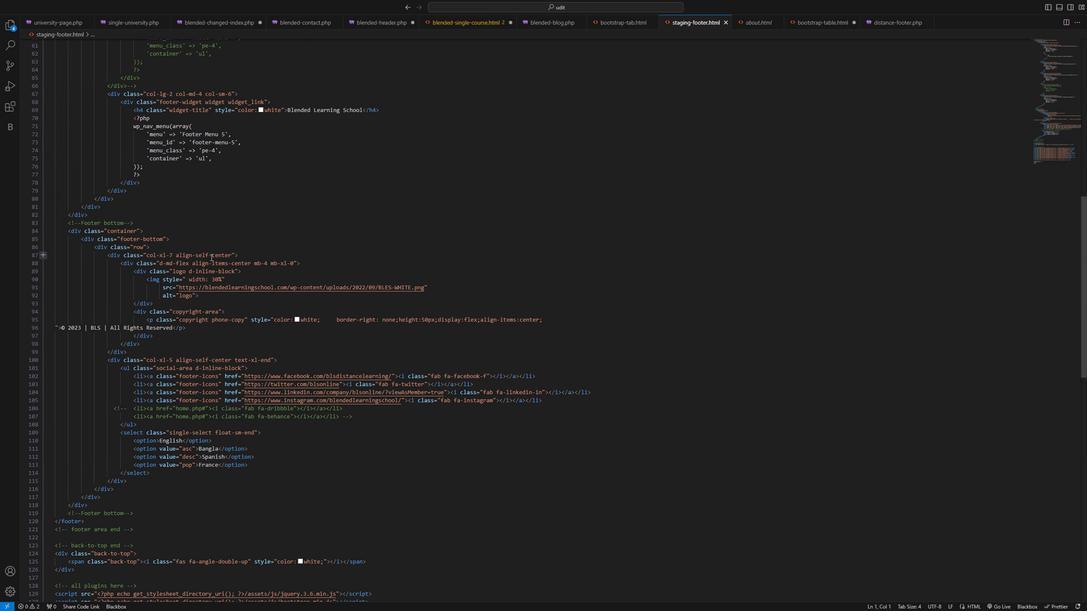 
Action: Mouse scrolled (209, 258) with delta (0, 0)
Screenshot: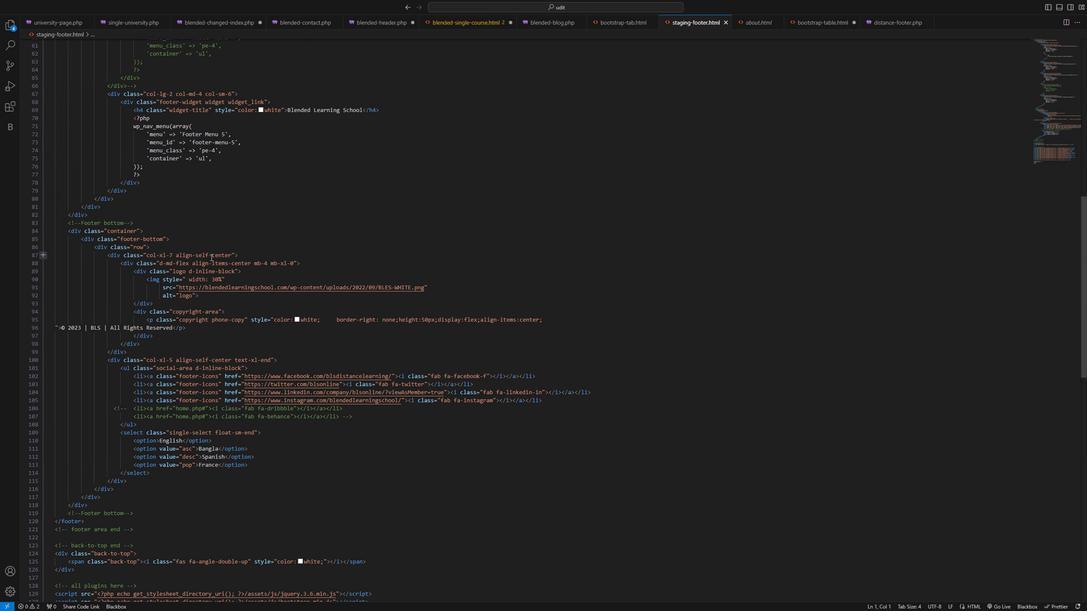 
Action: Mouse scrolled (209, 258) with delta (0, 0)
Screenshot: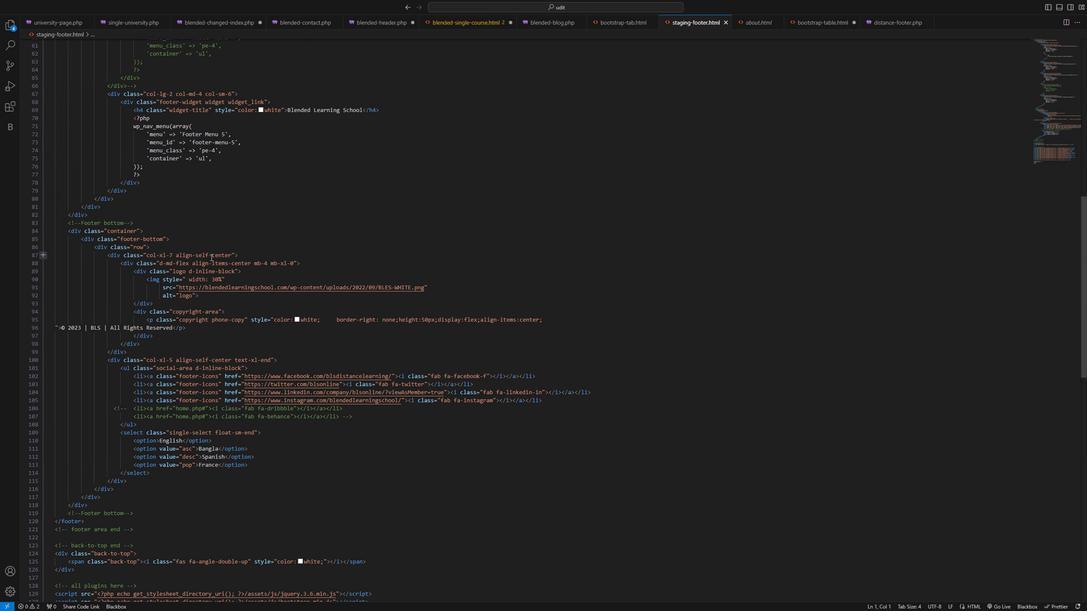 
Action: Mouse scrolled (209, 258) with delta (0, 0)
Screenshot: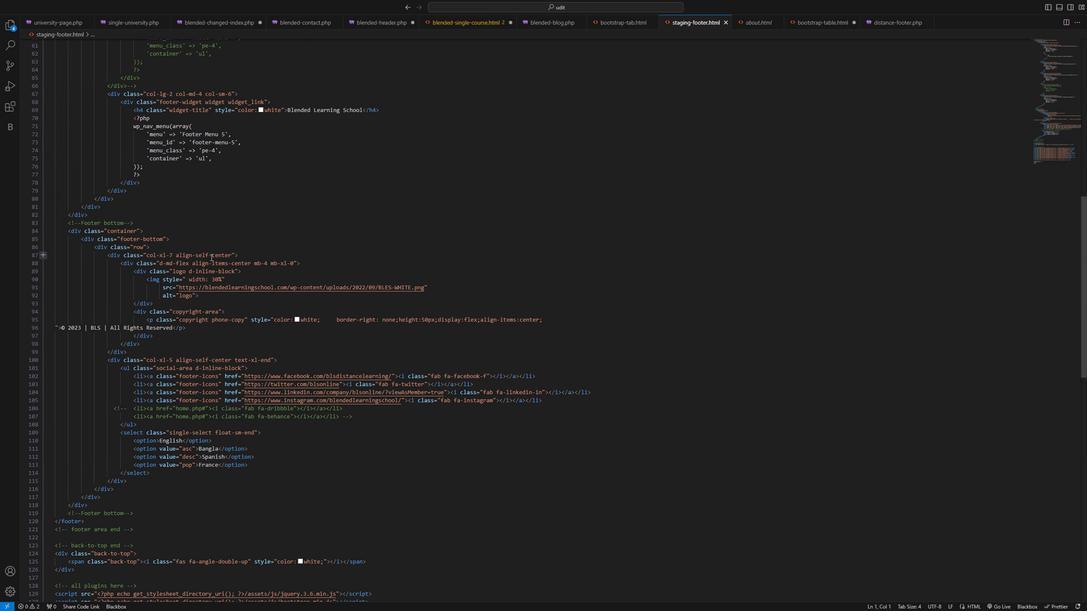 
Action: Mouse scrolled (209, 258) with delta (0, 0)
Screenshot: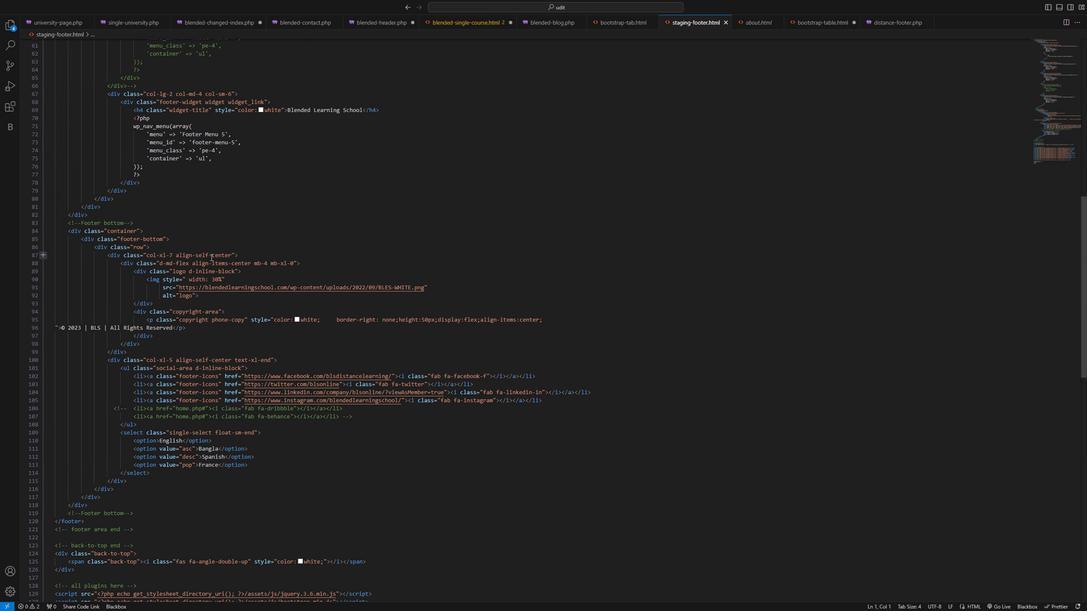 
Action: Mouse moved to (5, 361)
Screenshot: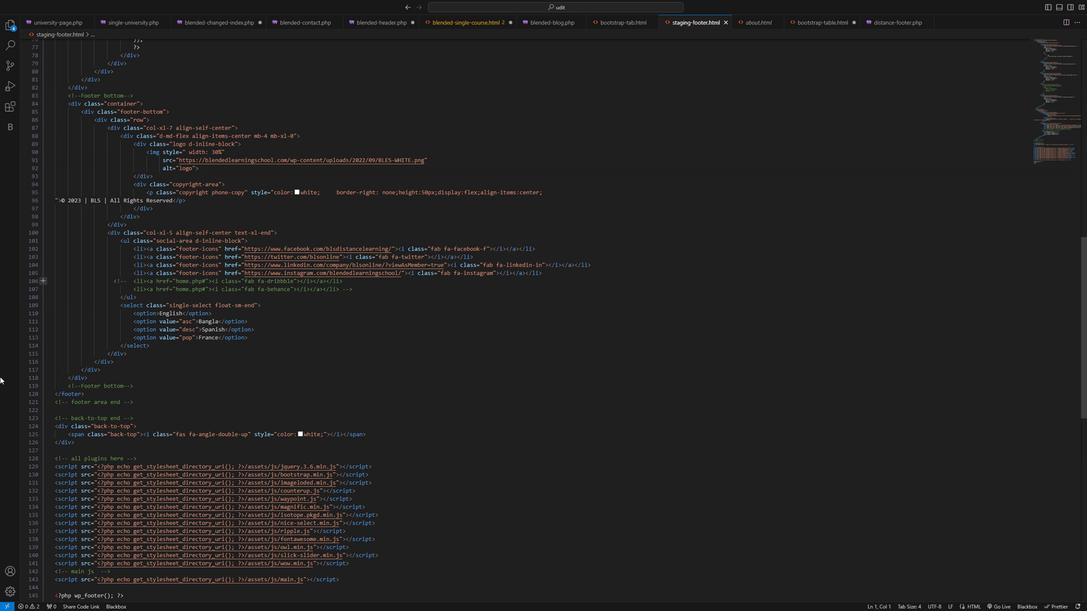 
Action: Mouse scrolled (5, 361) with delta (0, 0)
Screenshot: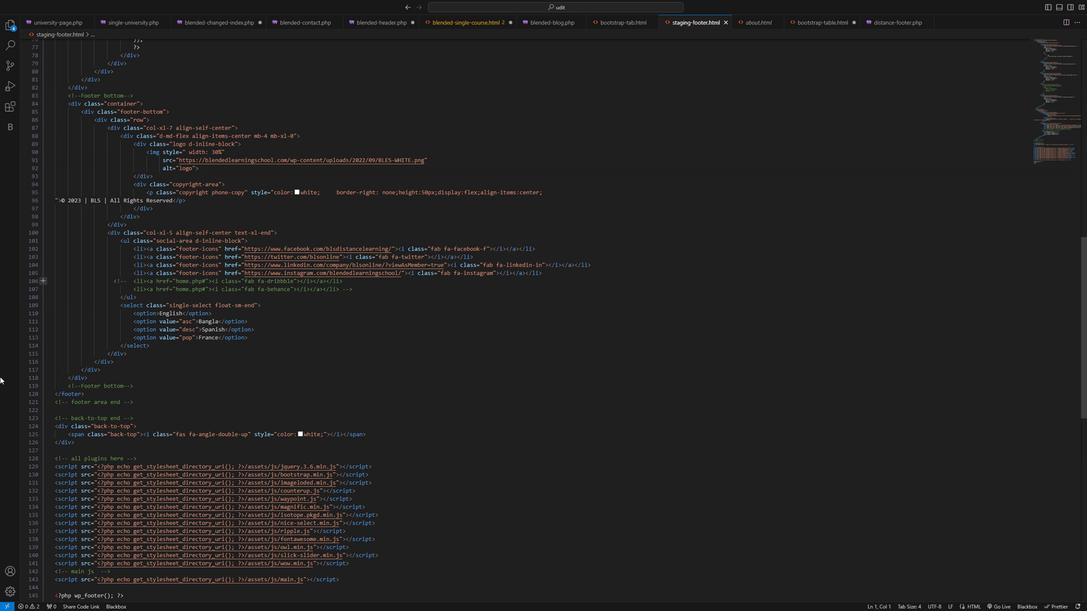 
Action: Mouse scrolled (5, 361) with delta (0, 0)
Screenshot: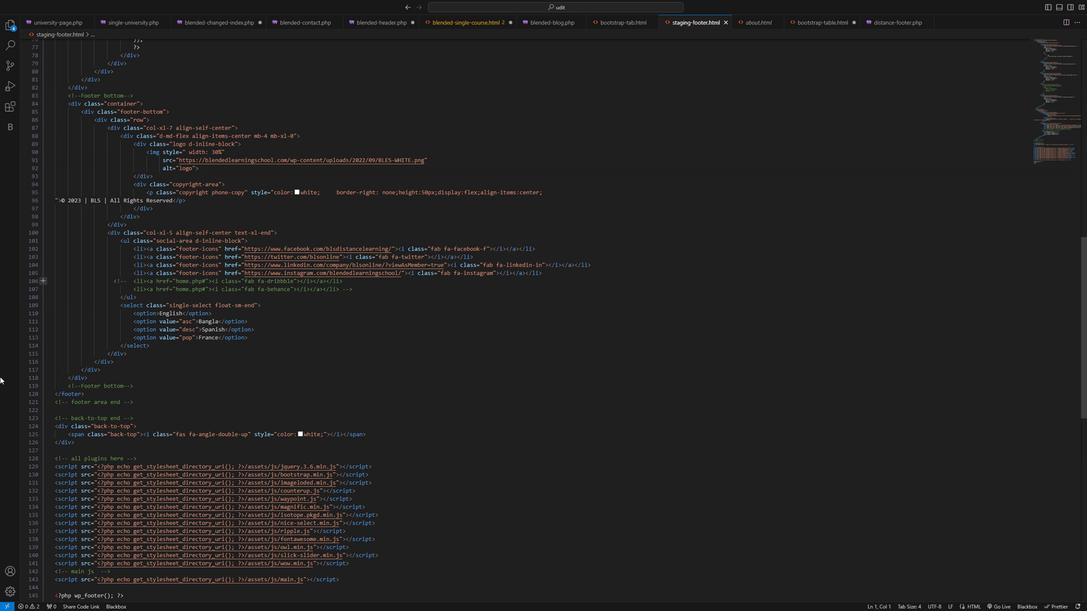 
Action: Mouse moved to (67, 337)
Screenshot: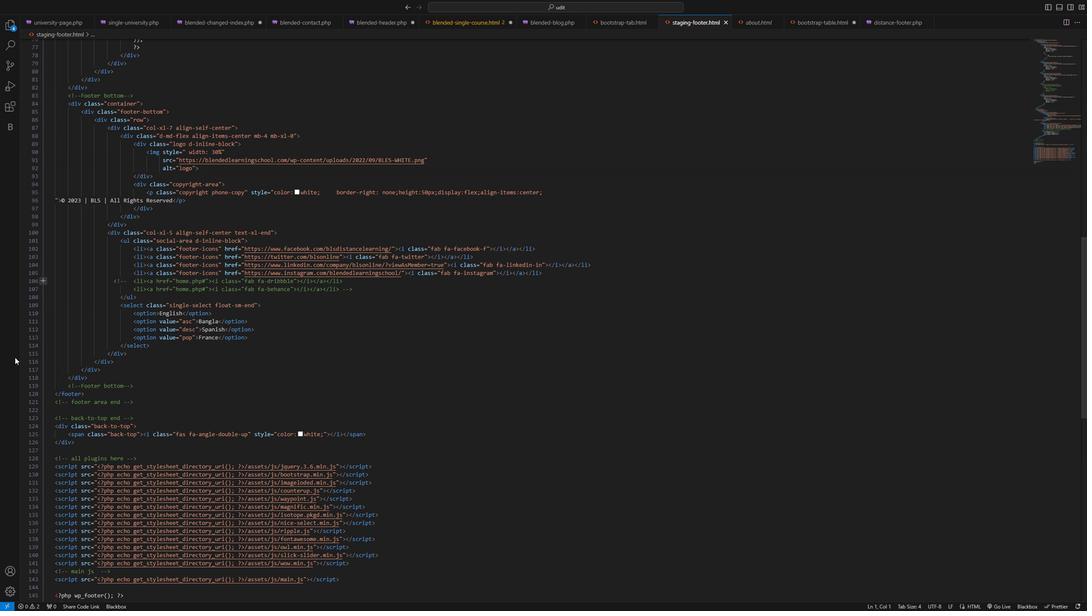 
Action: Mouse scrolled (67, 337) with delta (0, 0)
Screenshot: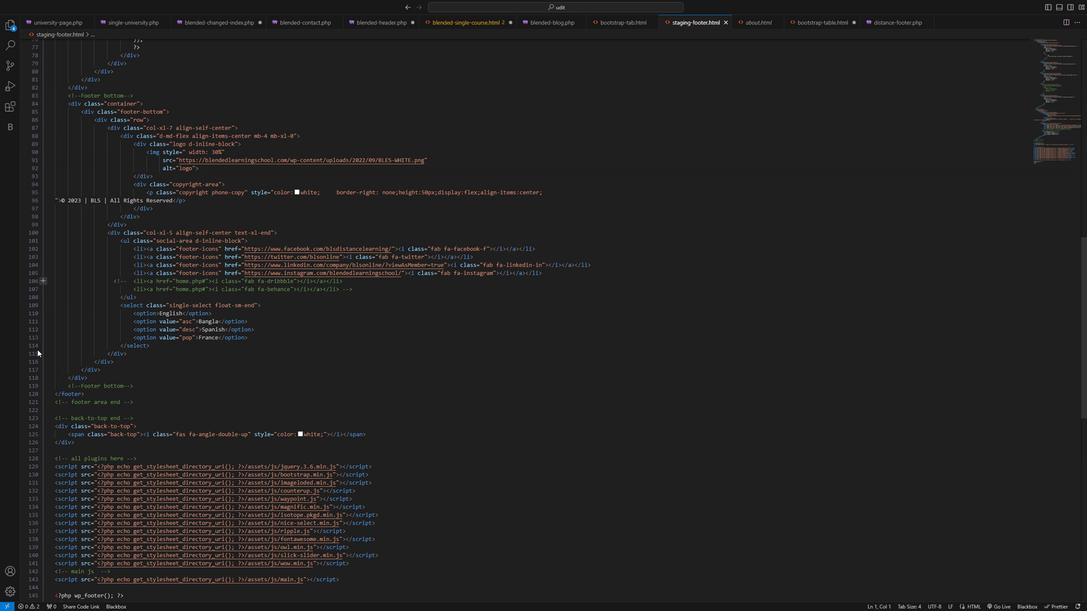 
Action: Mouse scrolled (67, 337) with delta (0, 0)
Screenshot: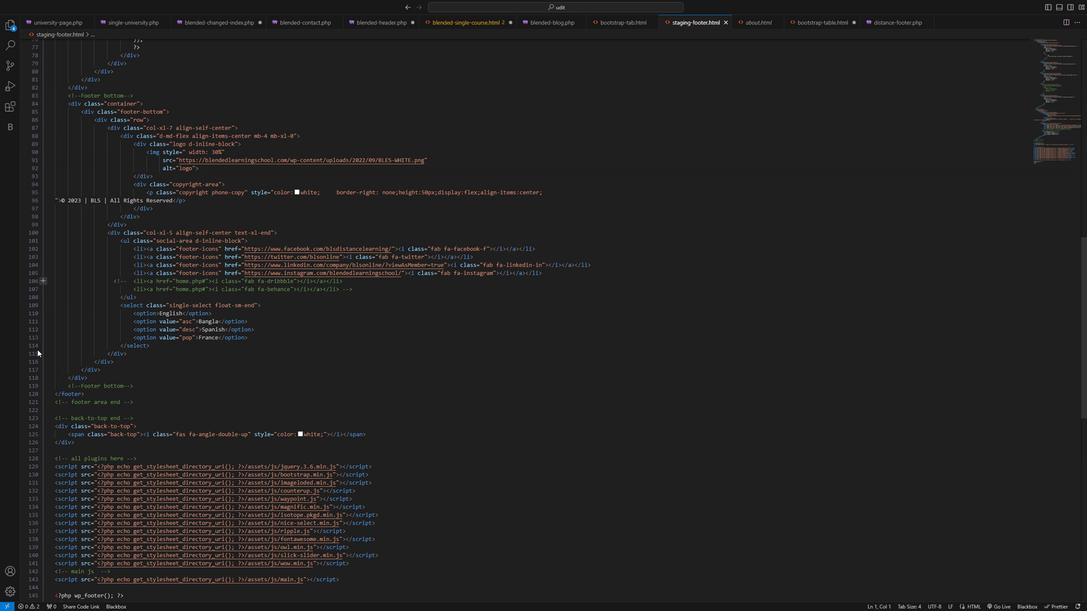 
Action: Mouse scrolled (67, 337) with delta (0, 0)
Screenshot: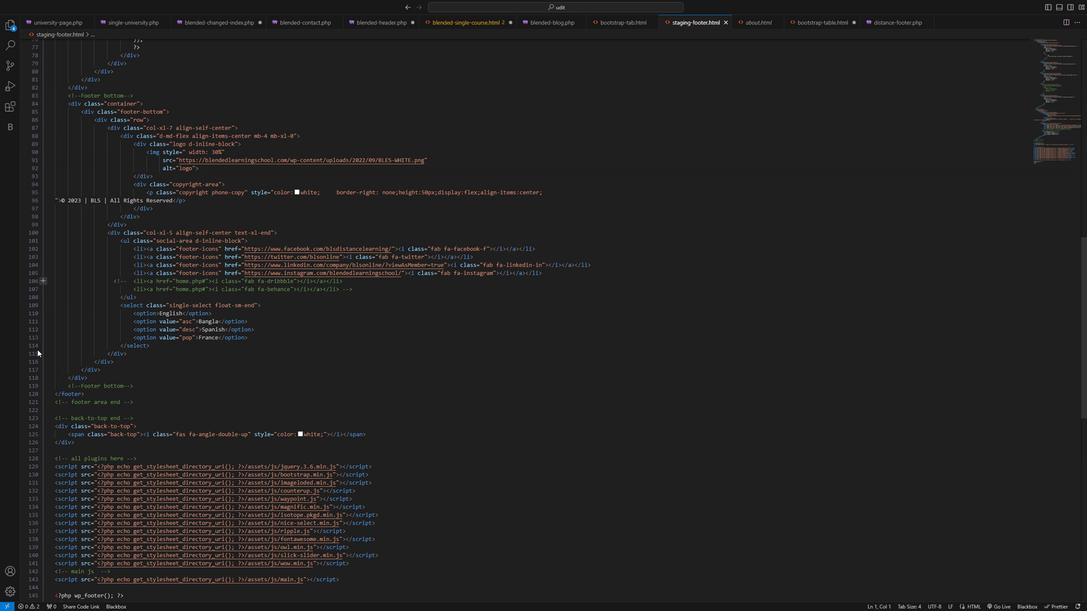 
Action: Mouse scrolled (67, 337) with delta (0, 0)
Screenshot: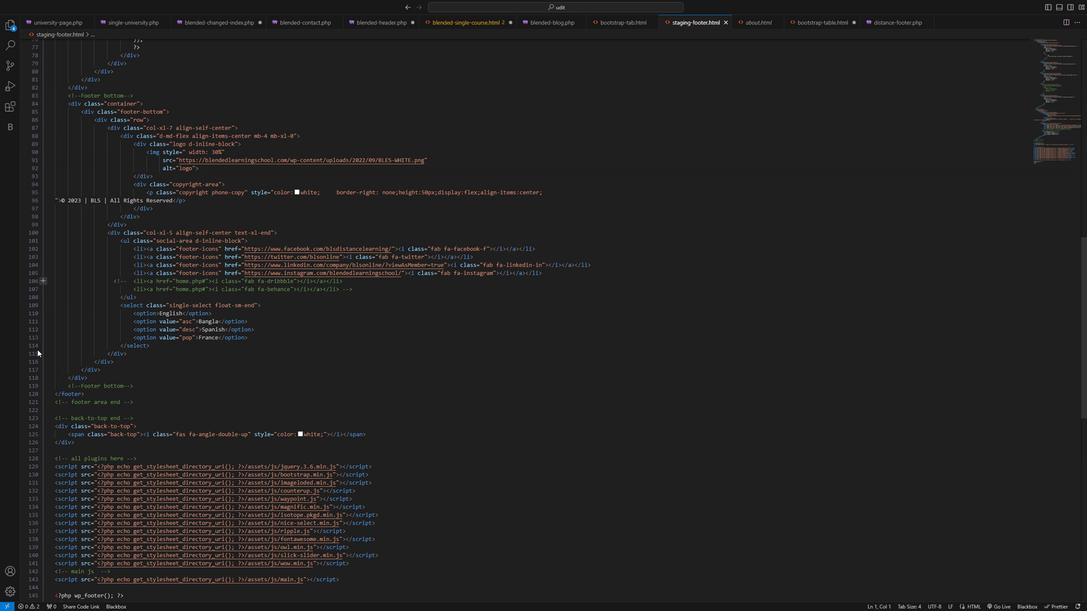 
Action: Mouse moved to (67, 337)
Screenshot: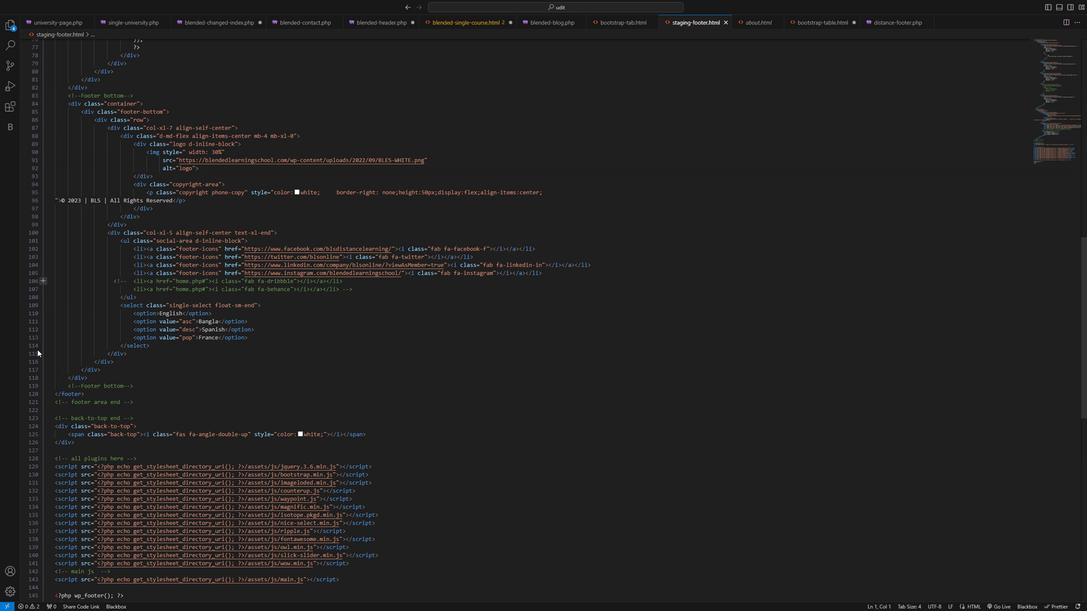 
Action: Mouse scrolled (67, 337) with delta (0, 0)
Screenshot: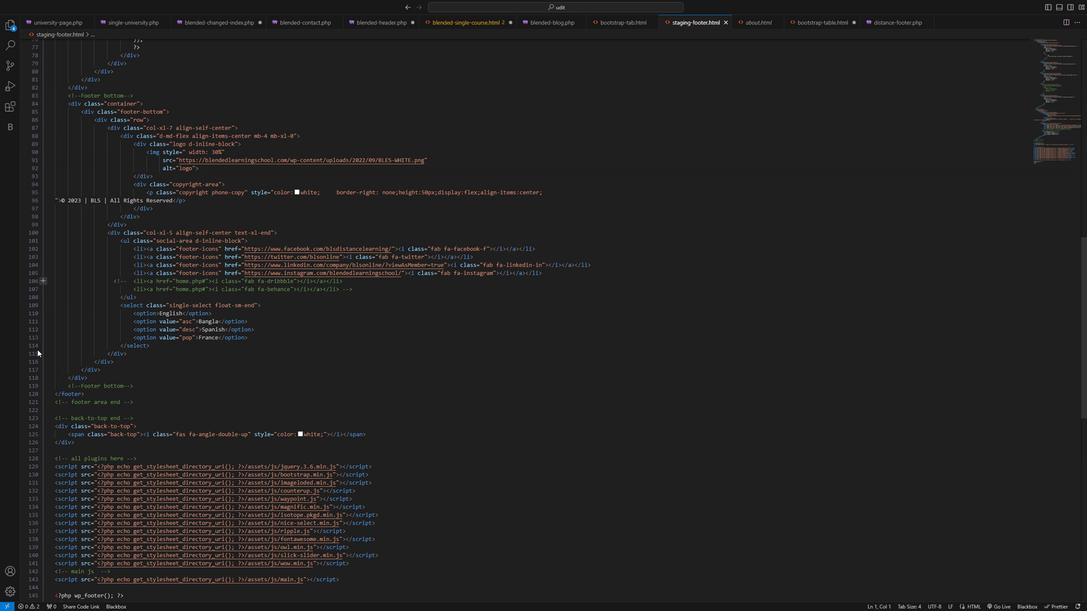
Action: Mouse moved to (105, 326)
Screenshot: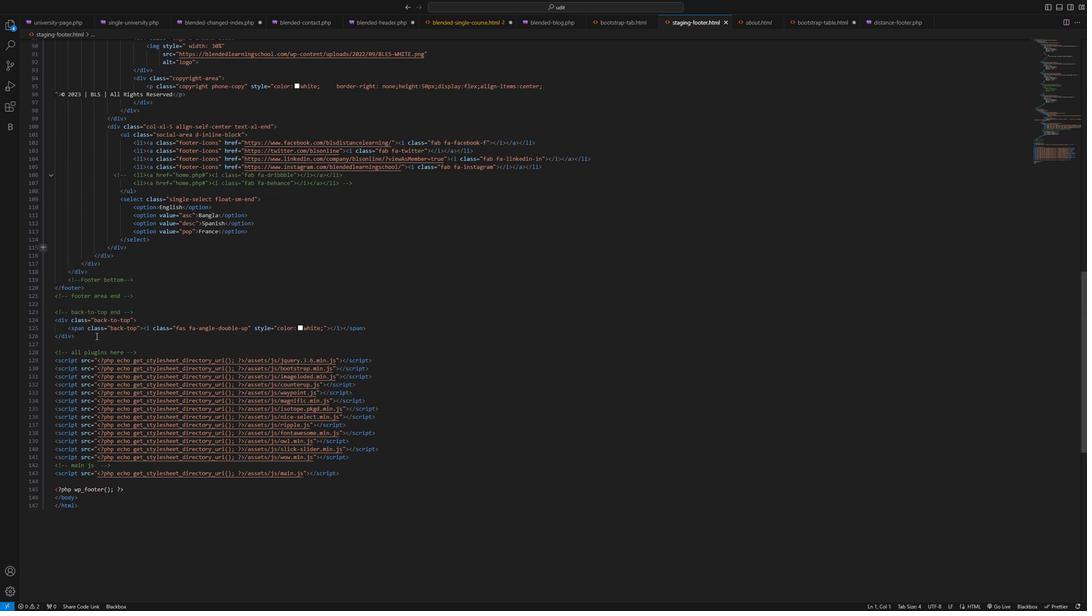 
Action: Mouse scrolled (105, 326) with delta (0, 0)
Screenshot: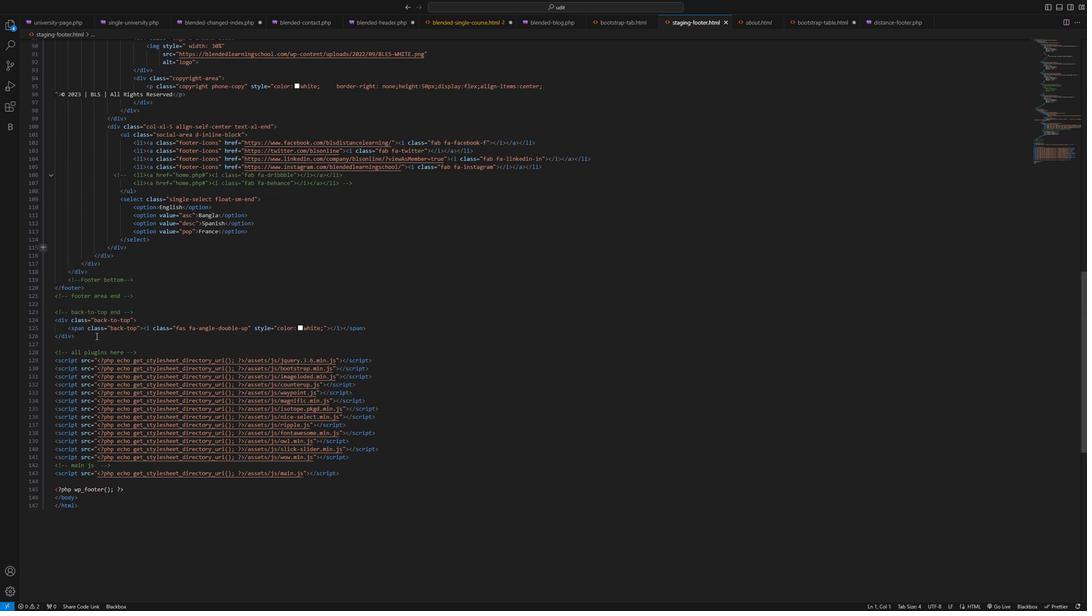 
Action: Mouse moved to (105, 327)
Screenshot: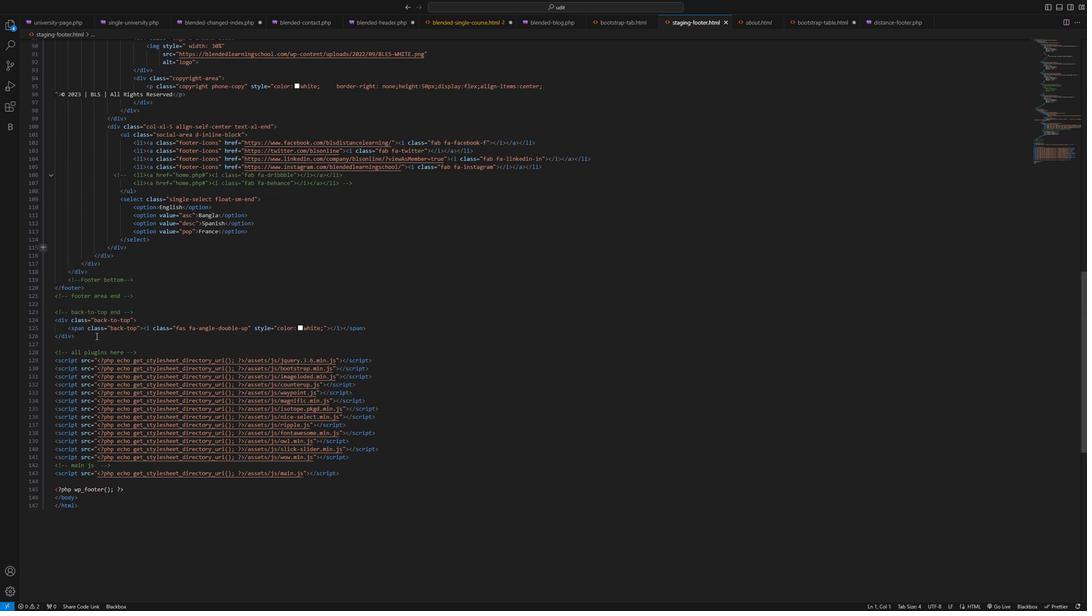
Action: Mouse scrolled (105, 326) with delta (0, 0)
Screenshot: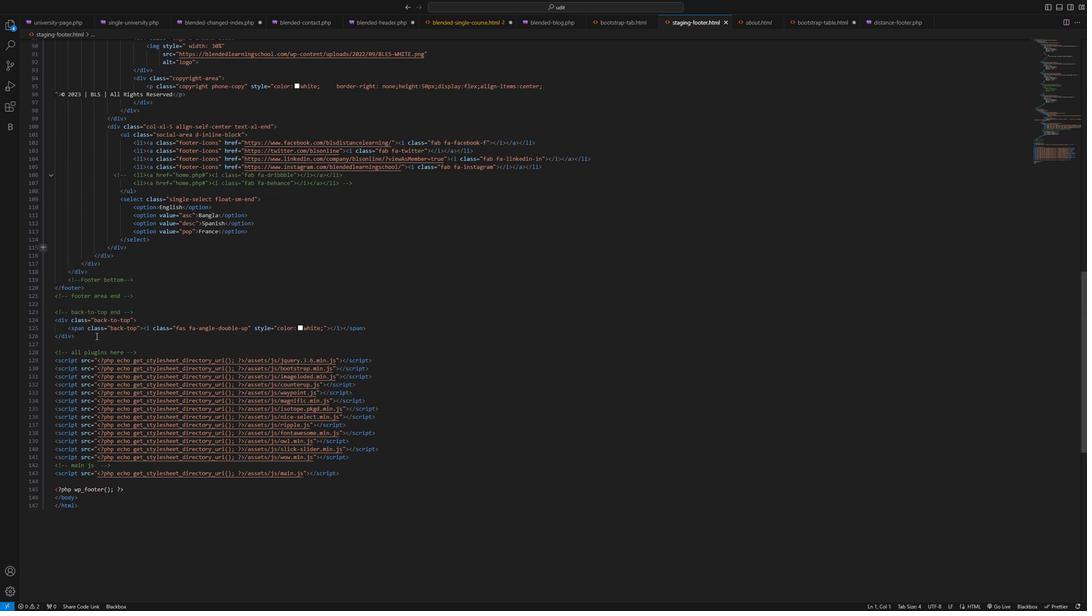 
Action: Mouse scrolled (105, 326) with delta (0, -1)
Screenshot: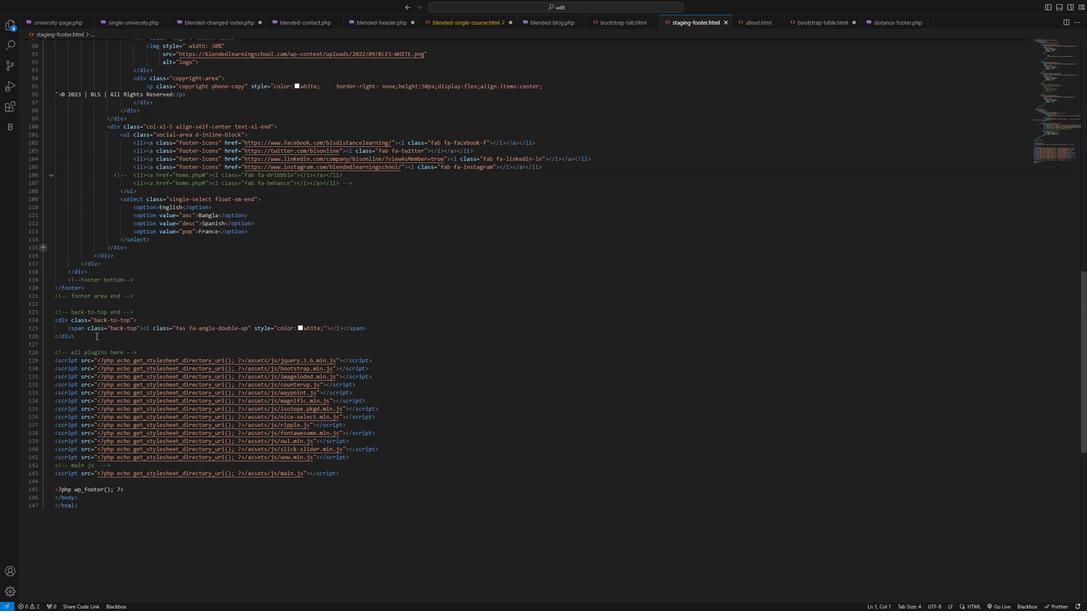 
Action: Mouse scrolled (105, 326) with delta (0, 0)
Screenshot: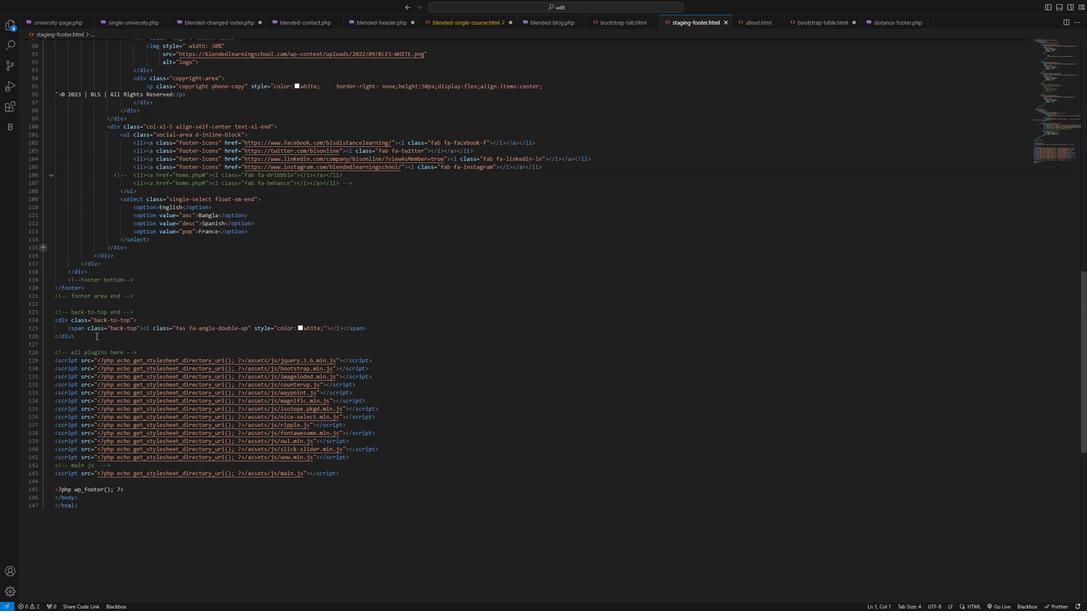 
Action: Mouse moved to (105, 327)
Screenshot: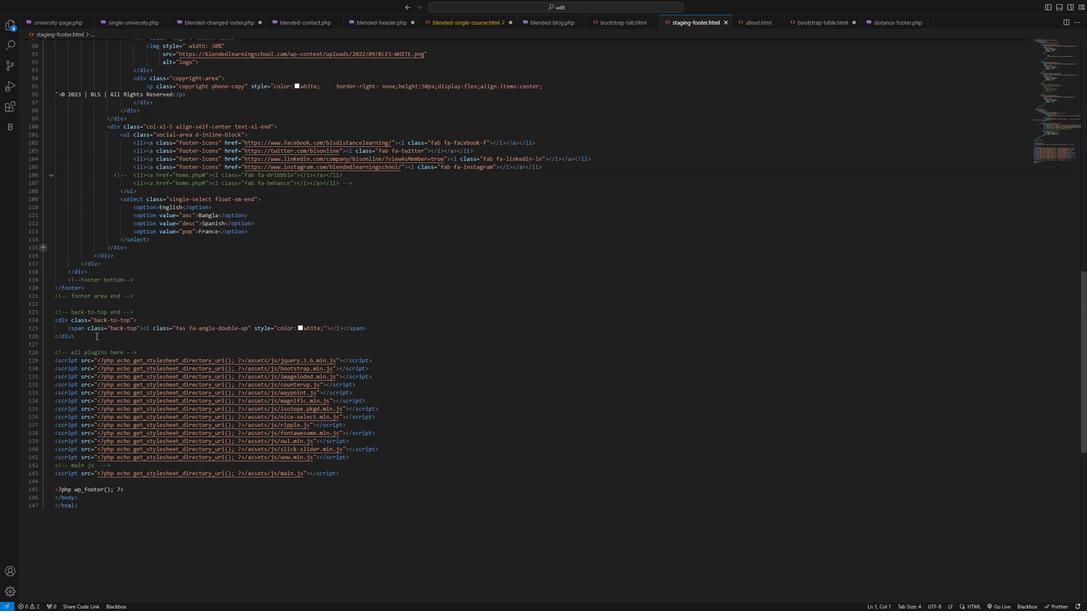 
Action: Mouse scrolled (105, 327) with delta (0, 0)
Screenshot: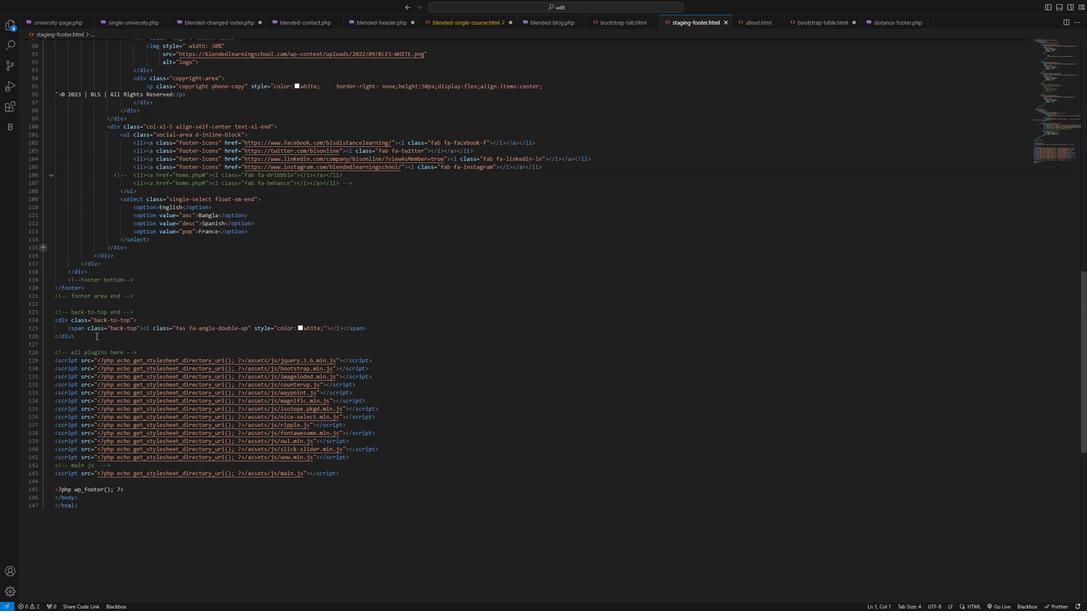 
Action: Mouse moved to (112, 331)
Screenshot: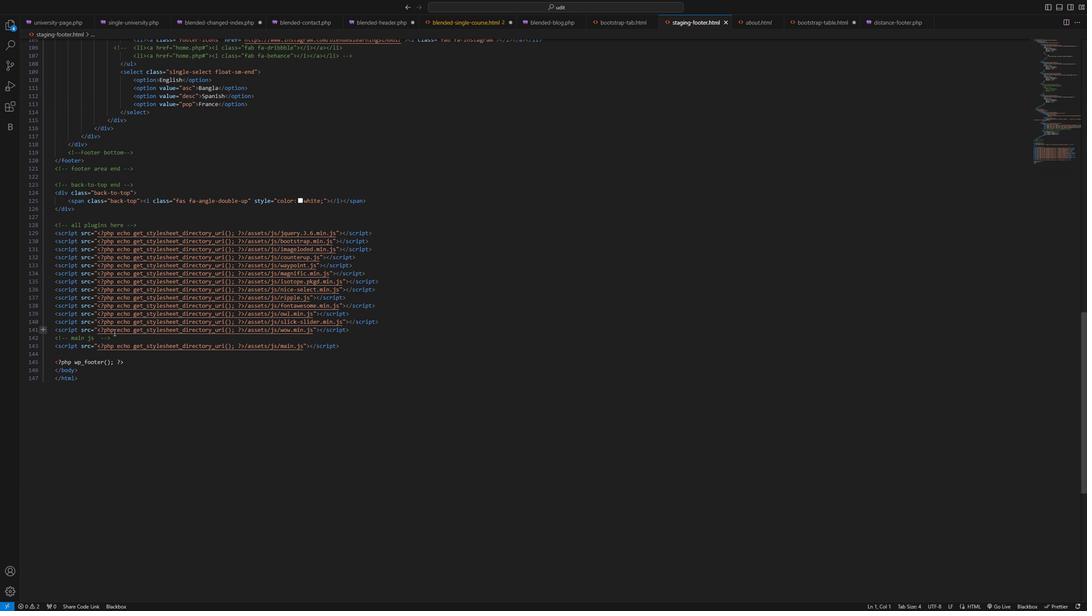 
Action: Mouse scrolled (112, 332) with delta (0, 0)
Screenshot: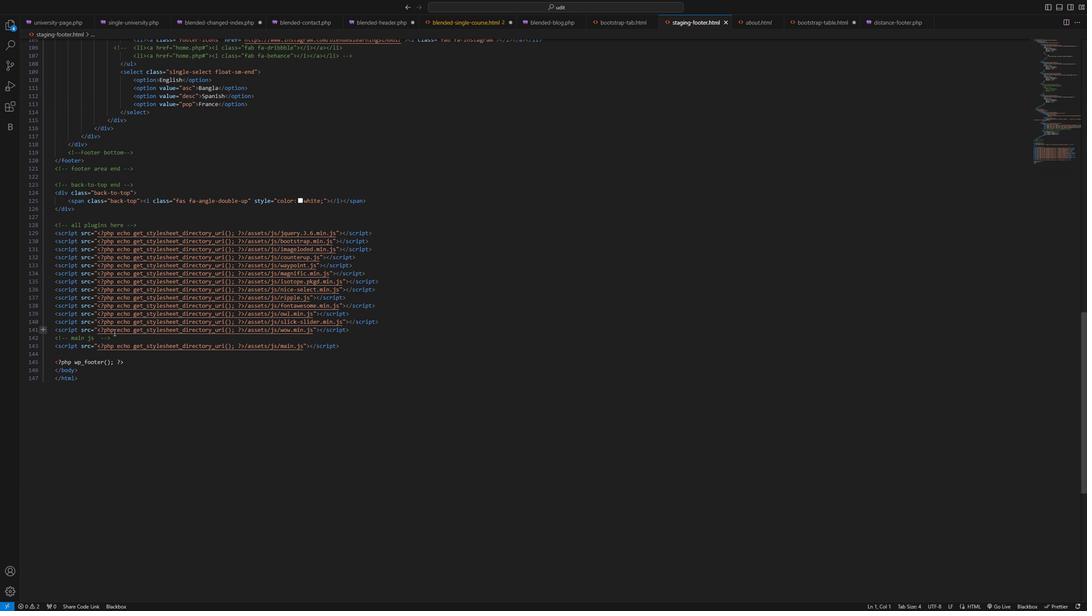 
Action: Mouse moved to (112, 331)
Screenshot: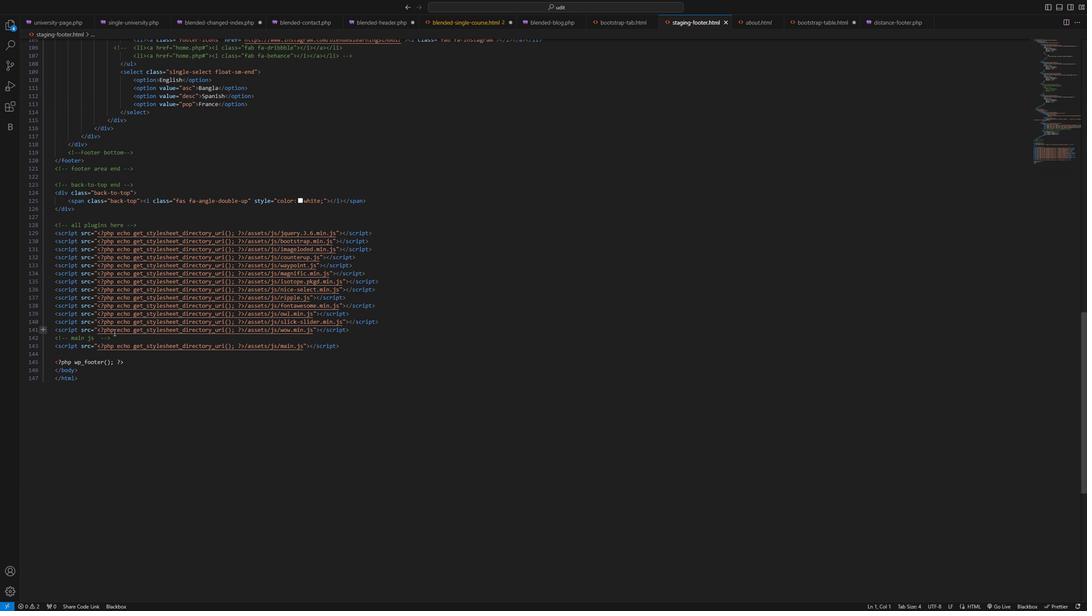 
Action: Mouse scrolled (112, 331) with delta (0, 0)
Screenshot: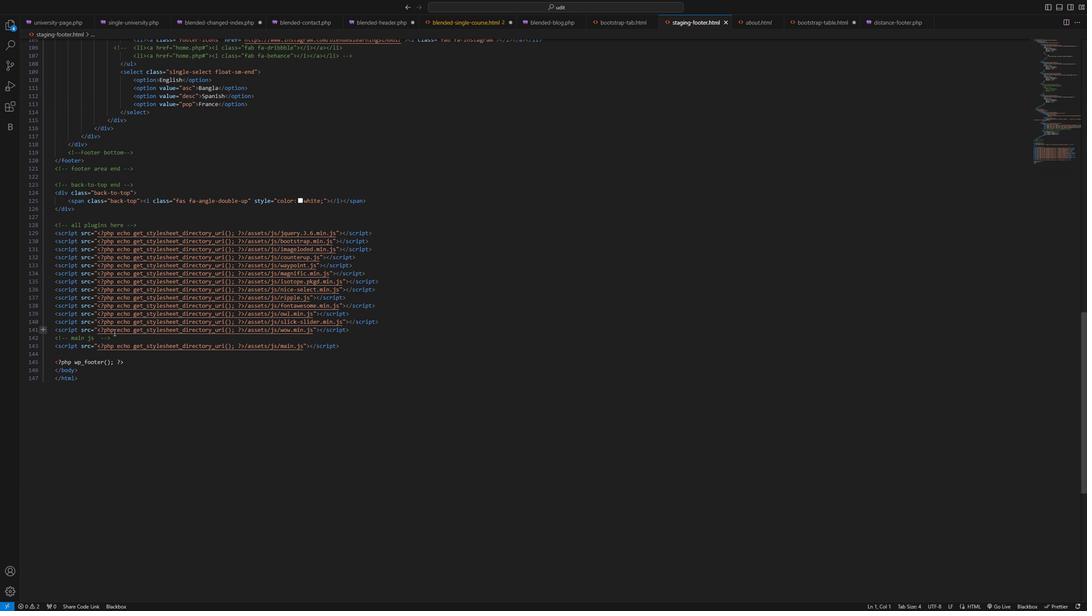 
Action: Mouse scrolled (112, 331) with delta (0, 0)
Screenshot: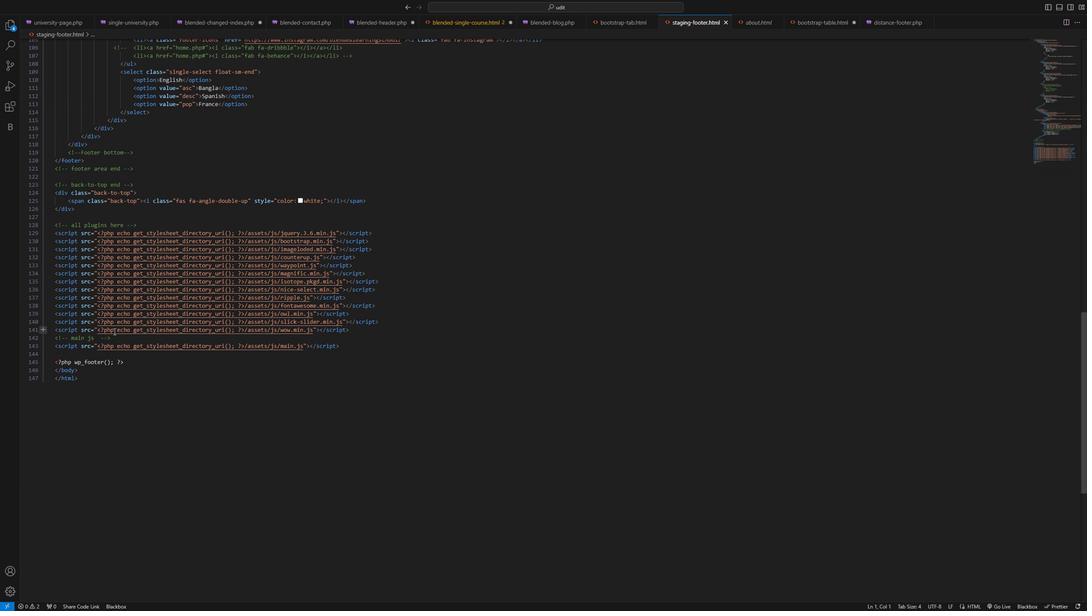 
Action: Mouse scrolled (112, 331) with delta (0, 0)
Screenshot: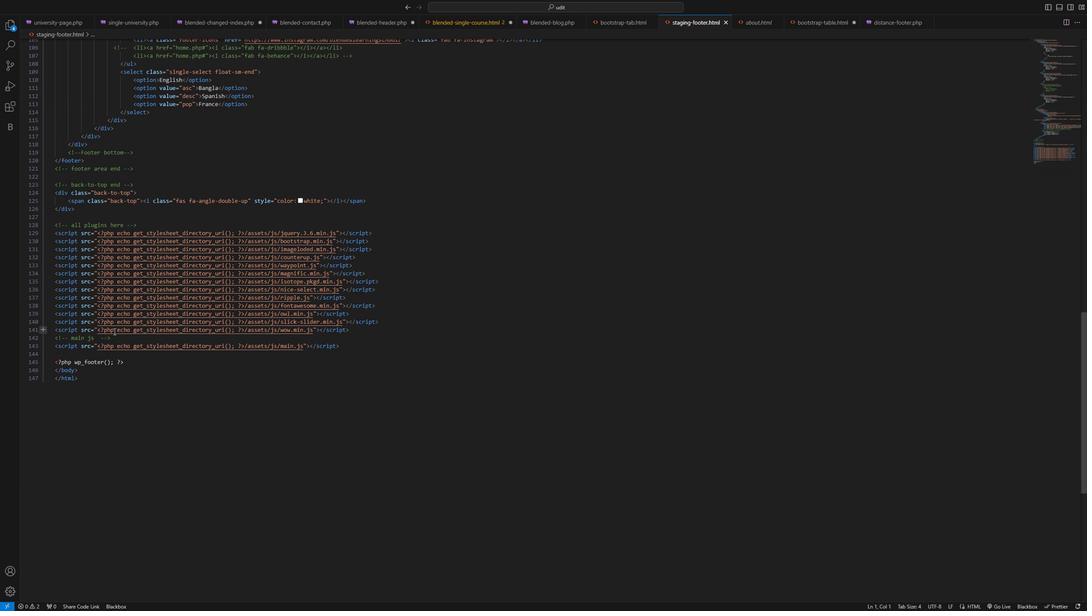 
Action: Mouse scrolled (112, 331) with delta (0, 0)
Screenshot: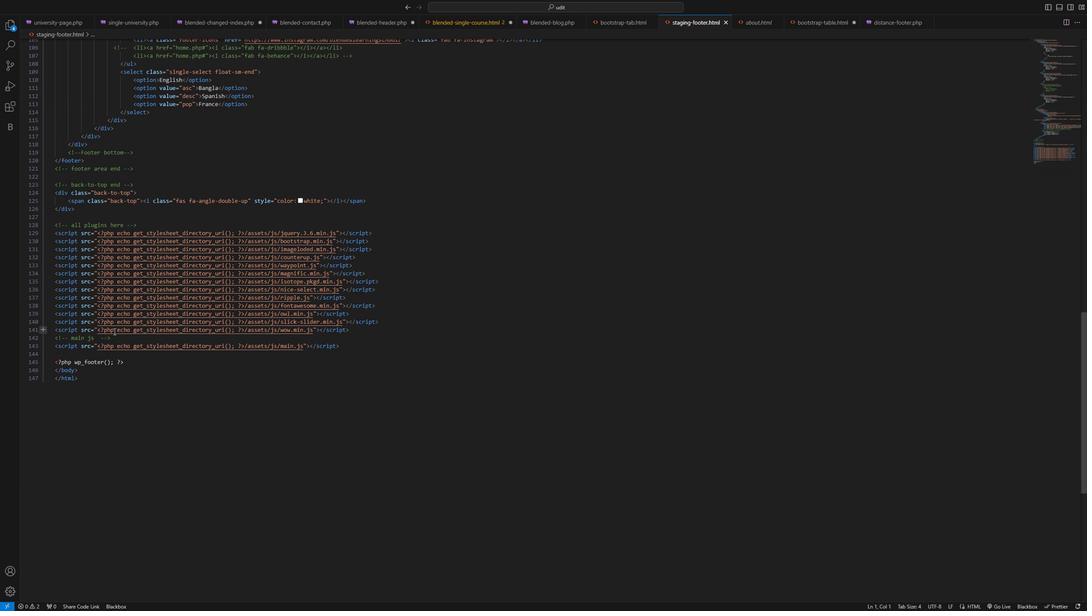 
Action: Mouse scrolled (112, 331) with delta (0, 0)
Screenshot: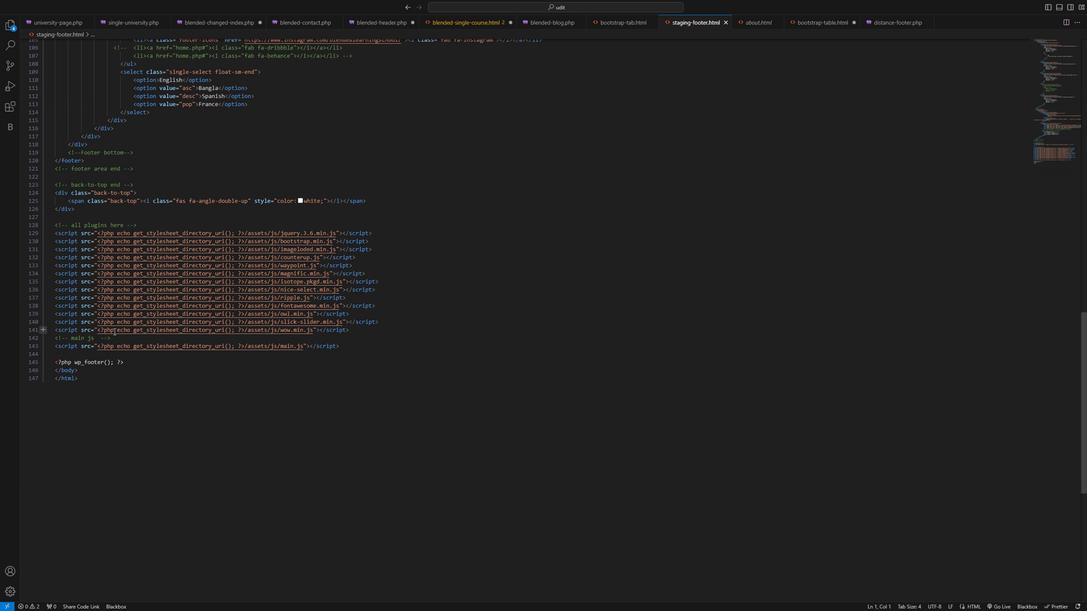 
Action: Mouse scrolled (112, 331) with delta (0, 0)
Screenshot: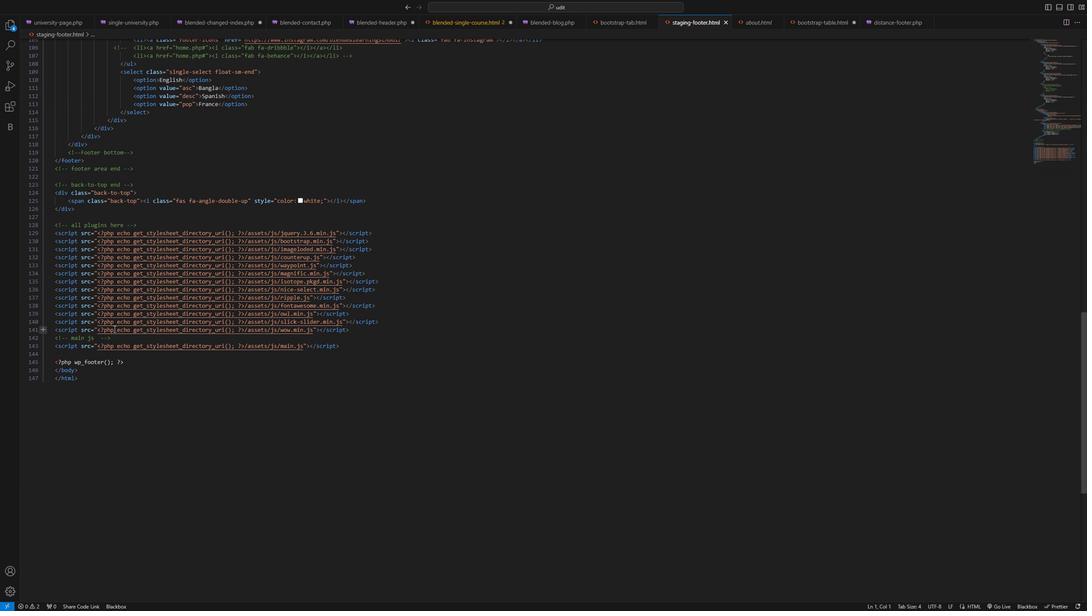 
Action: Mouse scrolled (112, 331) with delta (0, 0)
Screenshot: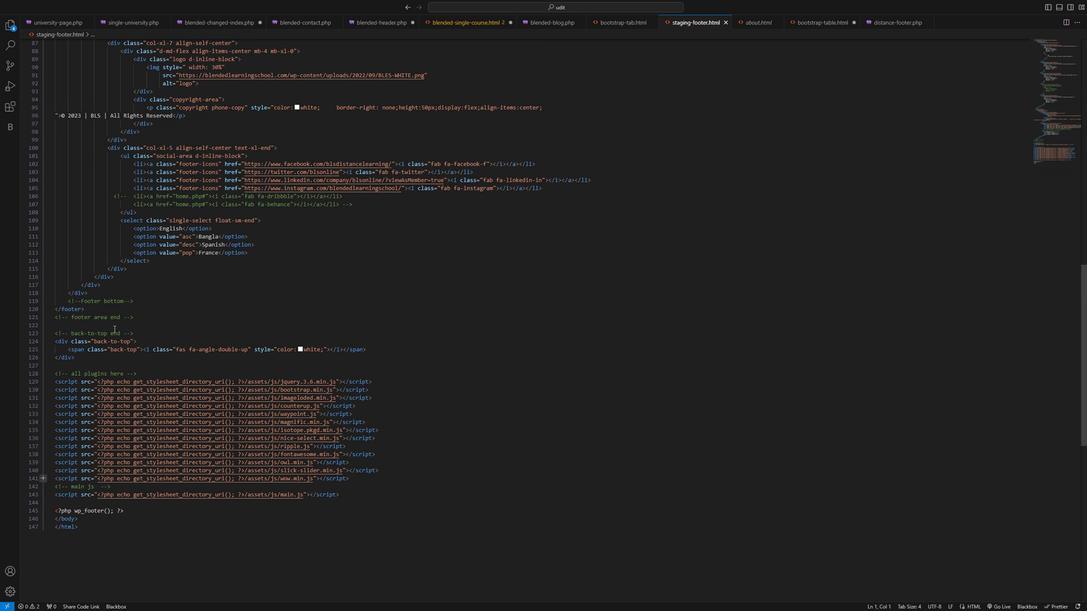 
Action: Mouse scrolled (112, 331) with delta (0, 0)
Screenshot: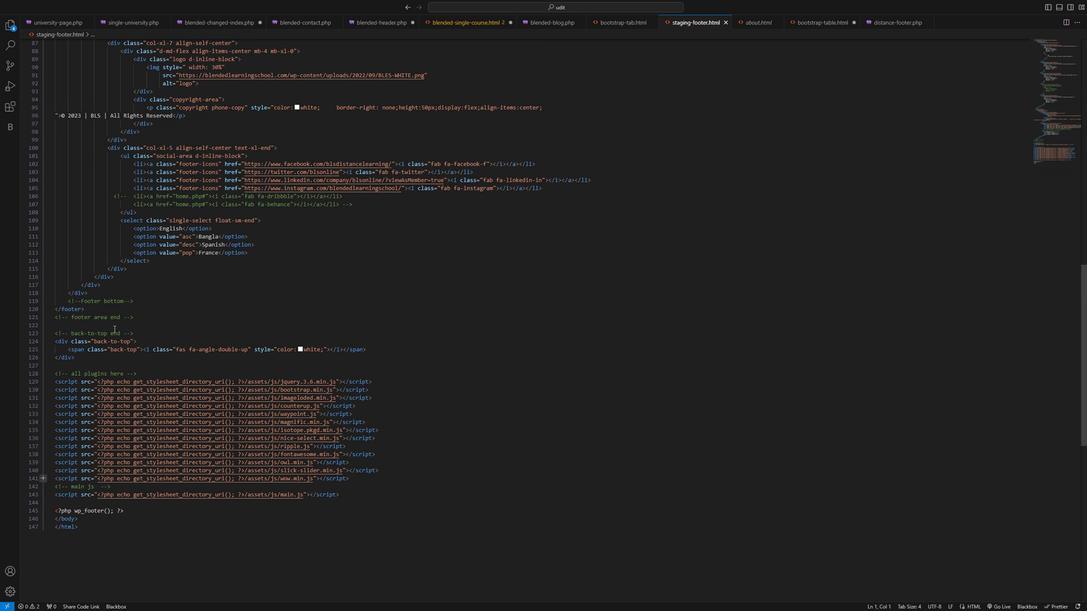 
Action: Mouse scrolled (112, 331) with delta (0, 0)
Screenshot: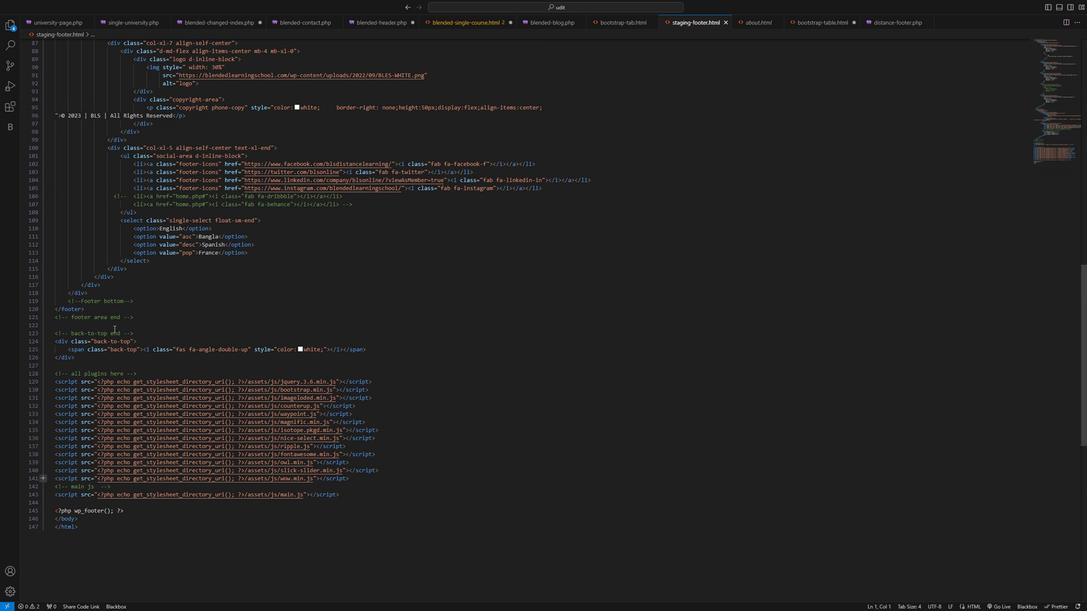 
Action: Mouse scrolled (112, 331) with delta (0, 0)
